 Task: Select transit view around selected location Hurricane Harbor Splashtown, Texas, United States and check out the nearest train station
Action: Mouse moved to (198, 30)
Screenshot: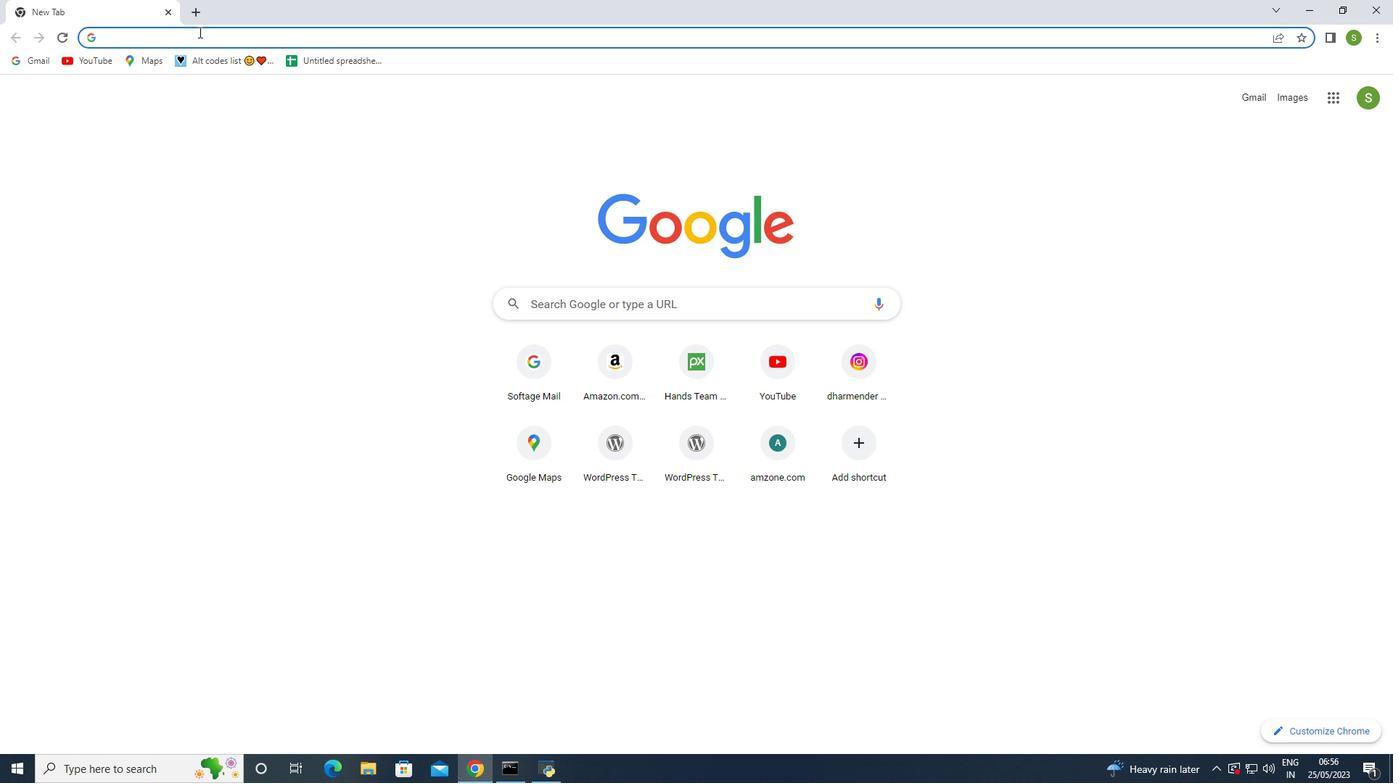 
Action: Mouse pressed left at (198, 30)
Screenshot: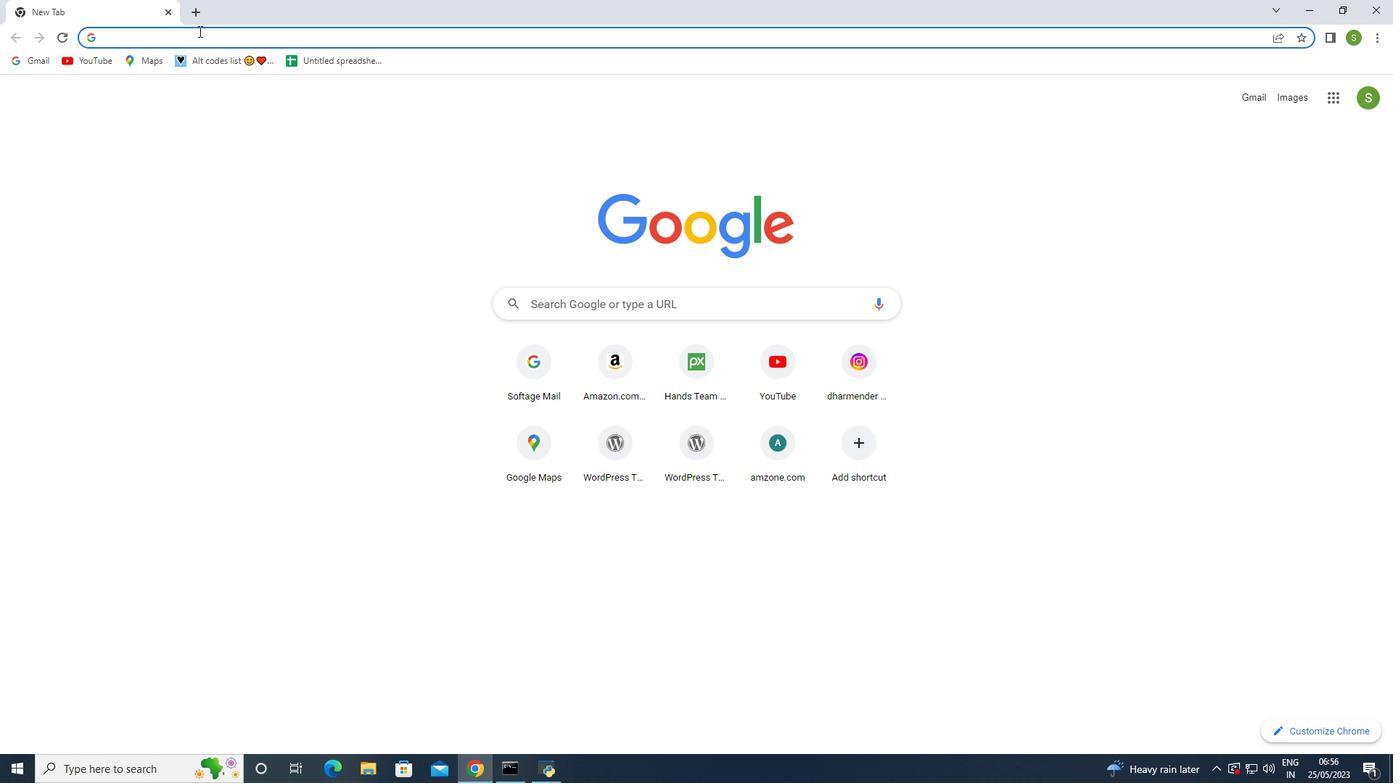 
Action: Mouse moved to (198, 34)
Screenshot: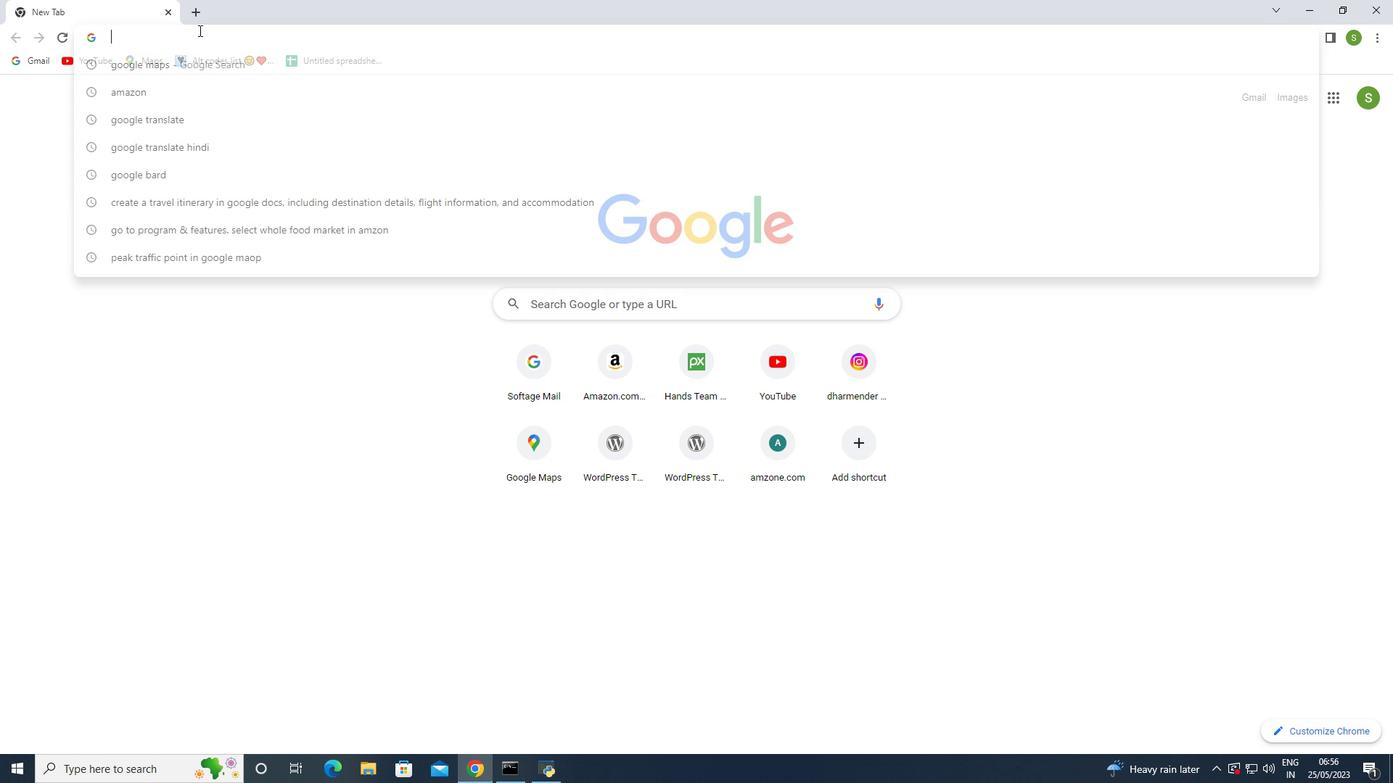
Action: Key pressed google<Key.space>maps<Key.enter>
Screenshot: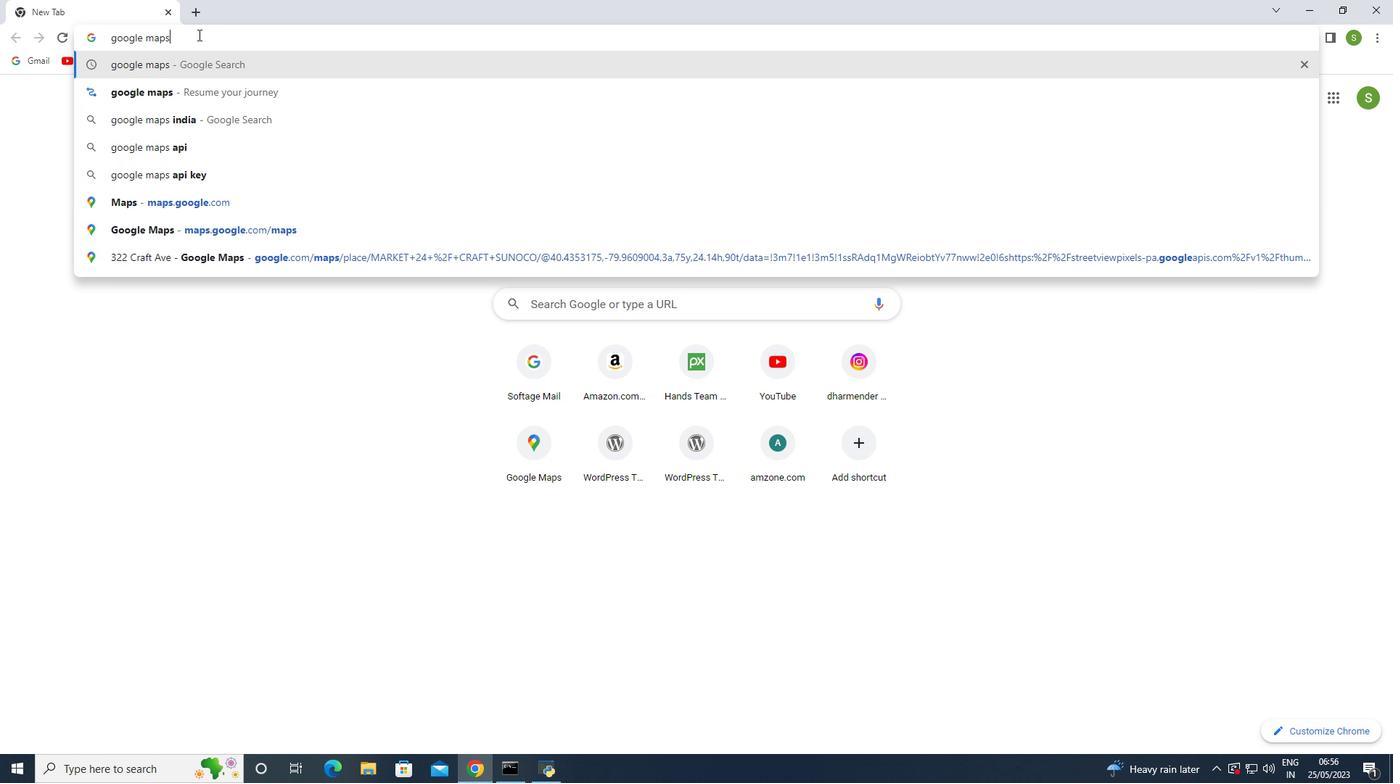 
Action: Mouse moved to (208, 330)
Screenshot: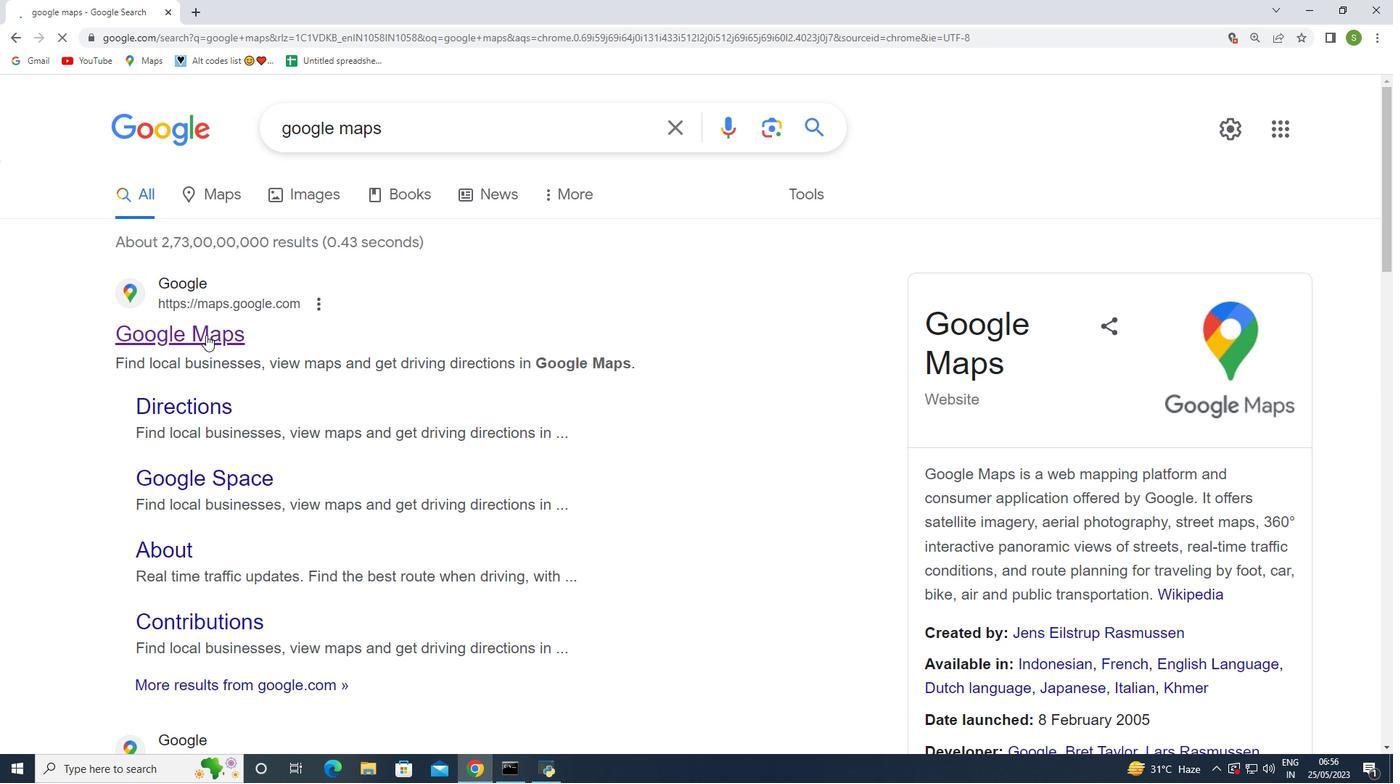 
Action: Mouse pressed left at (208, 330)
Screenshot: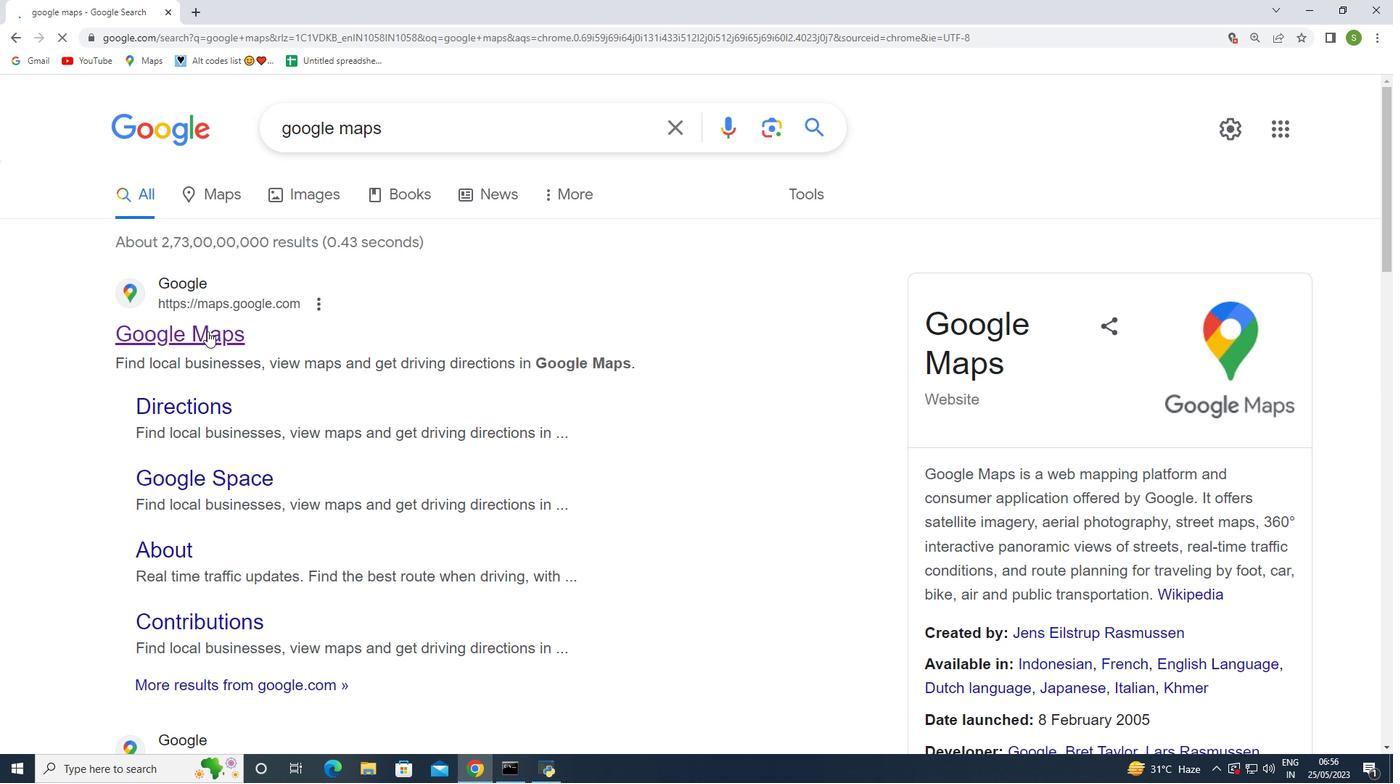
Action: Mouse moved to (280, 113)
Screenshot: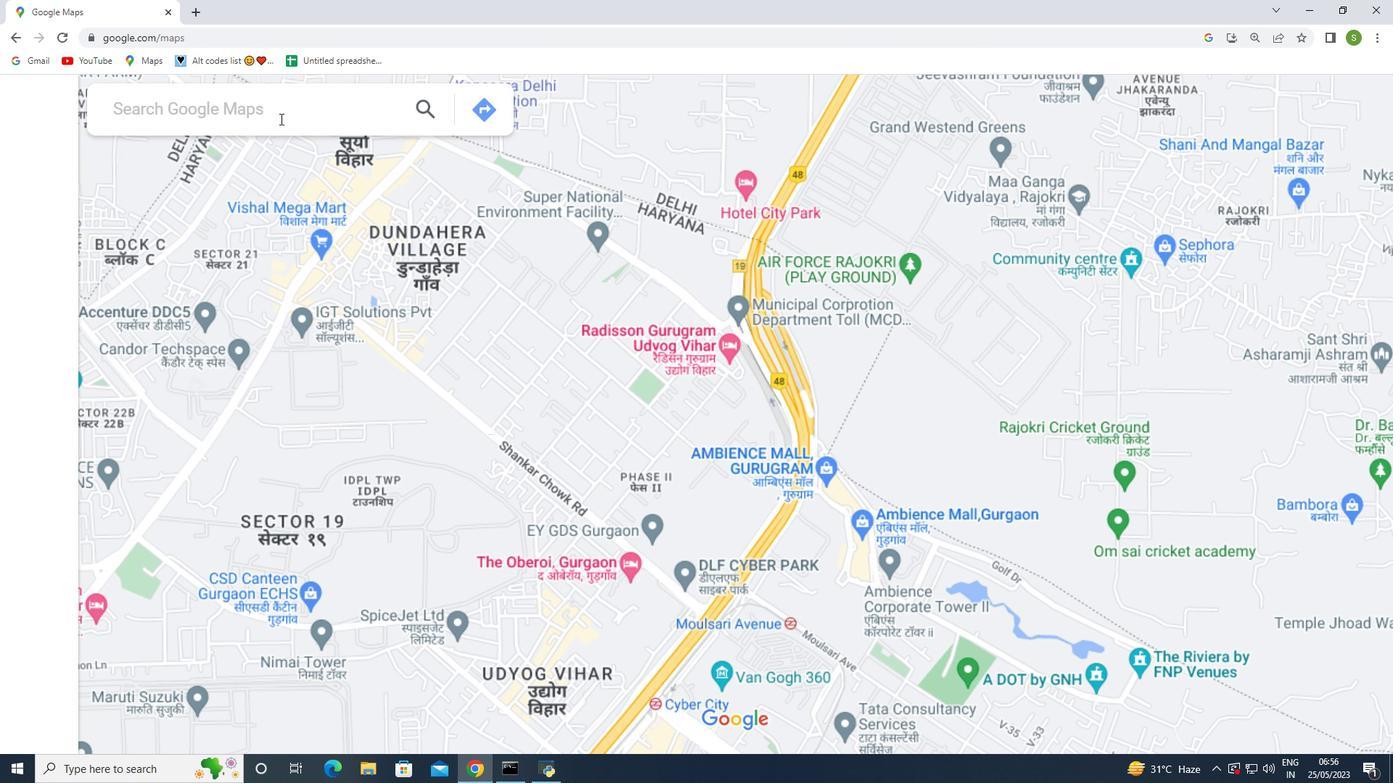 
Action: Mouse pressed left at (280, 113)
Screenshot: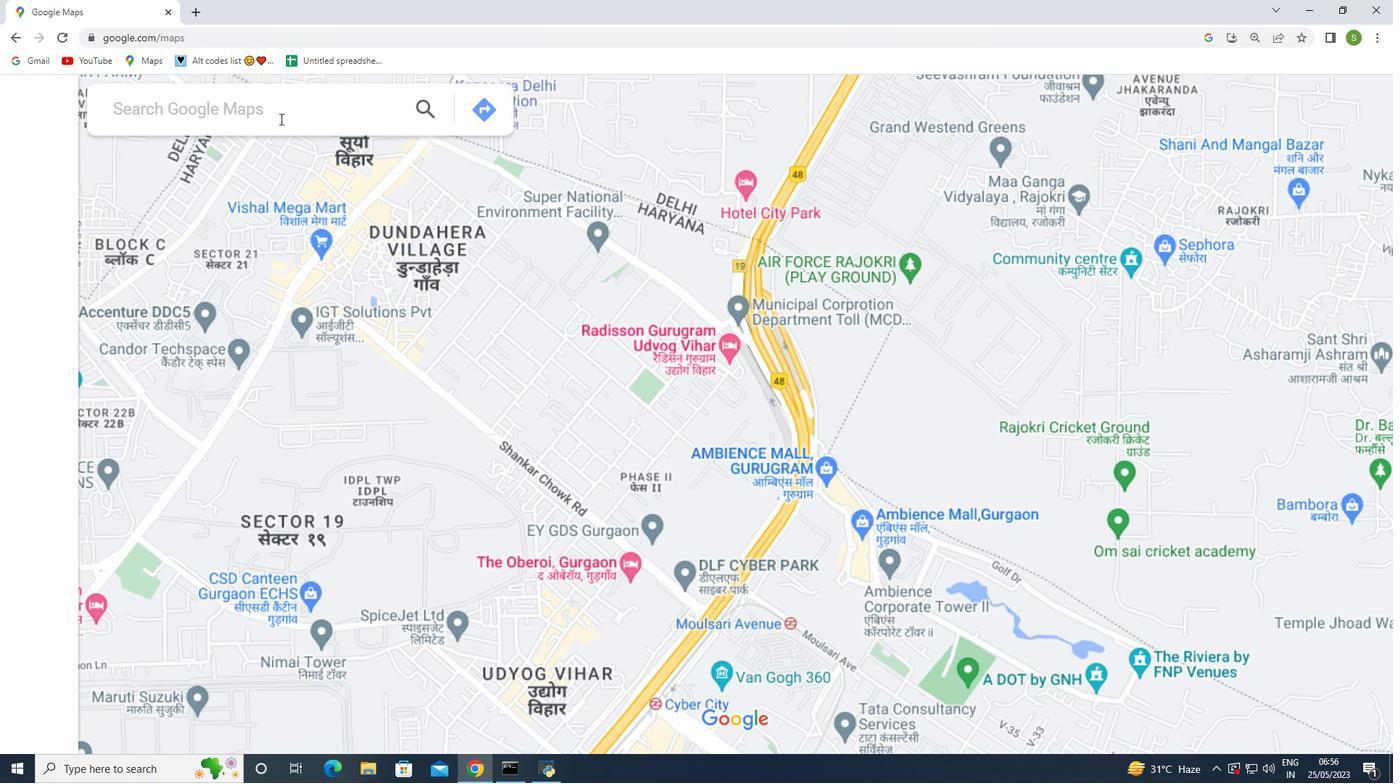 
Action: Mouse moved to (280, 116)
Screenshot: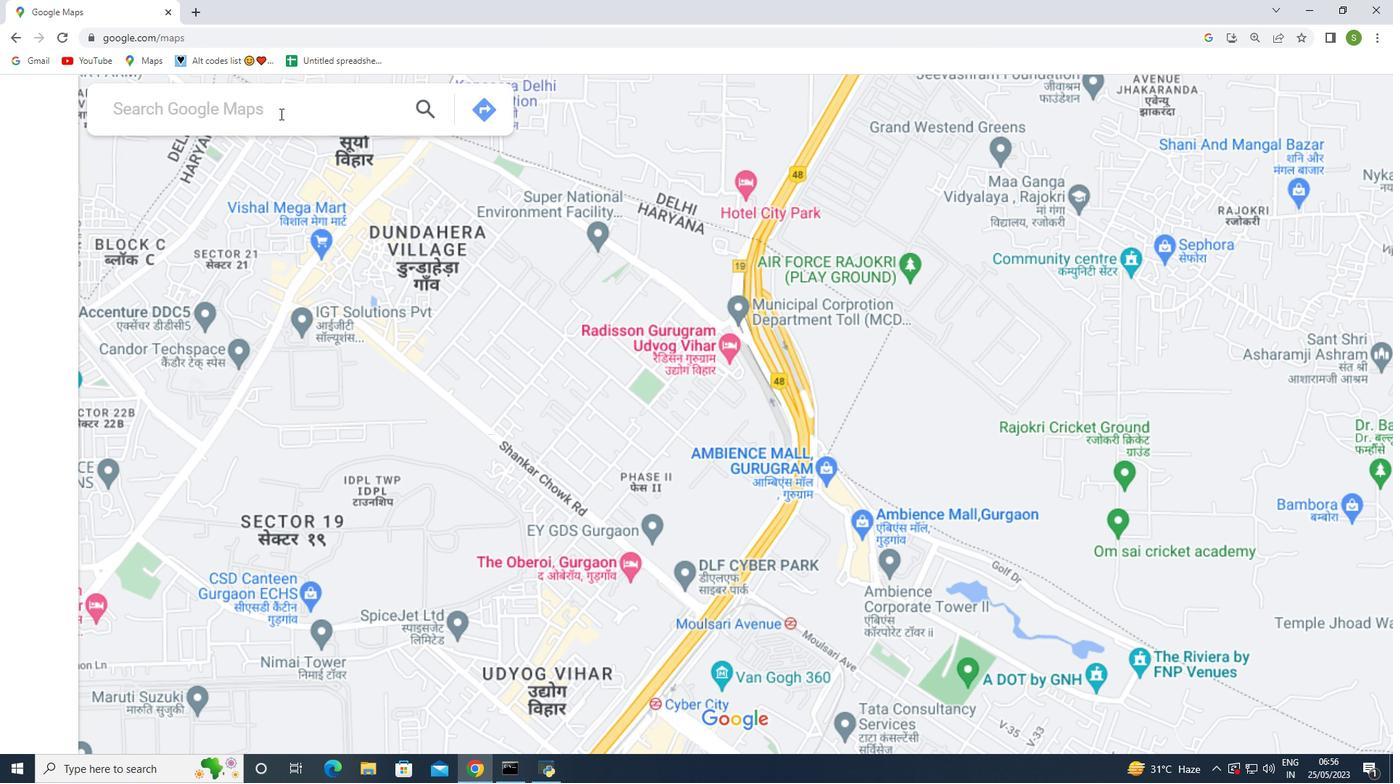 
Action: Key pressed <Key.shift>Hurrican<Key.space><Key.shift>Hab<Key.backspace>rbor<Key.space>splashtown<Key.space>texas<Key.space>united<Key.space>states<Key.space>and<Key.space><Key.backspace><Key.backspace><Key.backspace><Key.backspace>
Screenshot: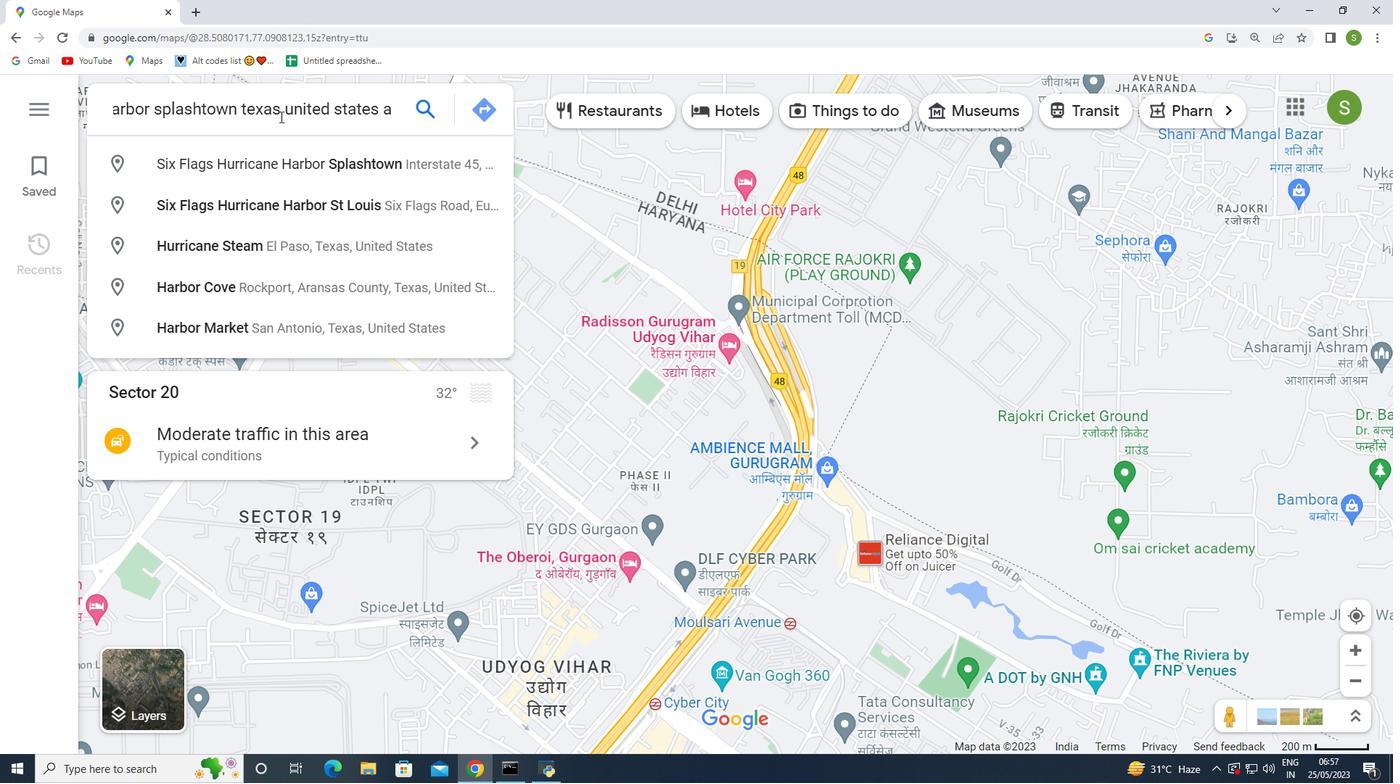 
Action: Mouse moved to (428, 111)
Screenshot: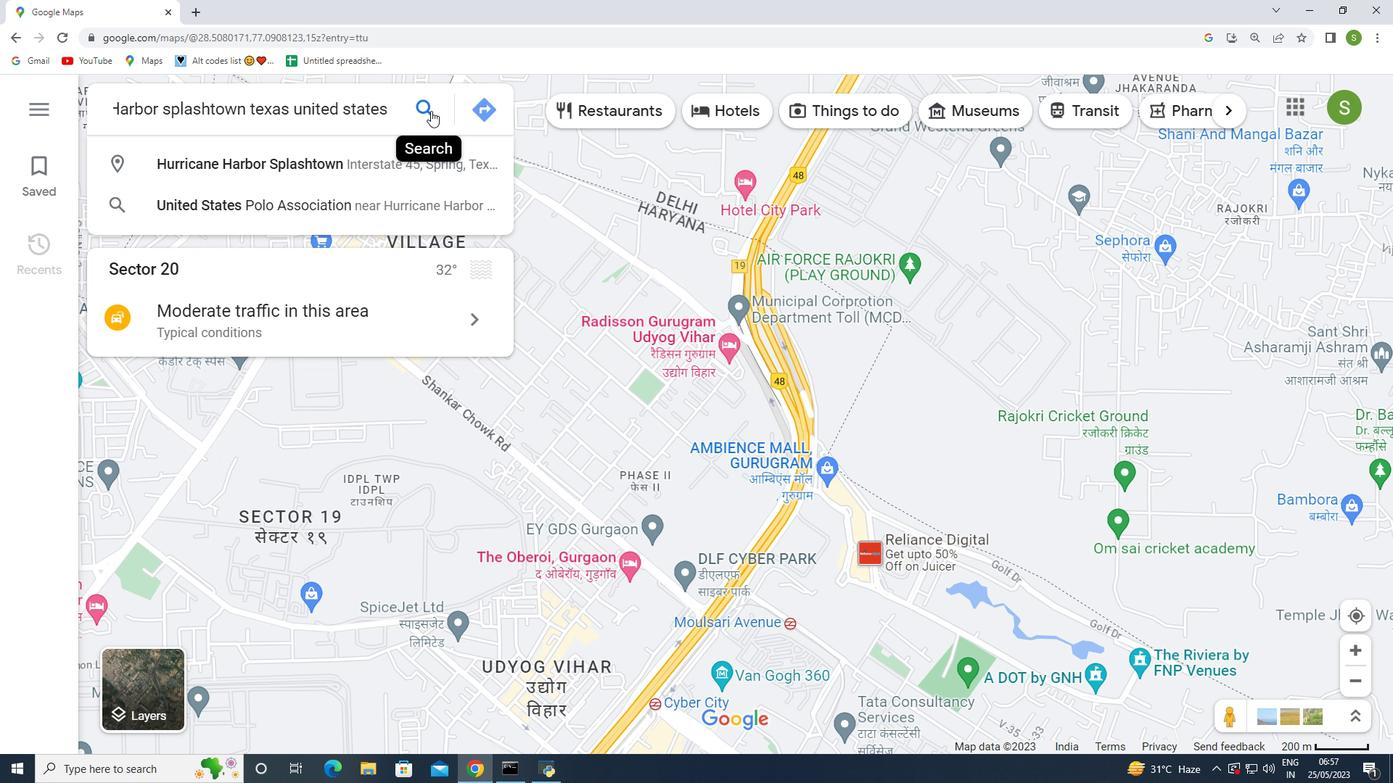 
Action: Mouse pressed left at (428, 111)
Screenshot: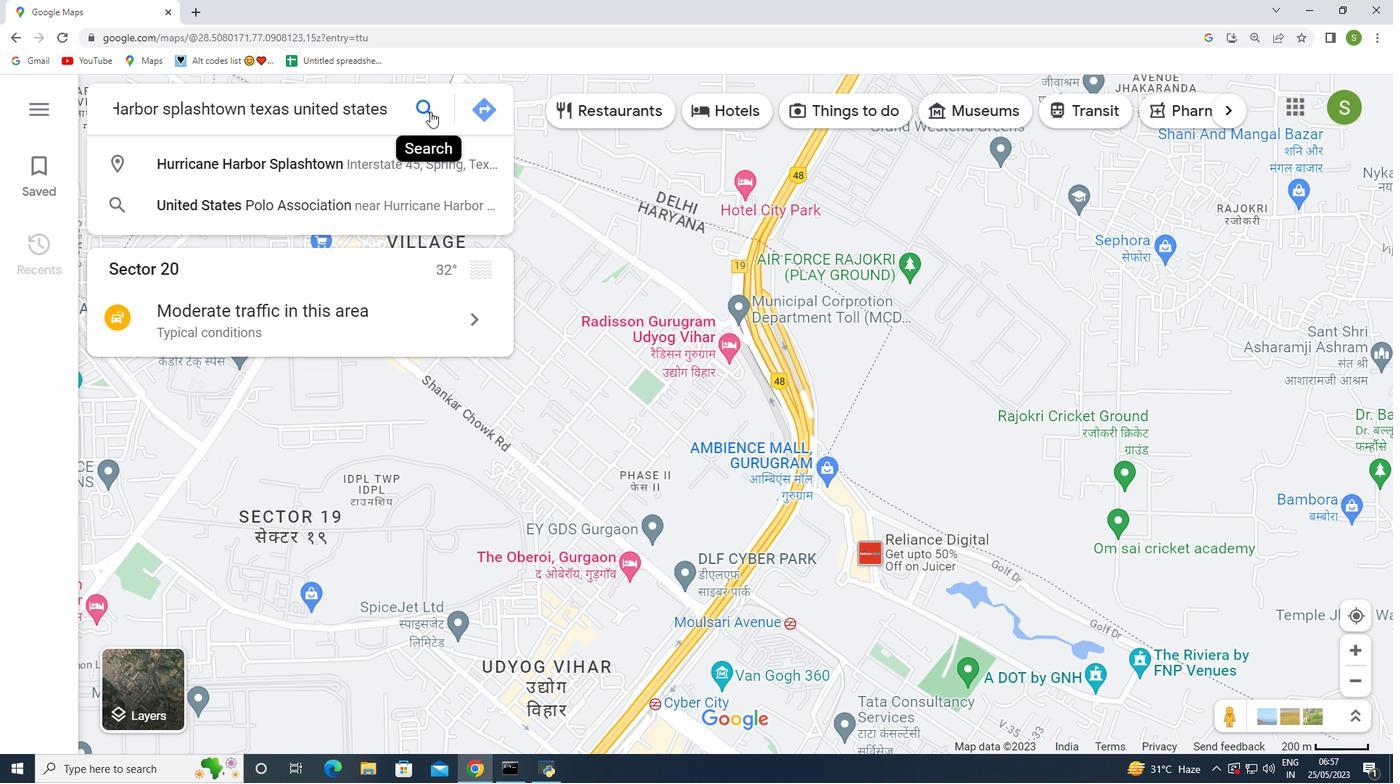 
Action: Mouse moved to (276, 401)
Screenshot: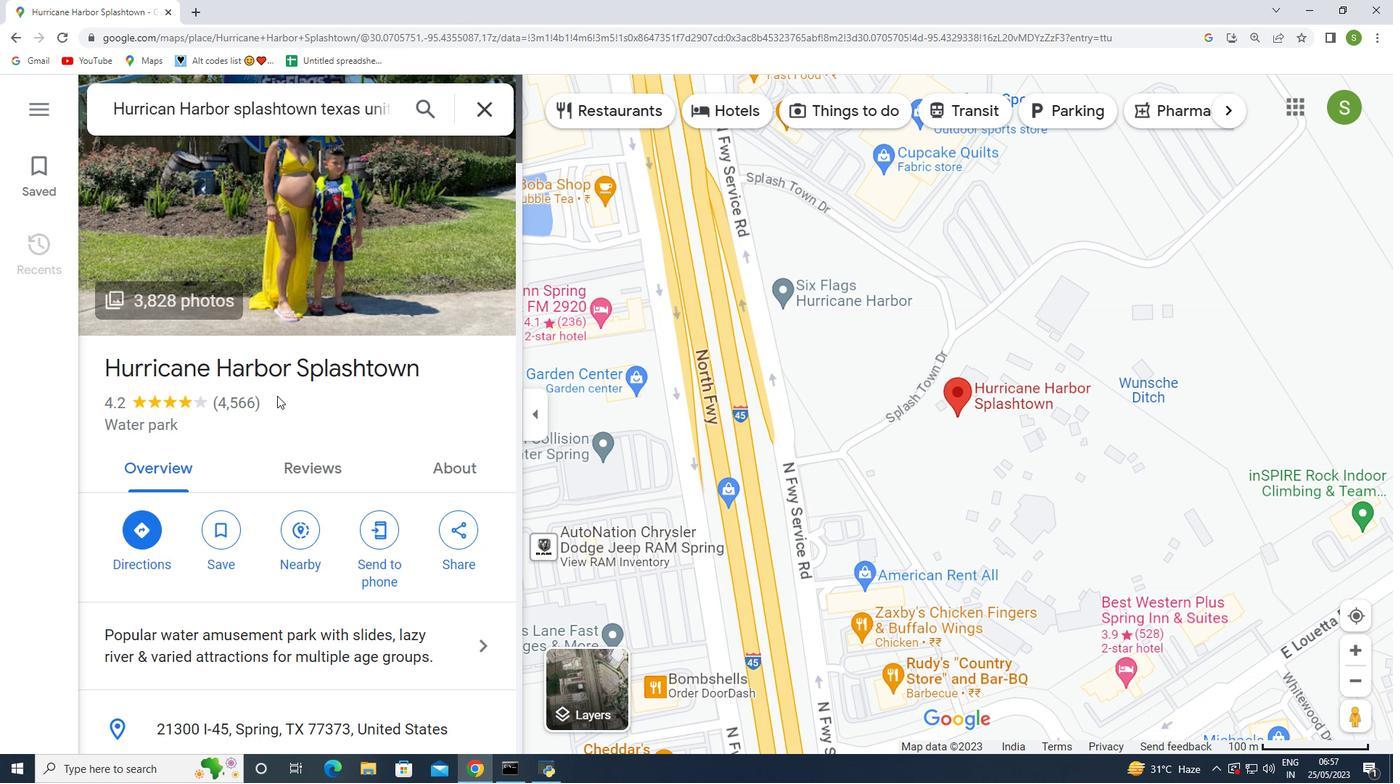 
Action: Mouse scrolled (276, 400) with delta (0, 0)
Screenshot: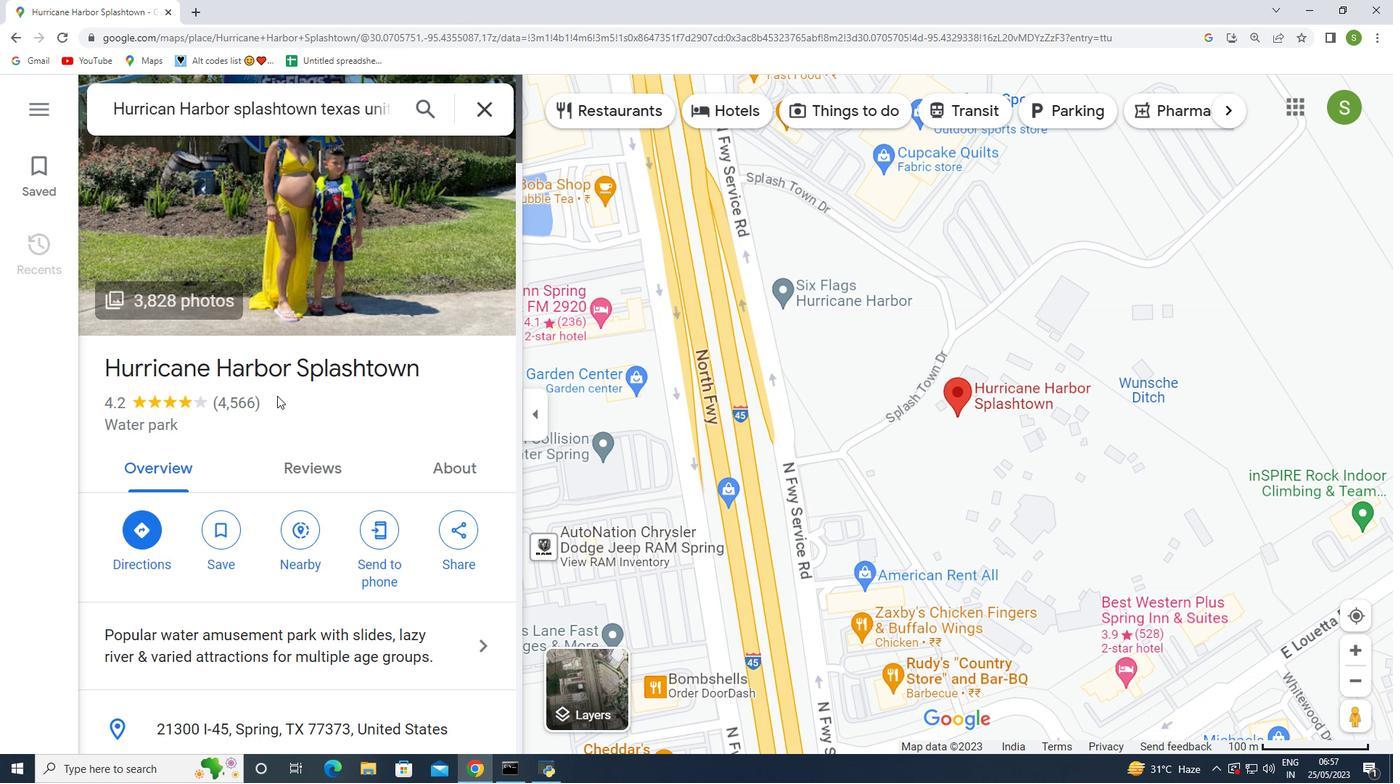 
Action: Mouse moved to (276, 402)
Screenshot: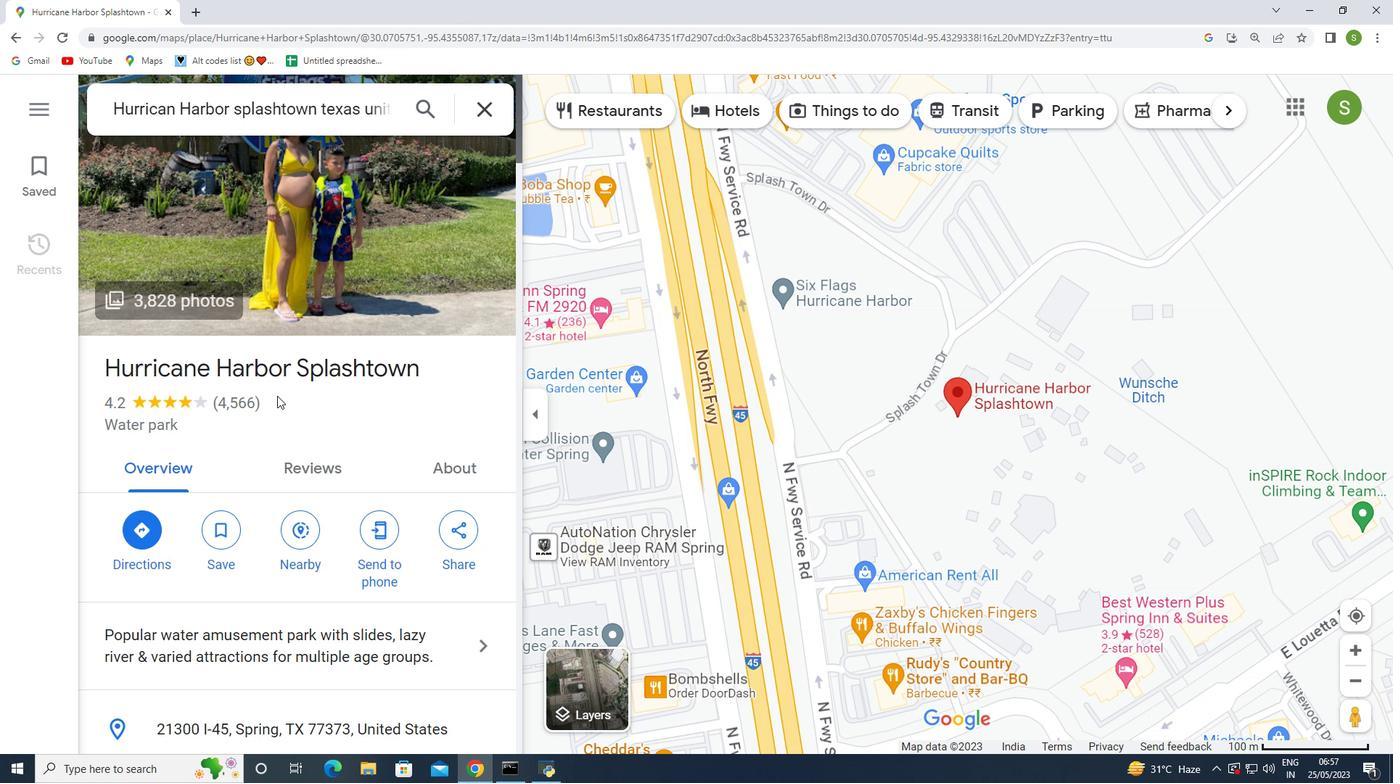 
Action: Mouse scrolled (276, 401) with delta (0, 0)
Screenshot: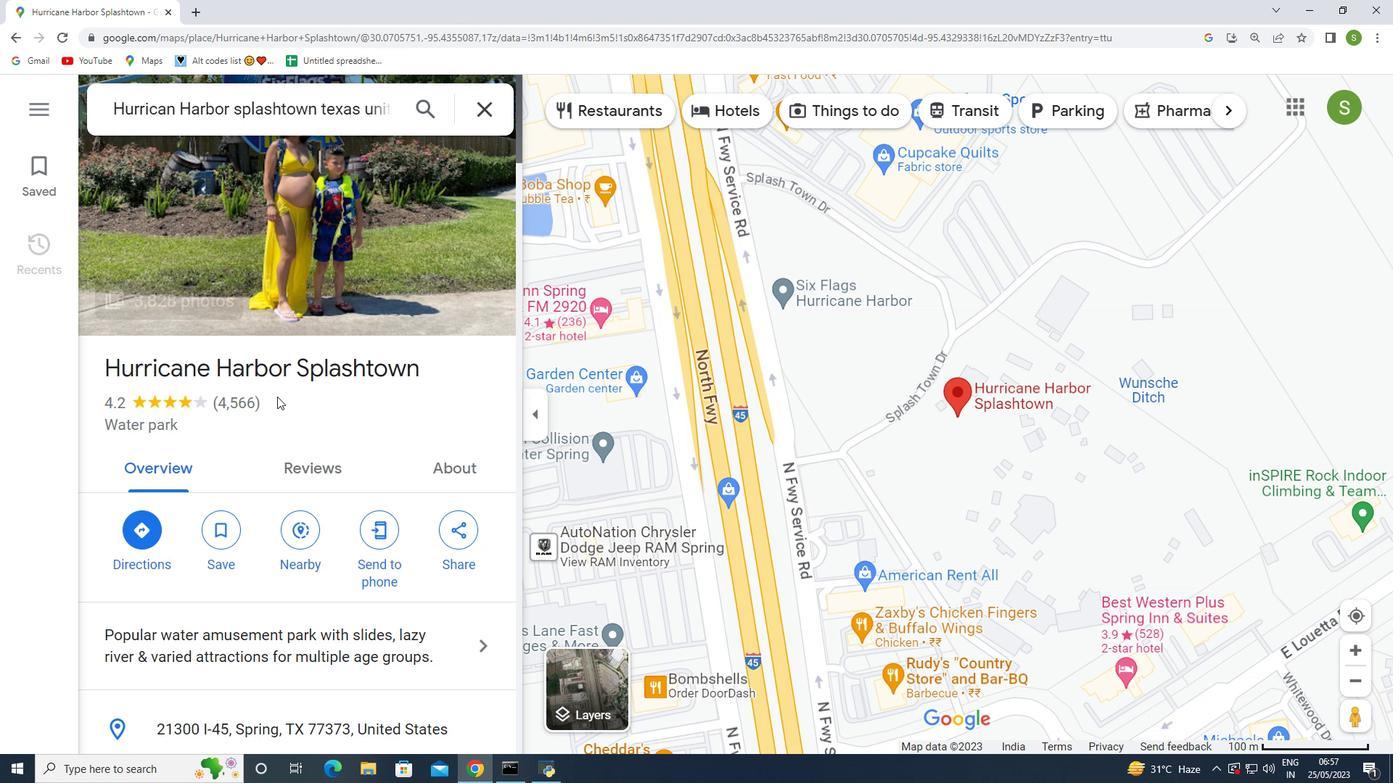 
Action: Mouse moved to (277, 398)
Screenshot: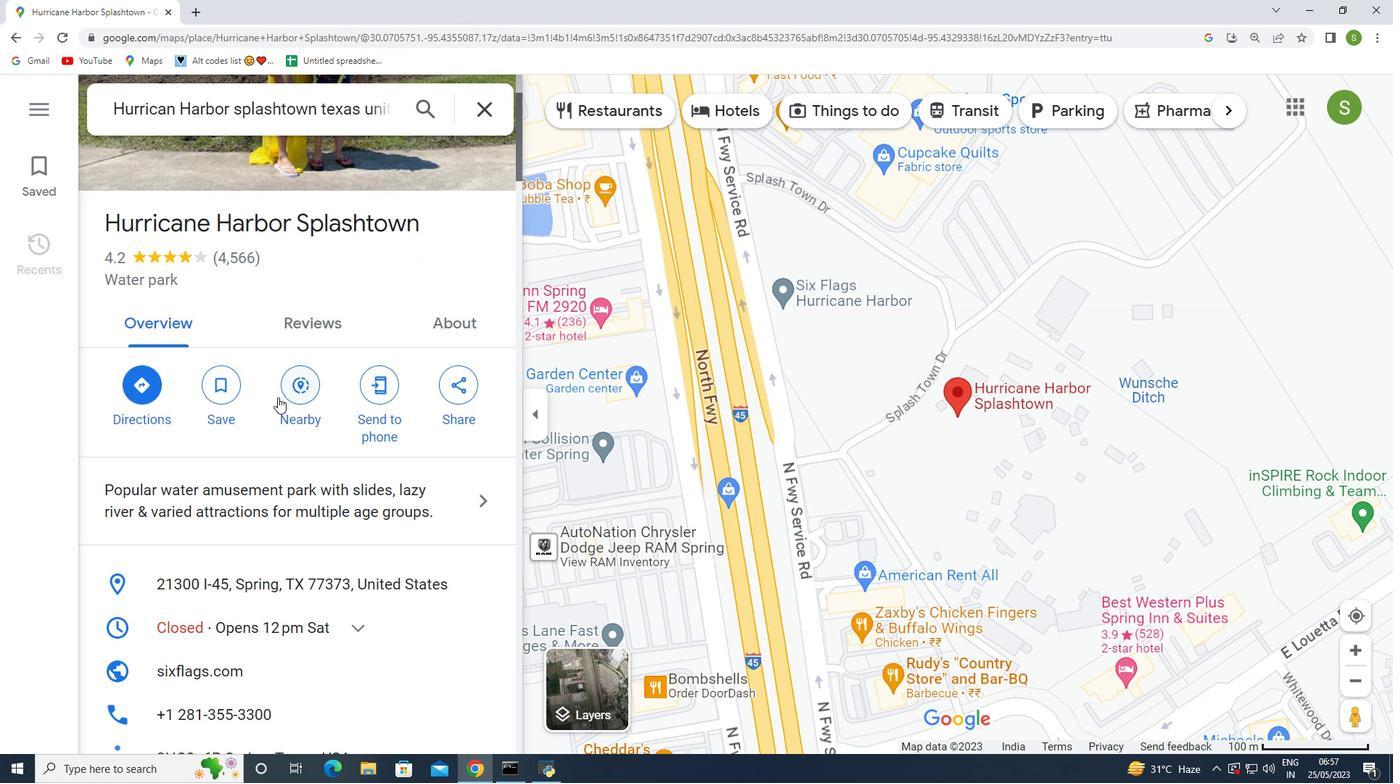 
Action: Mouse scrolled (277, 397) with delta (0, 0)
Screenshot: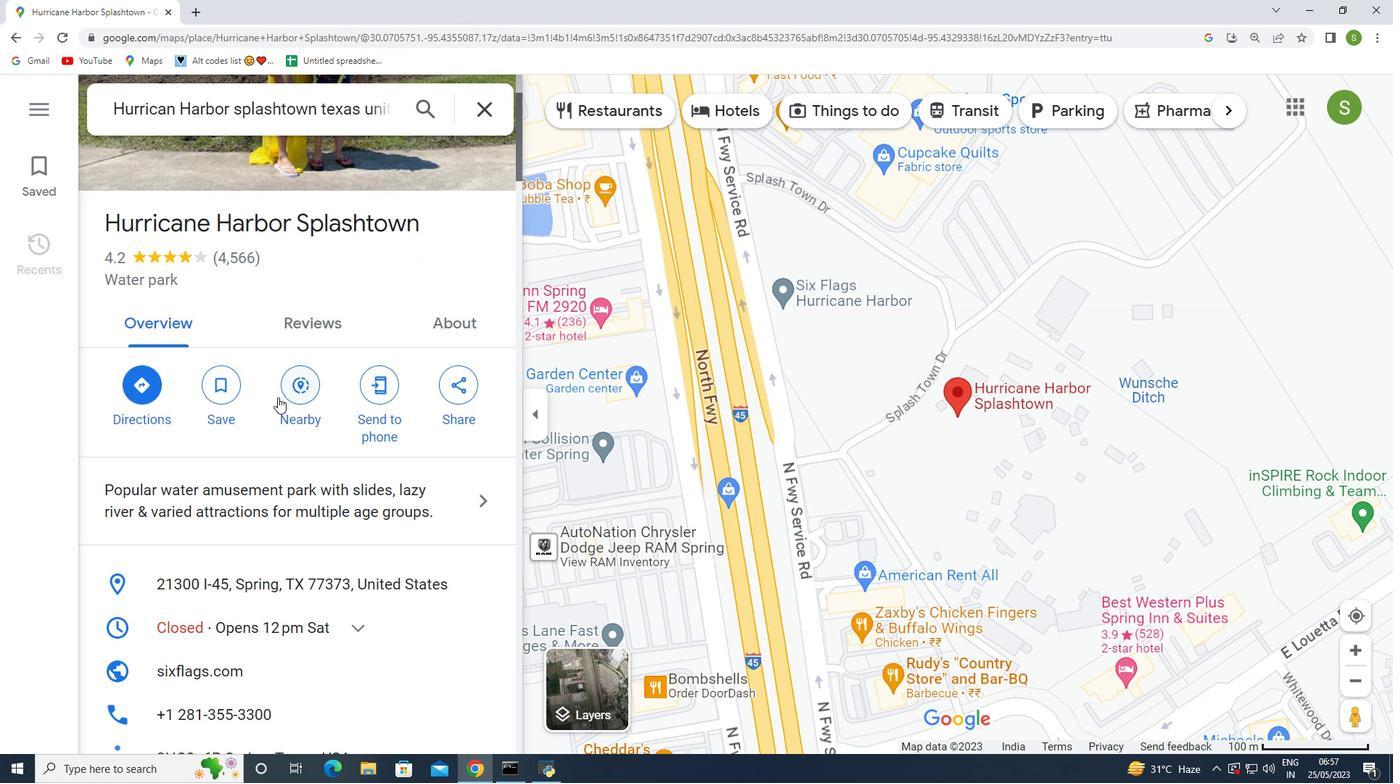 
Action: Mouse moved to (300, 354)
Screenshot: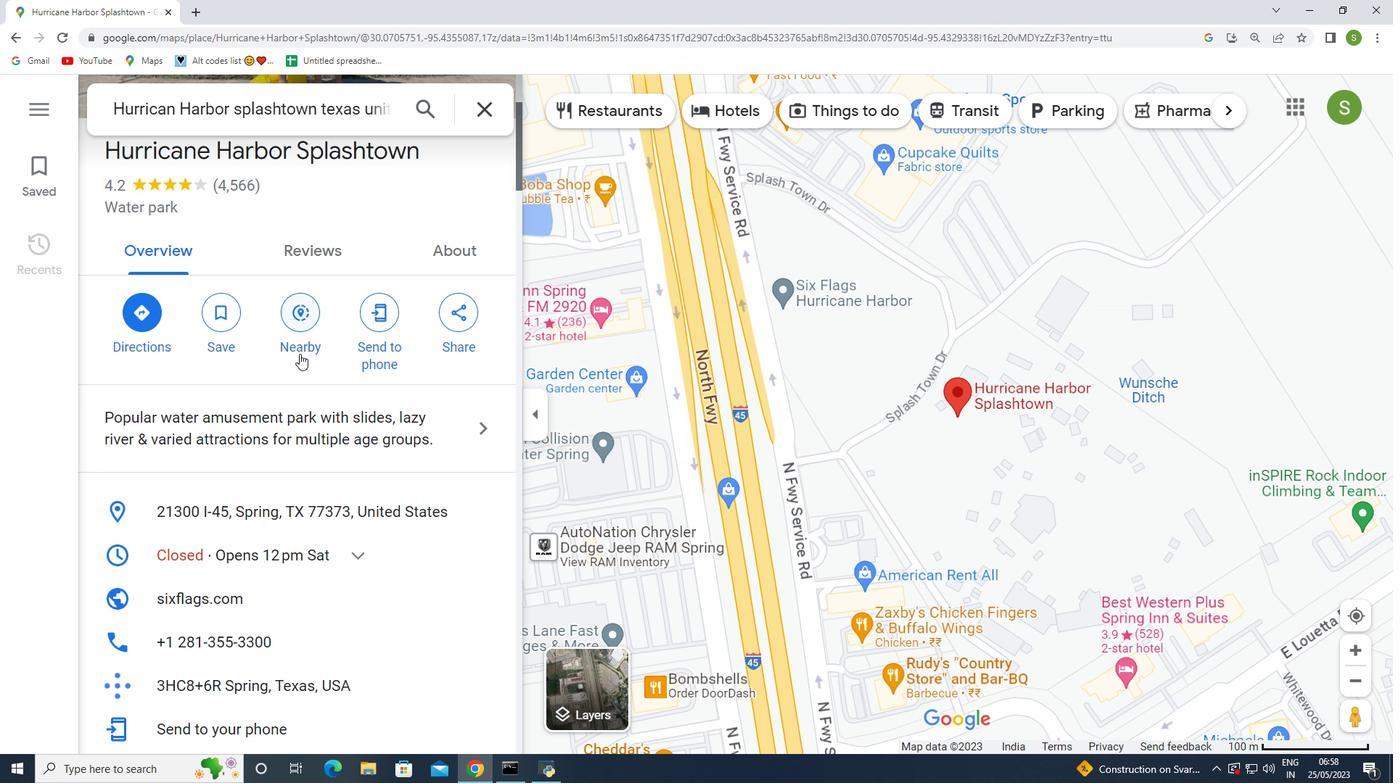 
Action: Mouse scrolled (300, 353) with delta (0, 0)
Screenshot: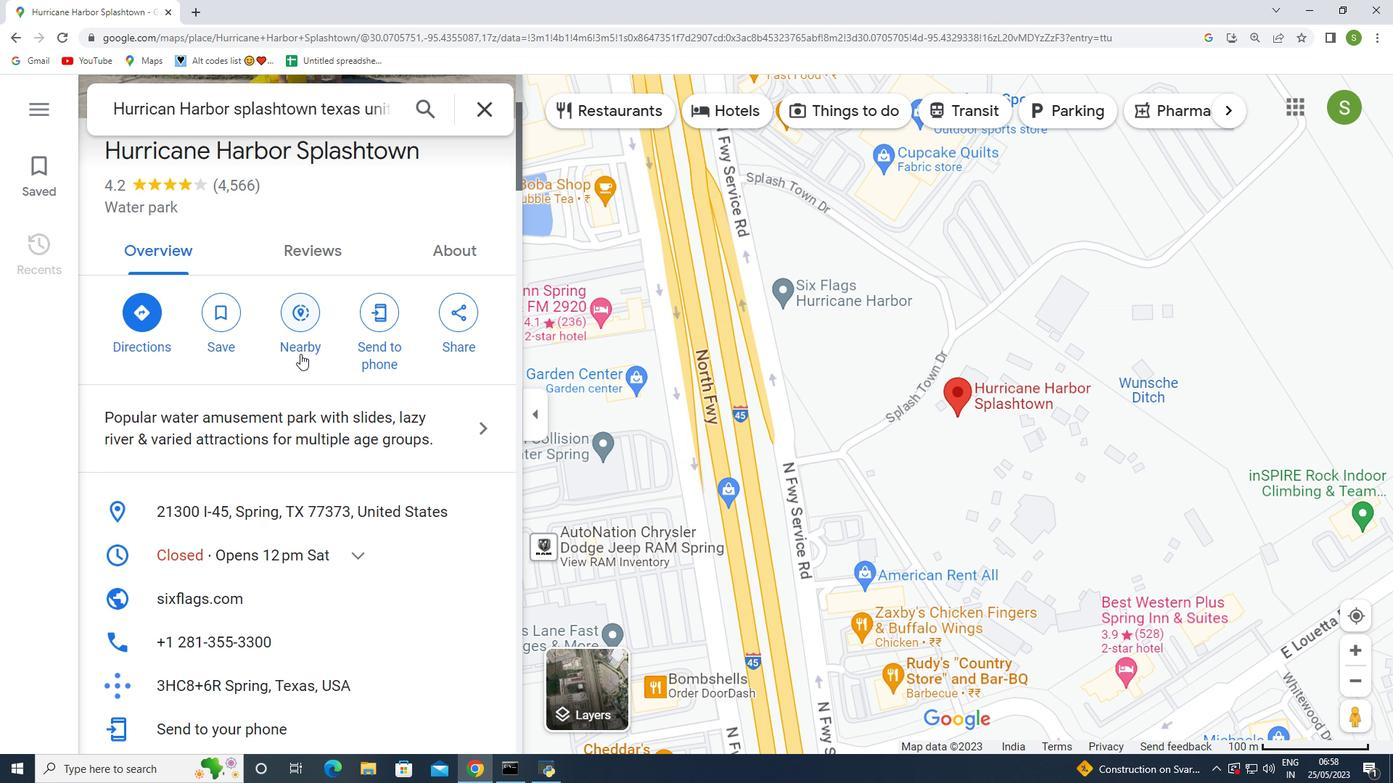 
Action: Mouse moved to (300, 354)
Screenshot: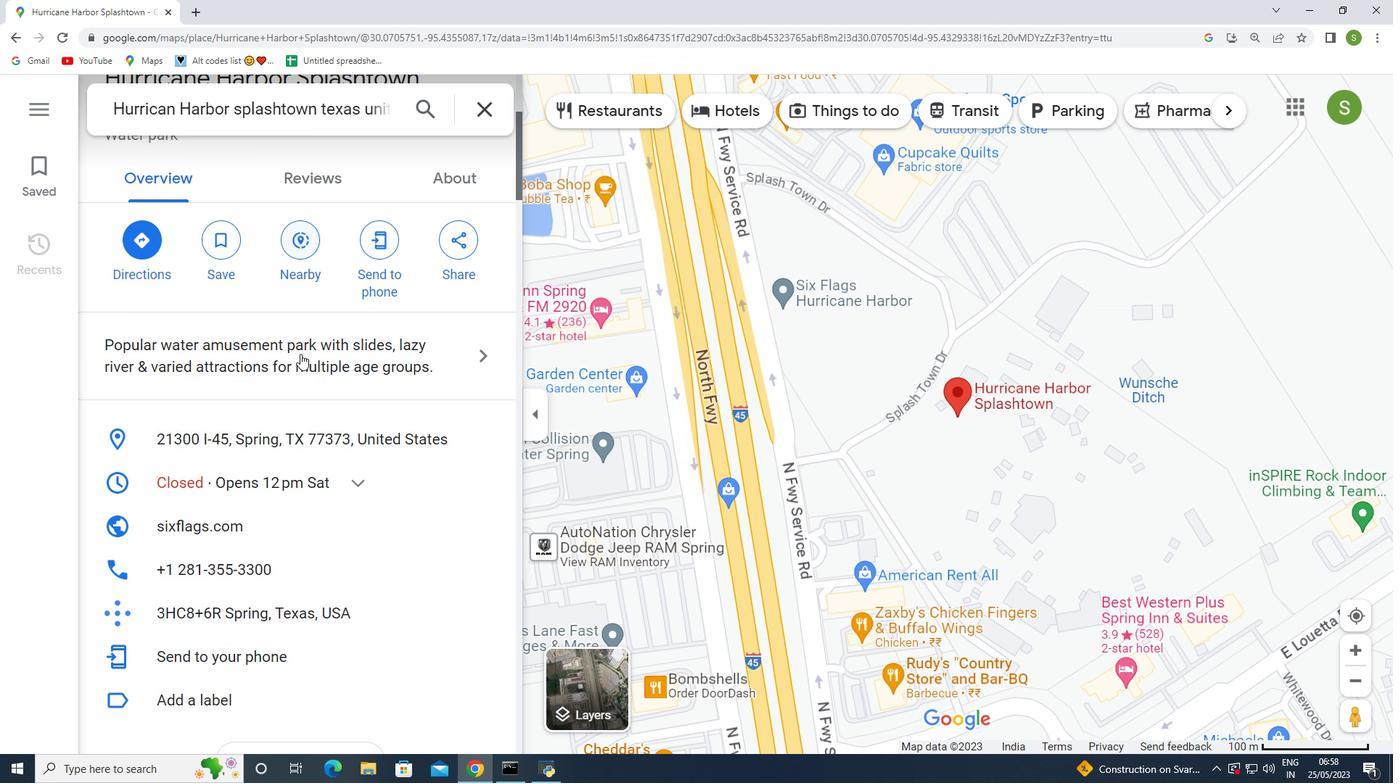 
Action: Mouse scrolled (300, 353) with delta (0, 0)
Screenshot: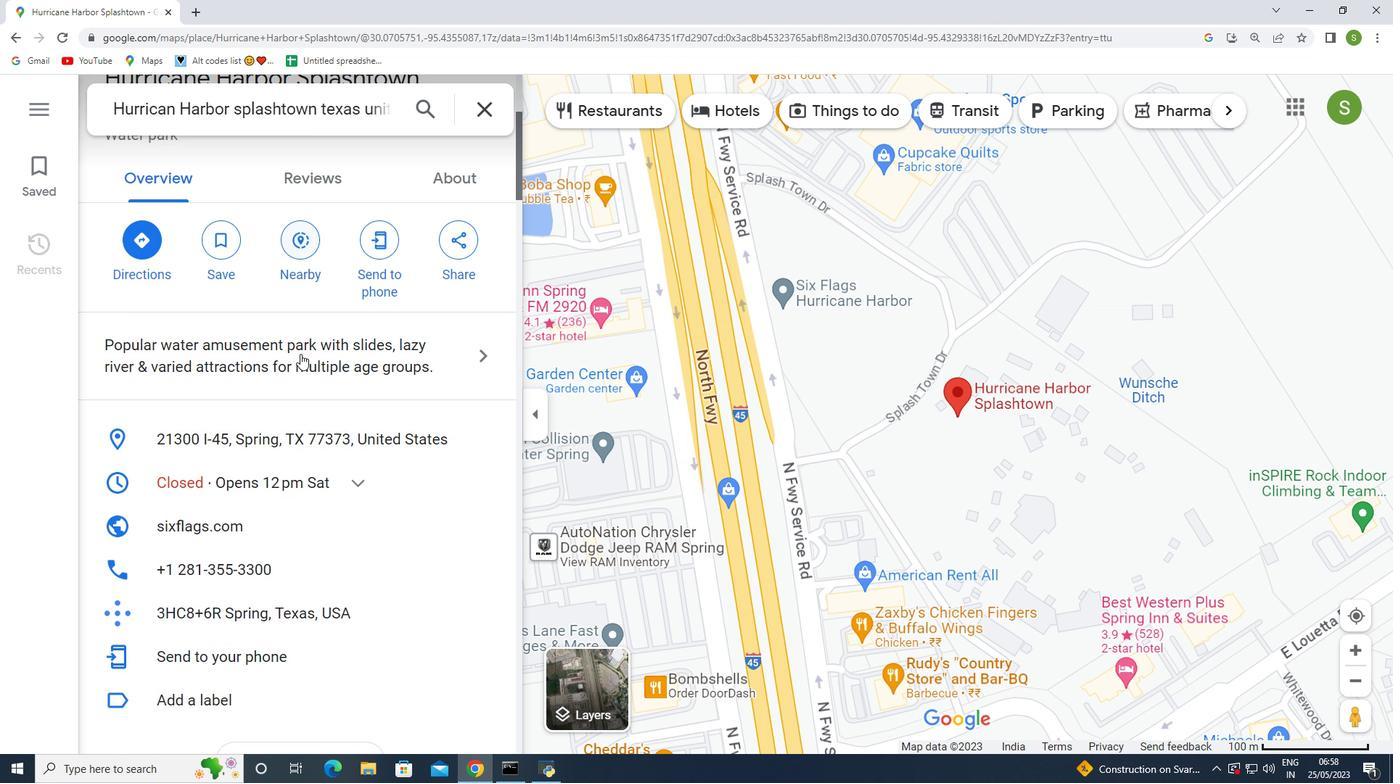 
Action: Mouse moved to (295, 360)
Screenshot: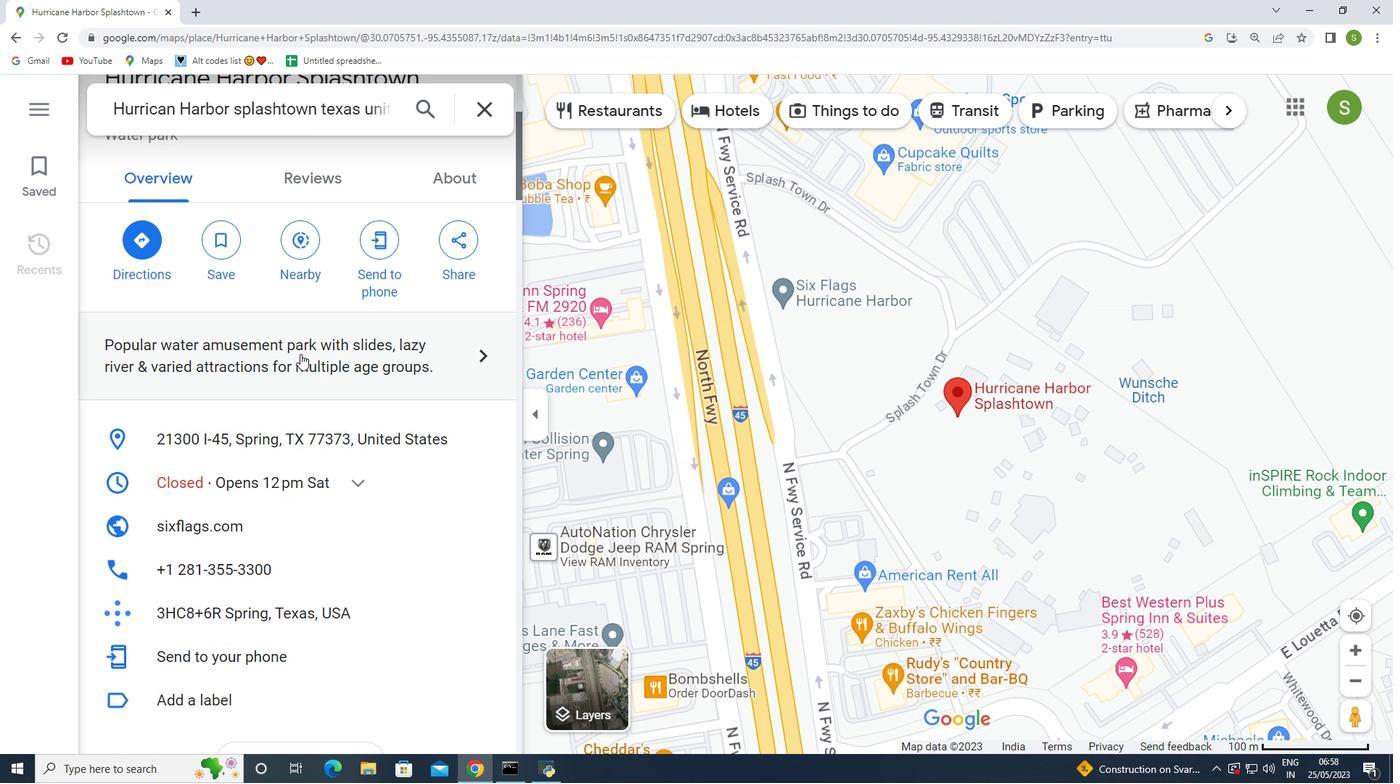 
Action: Mouse scrolled (300, 354) with delta (0, 0)
Screenshot: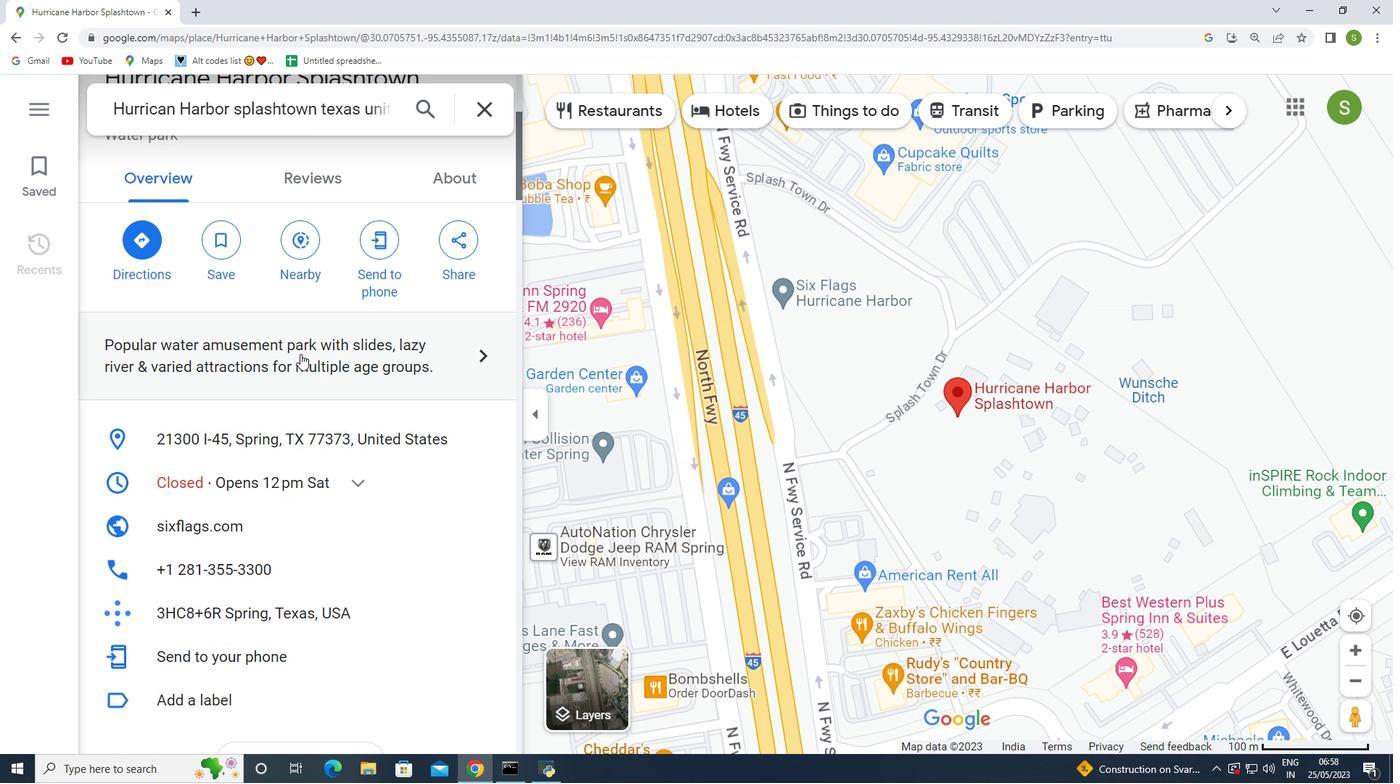 
Action: Mouse moved to (273, 383)
Screenshot: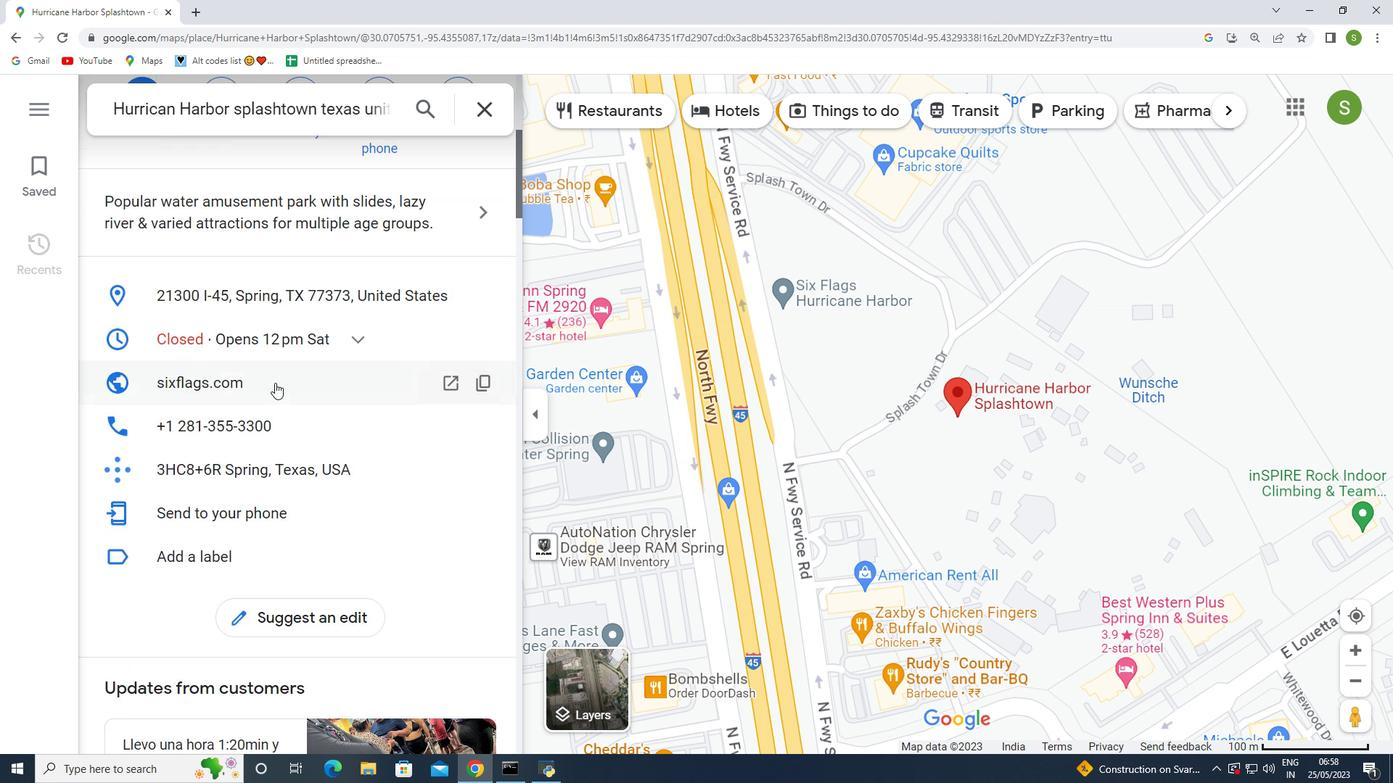 
Action: Mouse scrolled (273, 382) with delta (0, 0)
Screenshot: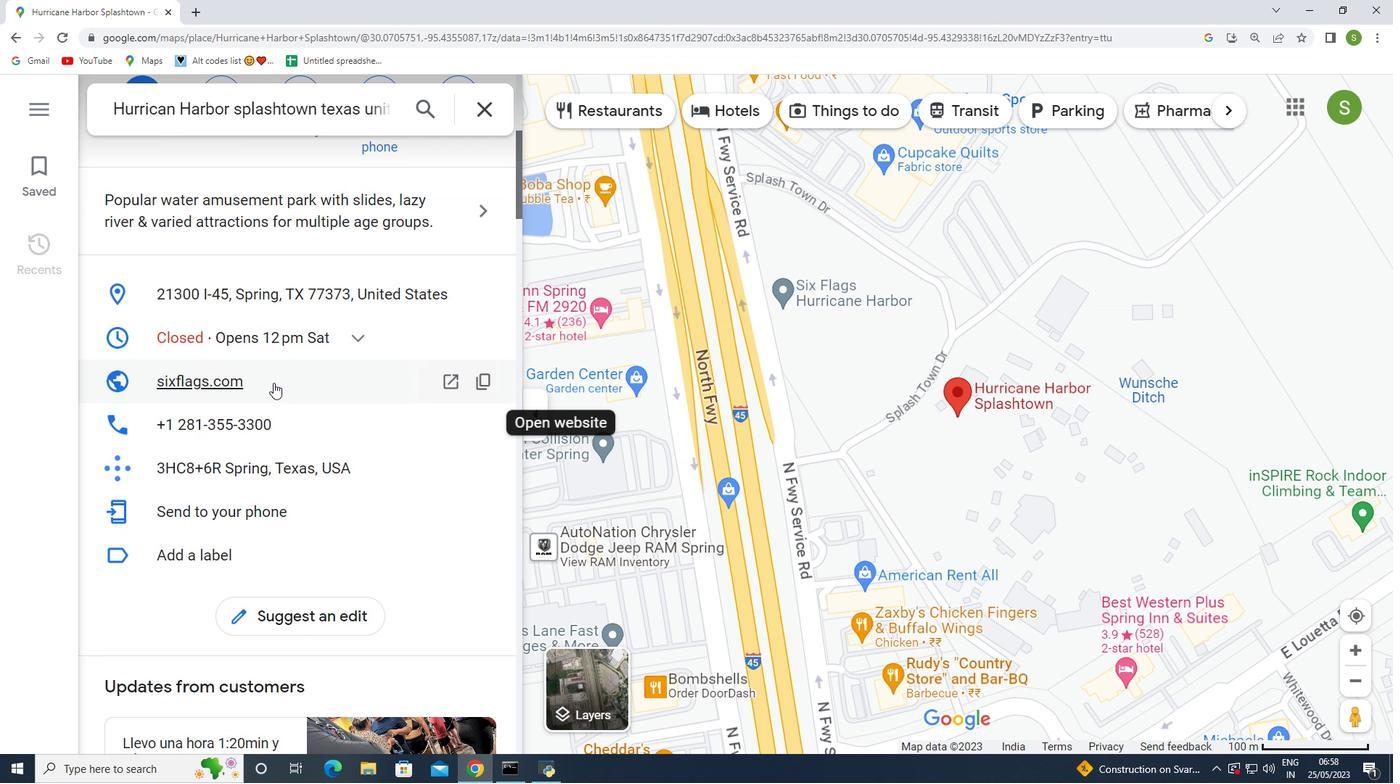 
Action: Mouse moved to (309, 399)
Screenshot: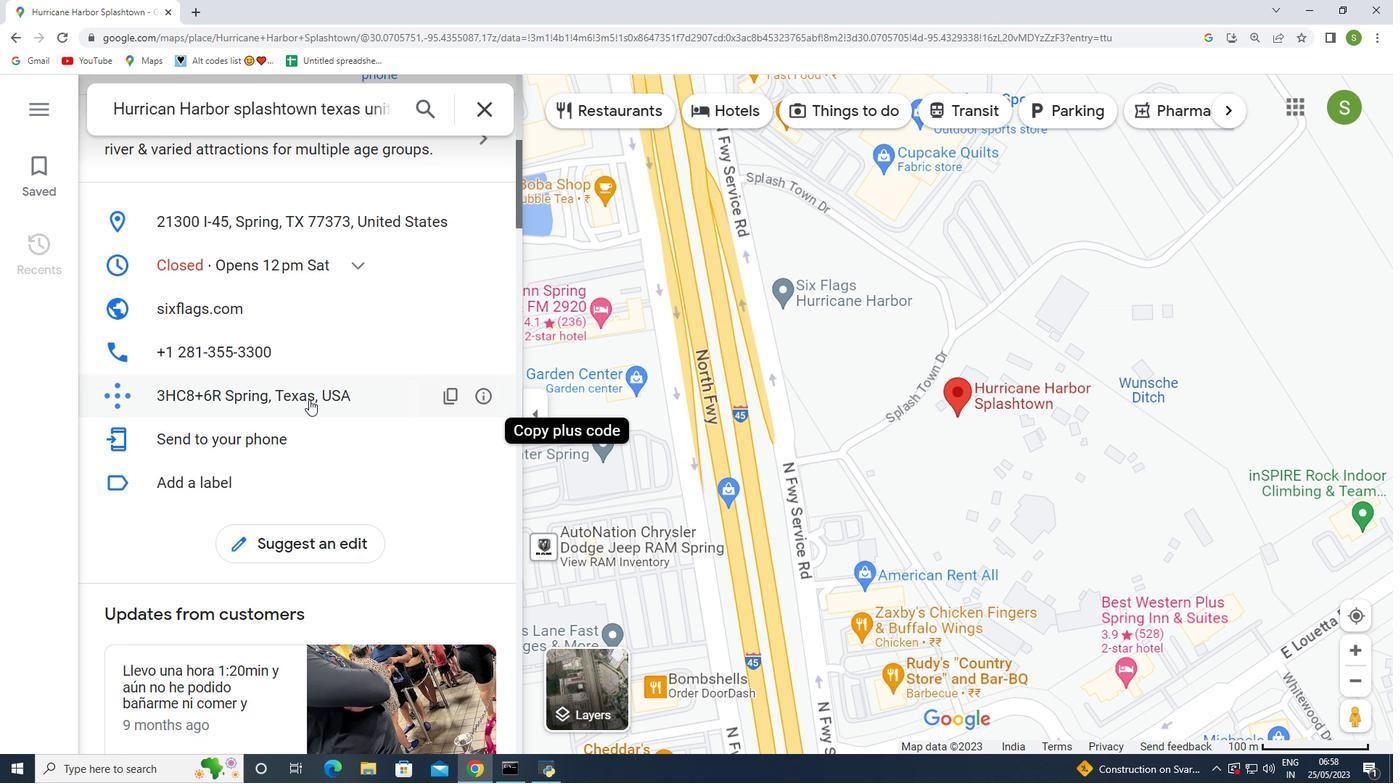 
Action: Mouse scrolled (309, 399) with delta (0, 0)
Screenshot: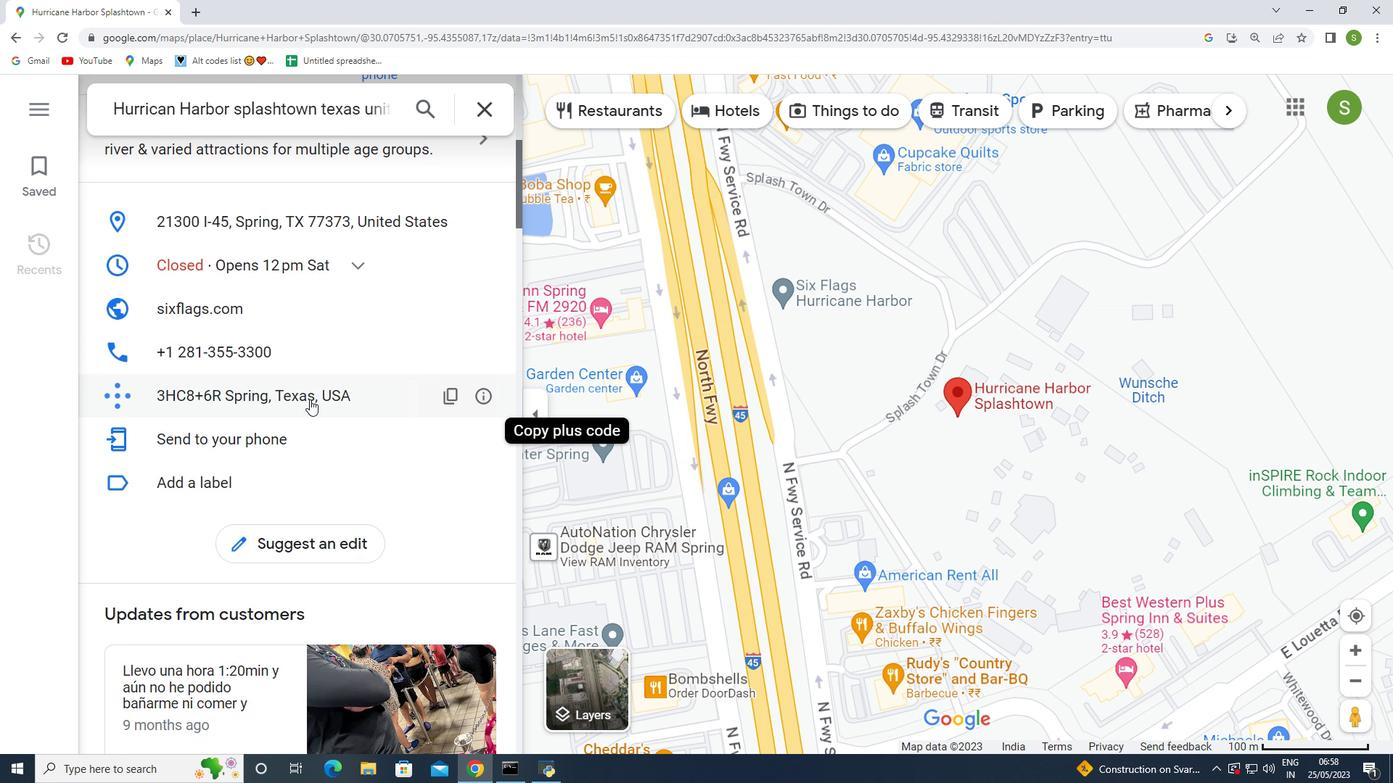 
Action: Mouse moved to (296, 402)
Screenshot: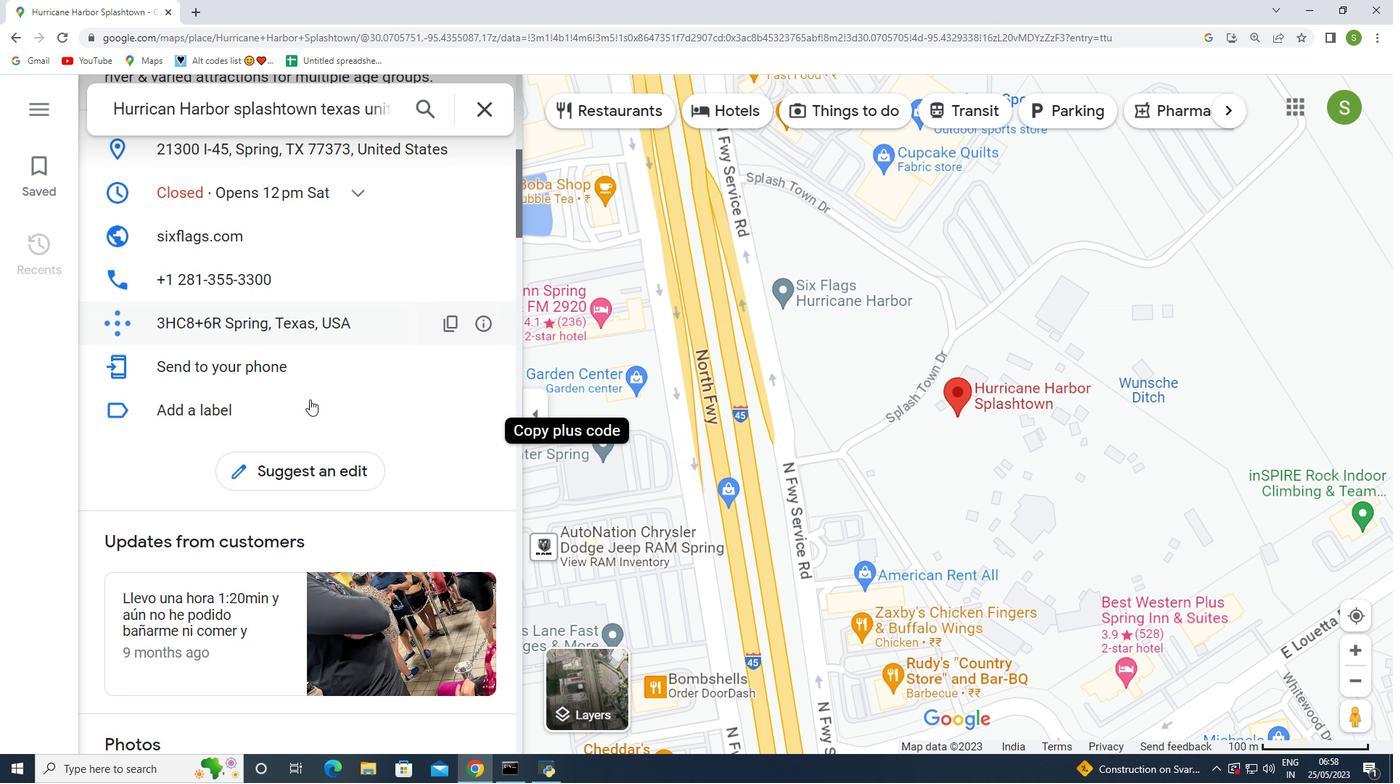 
Action: Mouse scrolled (296, 401) with delta (0, 0)
Screenshot: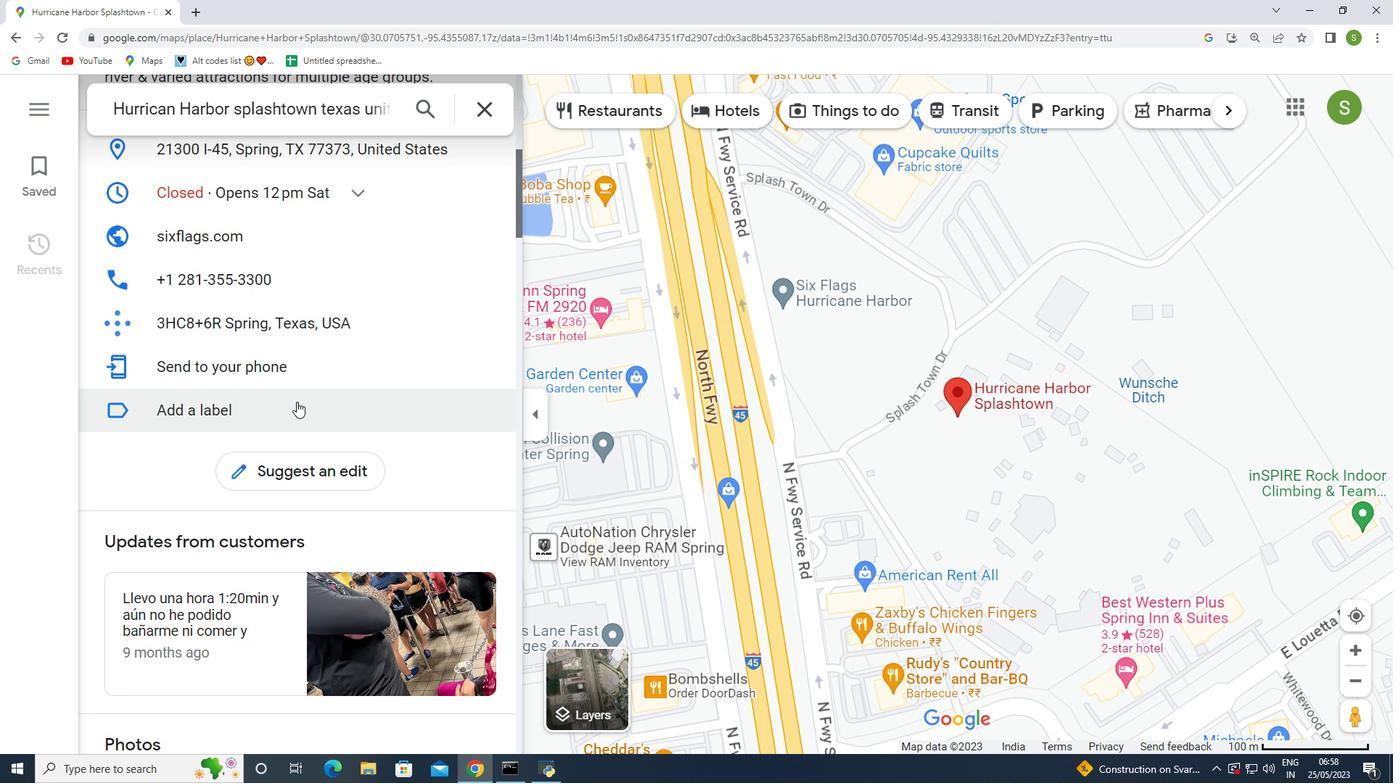 
Action: Mouse moved to (293, 404)
Screenshot: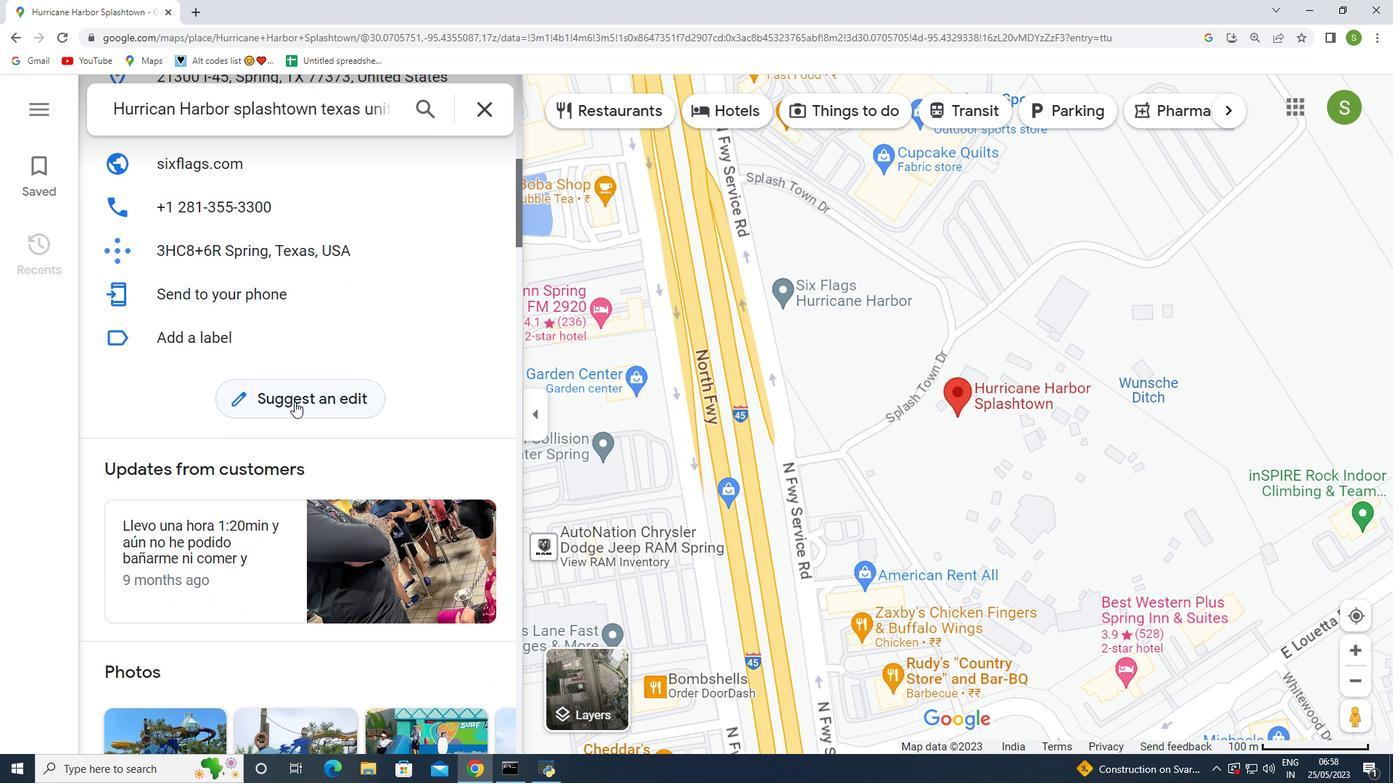 
Action: Mouse scrolled (293, 403) with delta (0, 0)
Screenshot: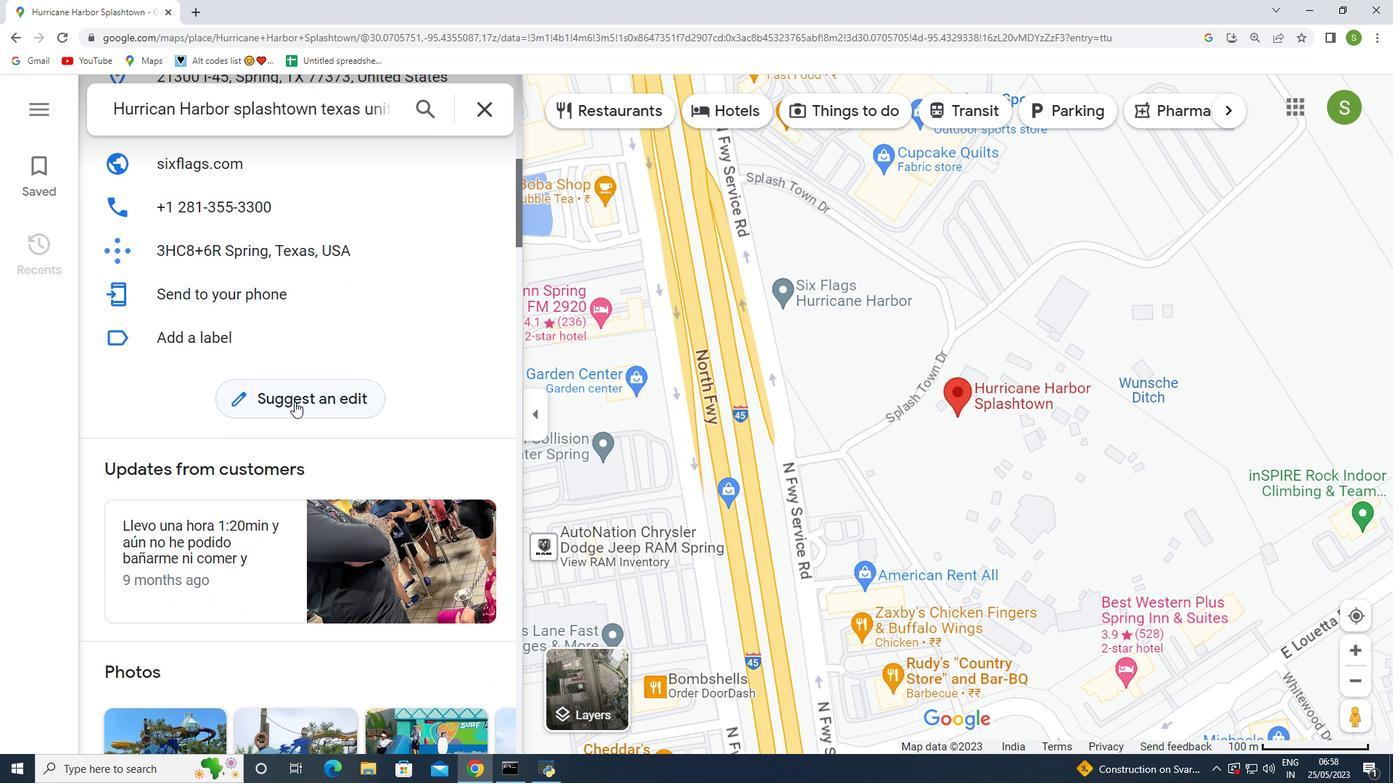 
Action: Mouse moved to (598, 682)
Screenshot: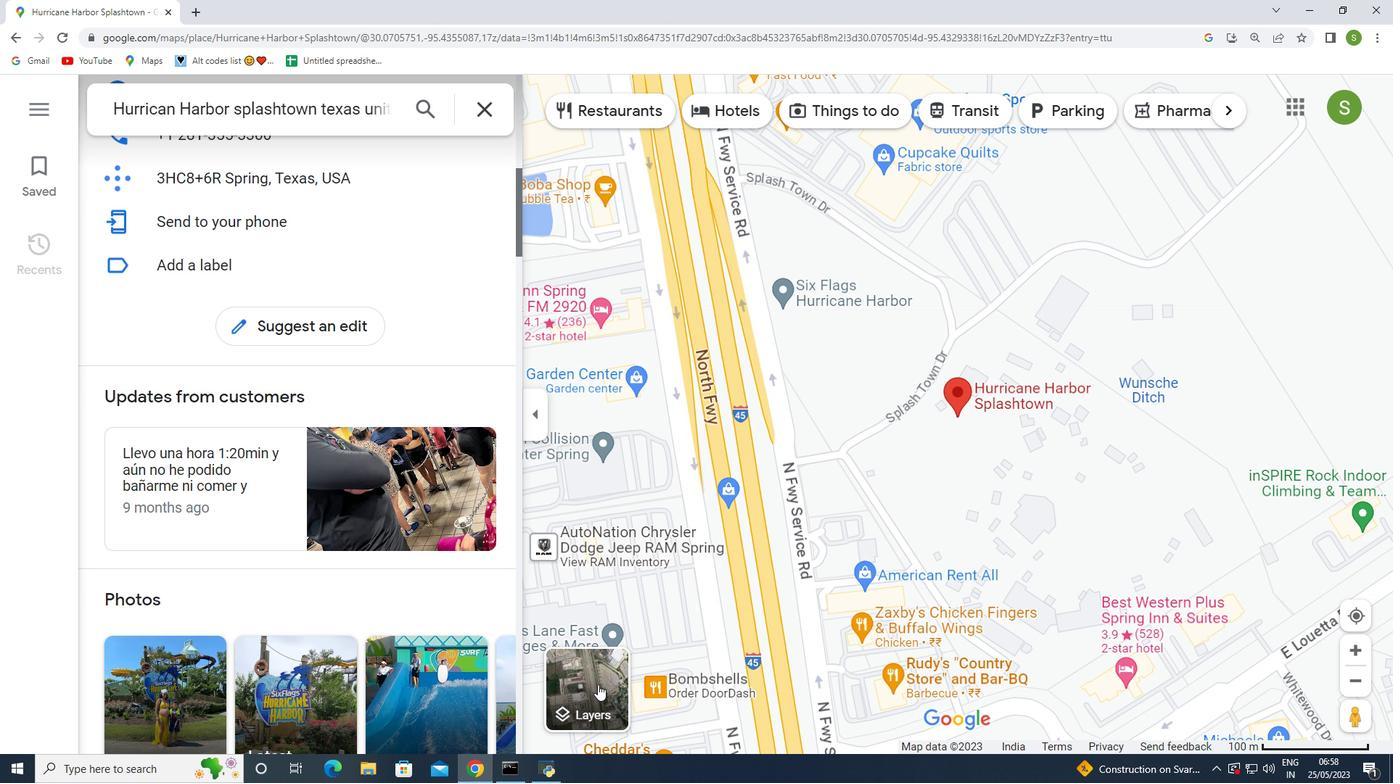
Action: Mouse pressed left at (598, 682)
Screenshot: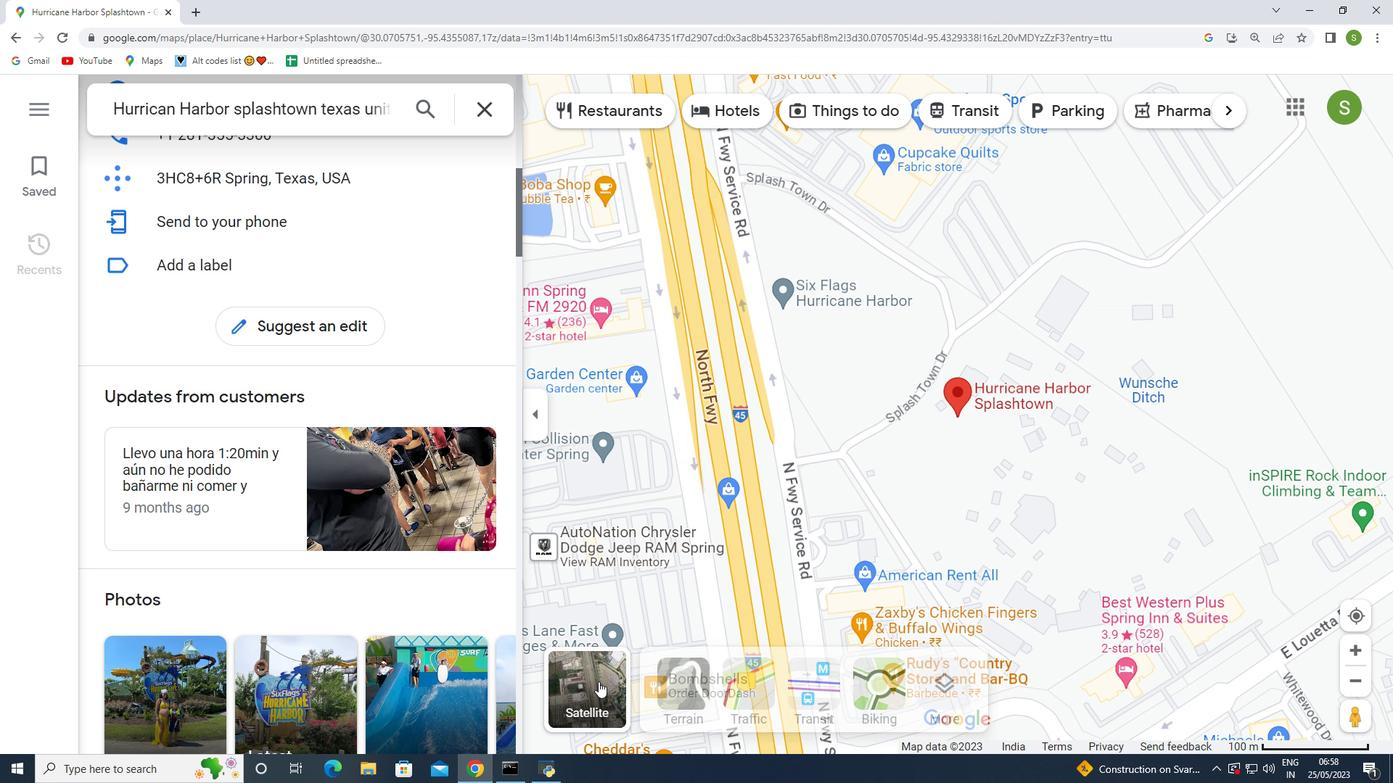 
Action: Mouse moved to (948, 676)
Screenshot: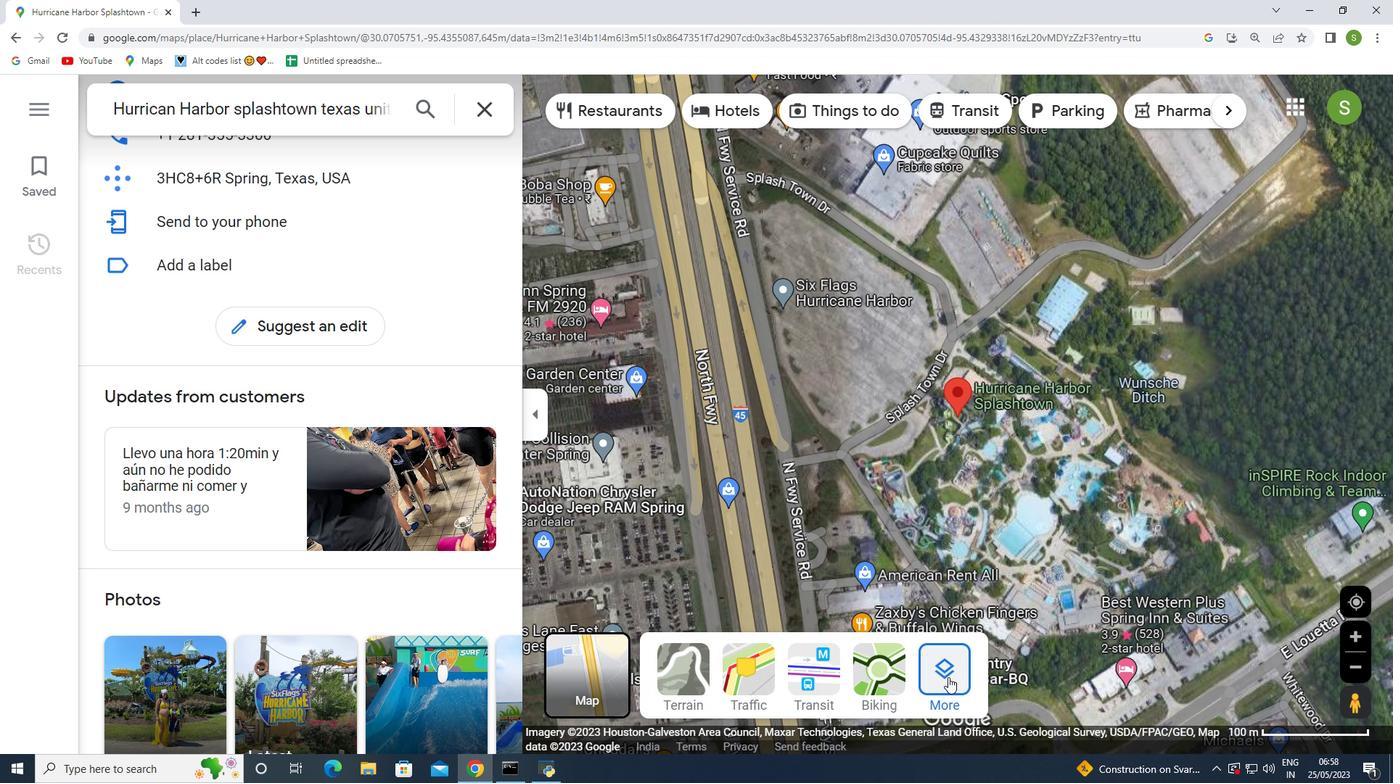 
Action: Mouse pressed left at (948, 676)
Screenshot: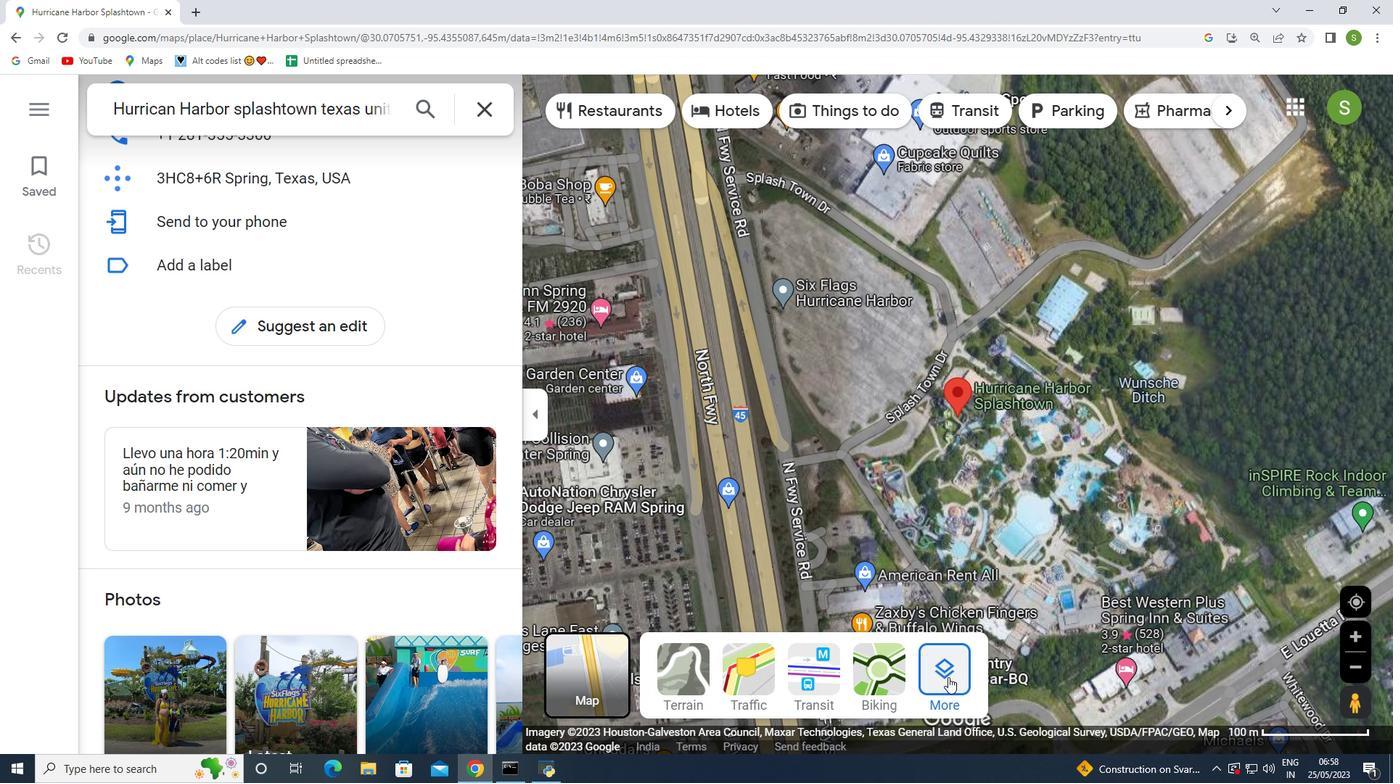 
Action: Mouse moved to (592, 266)
Screenshot: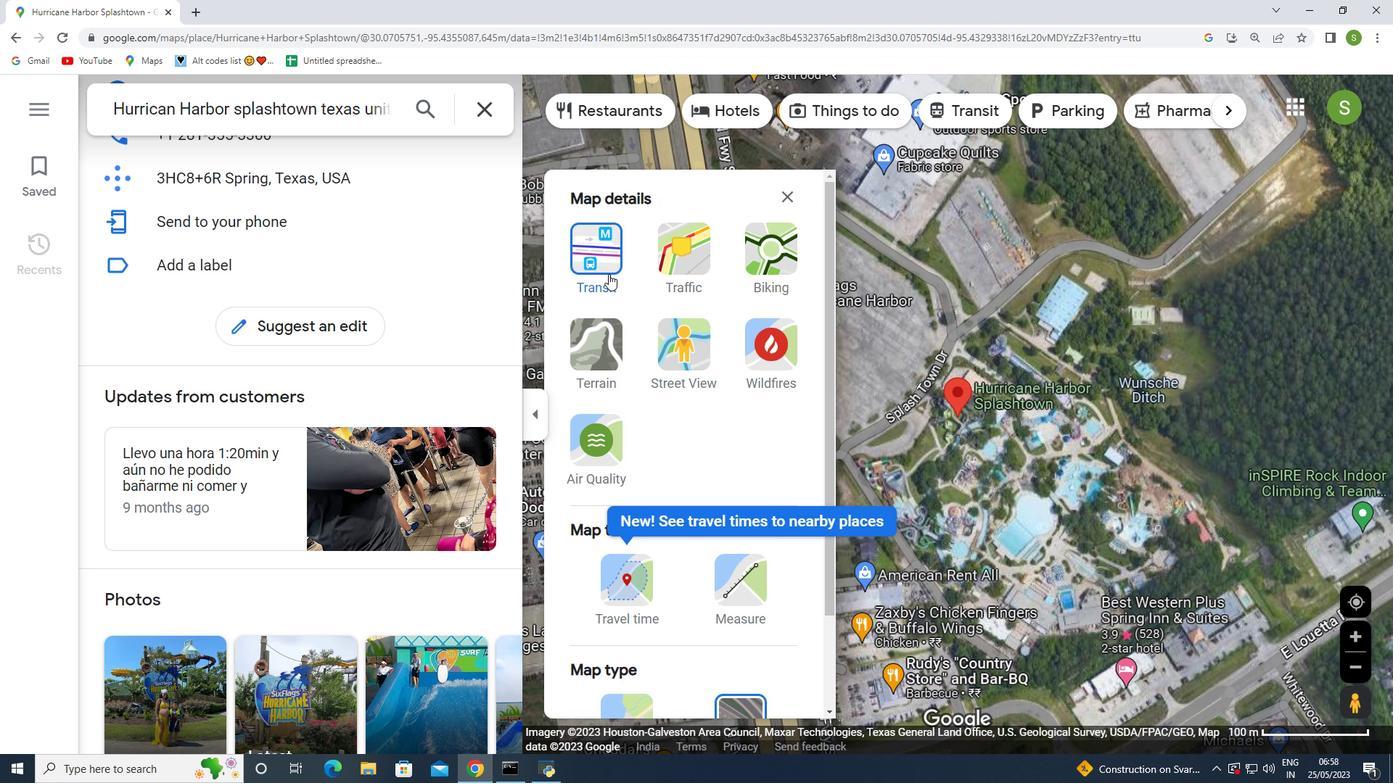 
Action: Mouse pressed left at (592, 266)
Screenshot: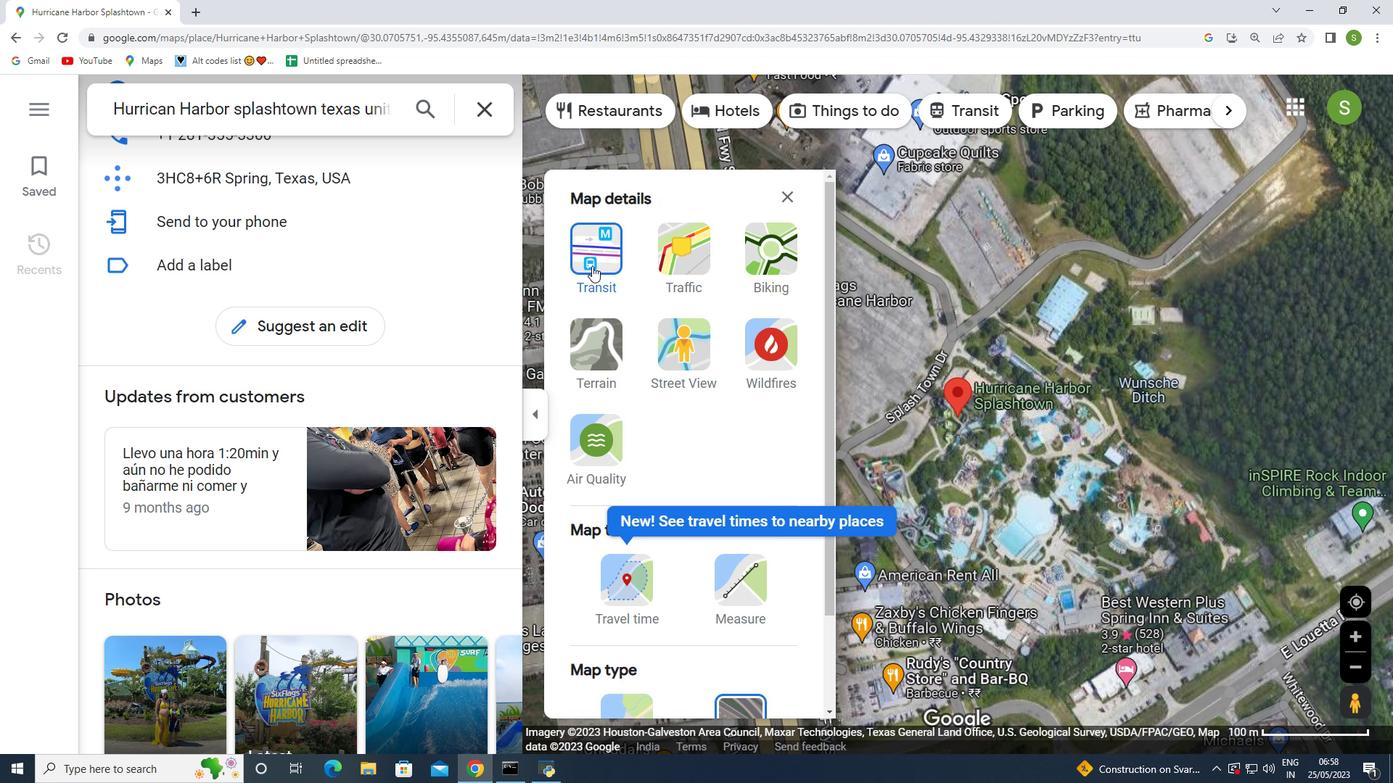 
Action: Mouse moved to (943, 410)
Screenshot: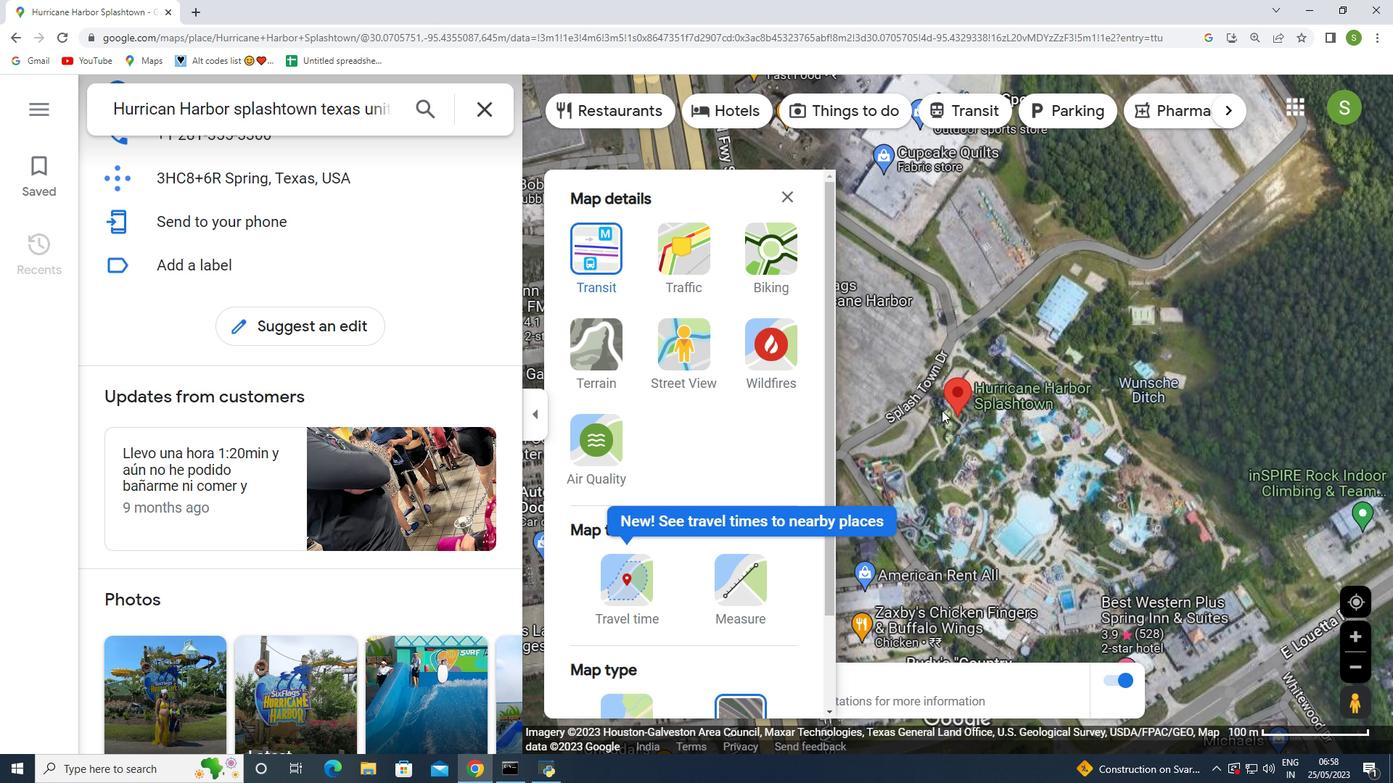 
Action: Mouse pressed left at (943, 410)
Screenshot: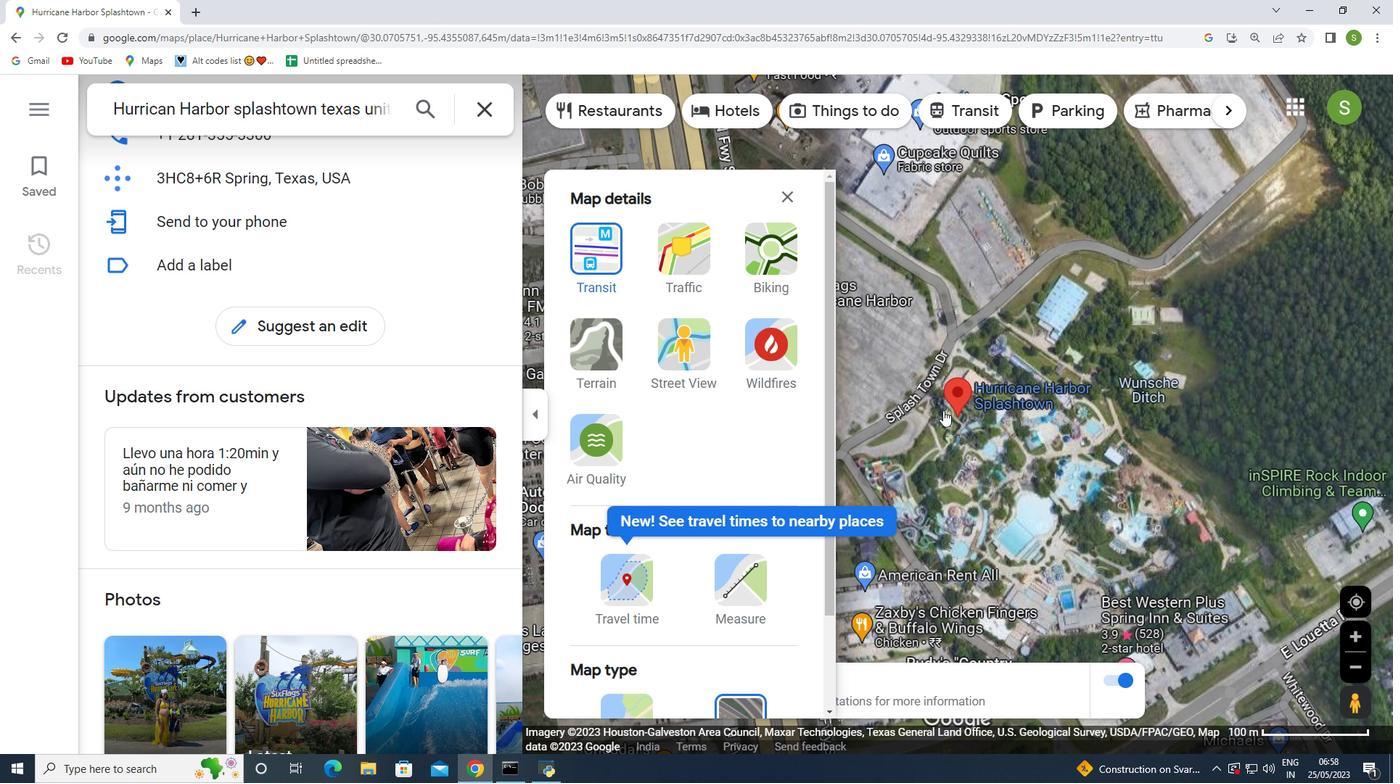 
Action: Mouse moved to (962, 431)
Screenshot: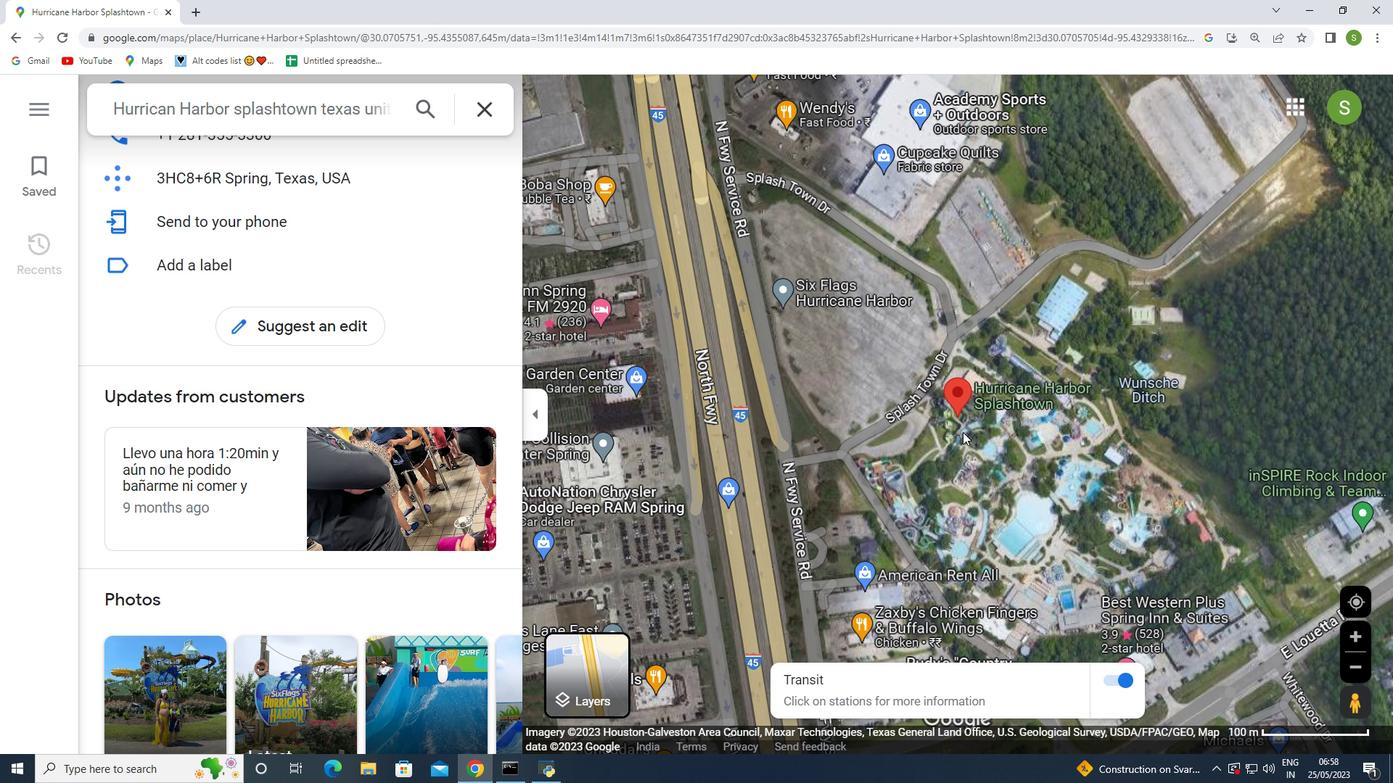 
Action: Mouse scrolled (962, 431) with delta (0, 0)
Screenshot: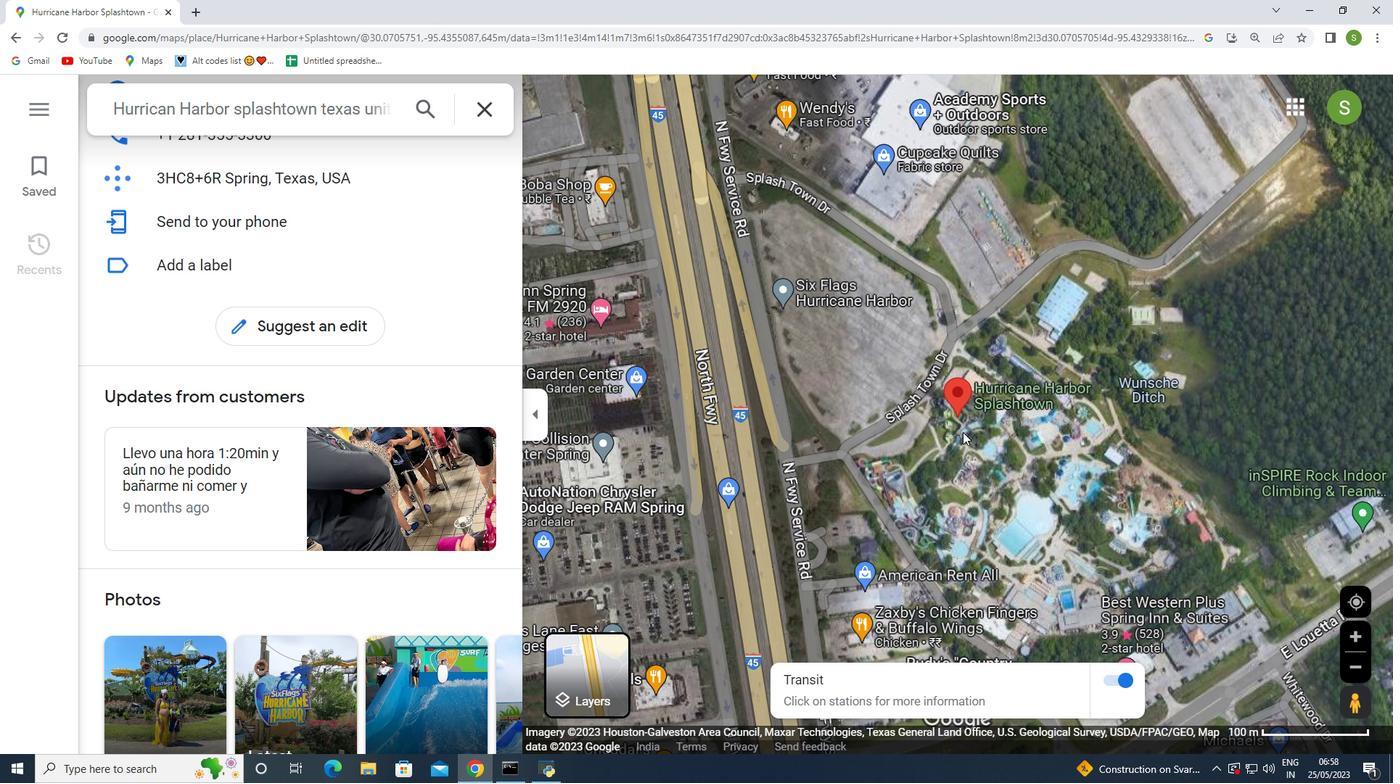 
Action: Mouse scrolled (962, 431) with delta (0, 0)
Screenshot: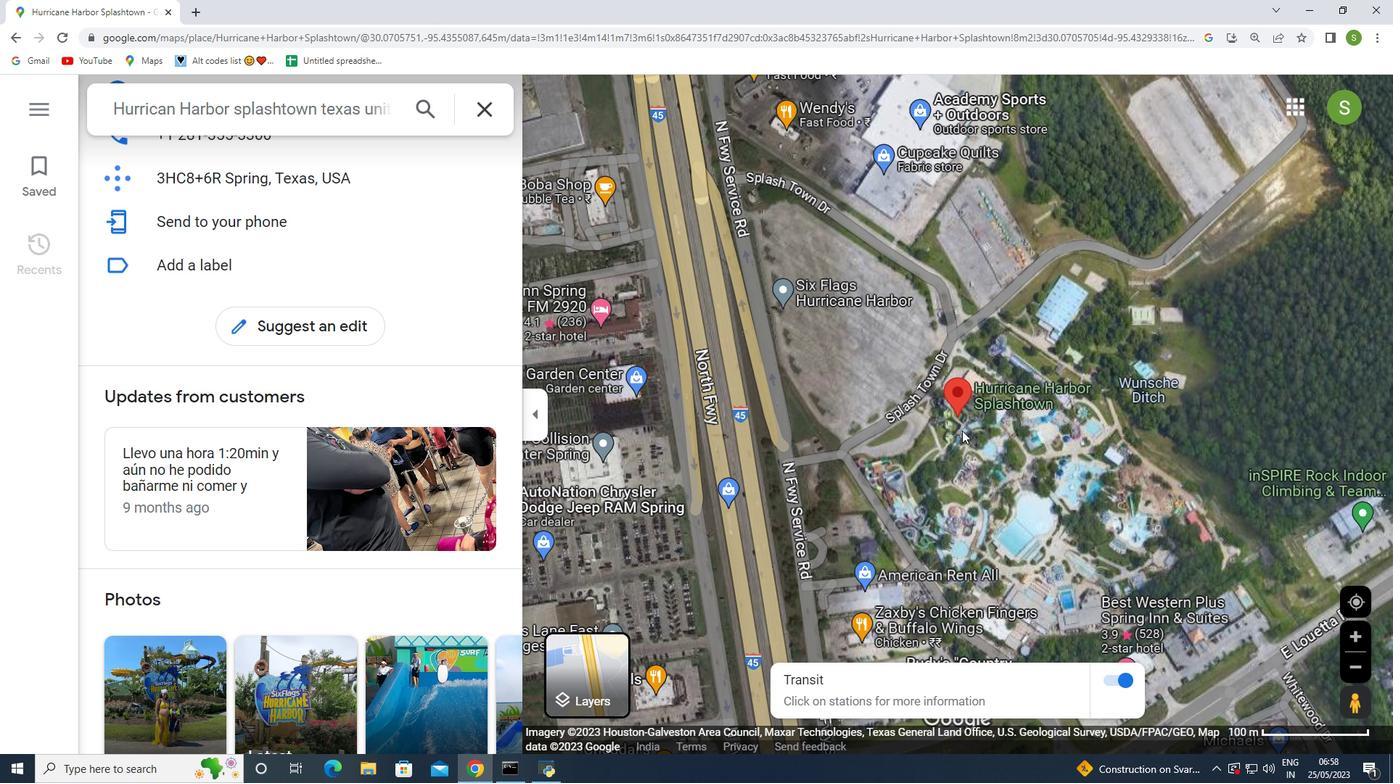 
Action: Mouse moved to (960, 430)
Screenshot: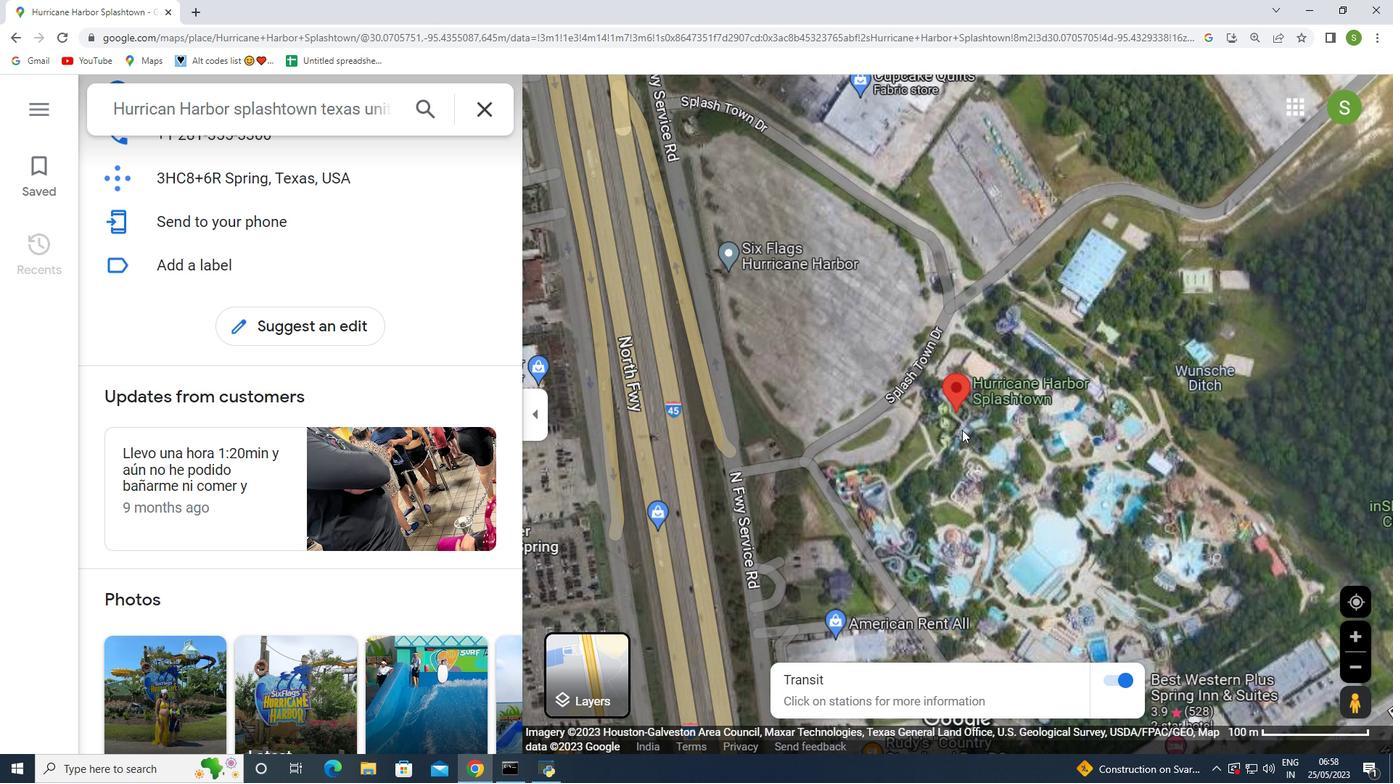 
Action: Mouse scrolled (960, 431) with delta (0, 0)
Screenshot: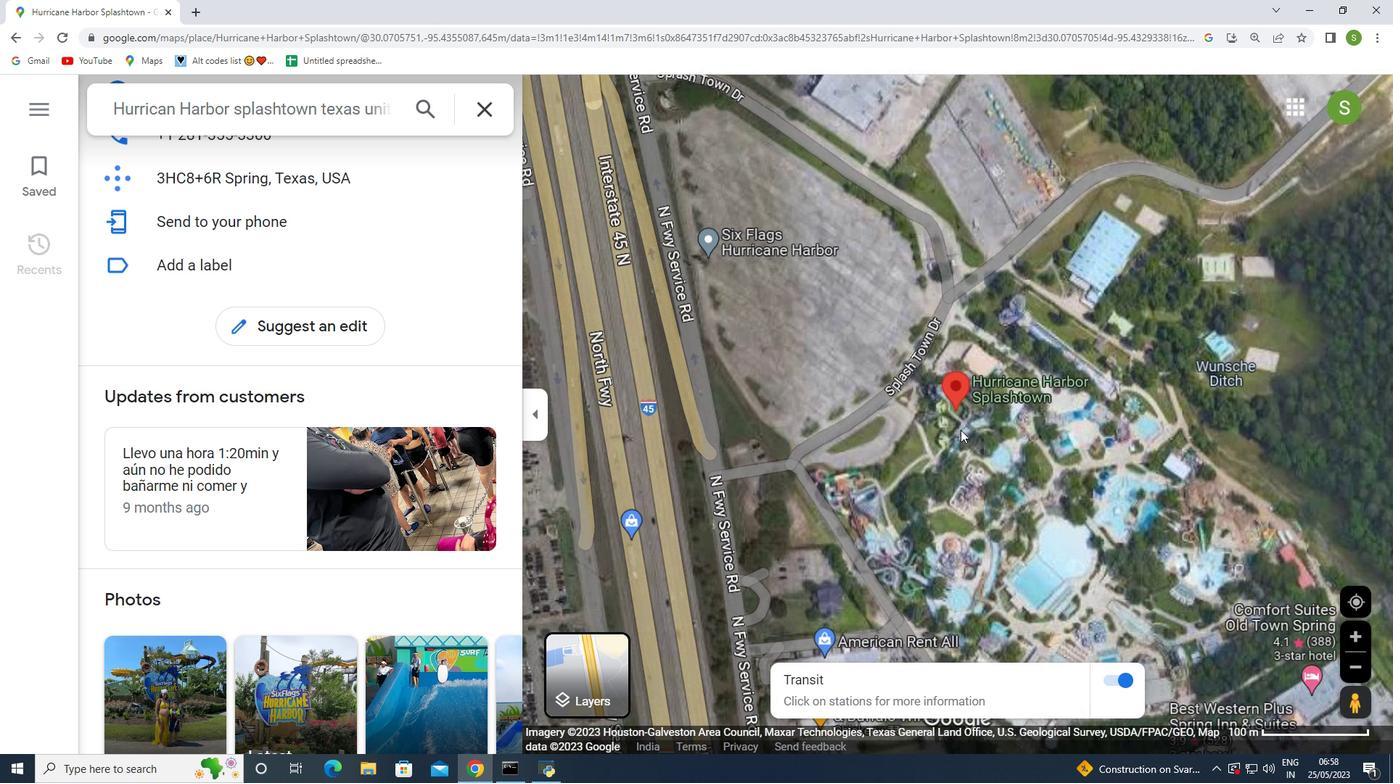 
Action: Mouse scrolled (960, 431) with delta (0, 0)
Screenshot: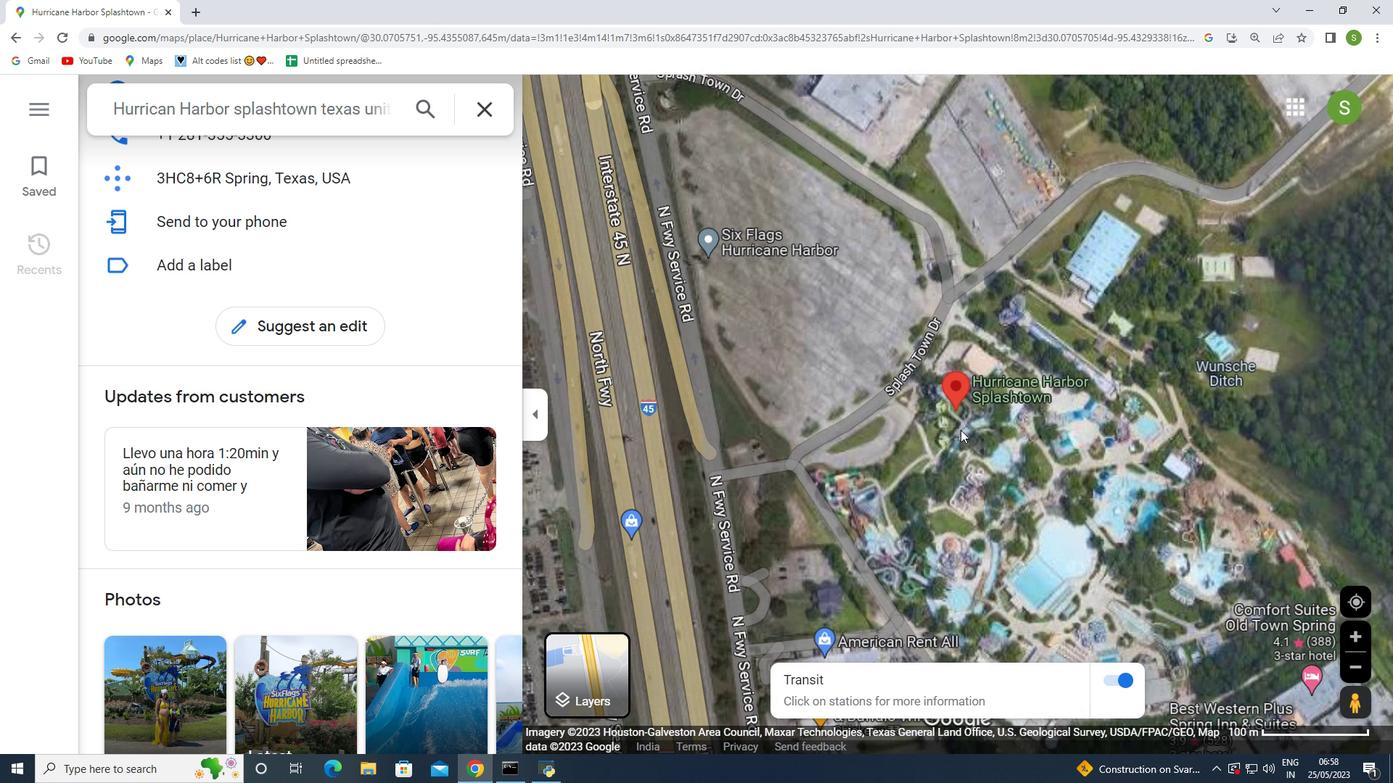 
Action: Mouse scrolled (960, 431) with delta (0, 0)
Screenshot: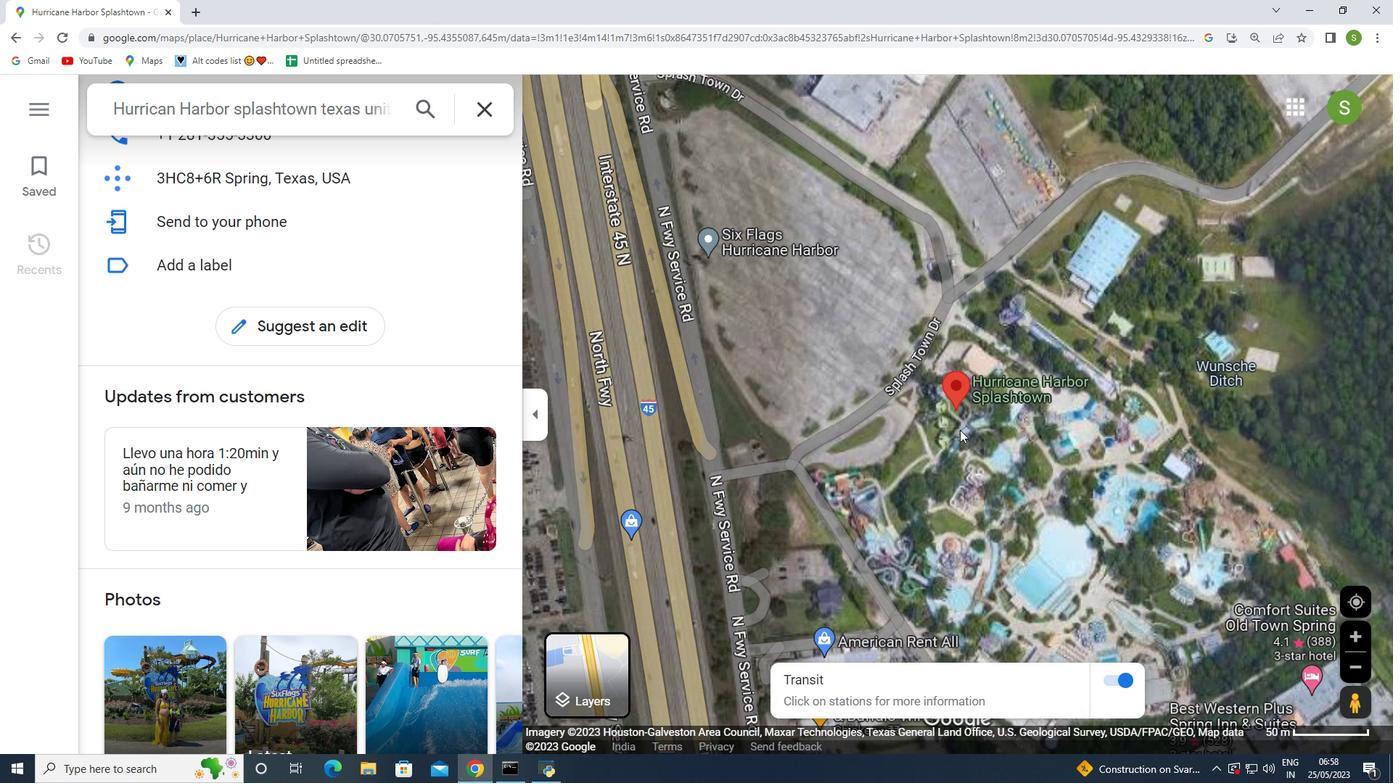 
Action: Mouse moved to (954, 428)
Screenshot: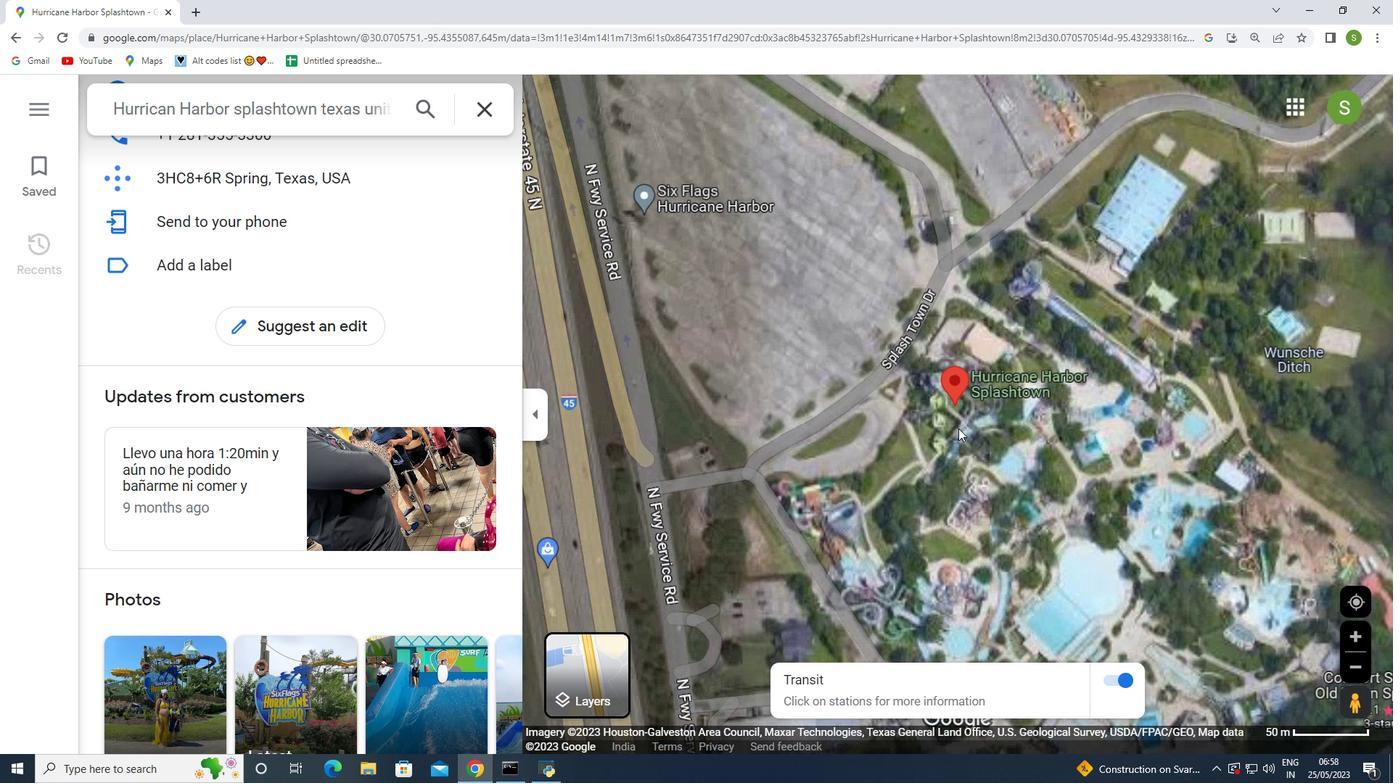 
Action: Mouse scrolled (954, 428) with delta (0, 0)
Screenshot: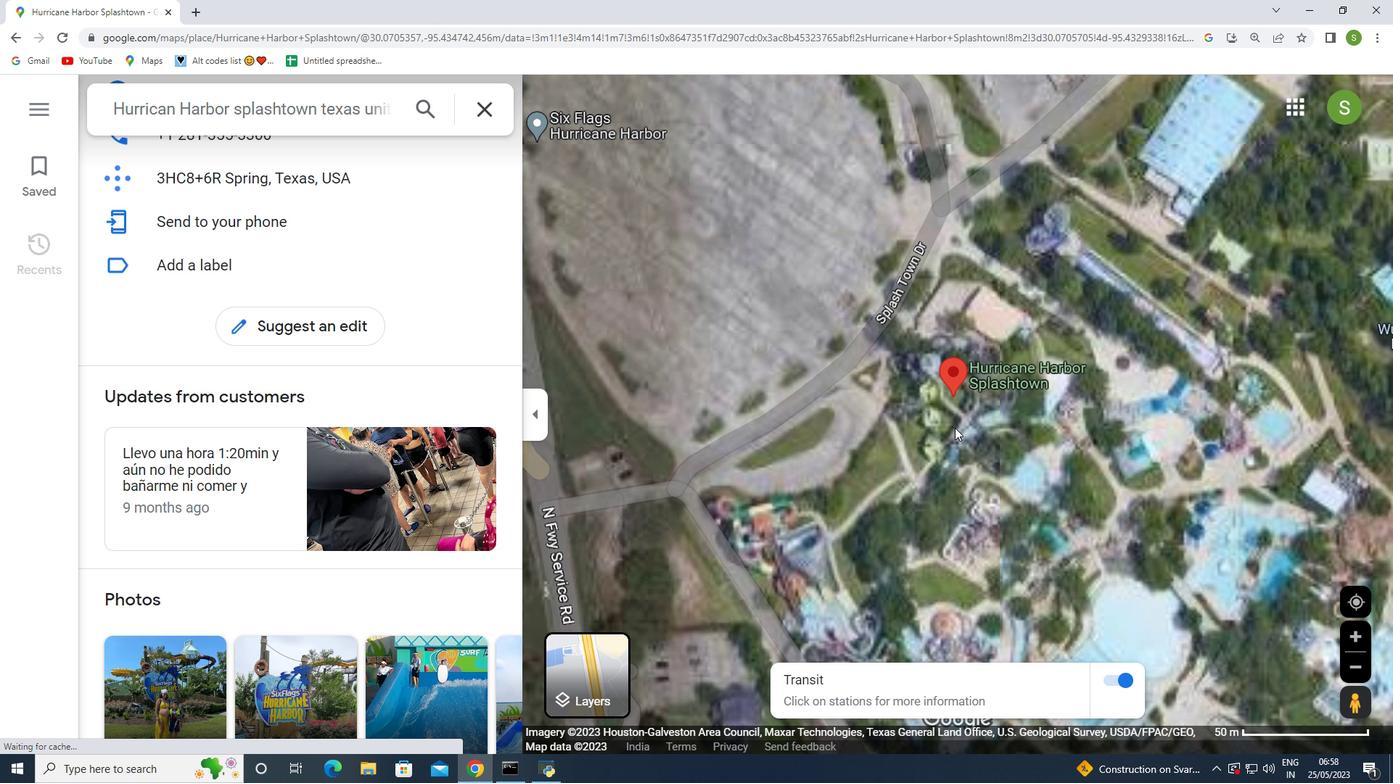
Action: Mouse moved to (954, 427)
Screenshot: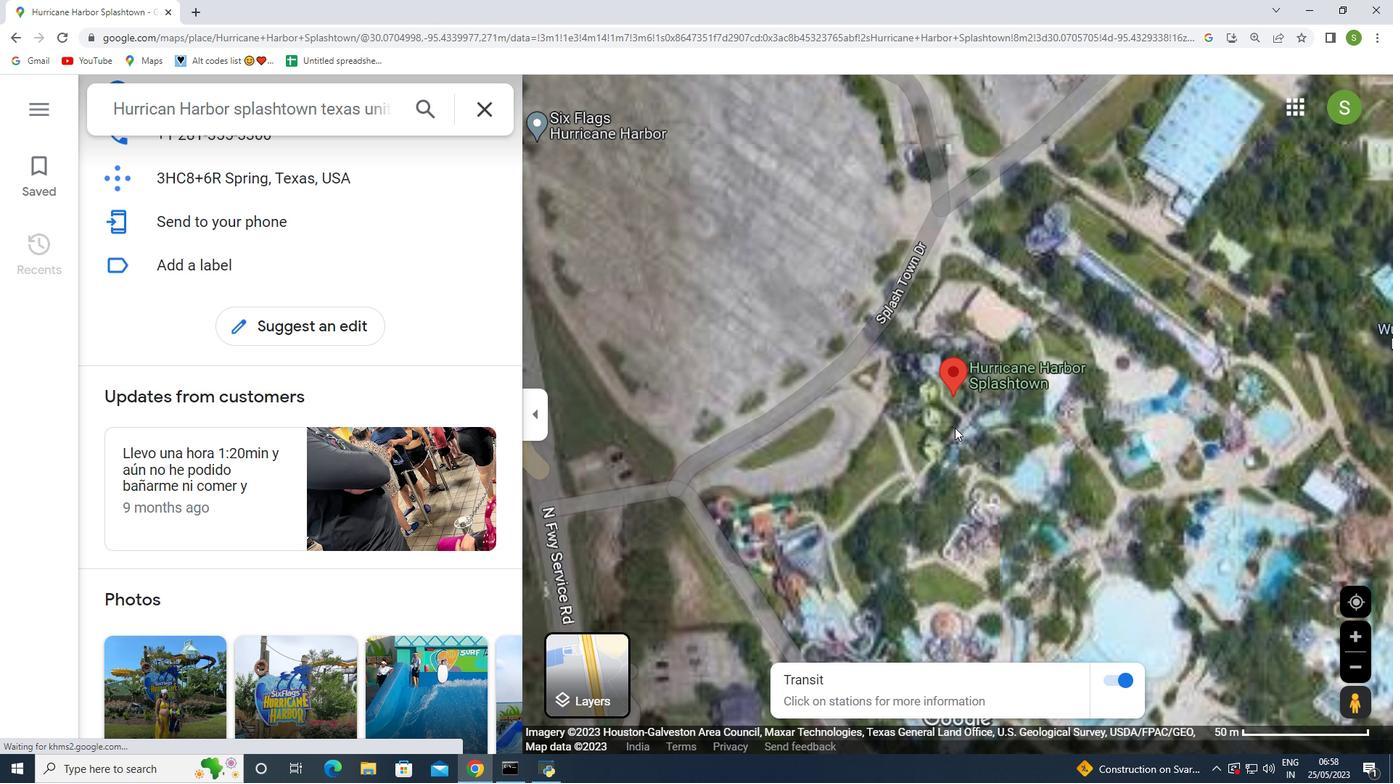 
Action: Mouse scrolled (954, 428) with delta (0, 0)
Screenshot: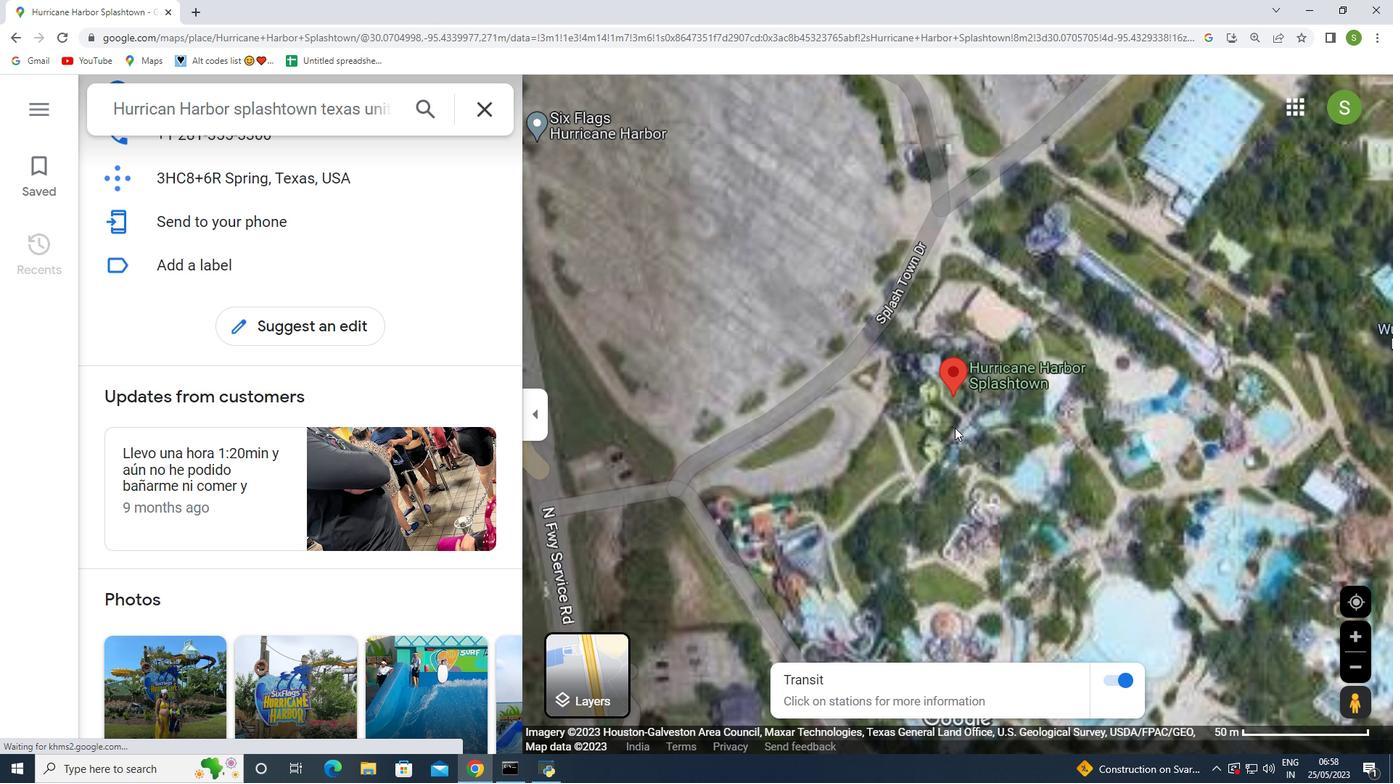 
Action: Mouse moved to (954, 427)
Screenshot: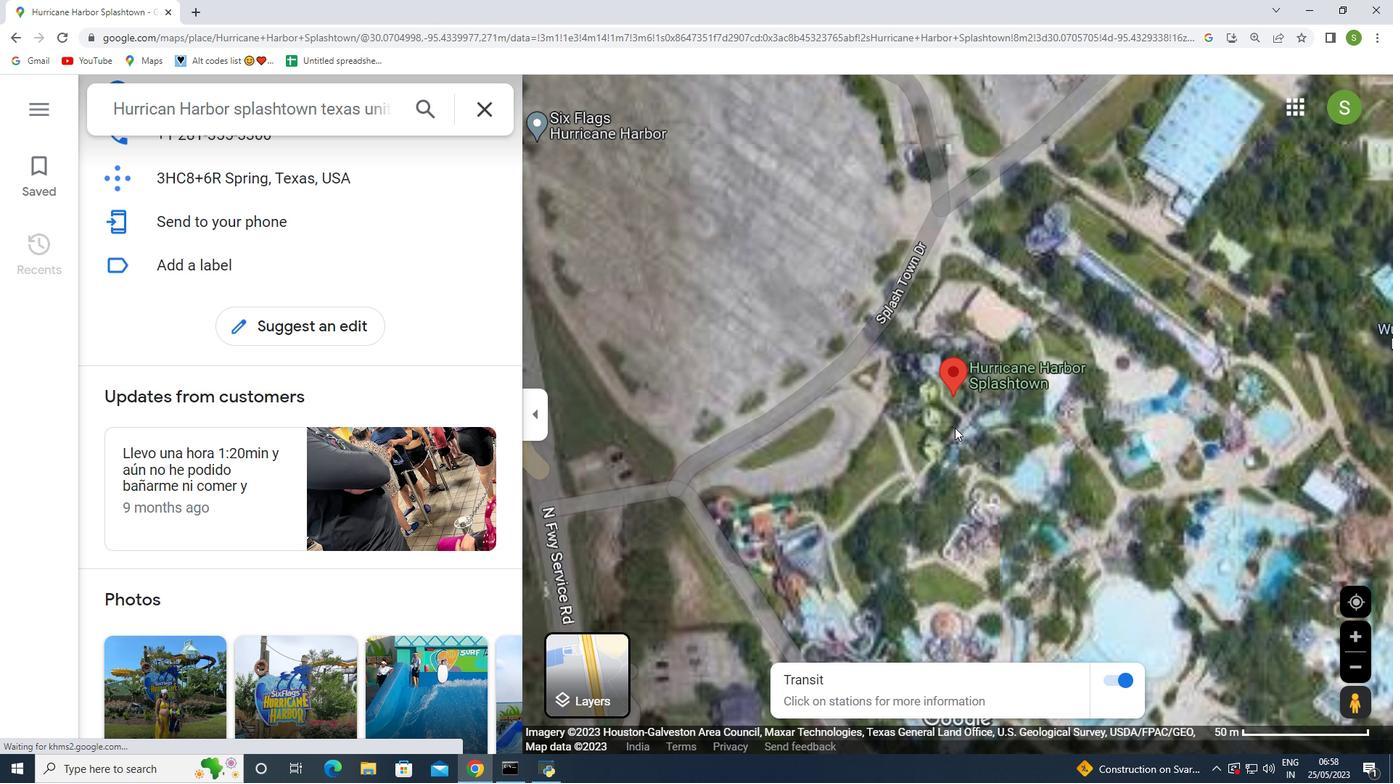 
Action: Mouse scrolled (954, 428) with delta (0, 0)
Screenshot: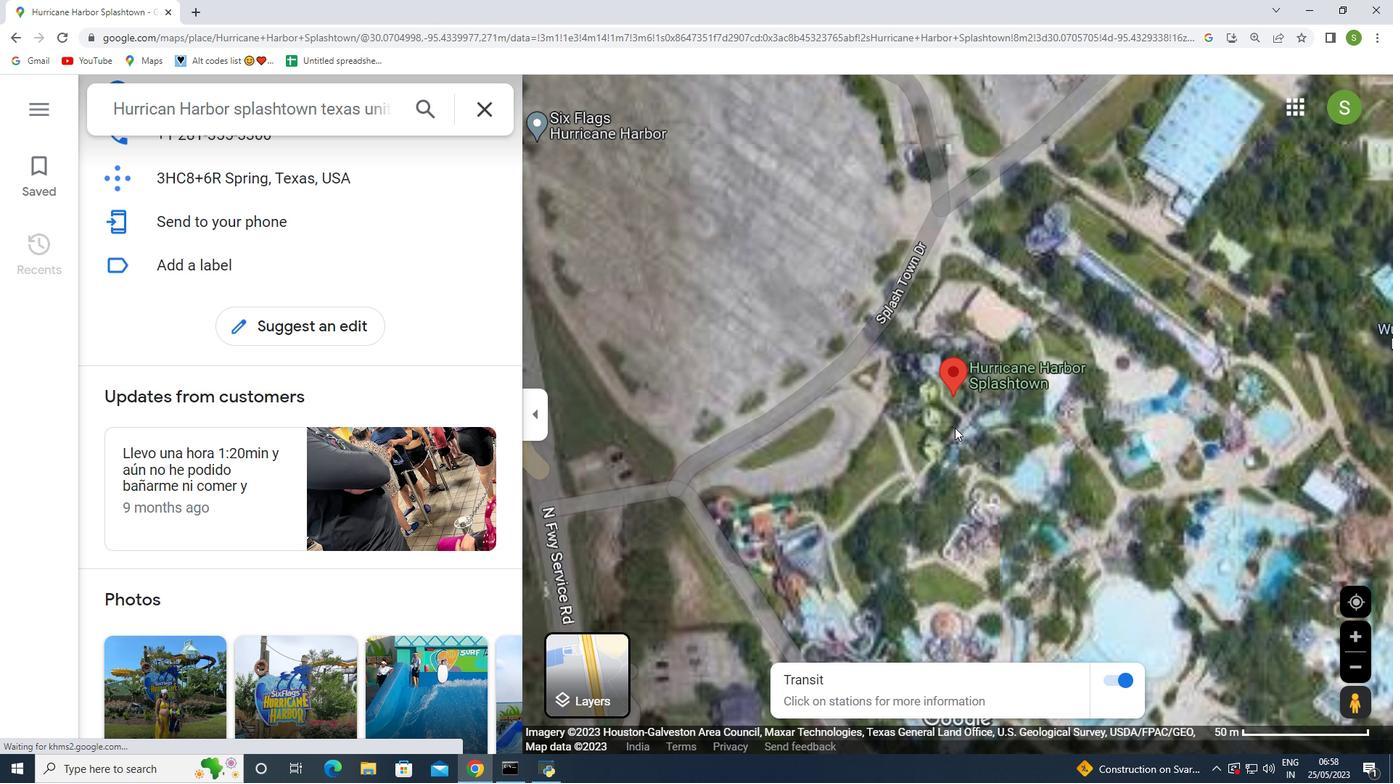 
Action: Mouse moved to (974, 385)
Screenshot: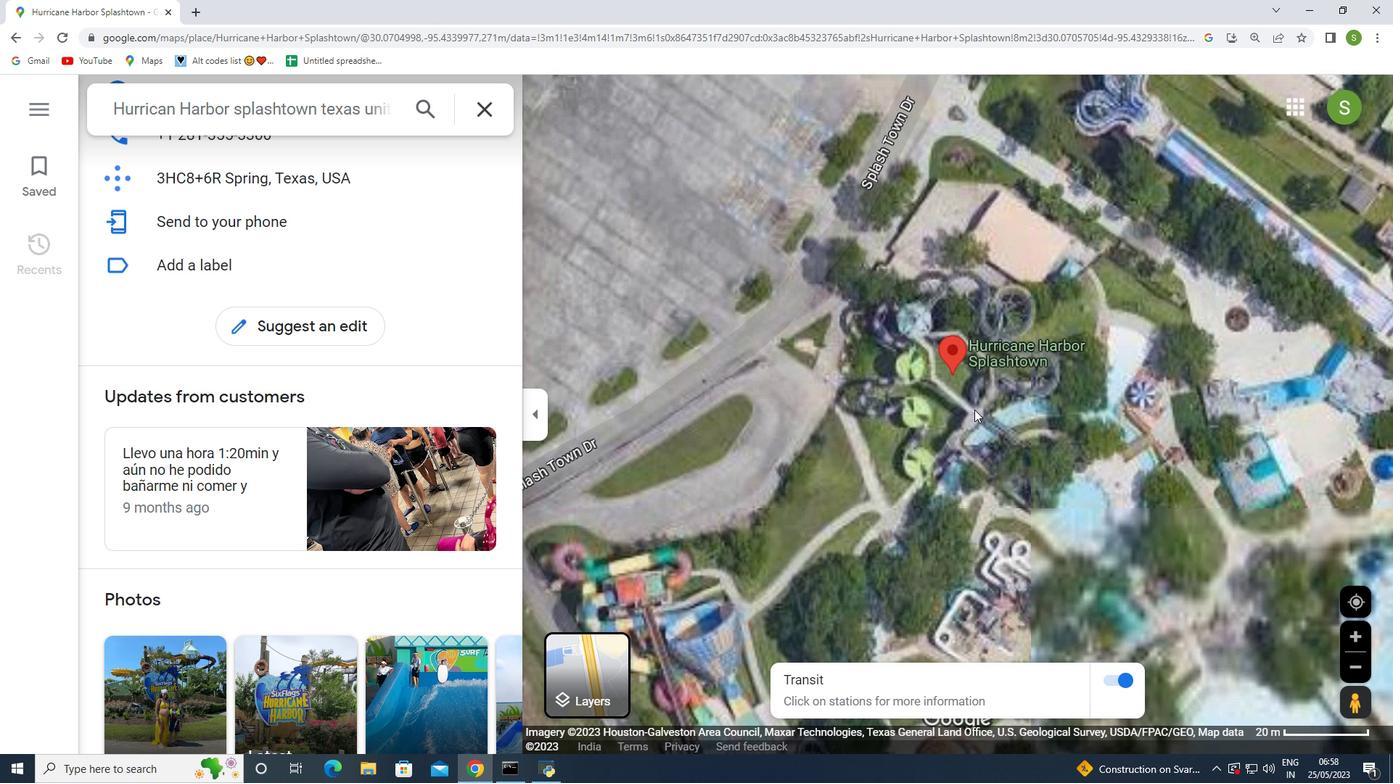 
Action: Mouse scrolled (974, 384) with delta (0, 0)
Screenshot: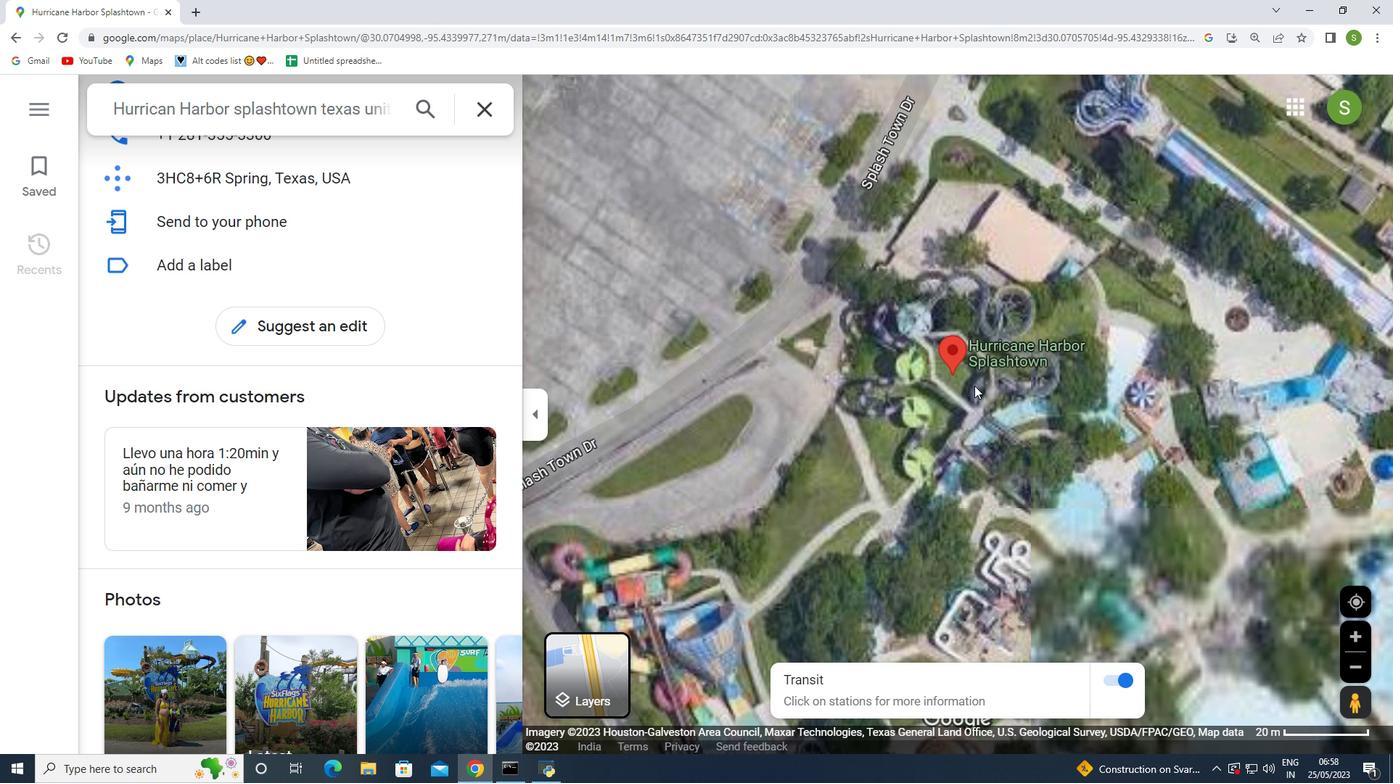 
Action: Mouse moved to (974, 385)
Screenshot: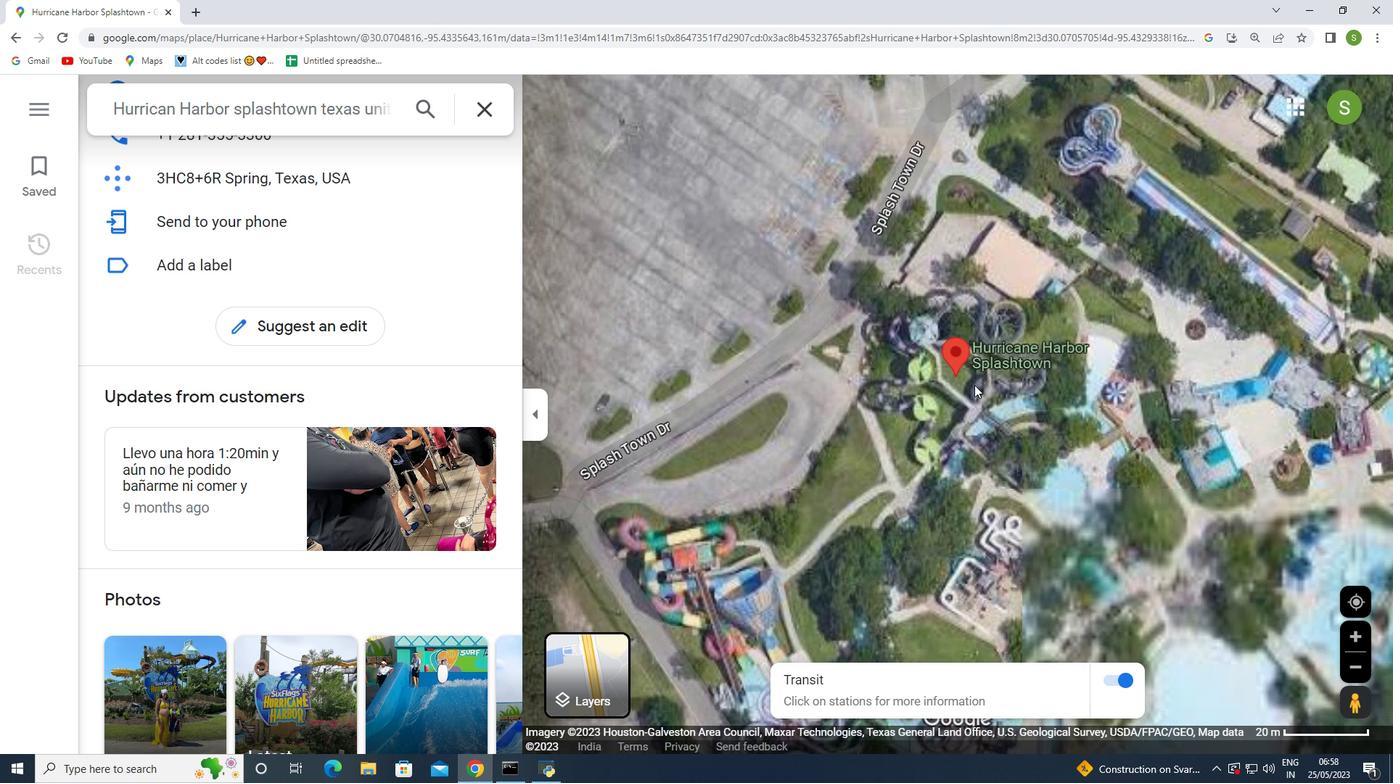 
Action: Mouse scrolled (974, 384) with delta (0, 0)
Screenshot: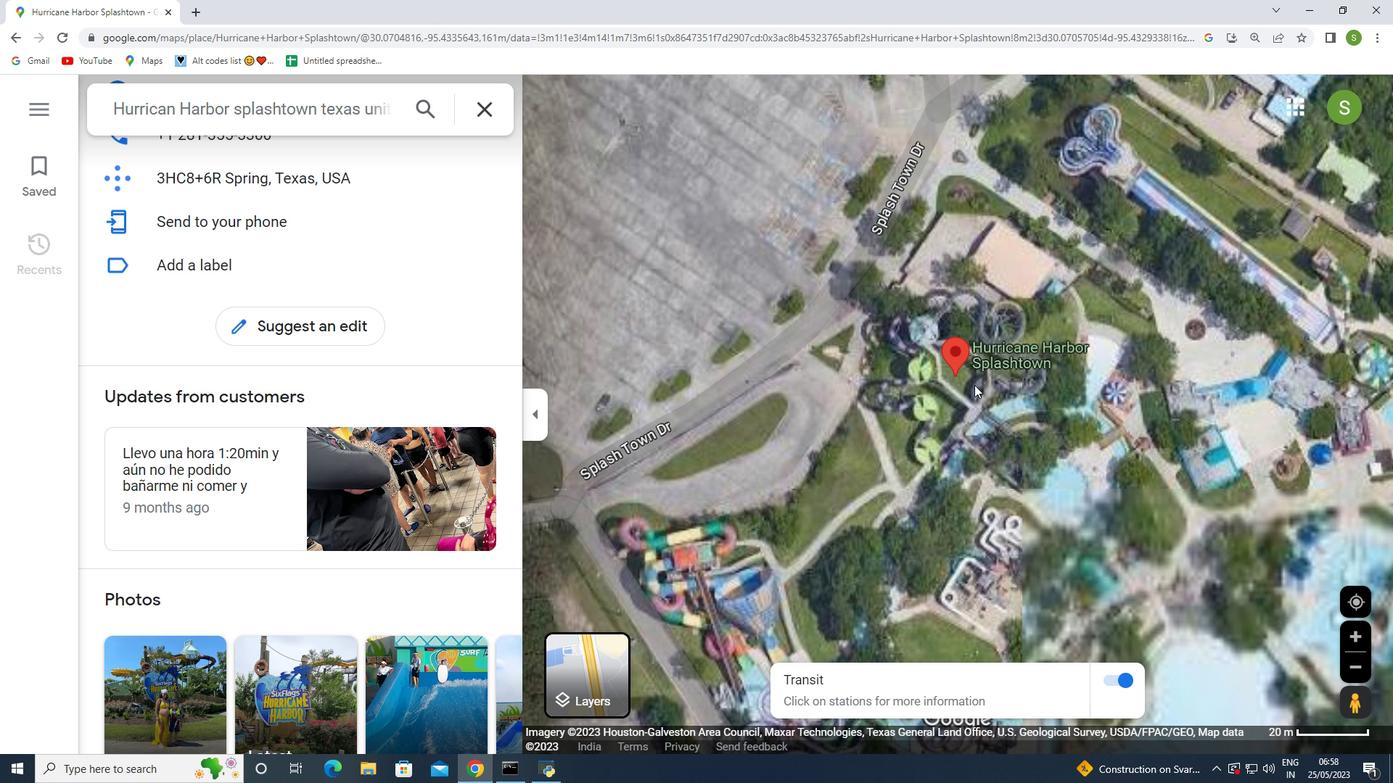 
Action: Mouse scrolled (974, 384) with delta (0, 0)
Screenshot: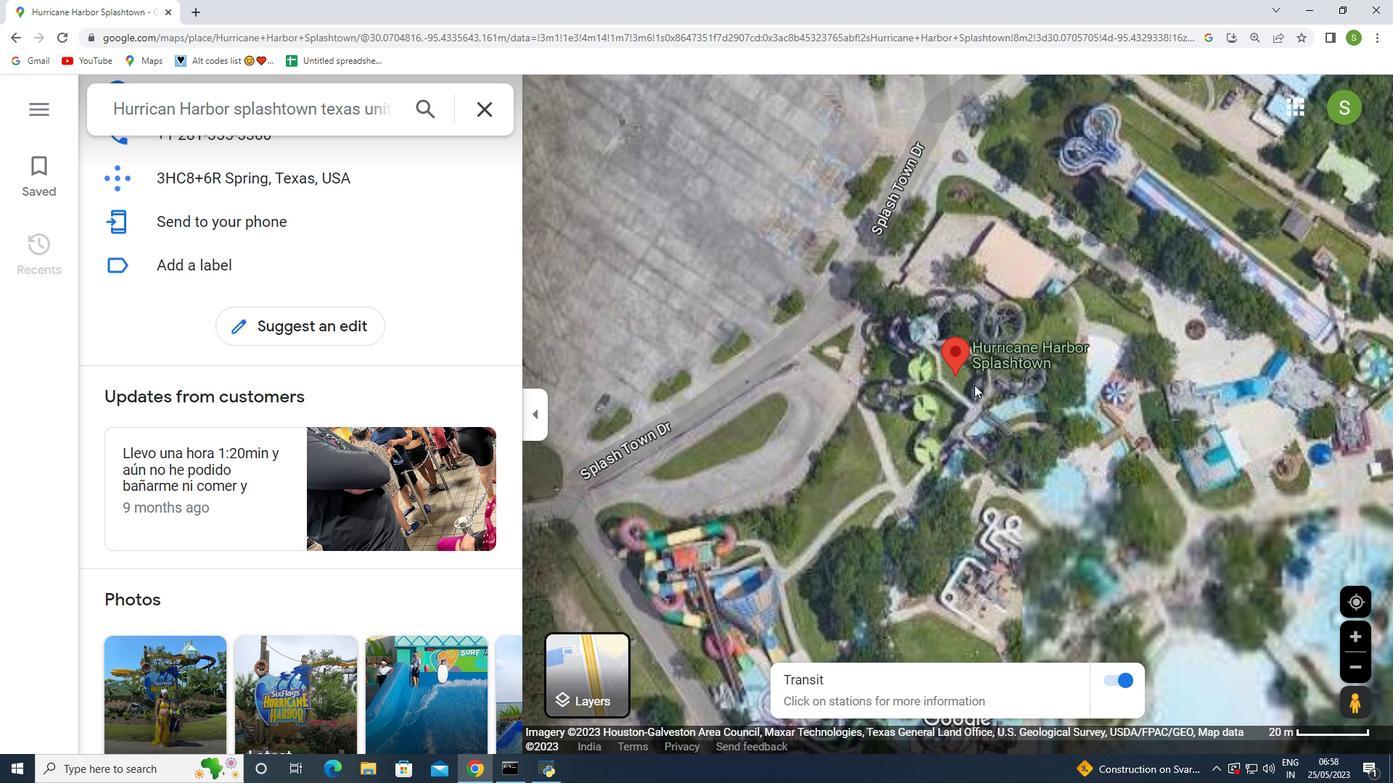 
Action: Mouse scrolled (974, 384) with delta (0, 0)
Screenshot: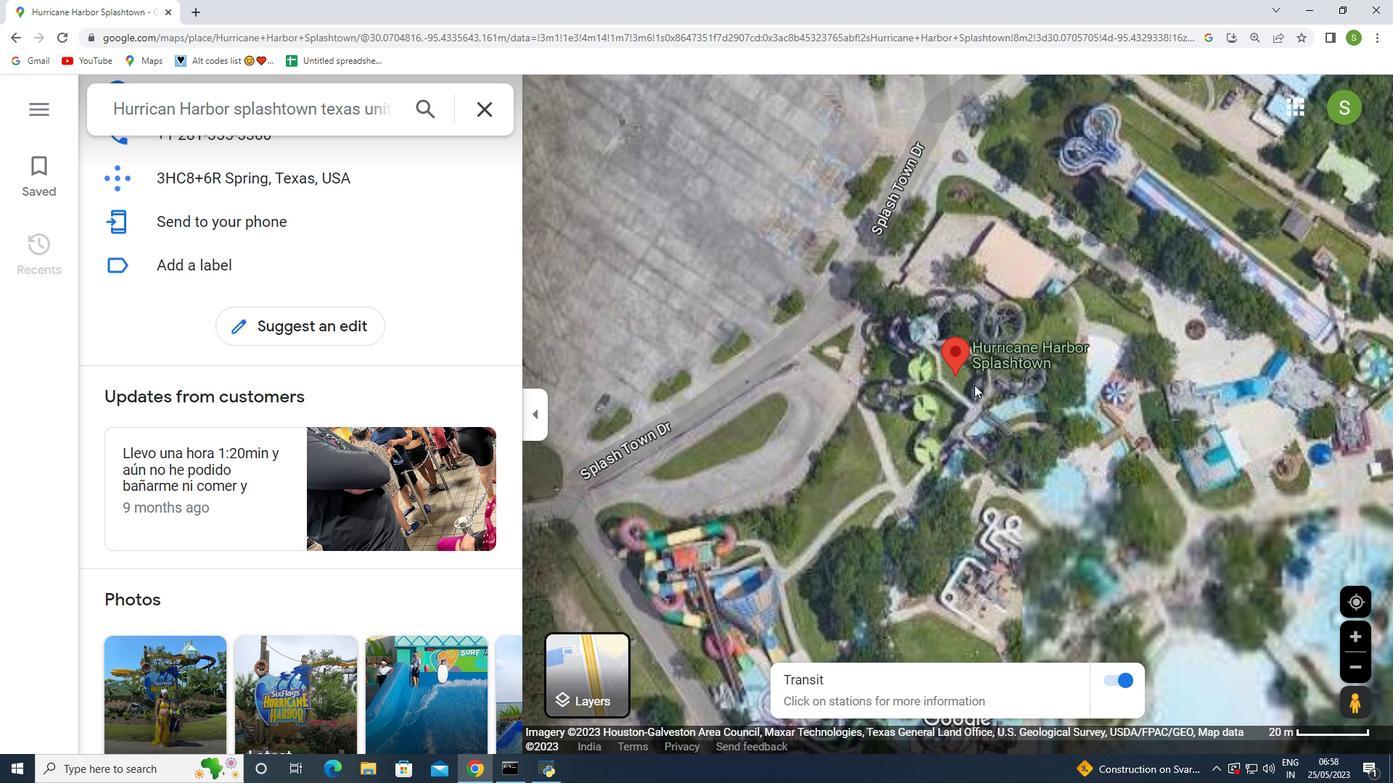 
Action: Mouse scrolled (974, 384) with delta (0, 0)
Screenshot: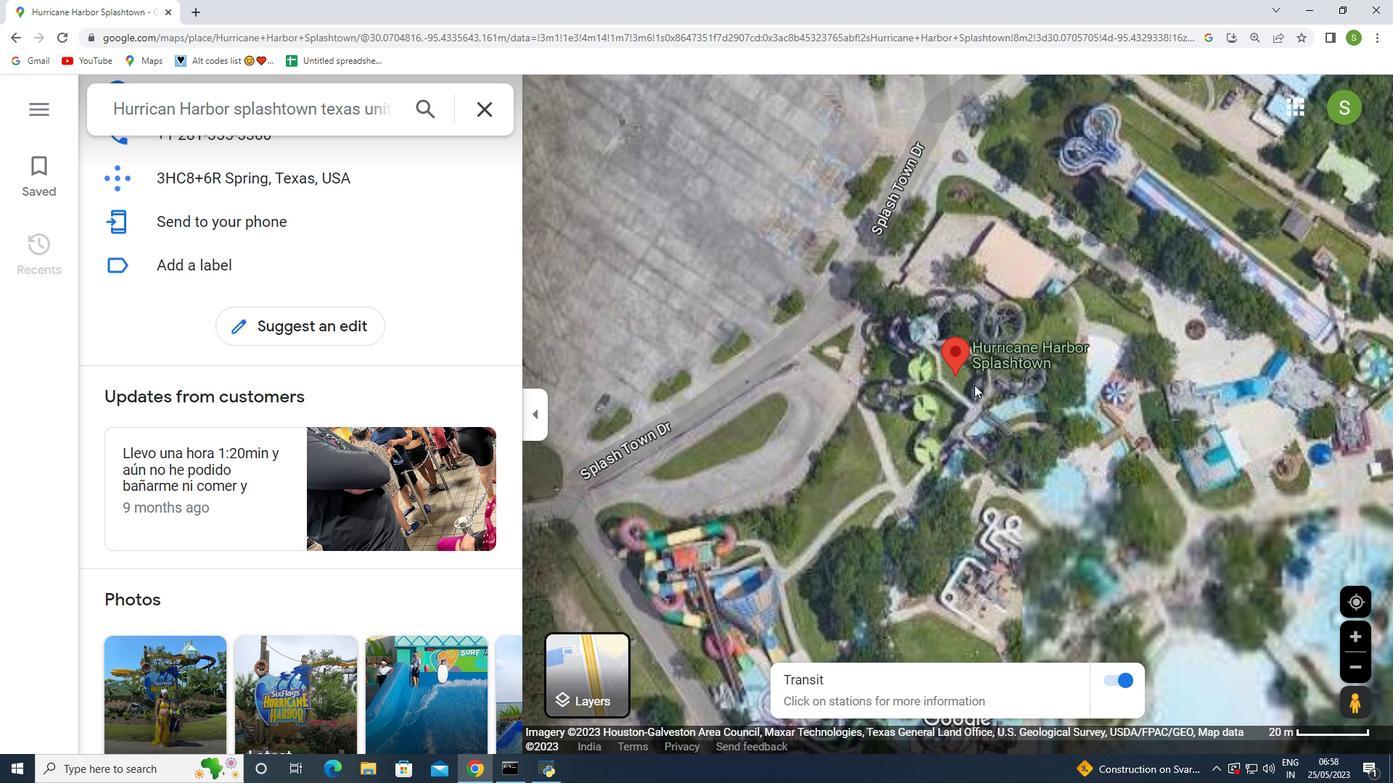 
Action: Mouse scrolled (974, 384) with delta (0, 0)
Screenshot: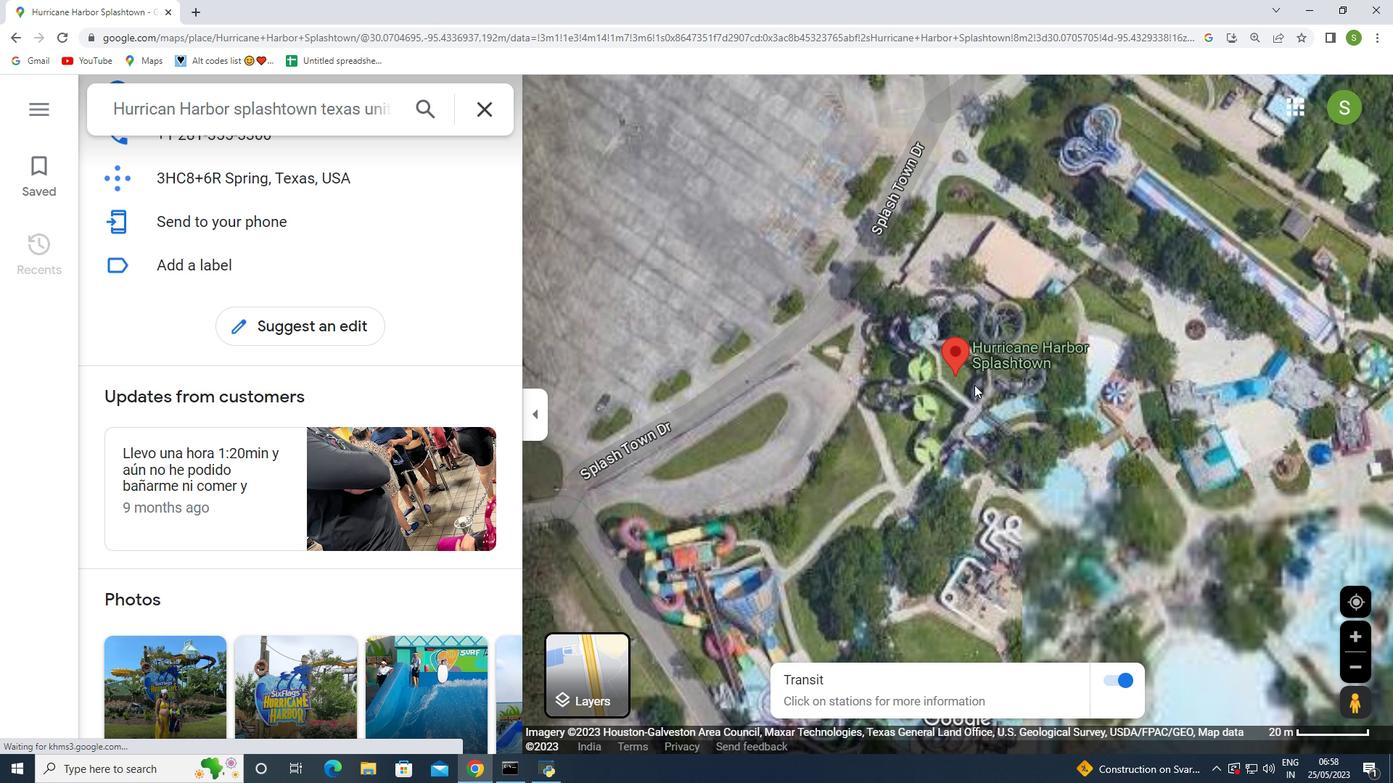 
Action: Mouse scrolled (974, 384) with delta (0, 0)
Screenshot: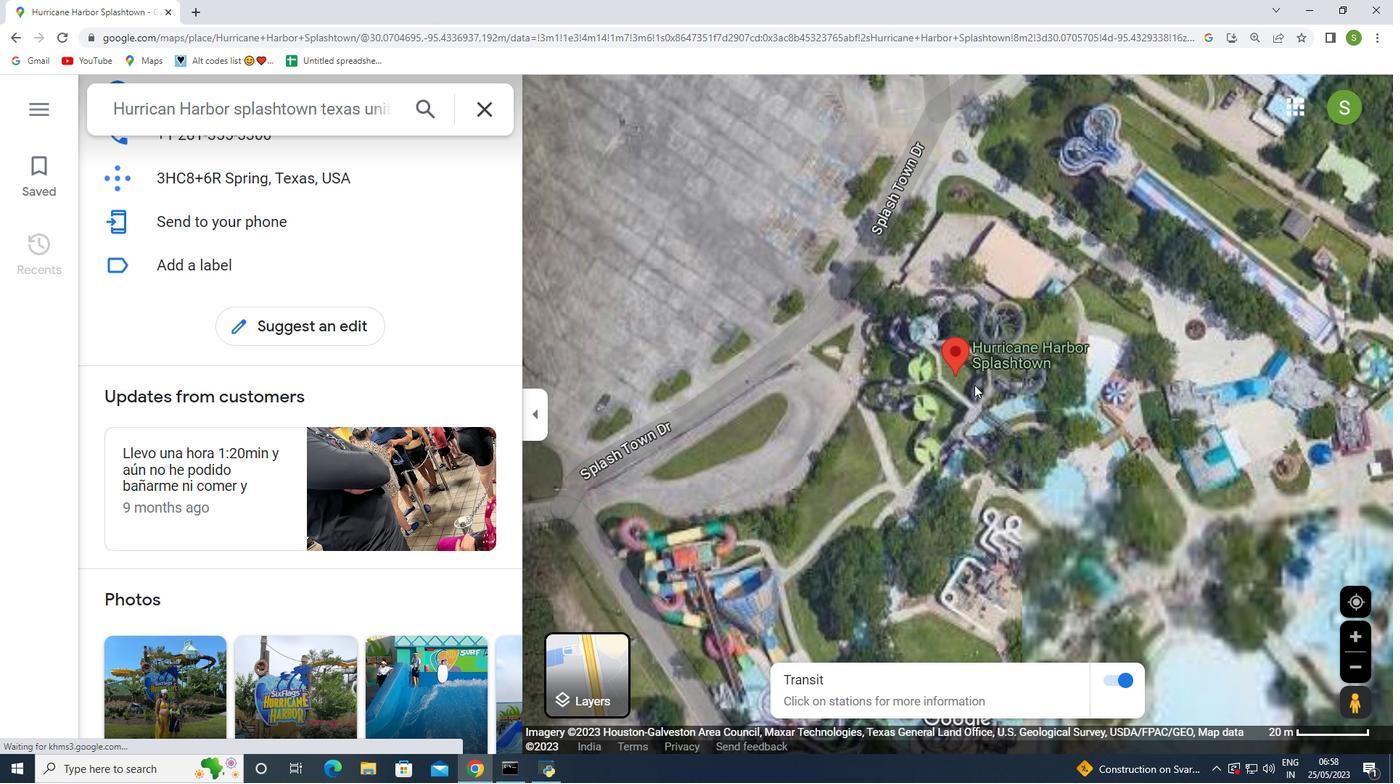 
Action: Mouse moved to (975, 387)
Screenshot: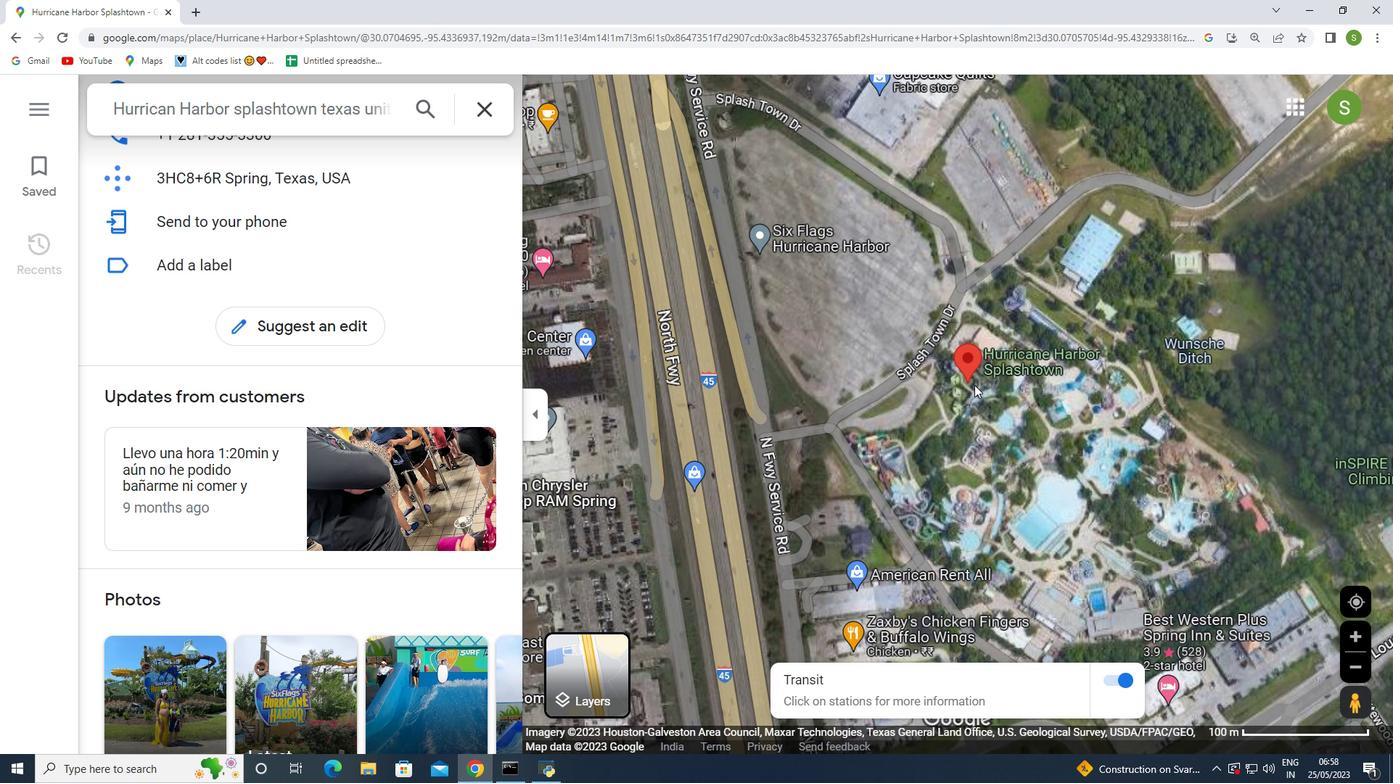 
Action: Mouse scrolled (975, 386) with delta (0, 0)
Screenshot: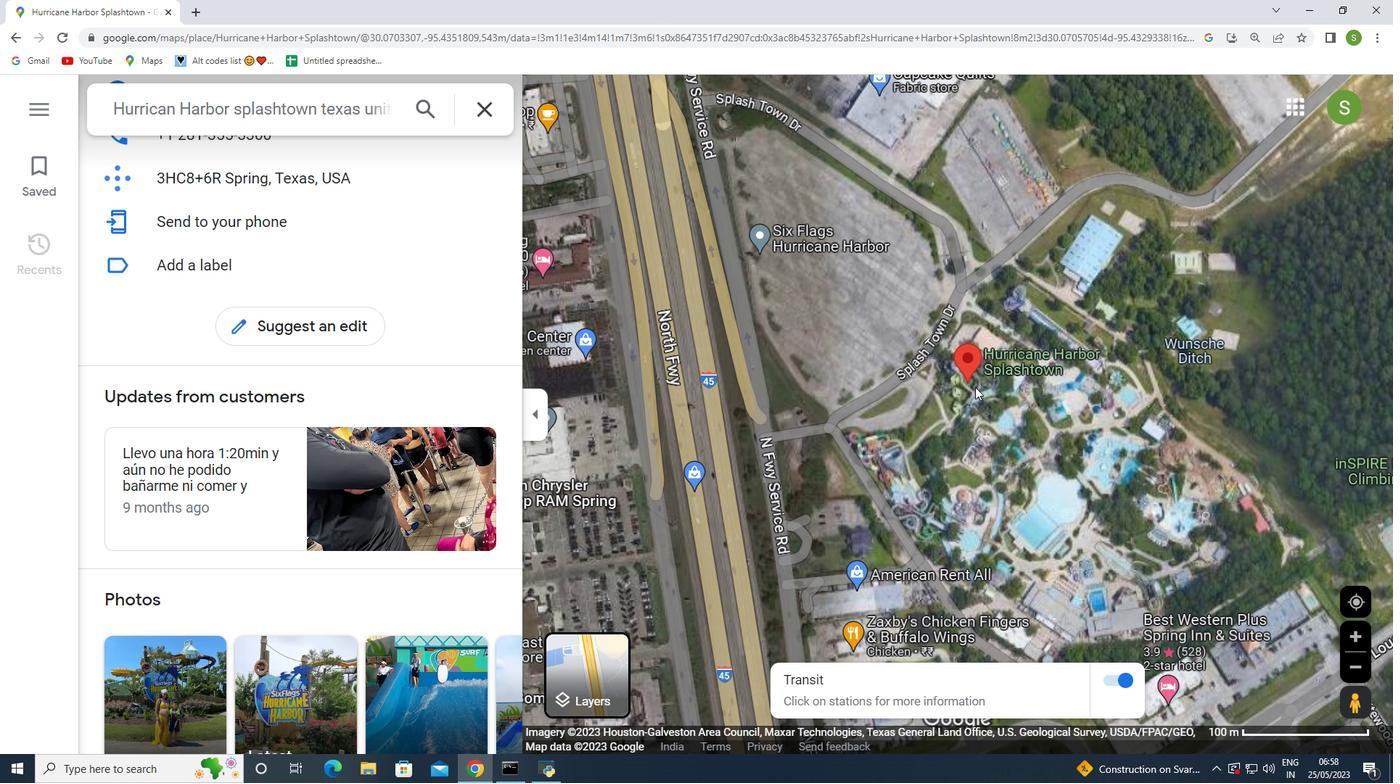 
Action: Mouse scrolled (975, 386) with delta (0, 0)
Screenshot: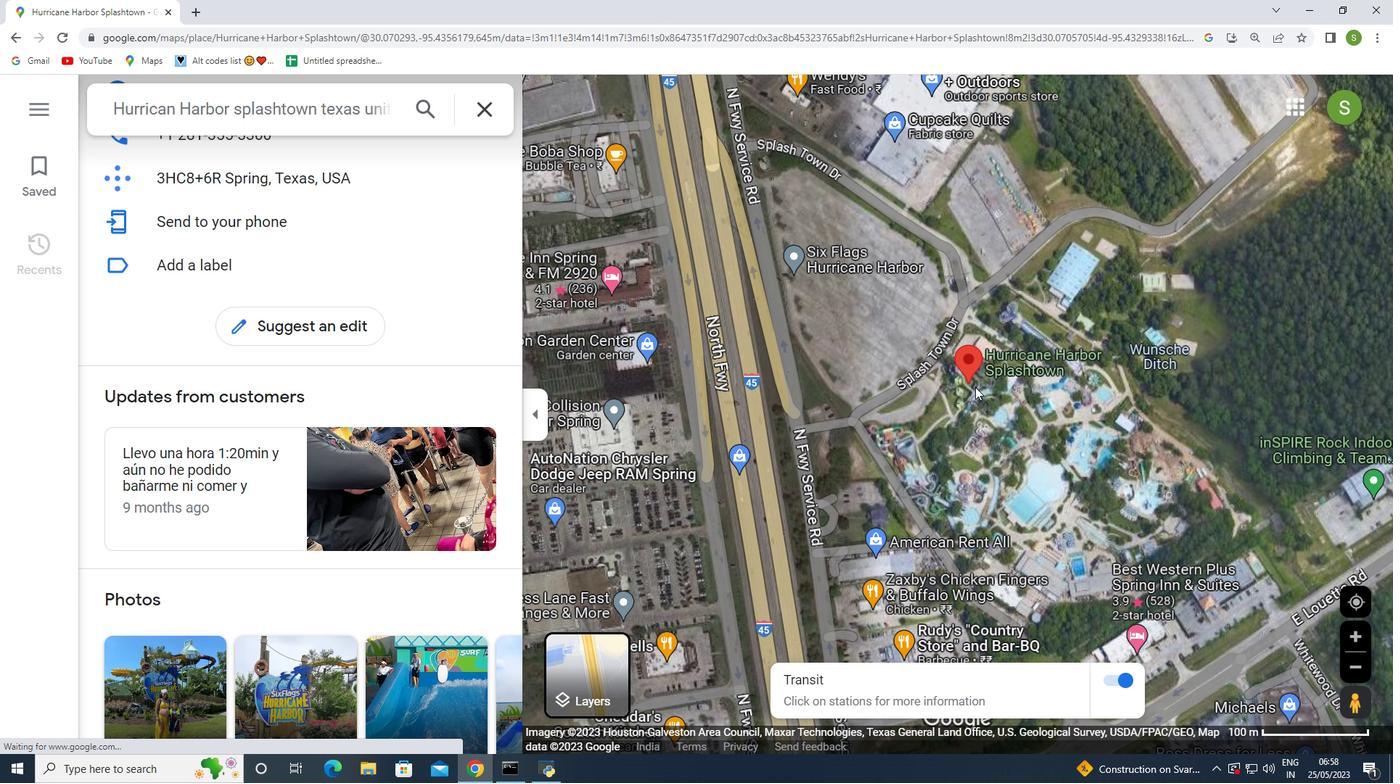 
Action: Mouse scrolled (975, 386) with delta (0, 0)
Screenshot: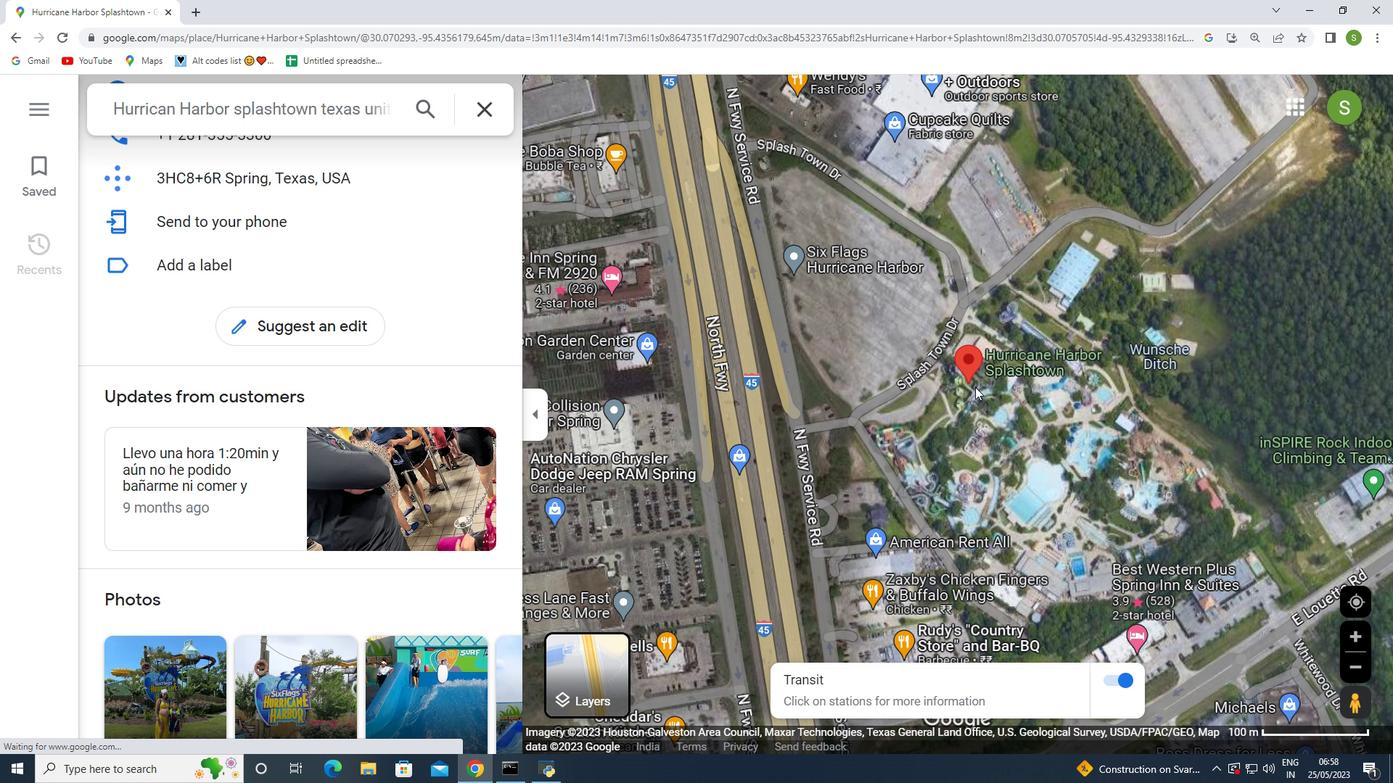 
Action: Mouse scrolled (975, 386) with delta (0, 0)
Screenshot: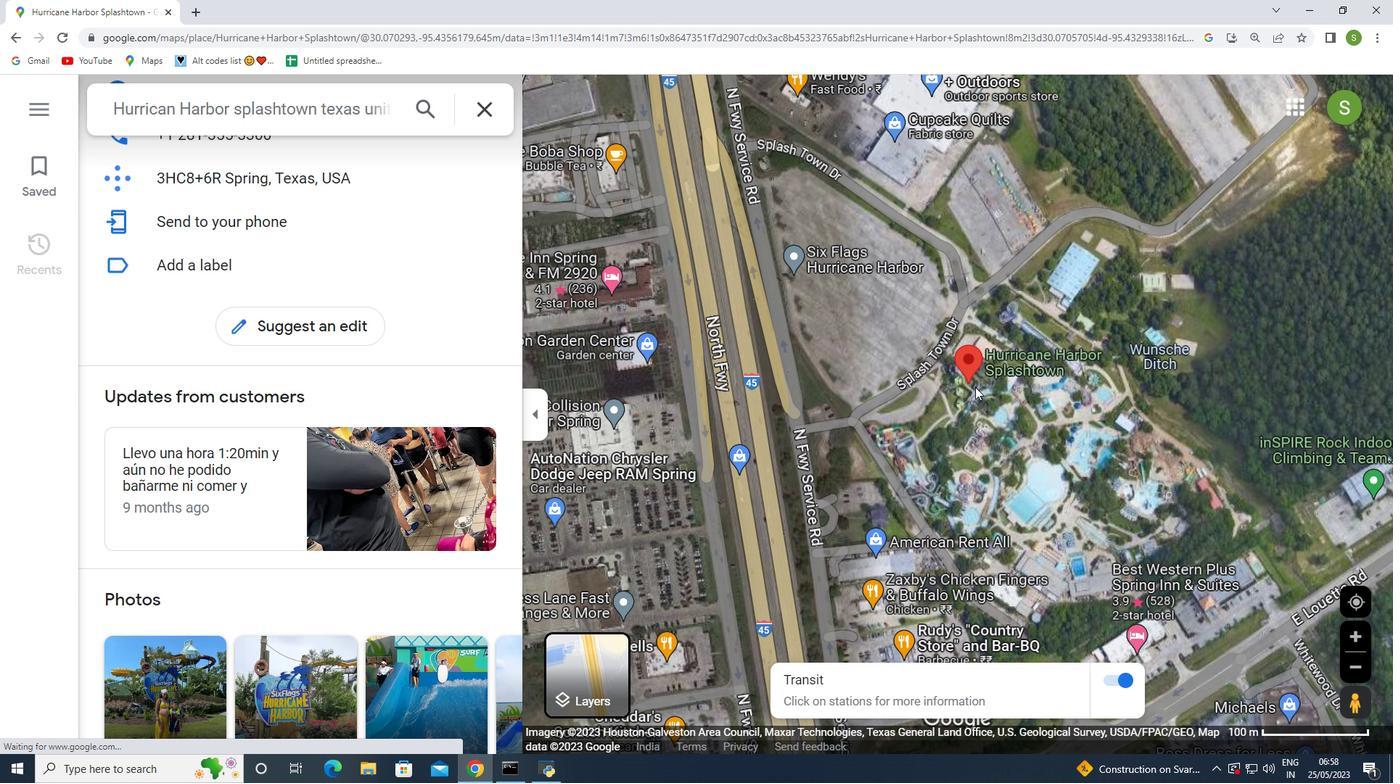 
Action: Mouse moved to (965, 384)
Screenshot: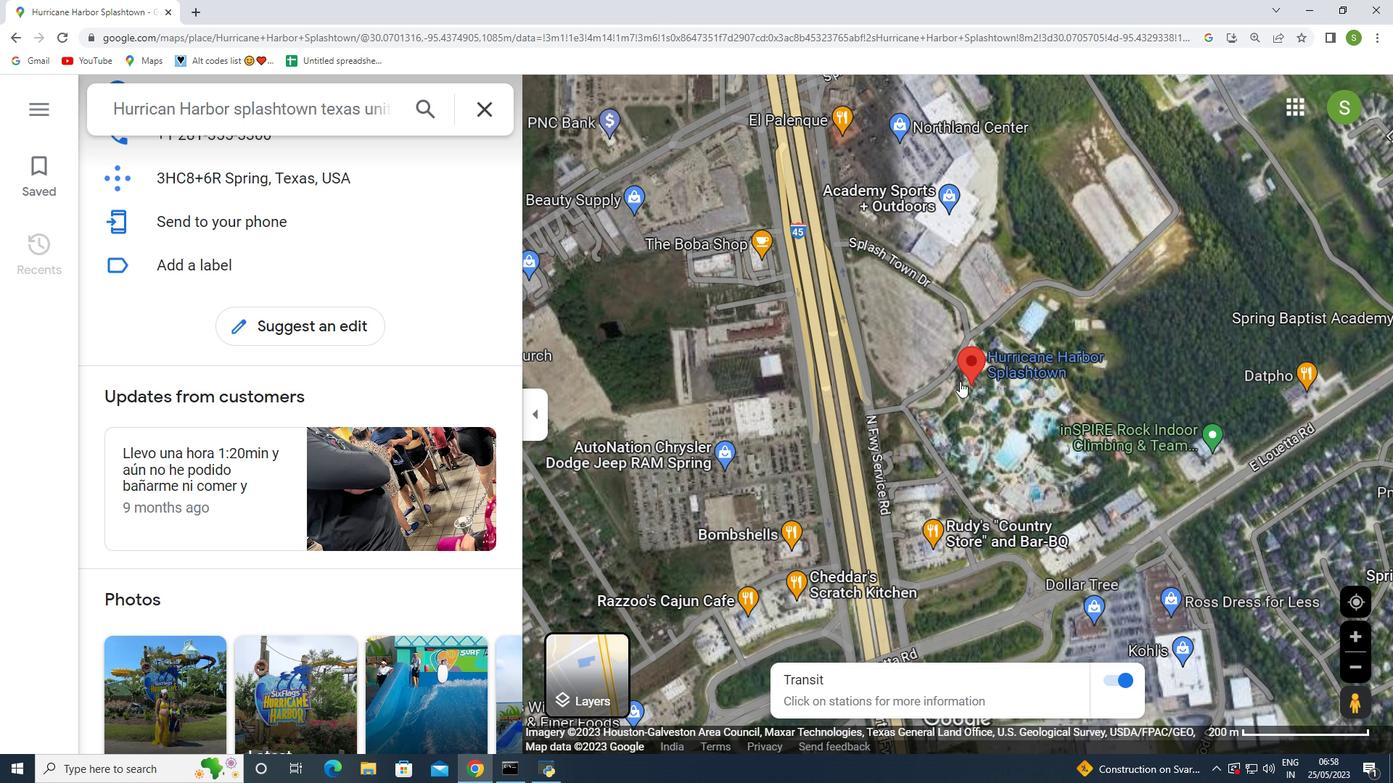 
Action: Mouse scrolled (965, 384) with delta (0, 0)
Screenshot: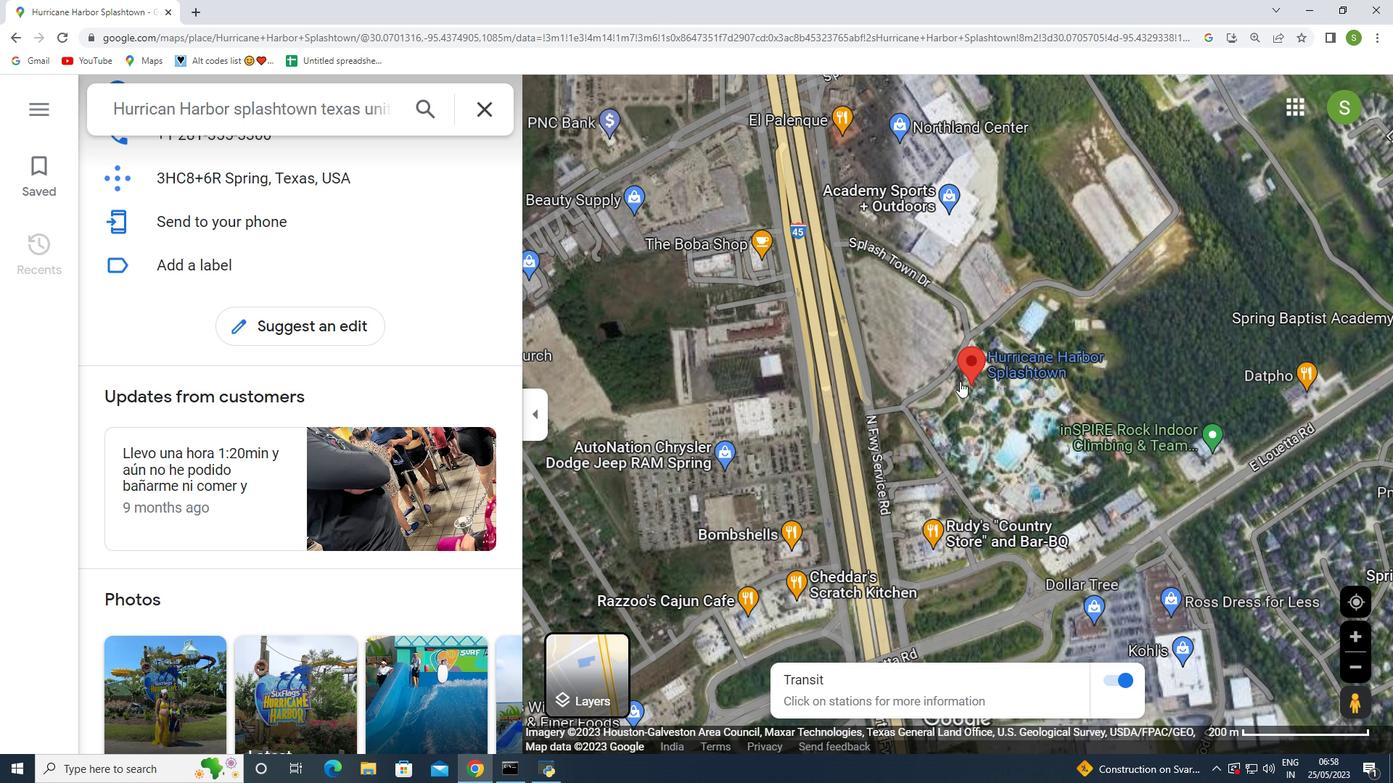 
Action: Mouse scrolled (965, 384) with delta (0, 0)
Screenshot: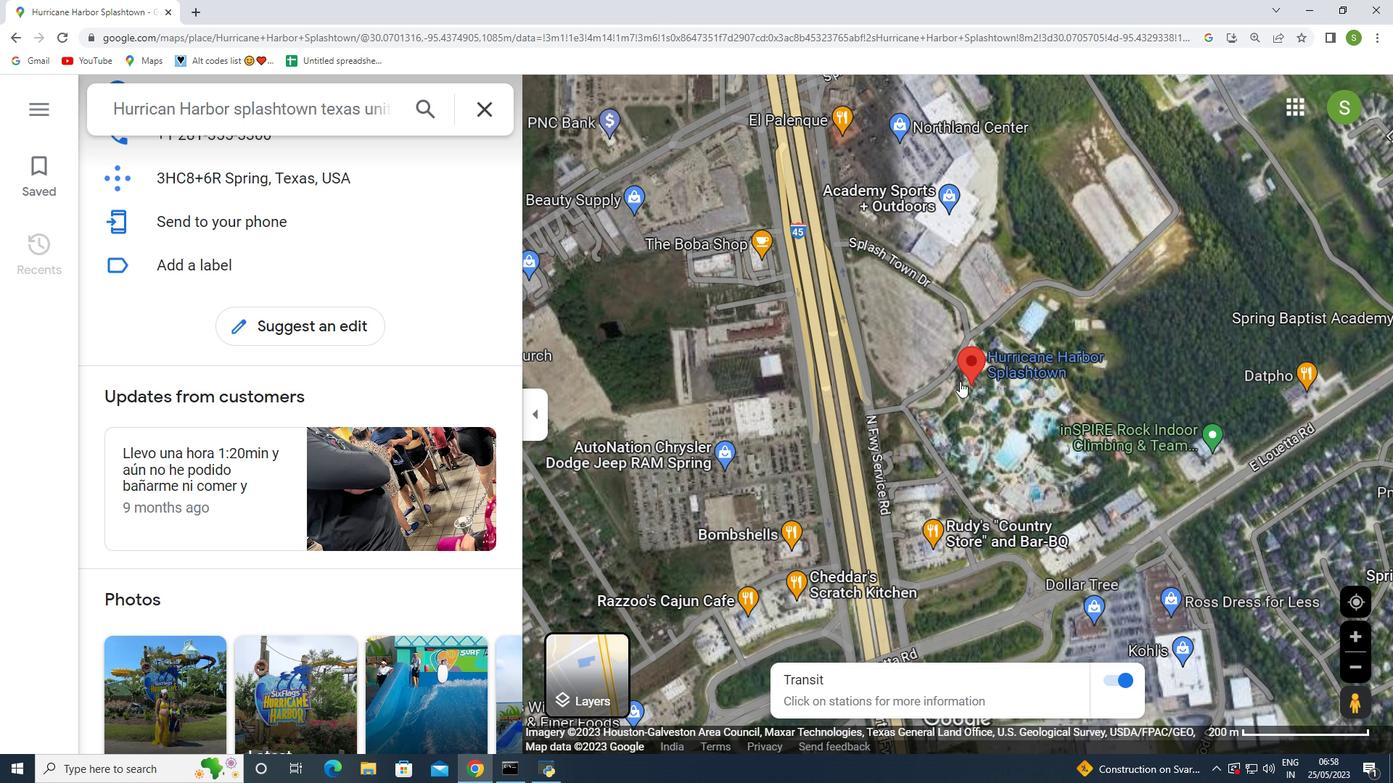
Action: Mouse moved to (966, 384)
Screenshot: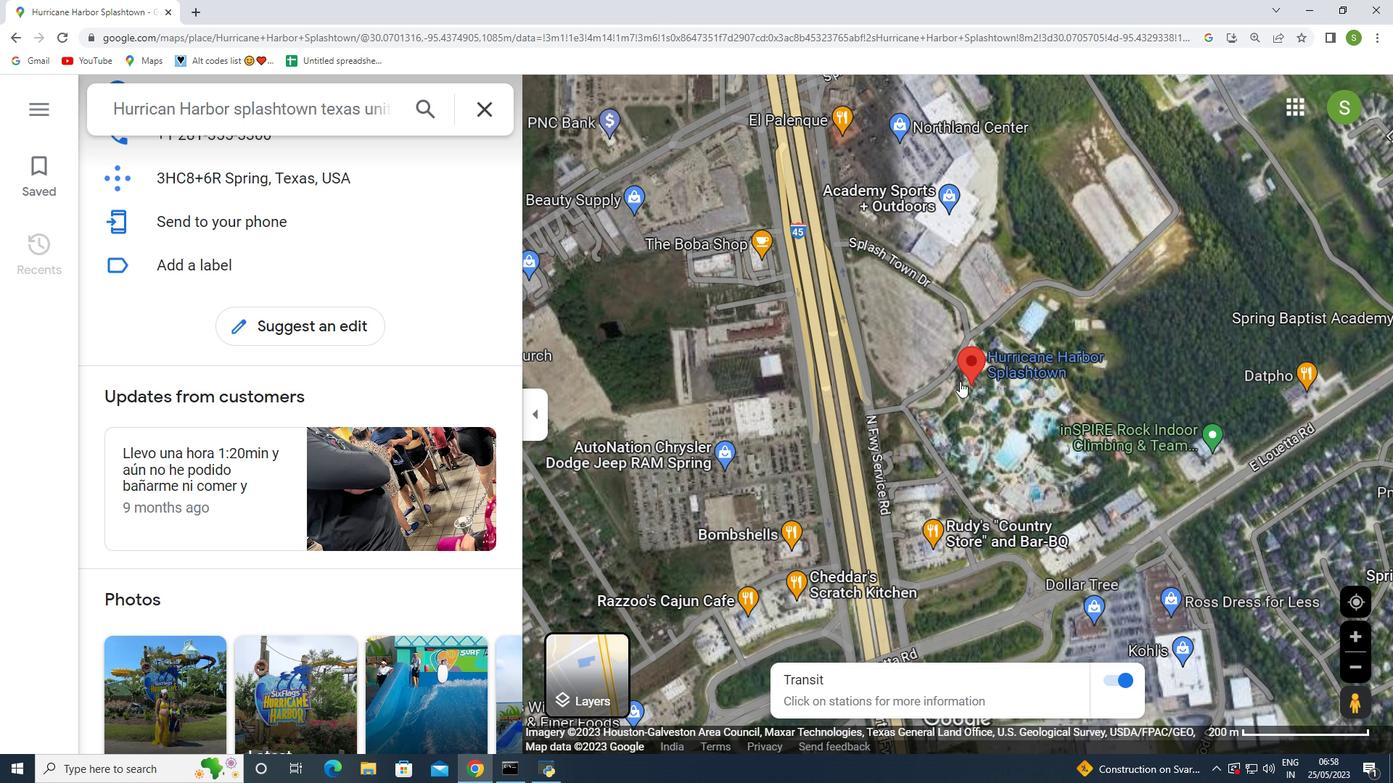 
Action: Mouse scrolled (965, 385) with delta (0, 0)
Screenshot: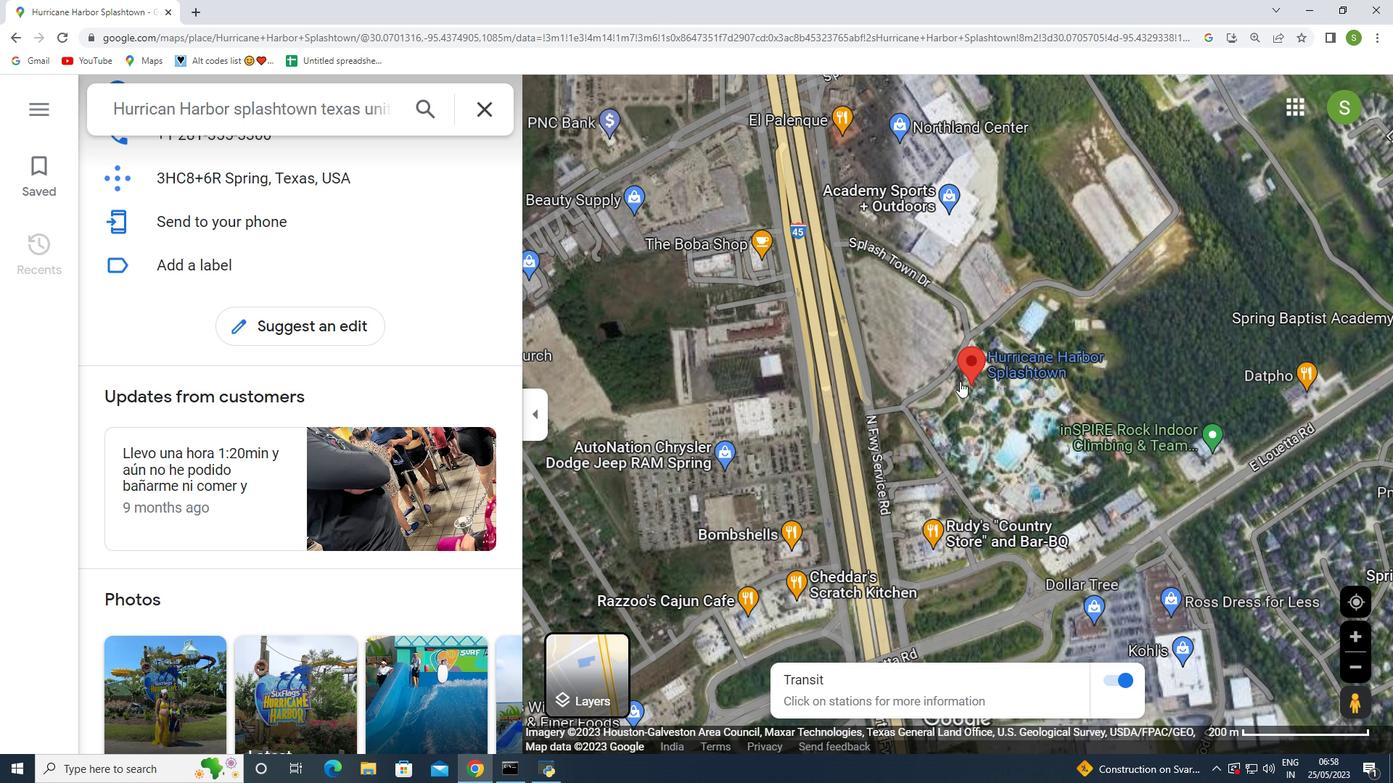 
Action: Mouse moved to (974, 387)
Screenshot: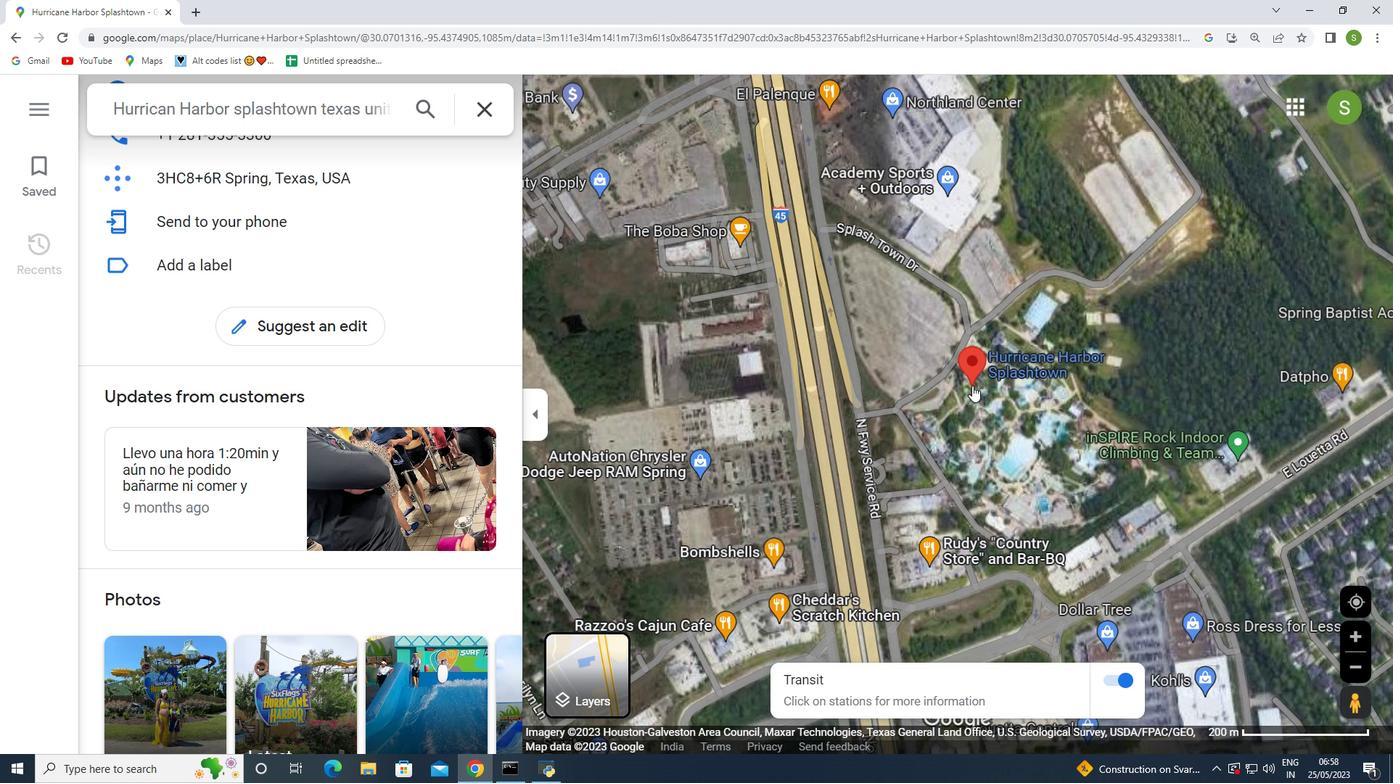 
Action: Mouse scrolled (974, 388) with delta (0, 0)
Screenshot: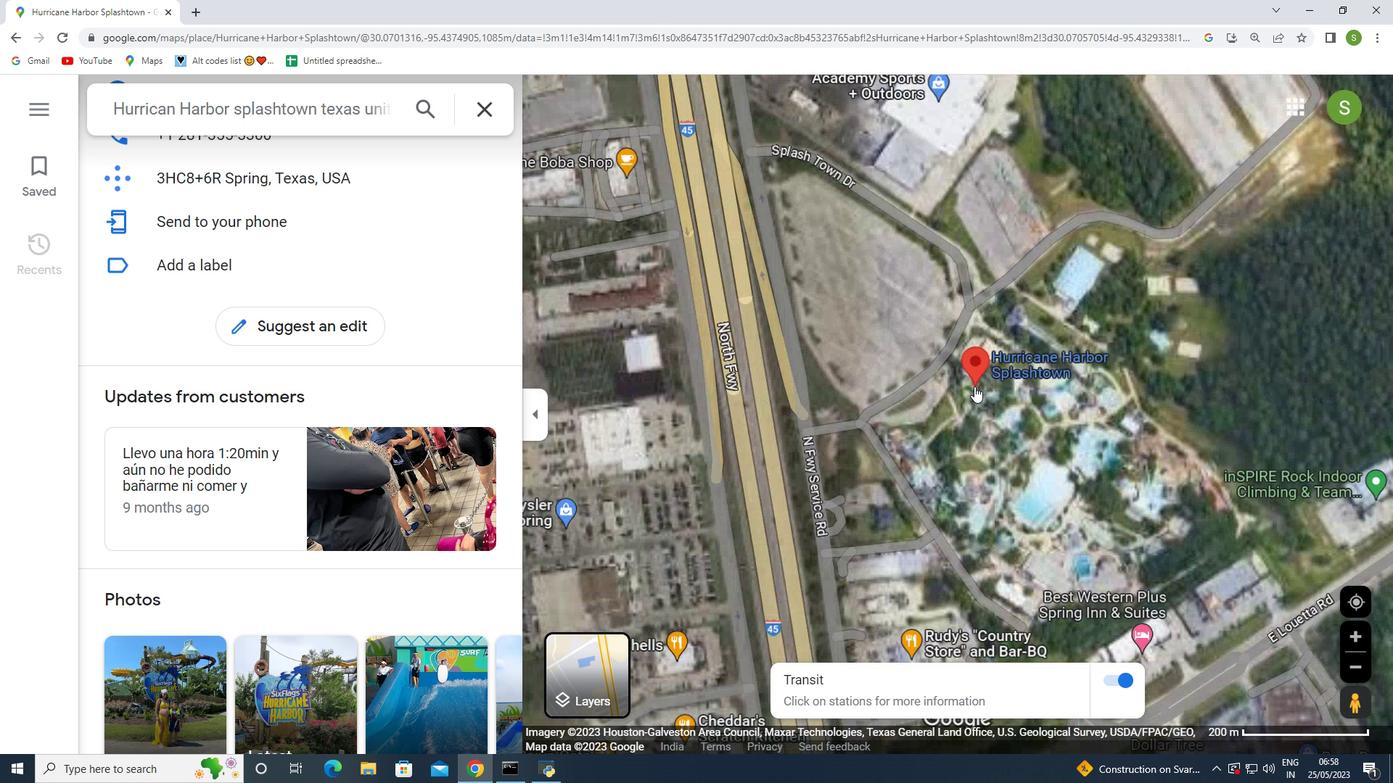 
Action: Mouse scrolled (974, 388) with delta (0, 0)
Screenshot: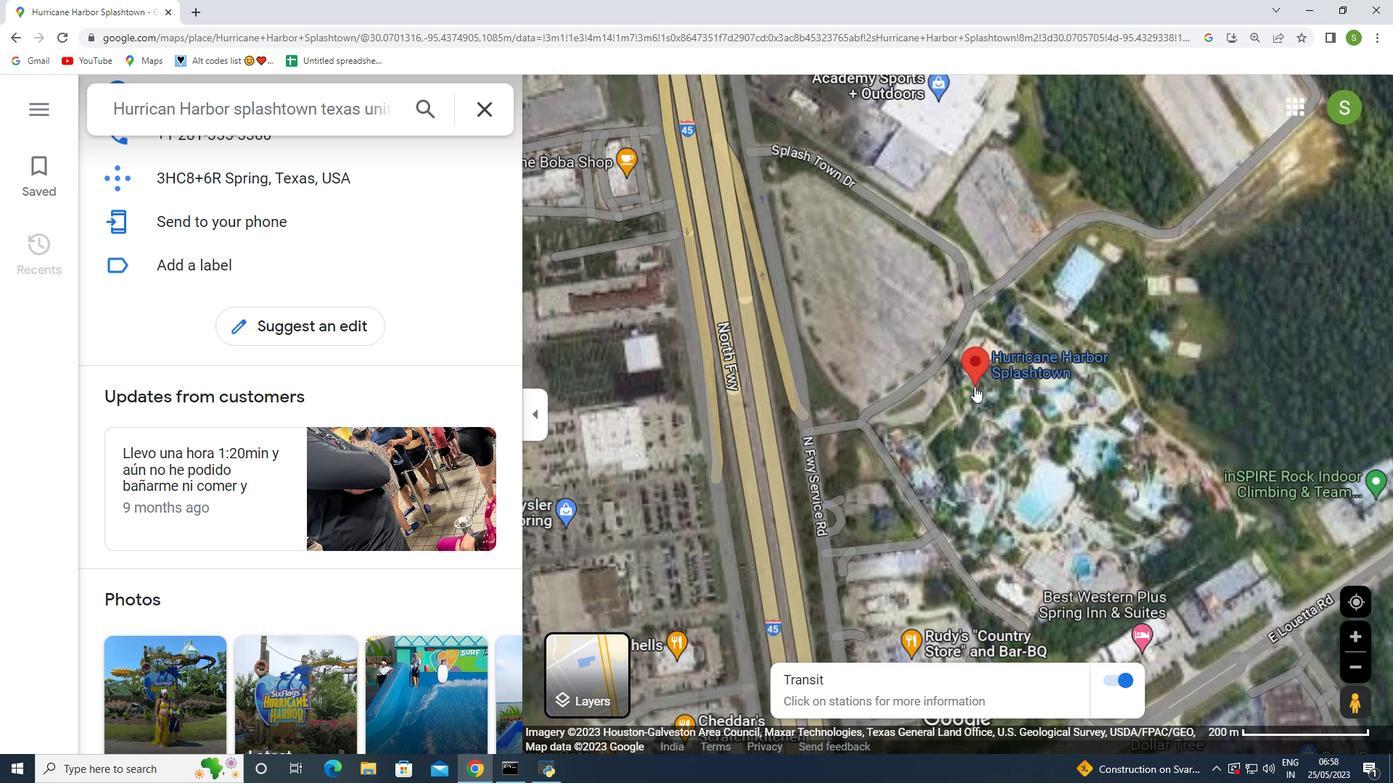 
Action: Mouse moved to (978, 381)
Screenshot: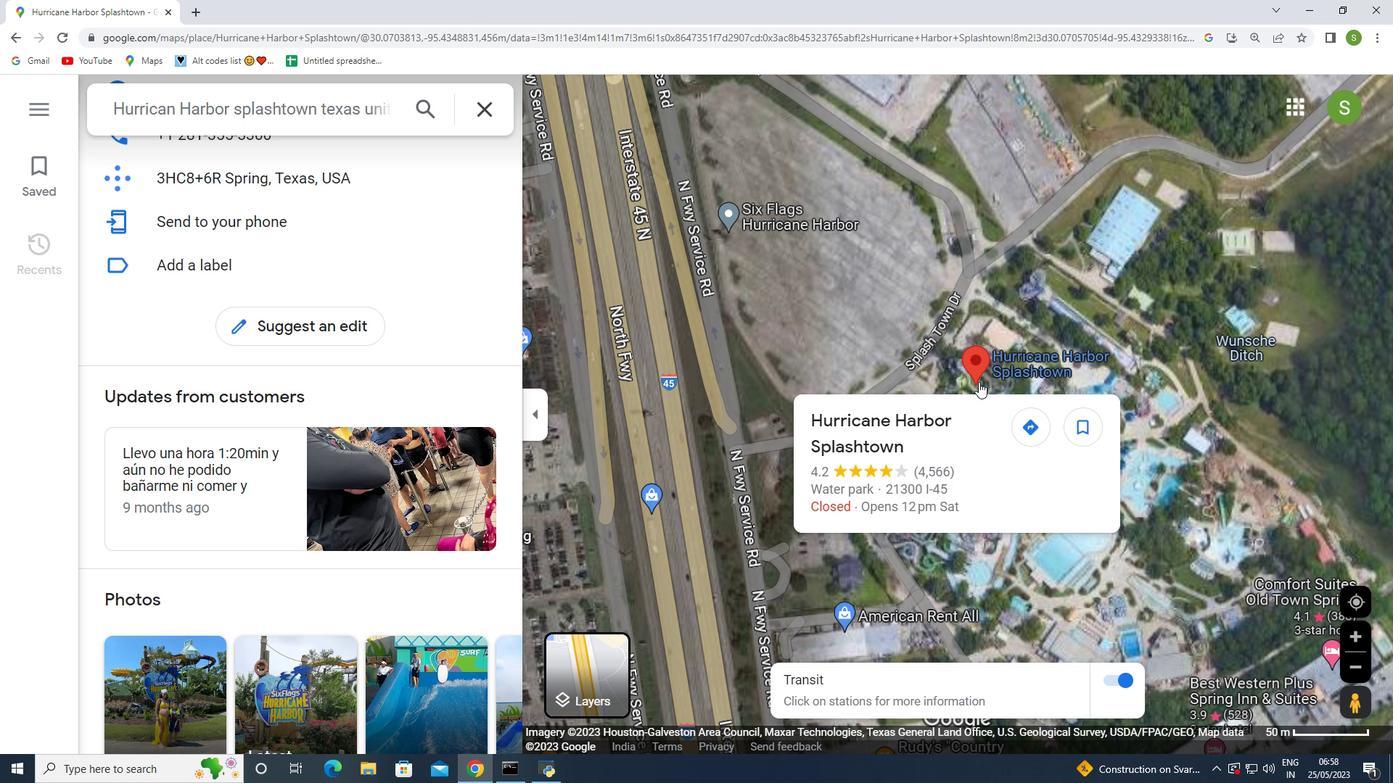 
Action: Mouse pressed left at (978, 381)
Screenshot: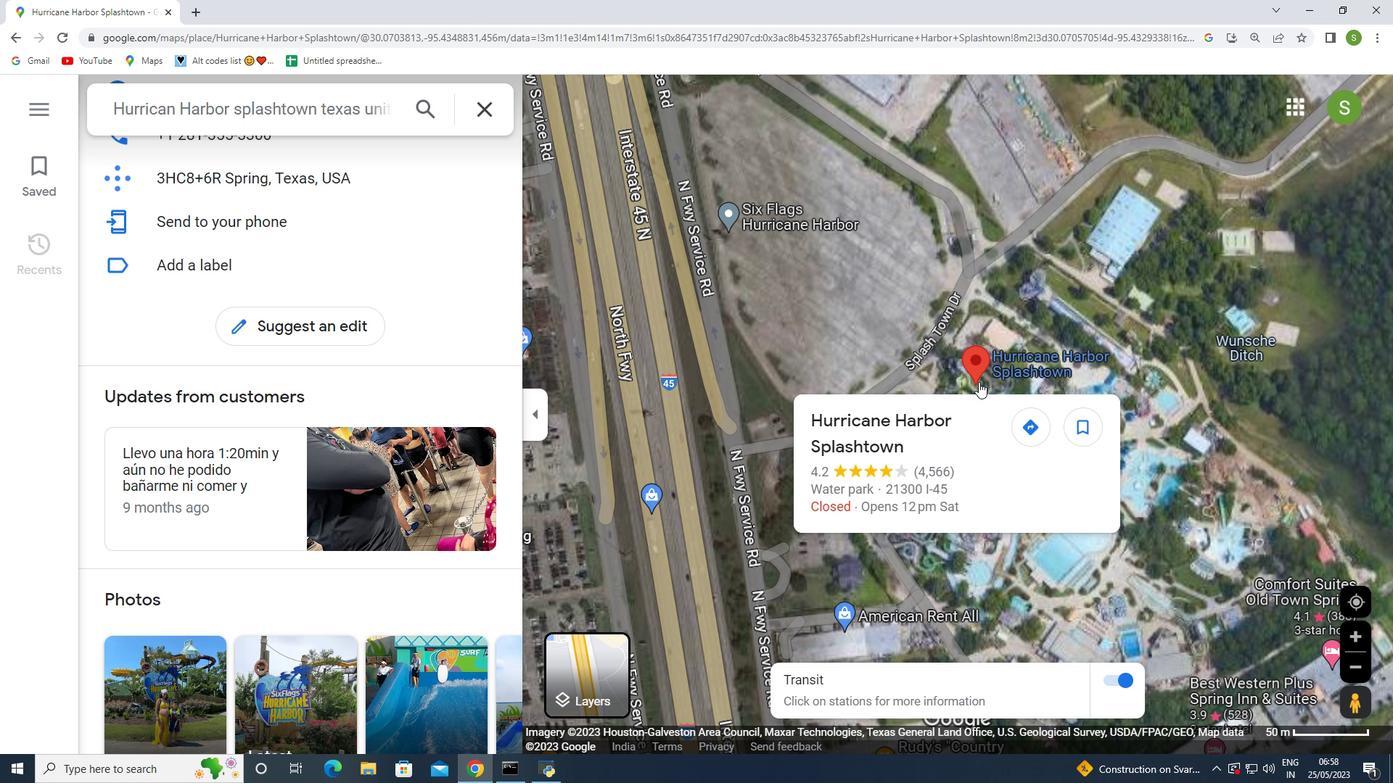 
Action: Mouse moved to (617, 673)
Screenshot: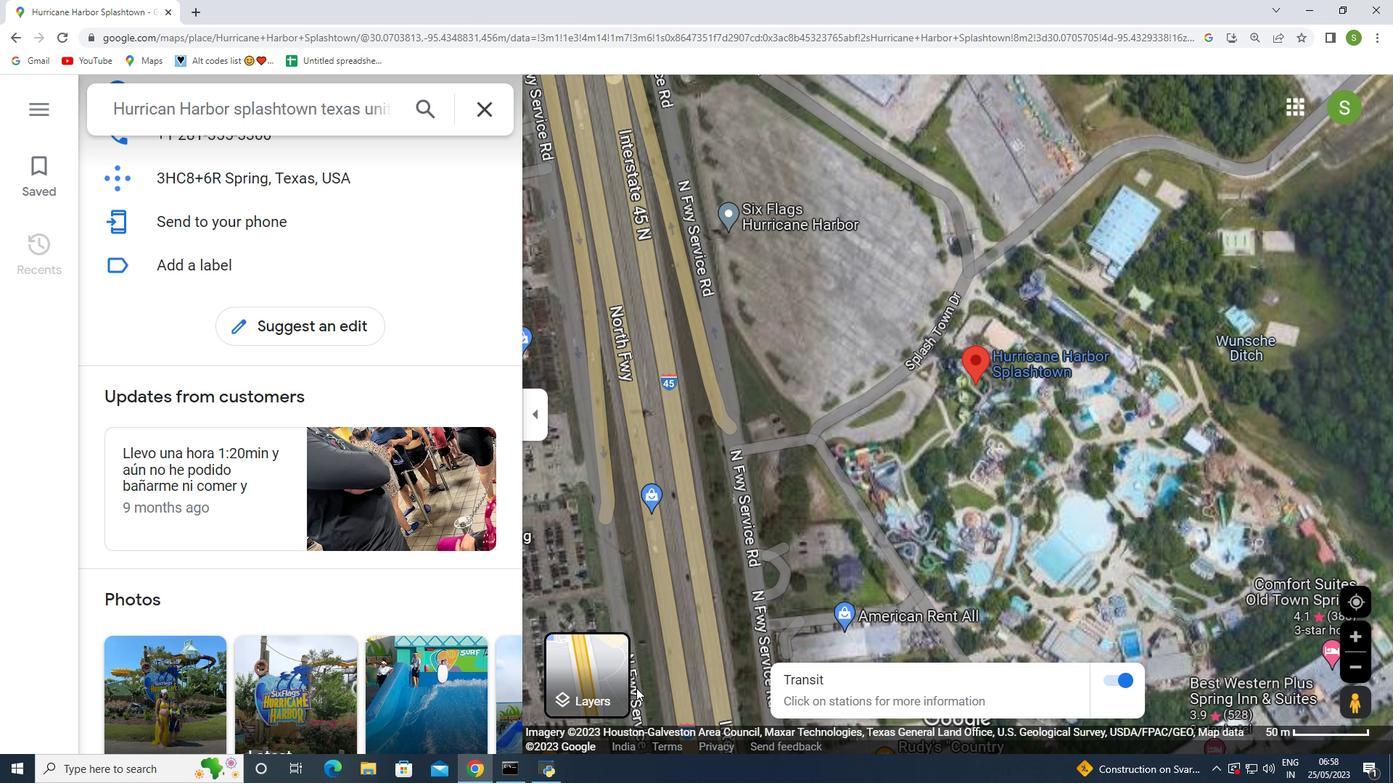
Action: Mouse pressed left at (617, 673)
Screenshot: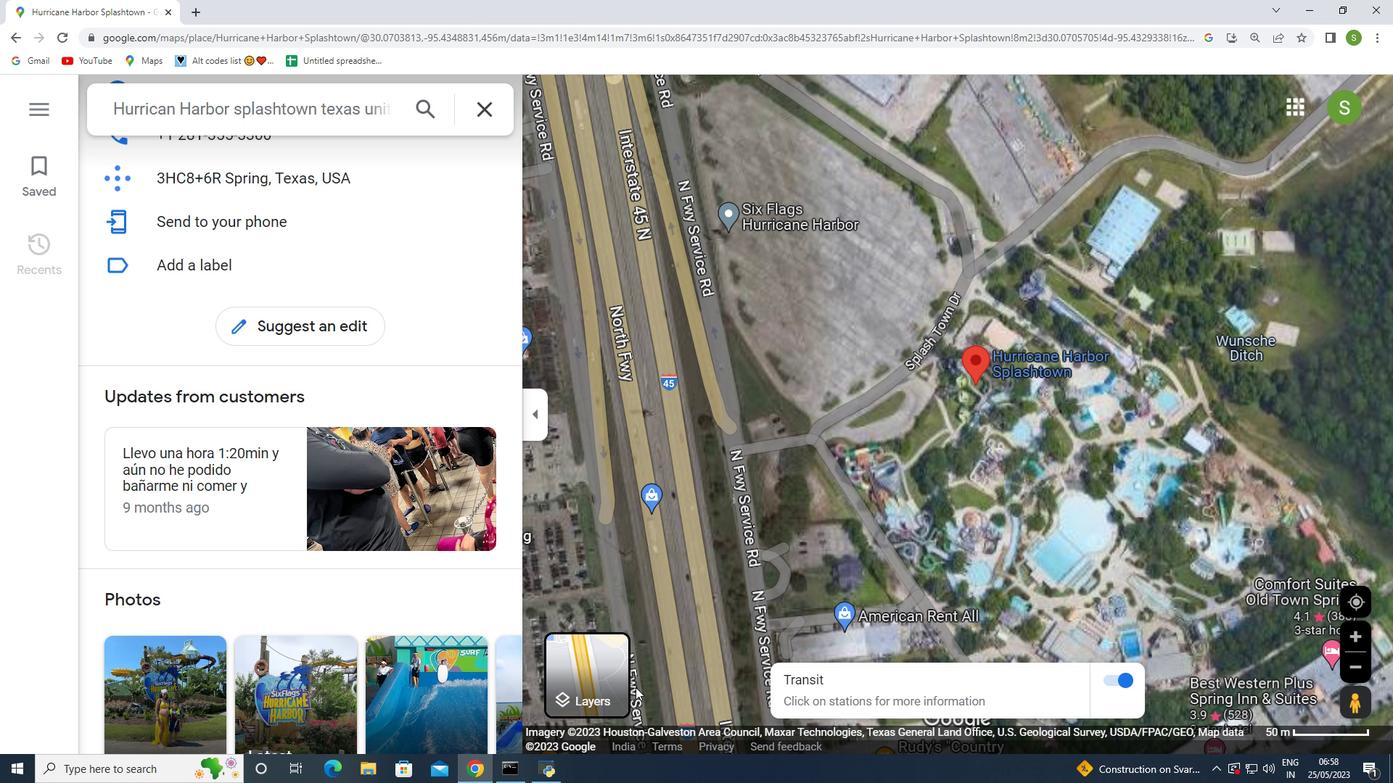 
Action: Mouse moved to (571, 679)
Screenshot: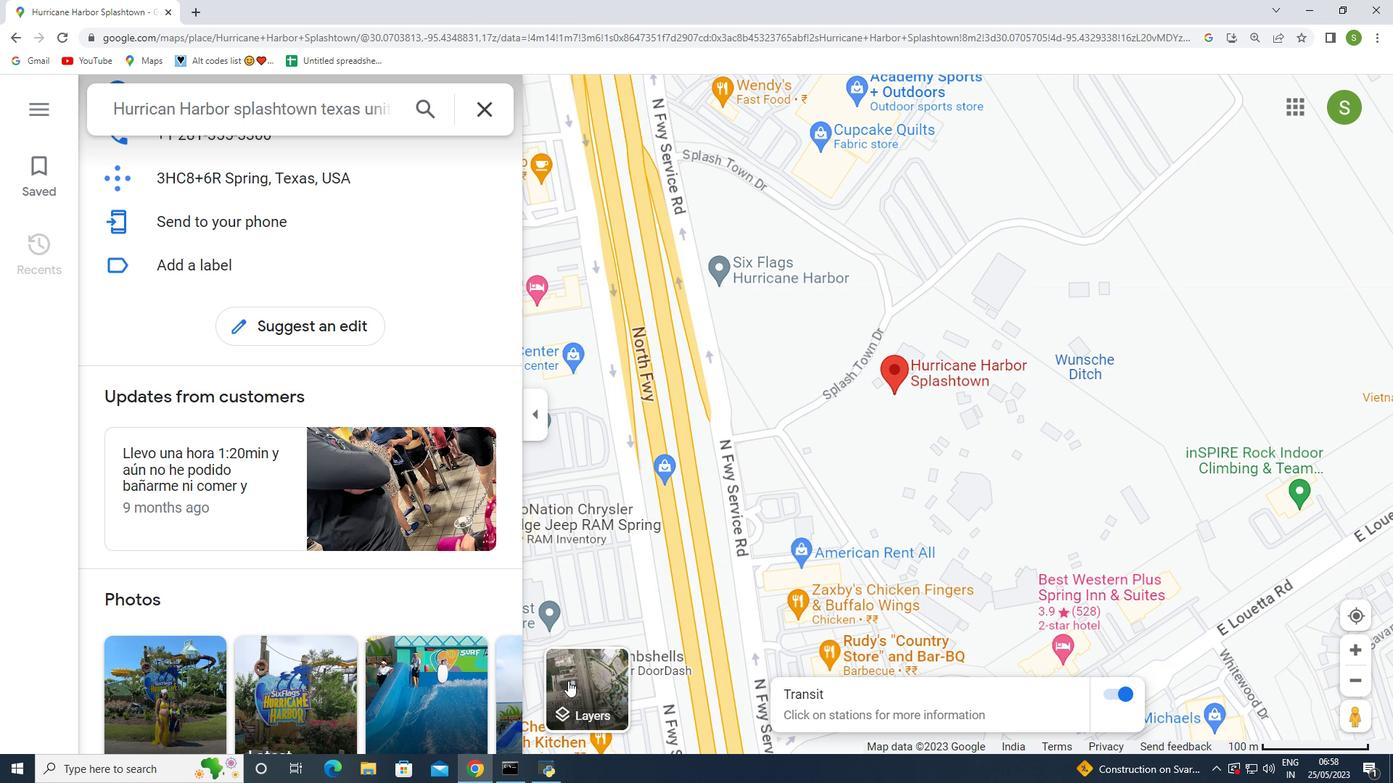 
Action: Mouse pressed left at (571, 679)
Screenshot: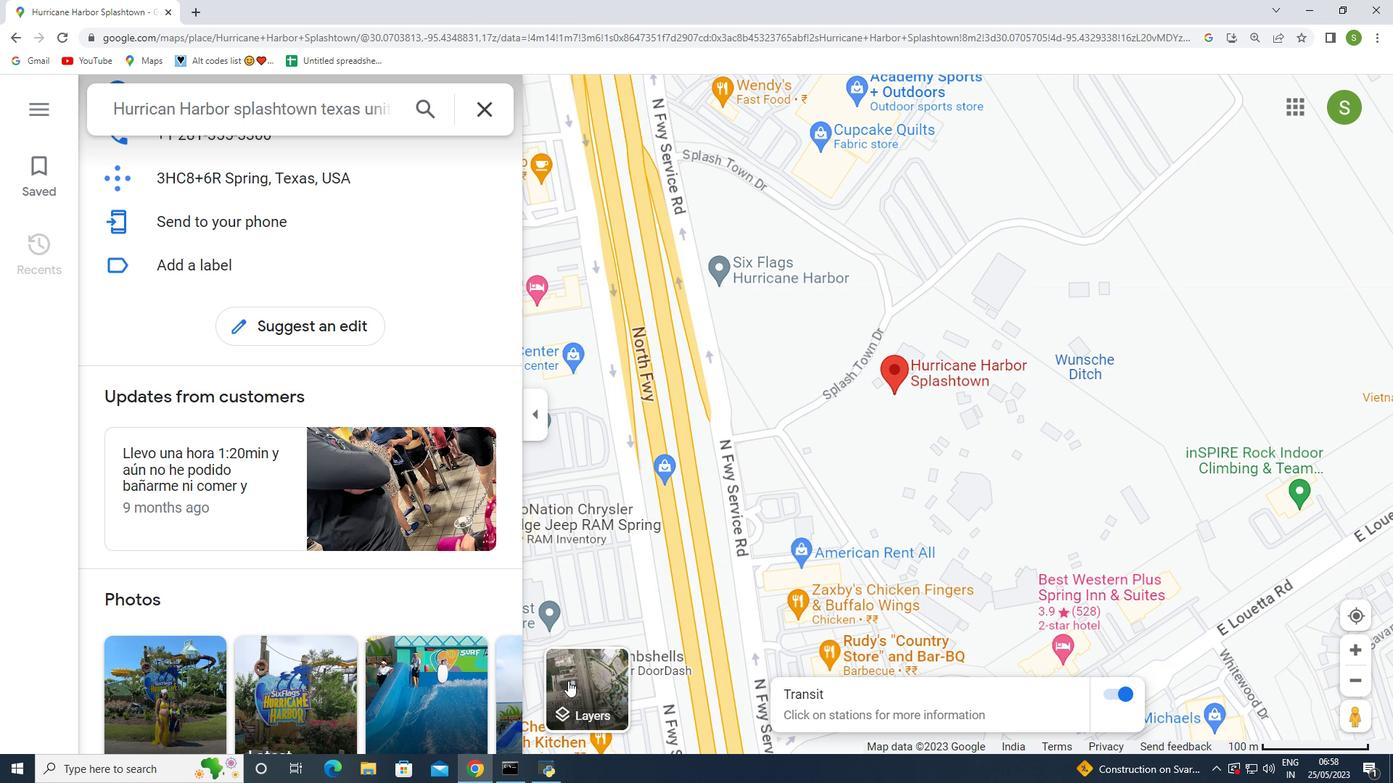 
Action: Mouse moved to (679, 682)
Screenshot: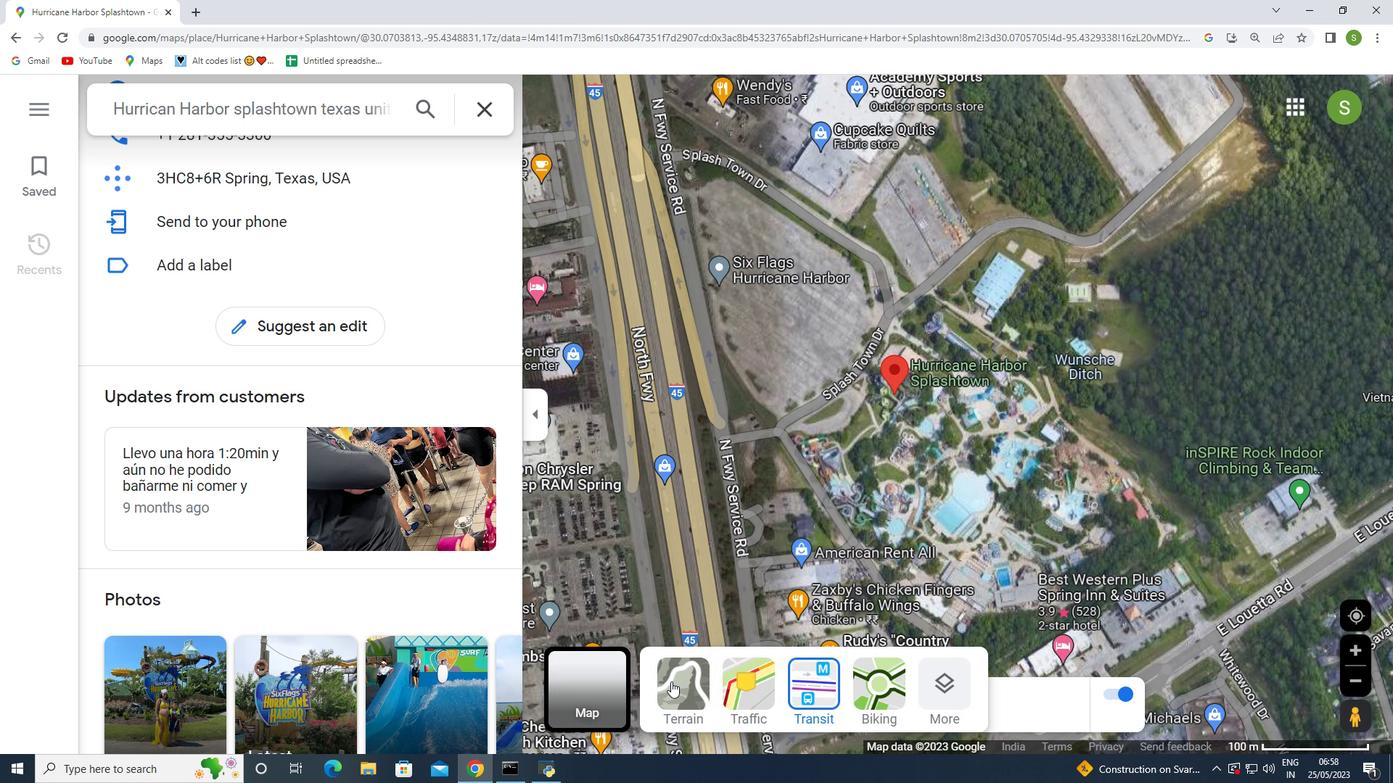 
Action: Mouse pressed left at (679, 682)
Screenshot: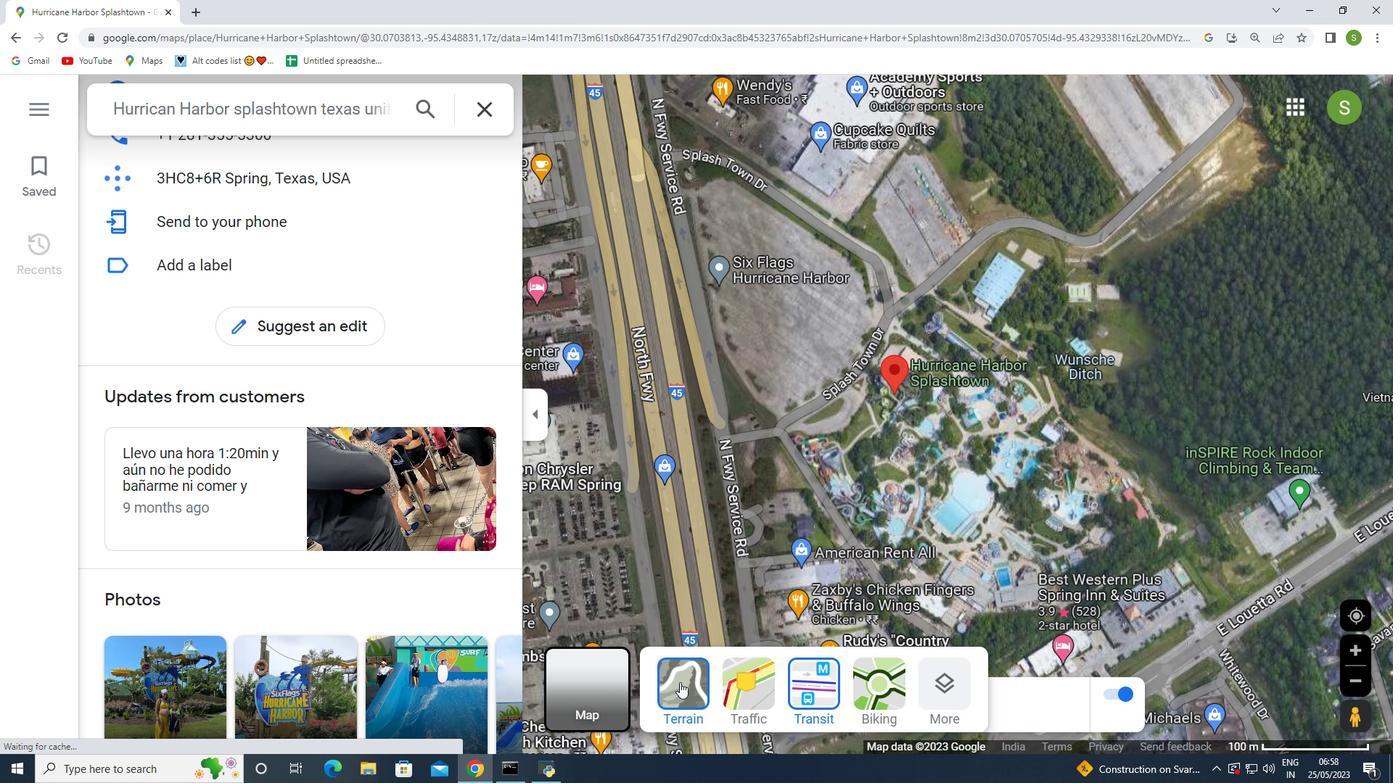 
Action: Mouse moved to (614, 683)
Screenshot: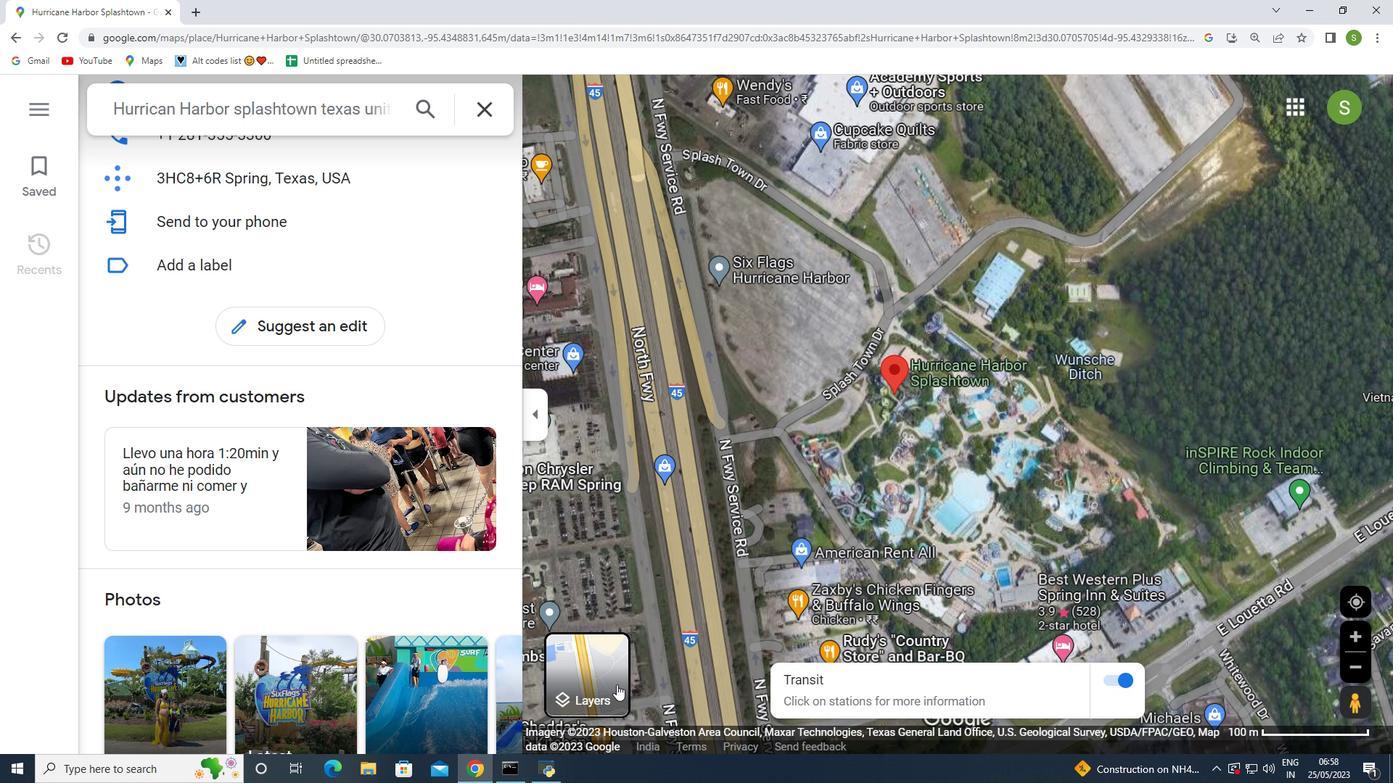 
Action: Mouse pressed right at (614, 683)
Screenshot: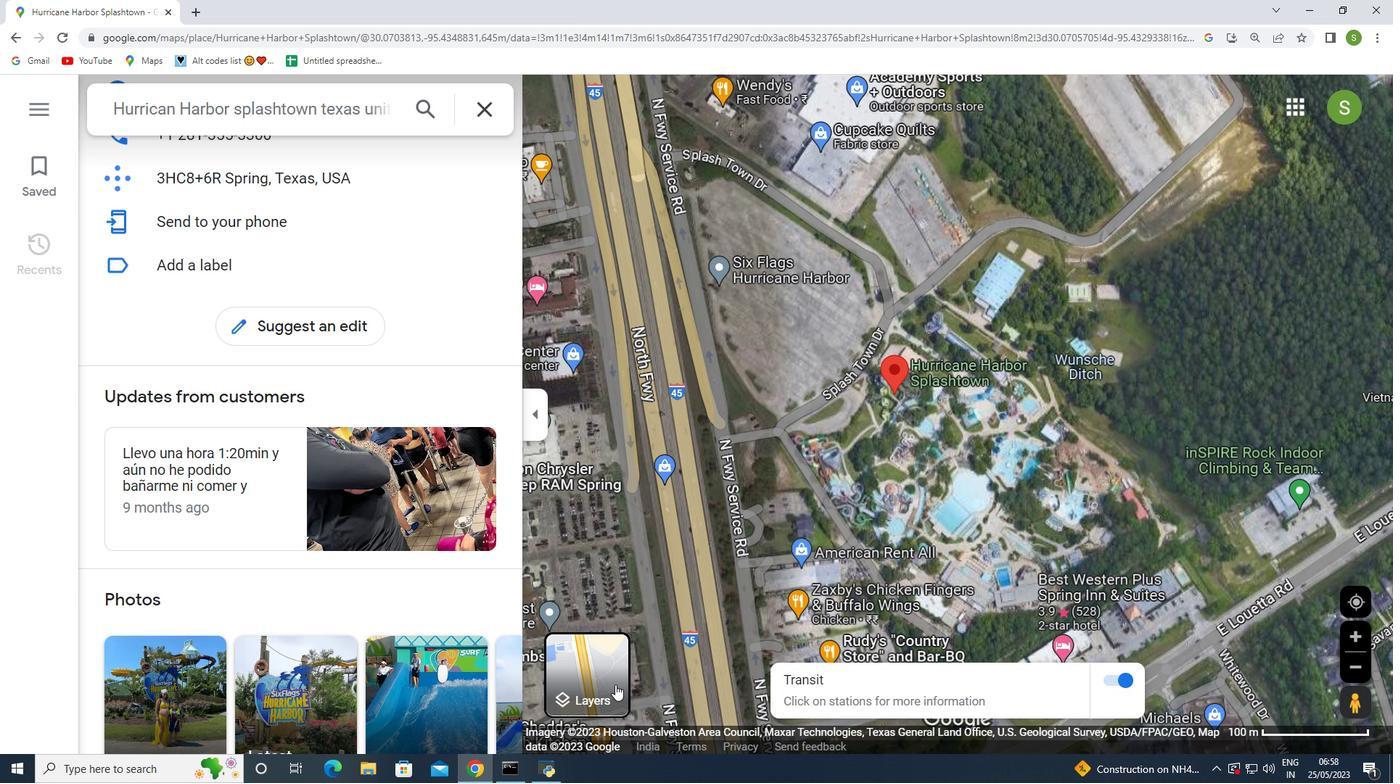 
Action: Mouse moved to (961, 673)
Screenshot: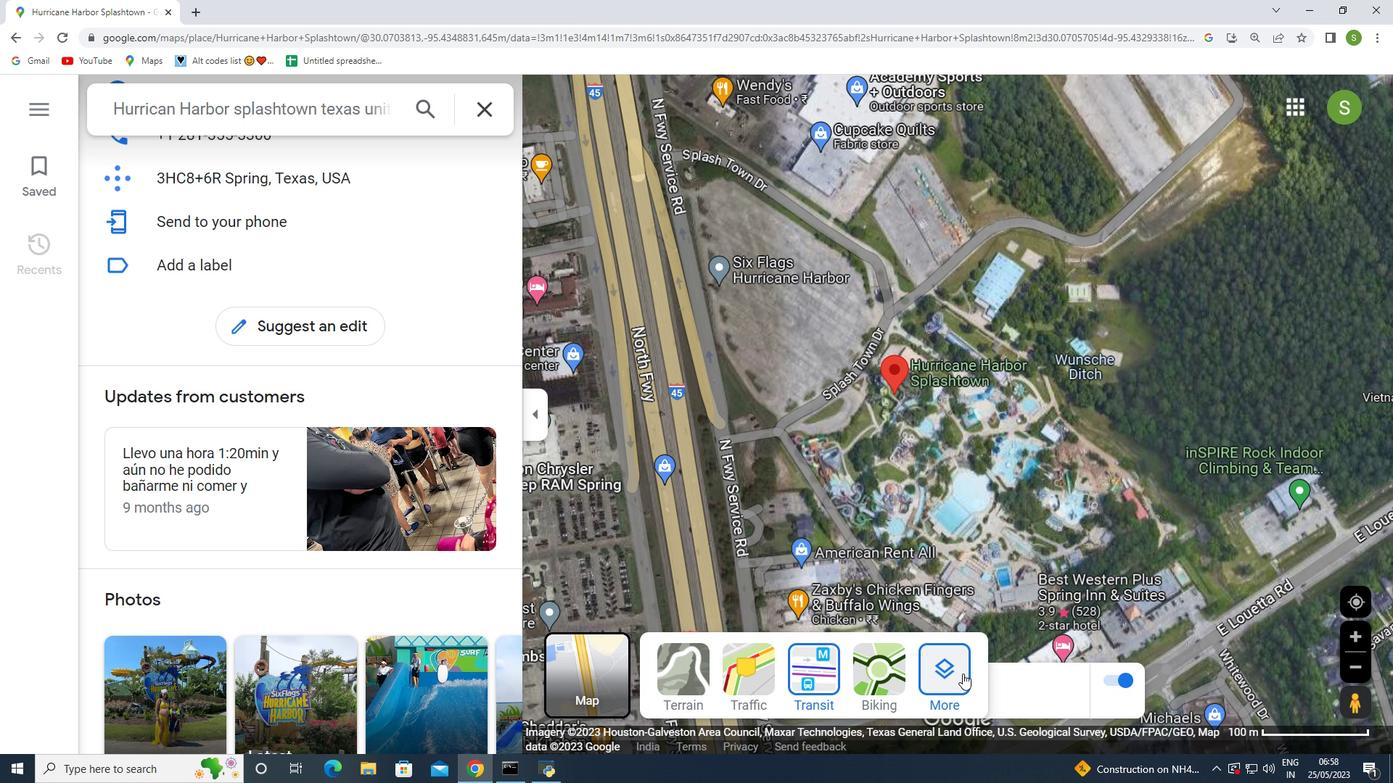 
Action: Mouse pressed left at (961, 673)
Screenshot: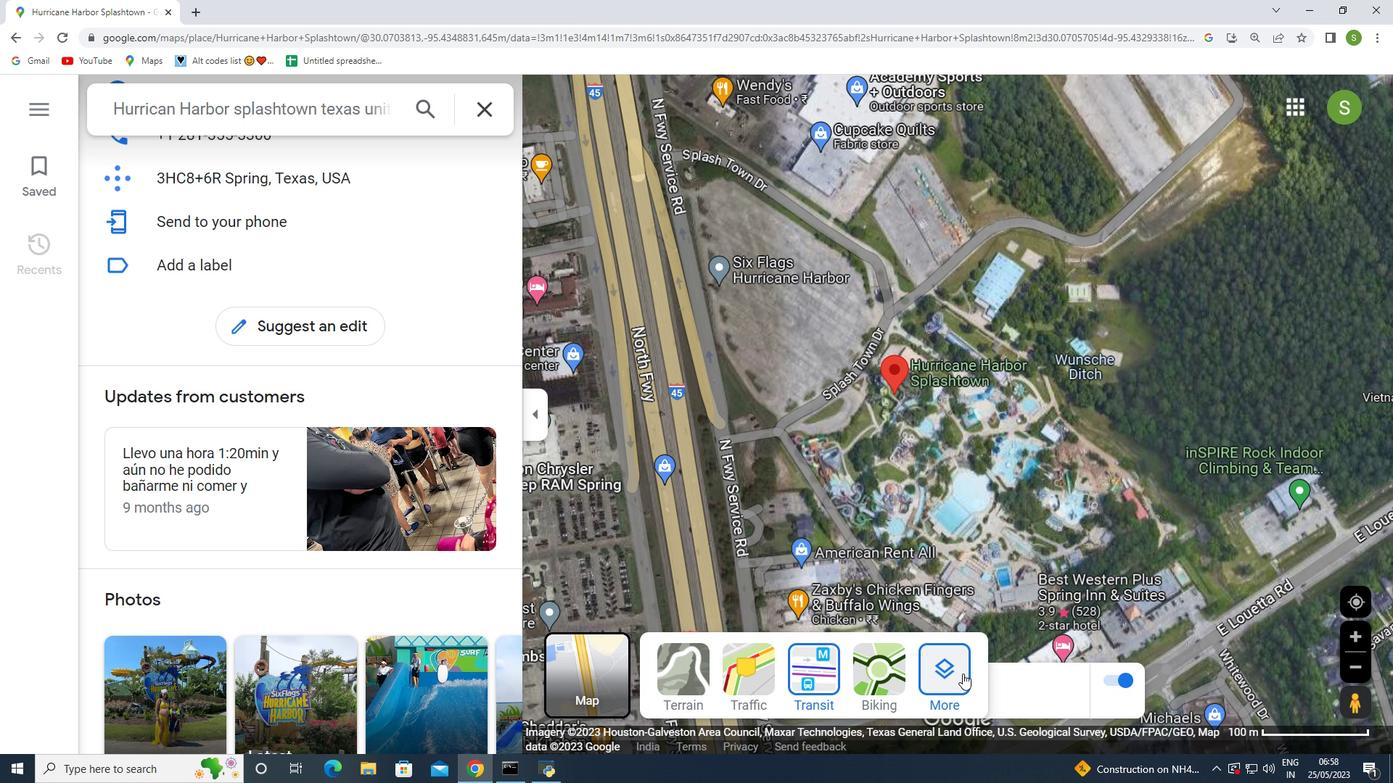 
Action: Mouse moved to (625, 573)
Screenshot: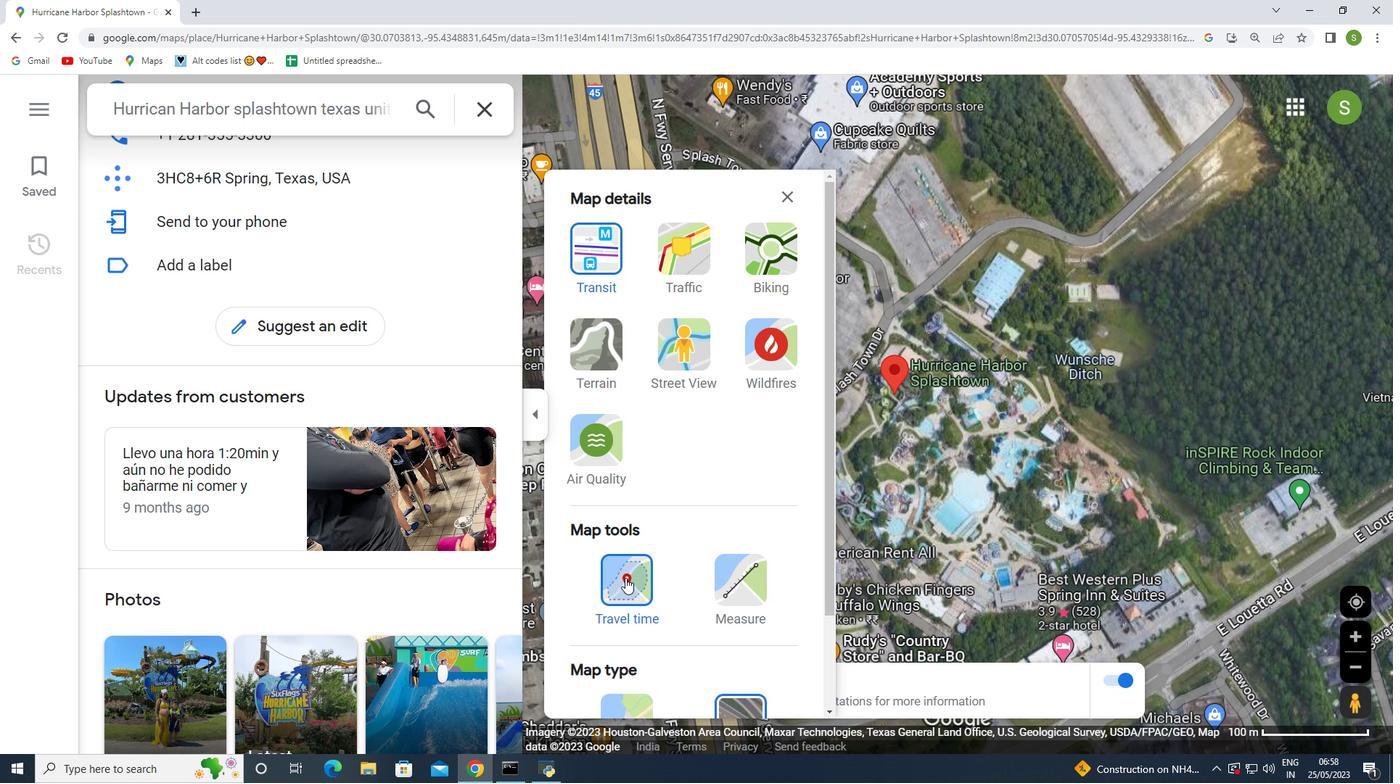 
Action: Mouse scrolled (625, 572) with delta (0, 0)
Screenshot: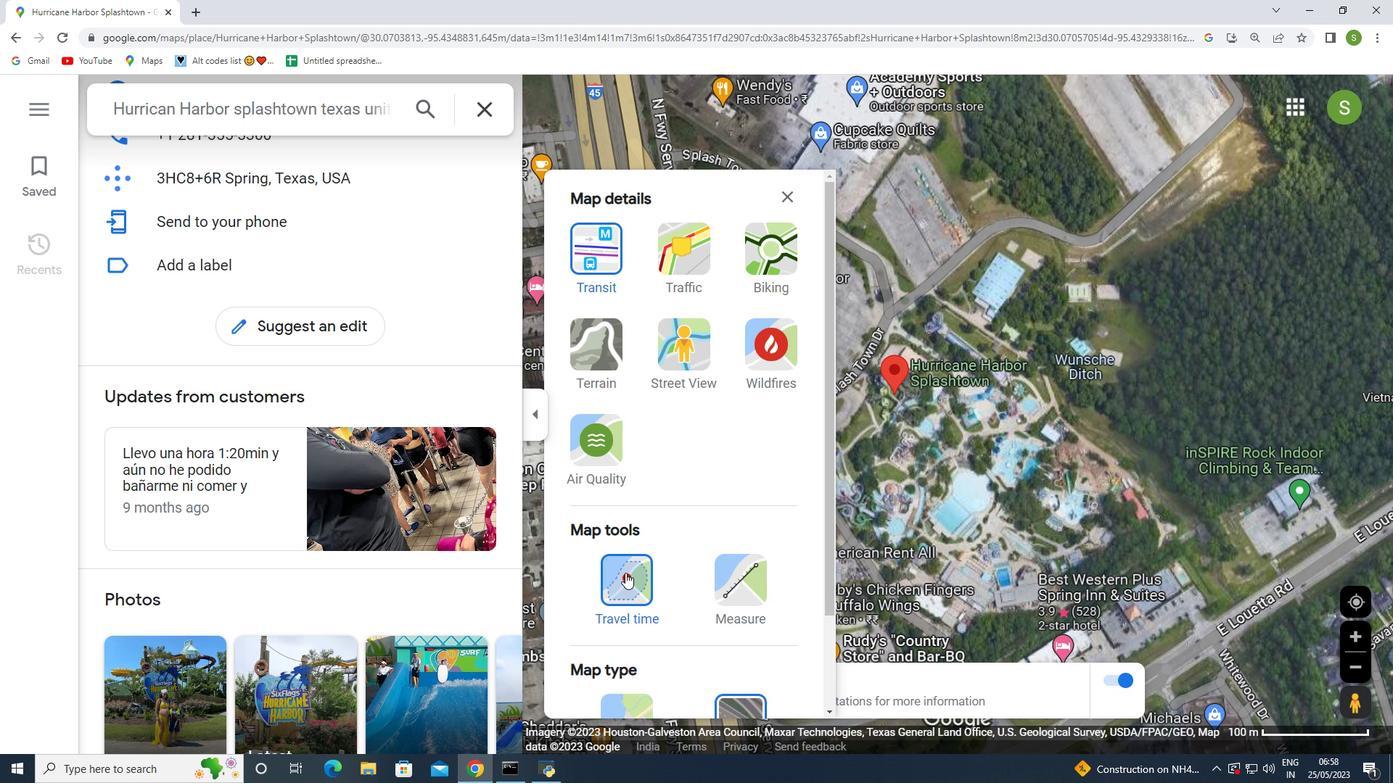 
Action: Mouse moved to (625, 573)
Screenshot: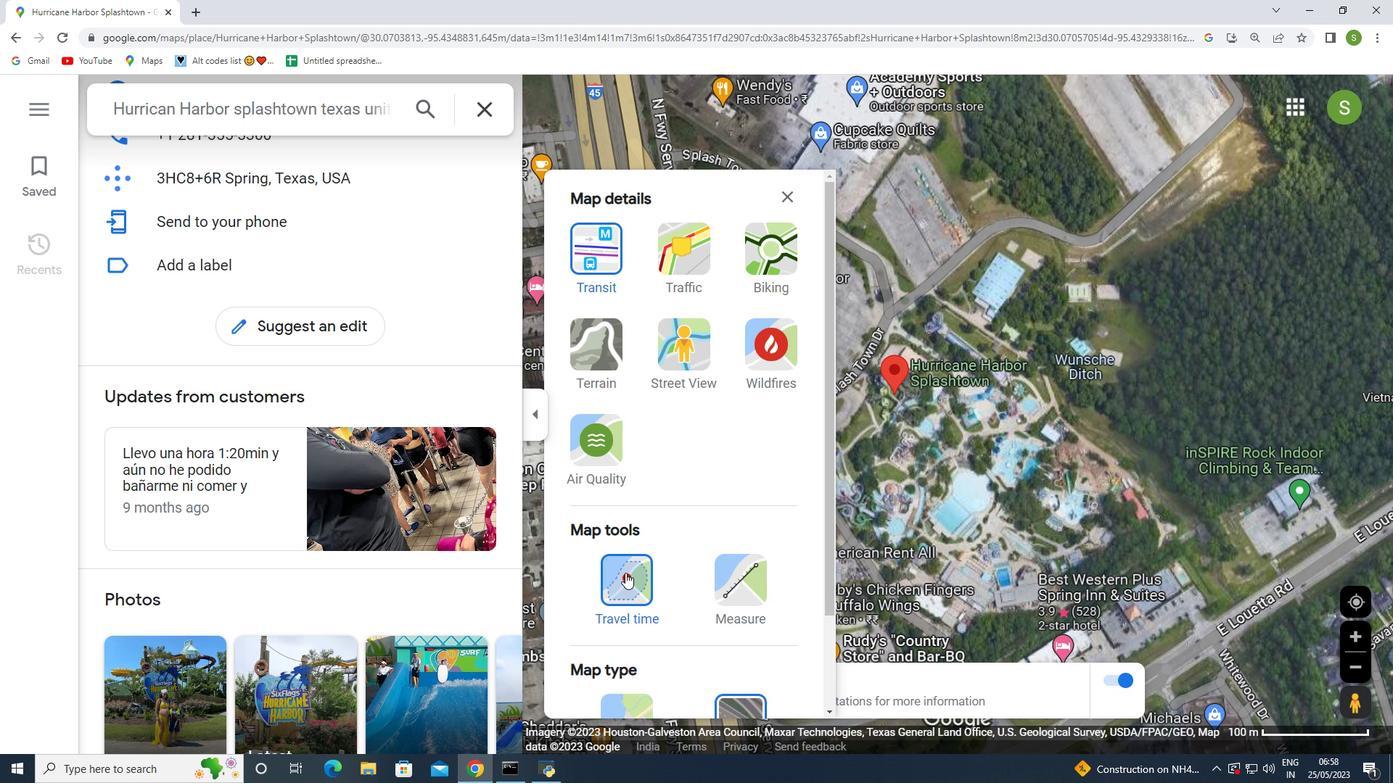 
Action: Mouse scrolled (625, 572) with delta (0, 0)
Screenshot: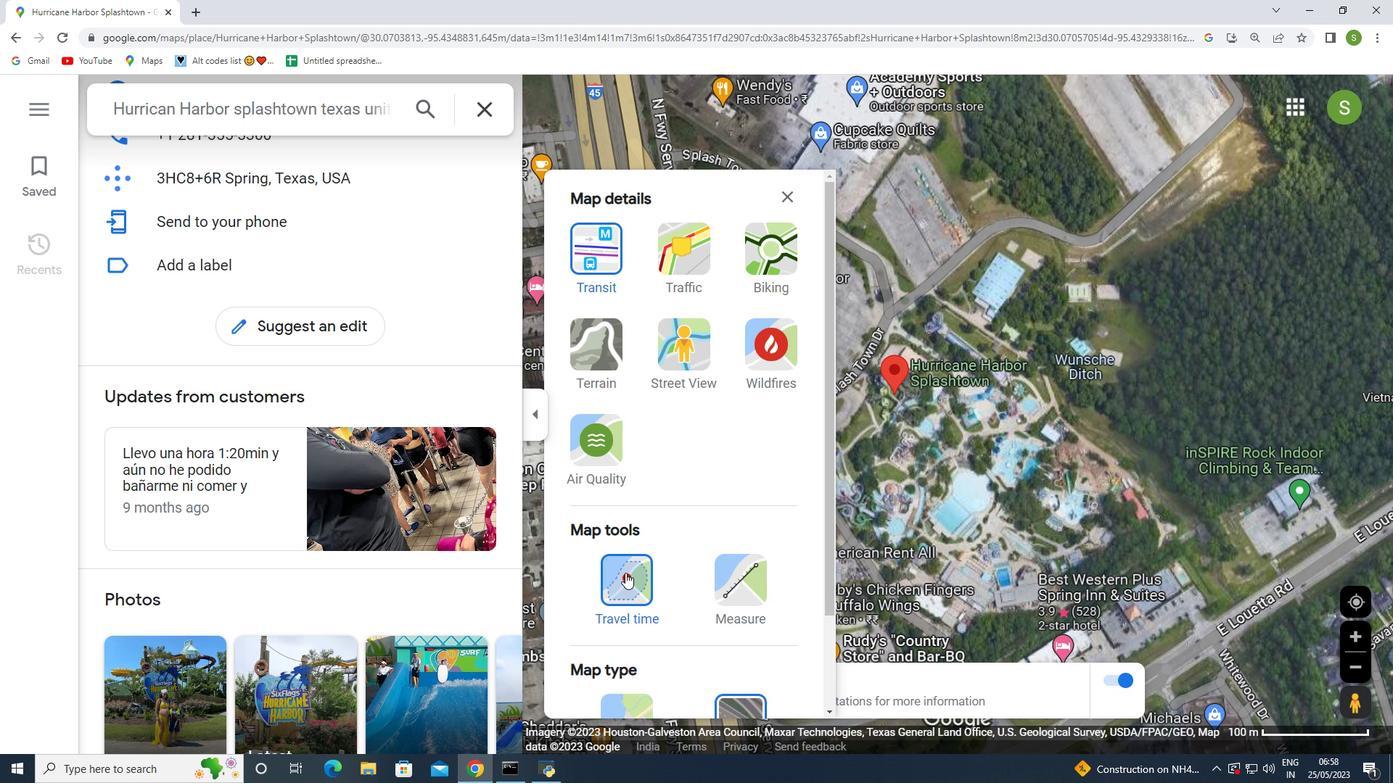 
Action: Mouse moved to (624, 620)
Screenshot: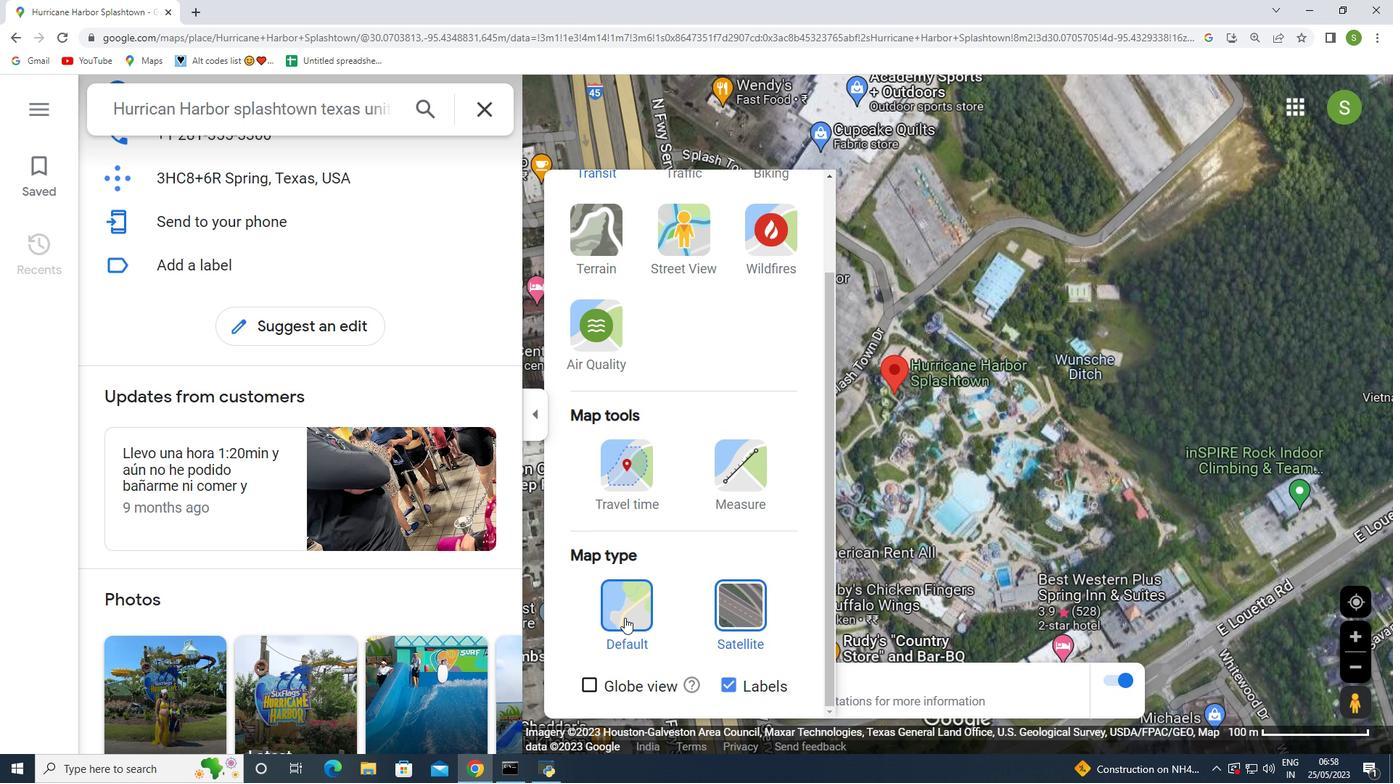 
Action: Mouse pressed left at (624, 620)
Screenshot: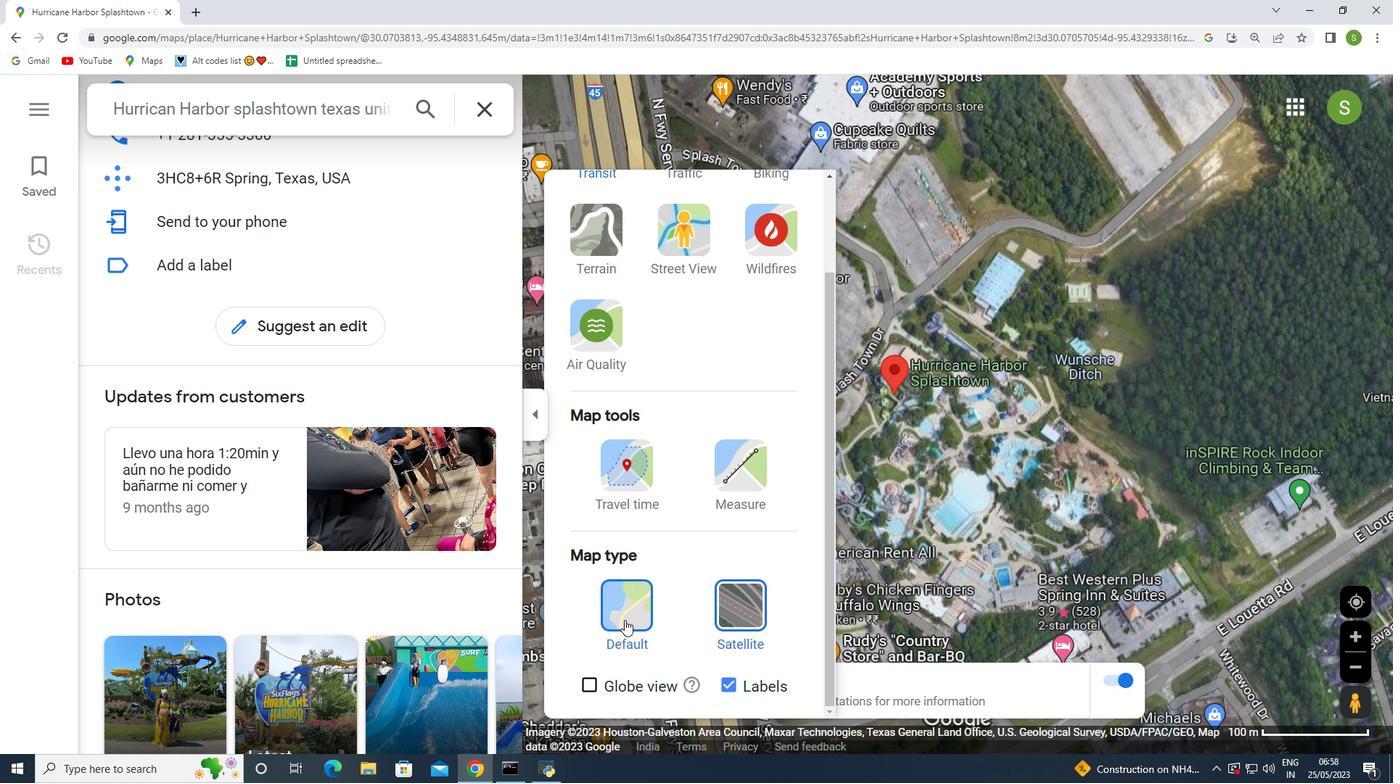 
Action: Mouse moved to (621, 702)
Screenshot: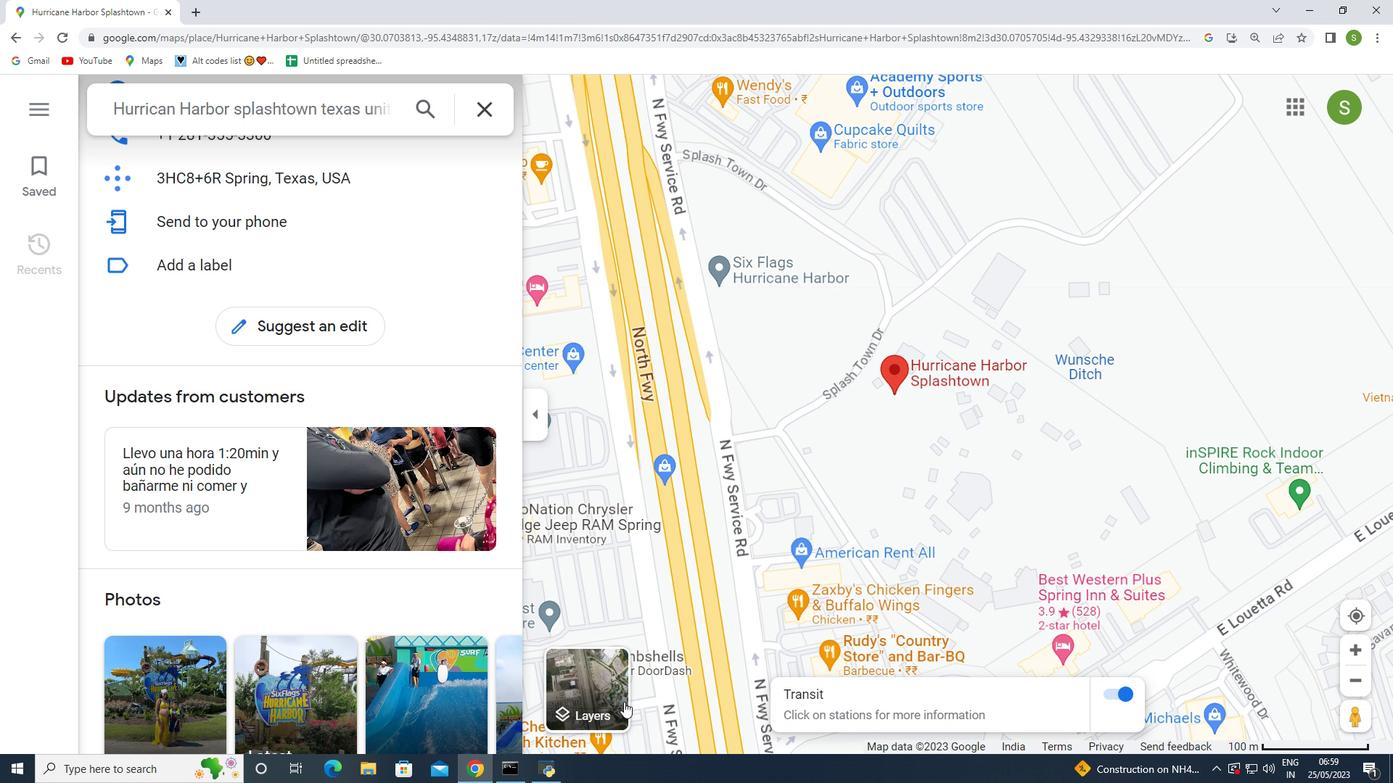 
Action: Mouse pressed left at (621, 702)
Screenshot: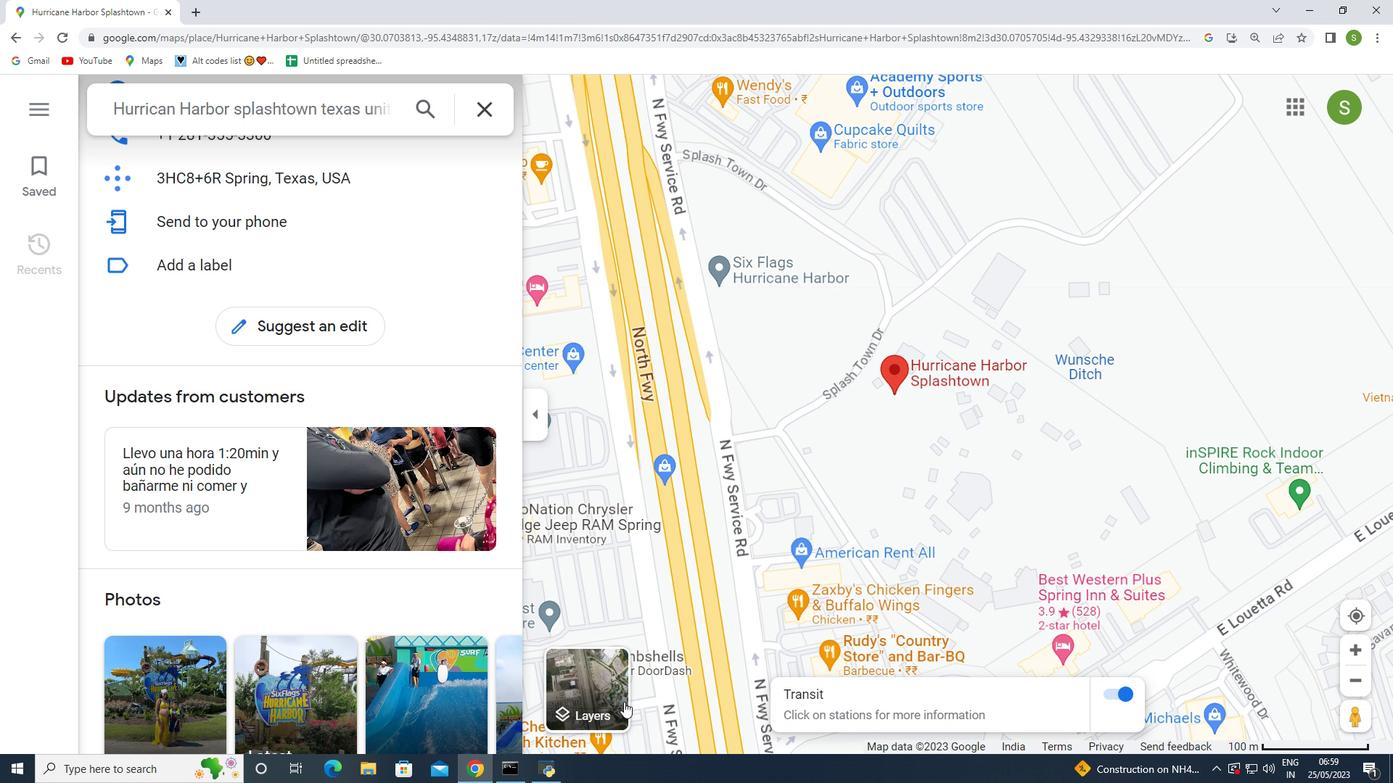 
Action: Mouse moved to (590, 682)
Screenshot: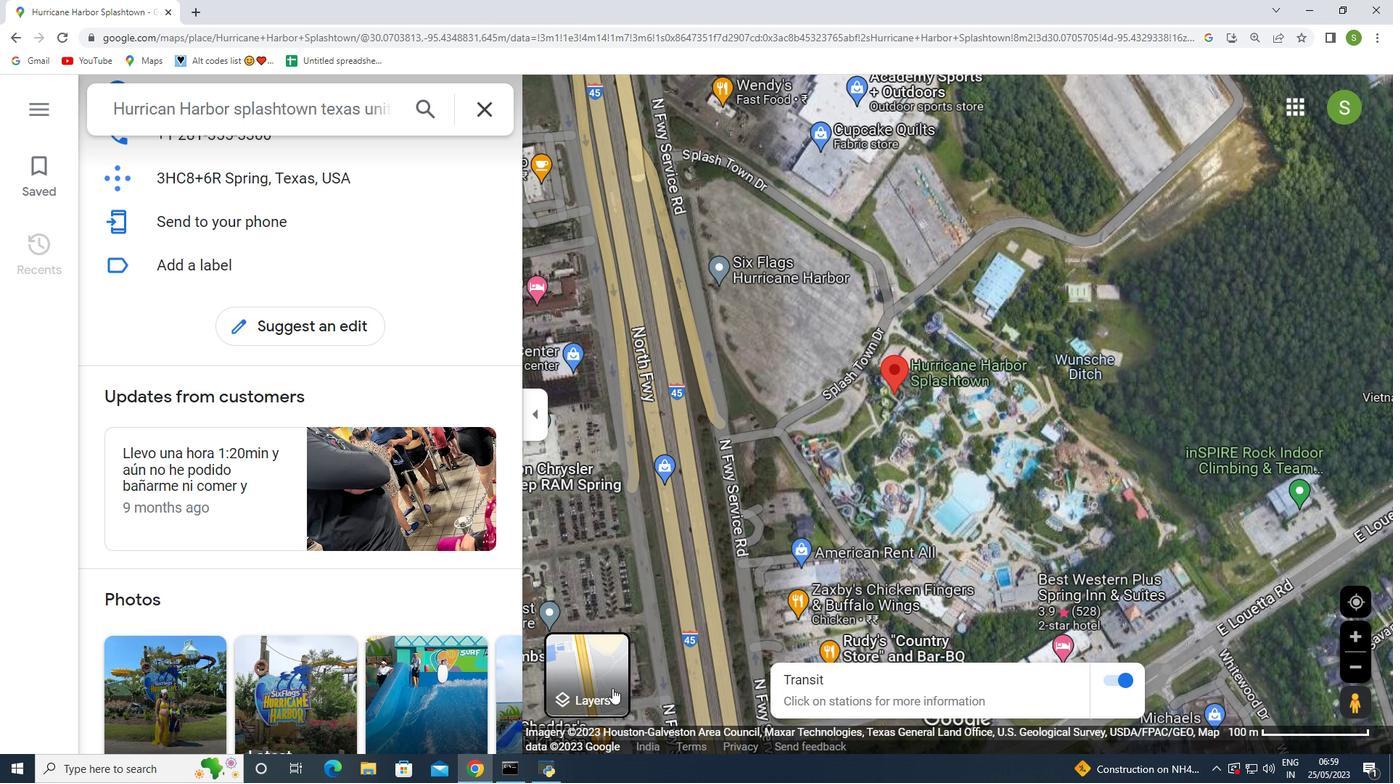 
Action: Mouse pressed left at (590, 682)
Screenshot: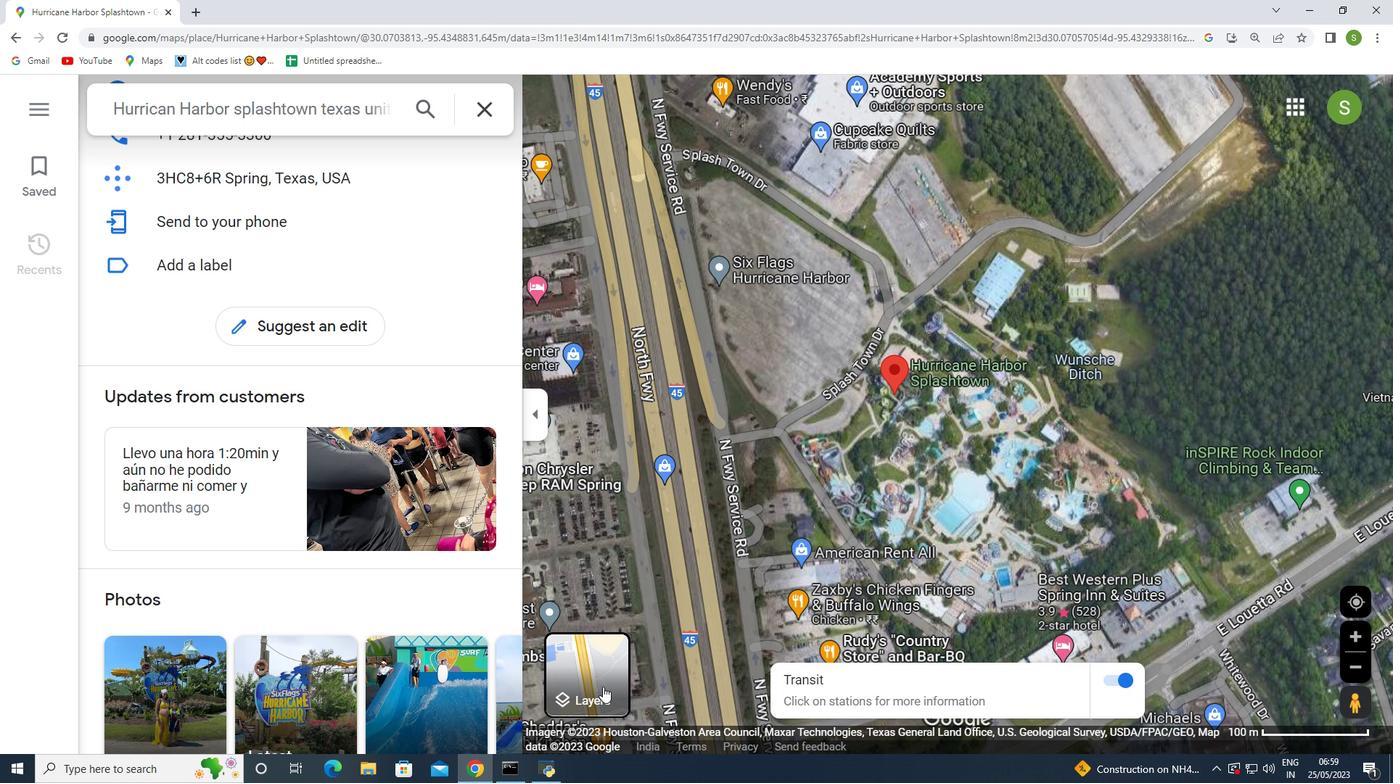 
Action: Mouse moved to (807, 685)
Screenshot: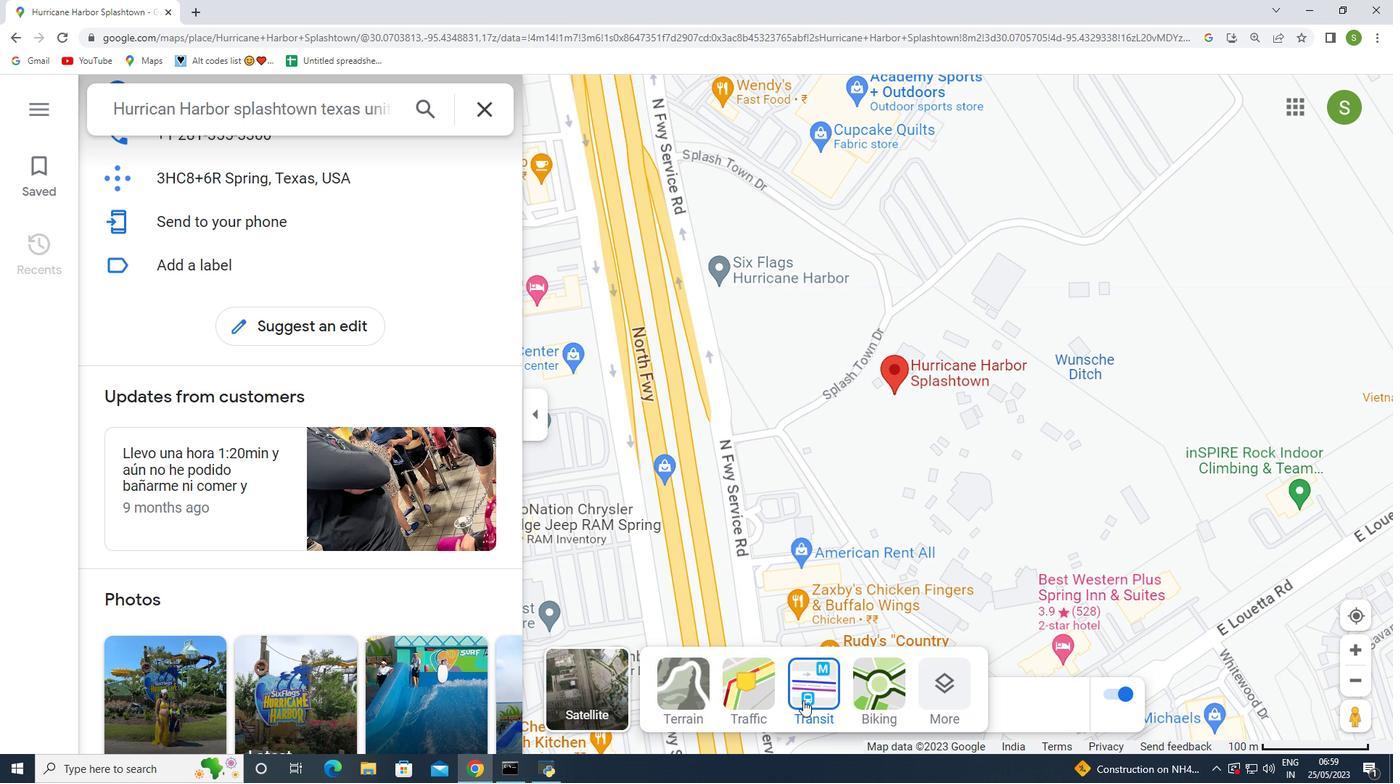
Action: Mouse pressed left at (807, 685)
Screenshot: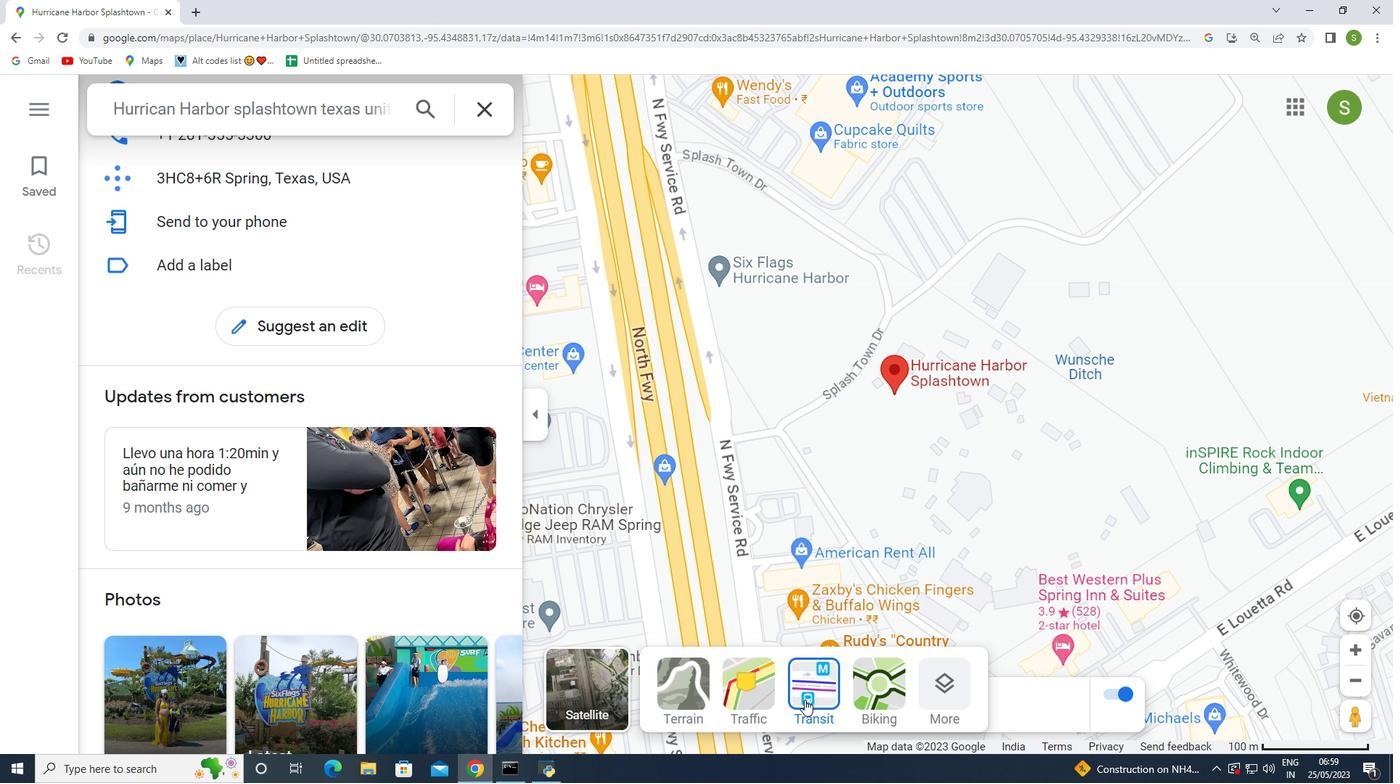 
Action: Mouse moved to (806, 685)
Screenshot: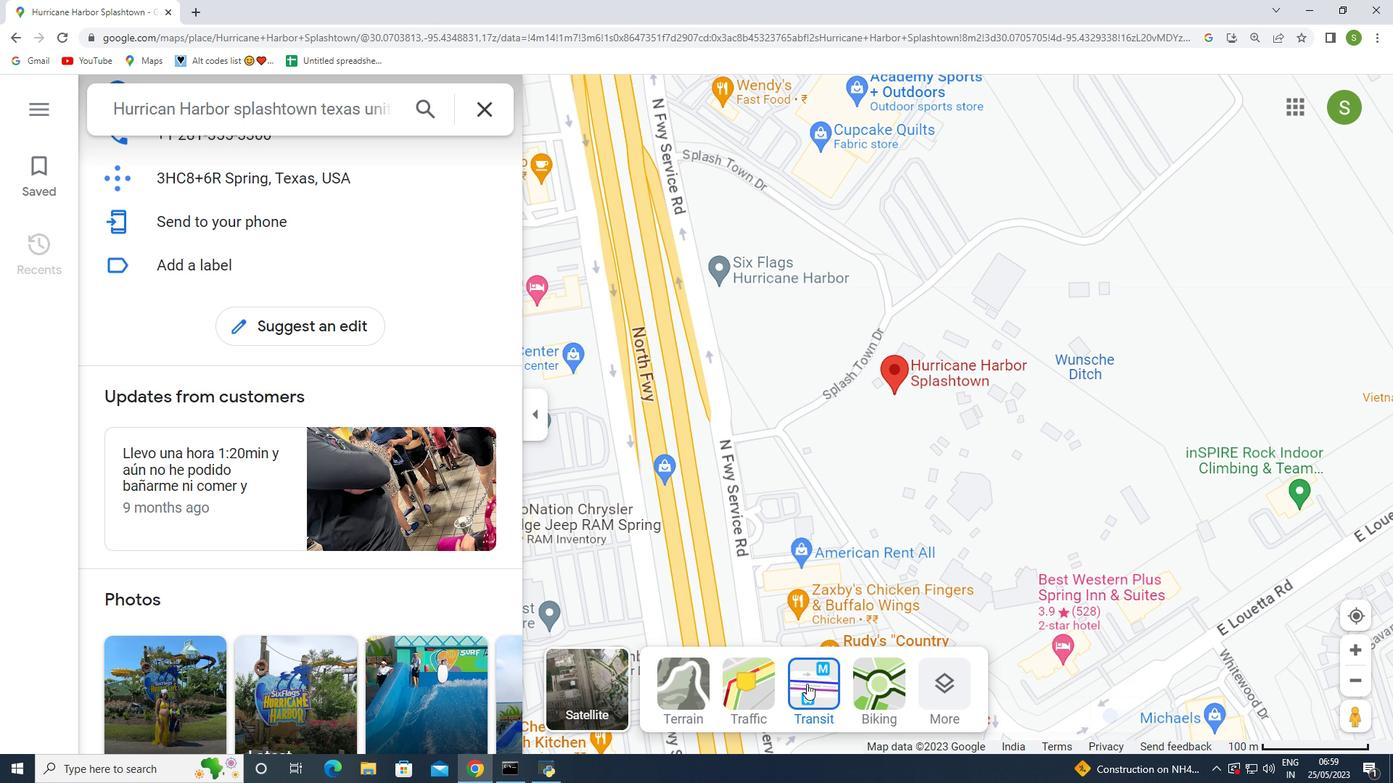 
Action: Mouse pressed left at (806, 685)
Screenshot: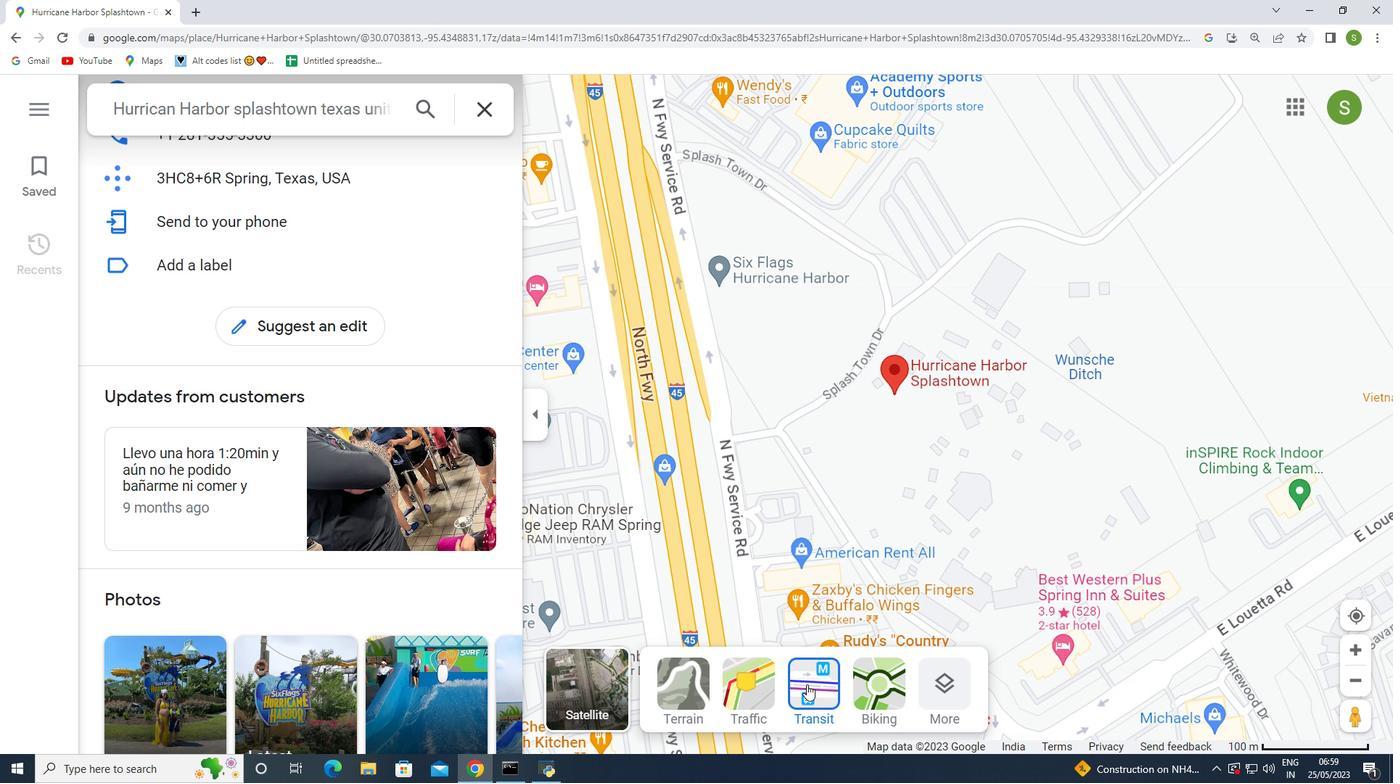 
Action: Mouse moved to (919, 417)
Screenshot: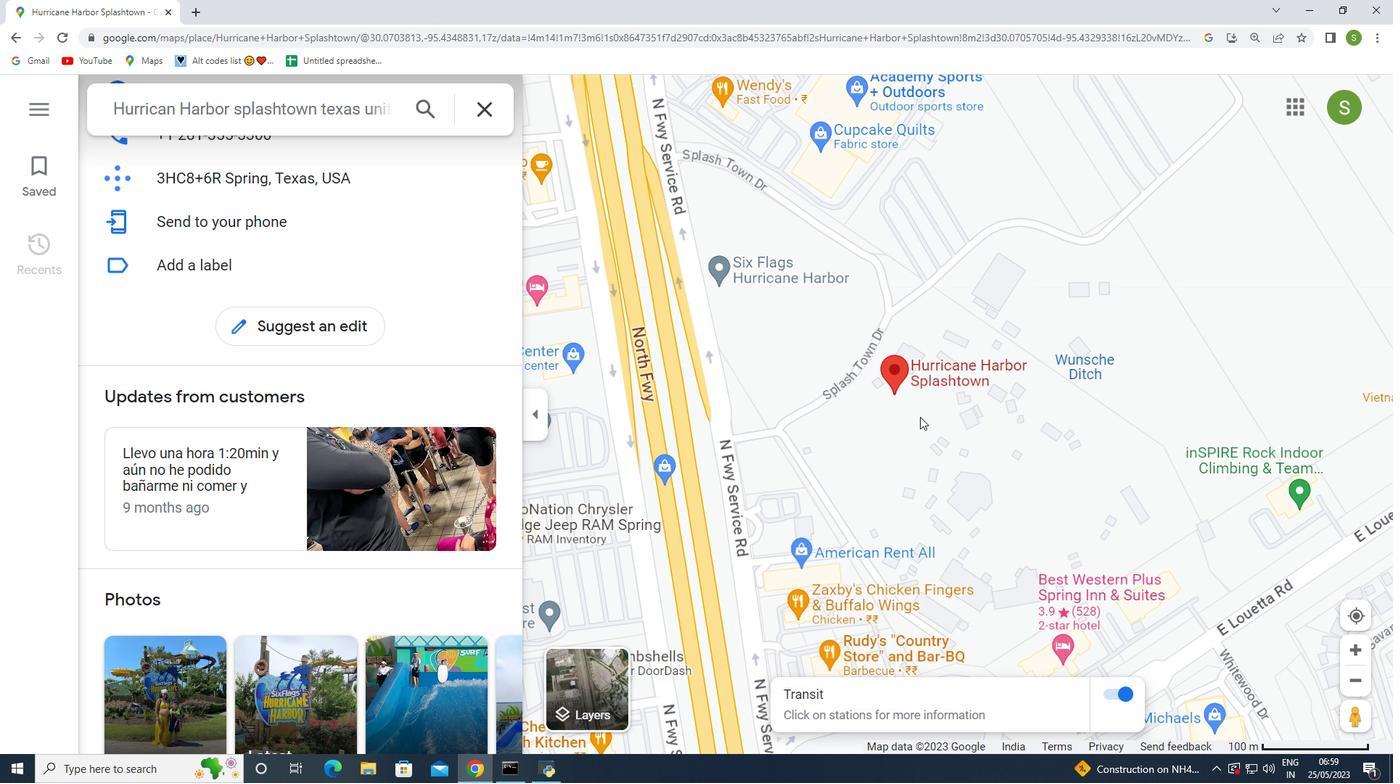 
Action: Mouse scrolled (919, 417) with delta (0, 0)
Screenshot: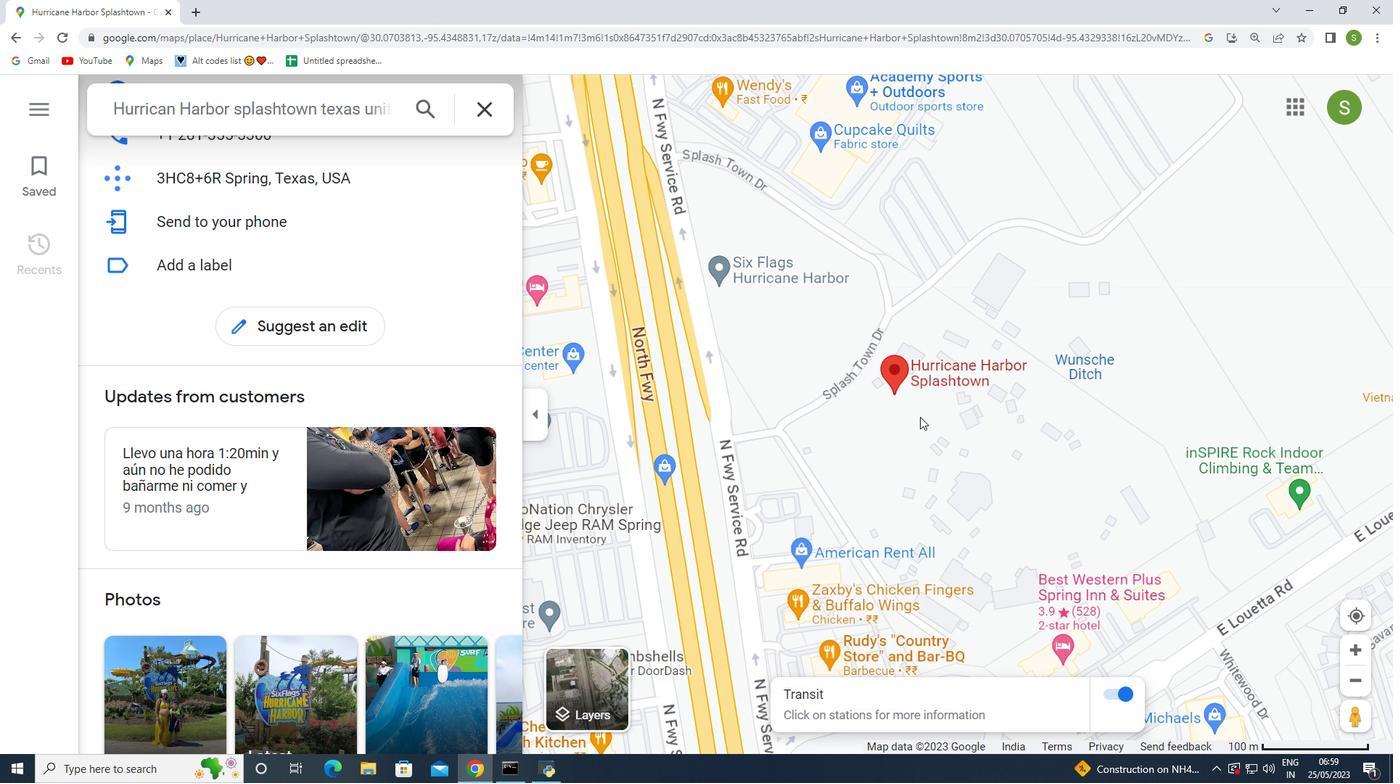 
Action: Mouse moved to (907, 422)
Screenshot: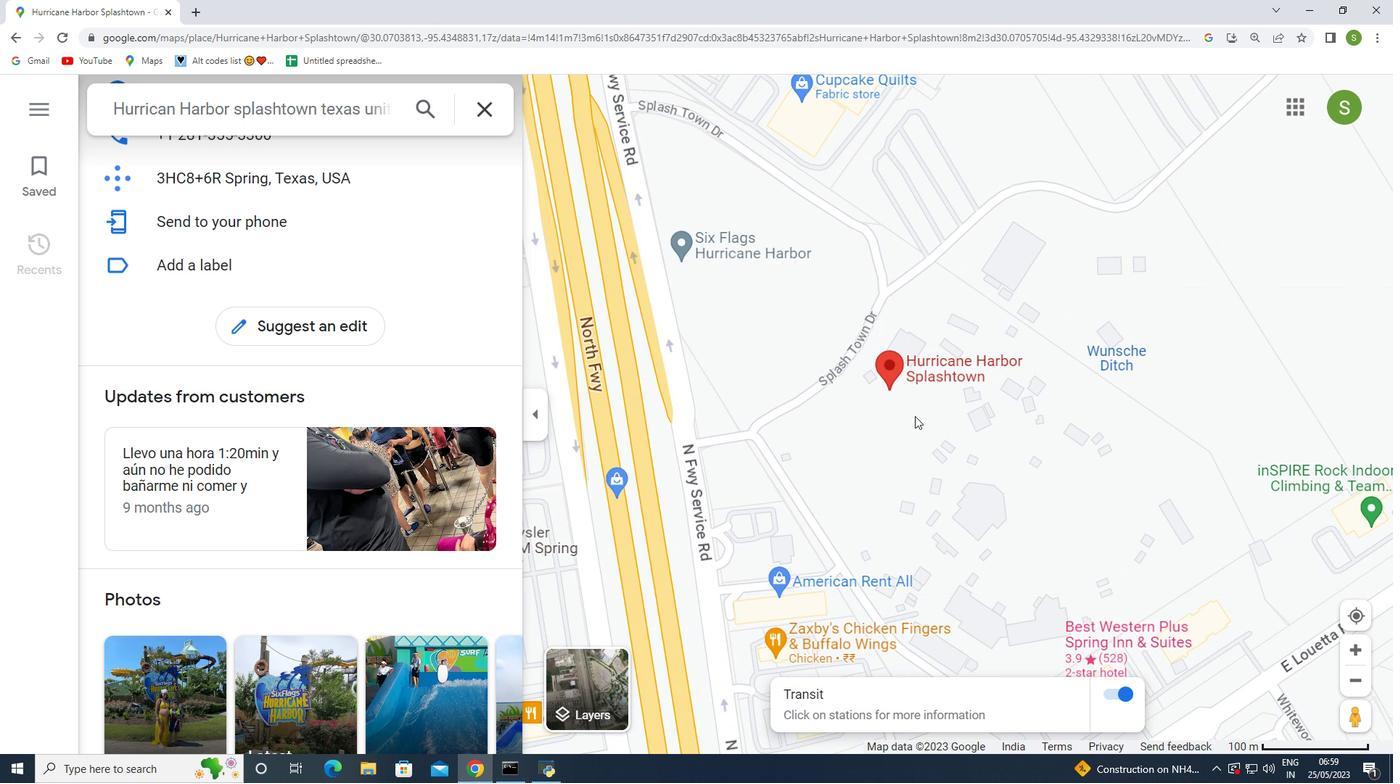 
Action: Mouse scrolled (907, 423) with delta (0, 0)
Screenshot: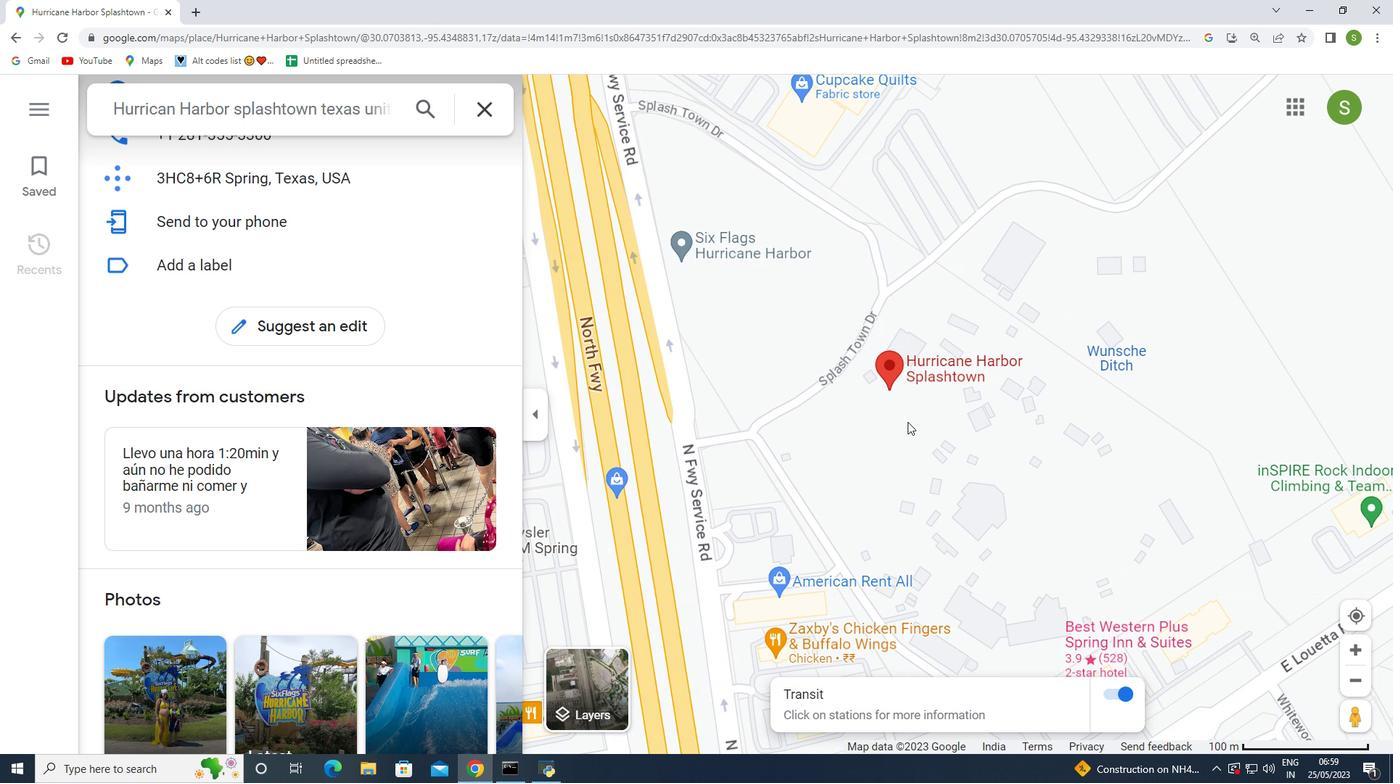 
Action: Mouse scrolled (907, 423) with delta (0, 0)
Screenshot: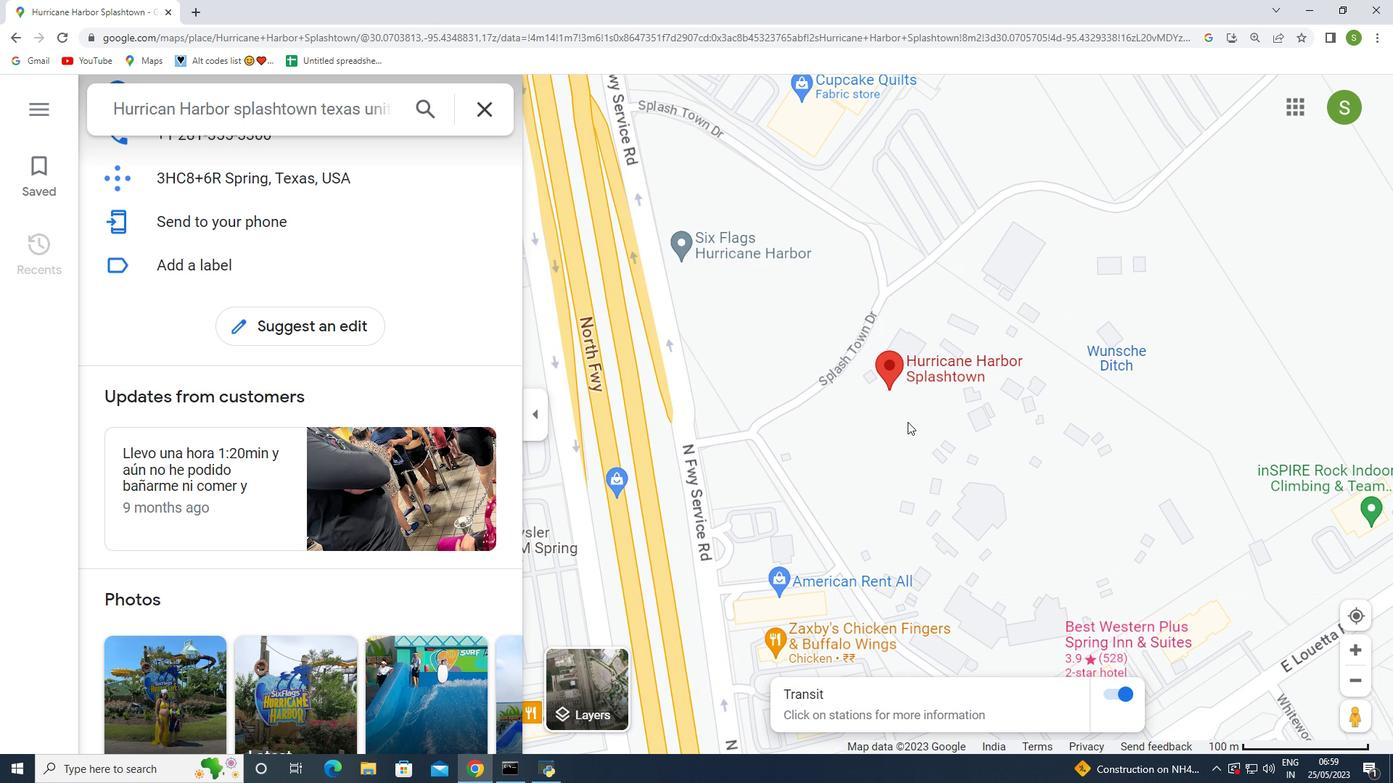 
Action: Mouse moved to (907, 422)
Screenshot: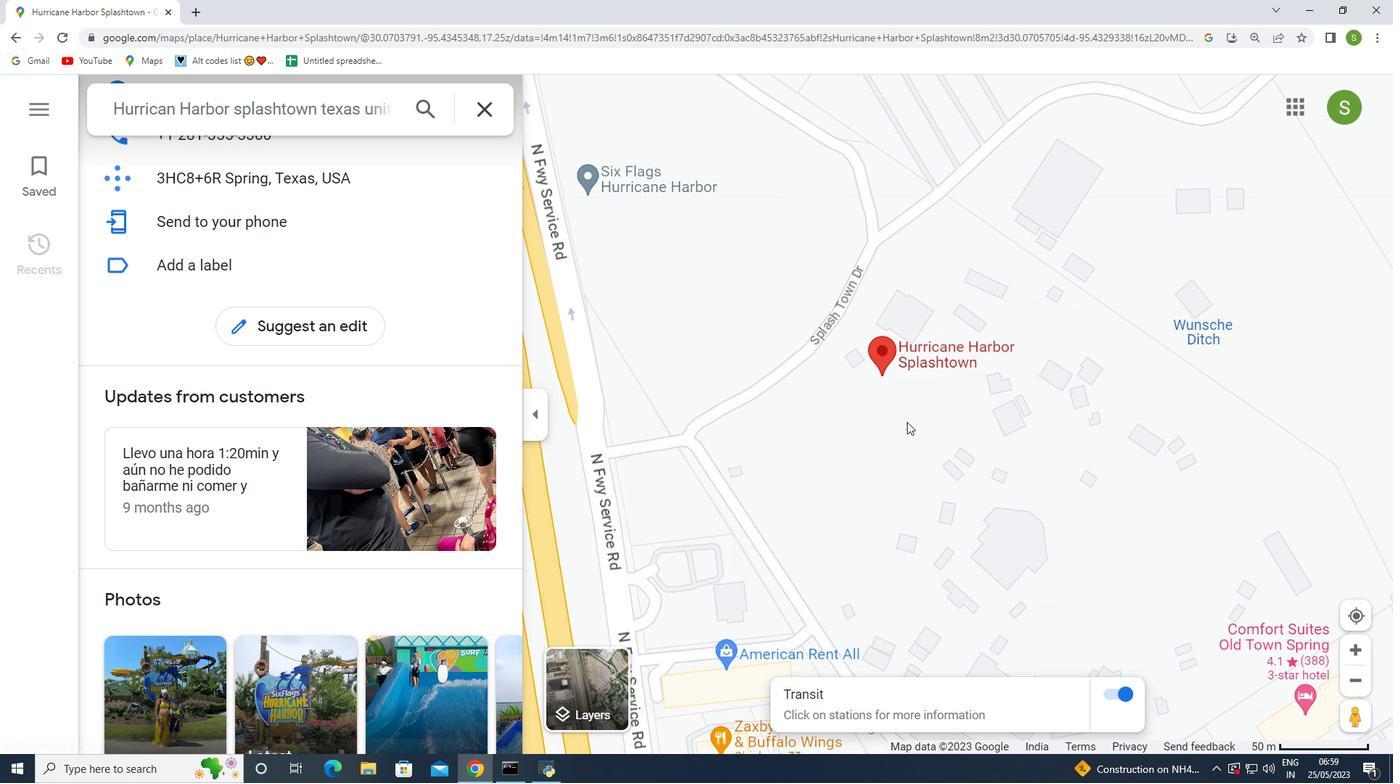 
Action: Mouse scrolled (907, 421) with delta (0, 0)
Screenshot: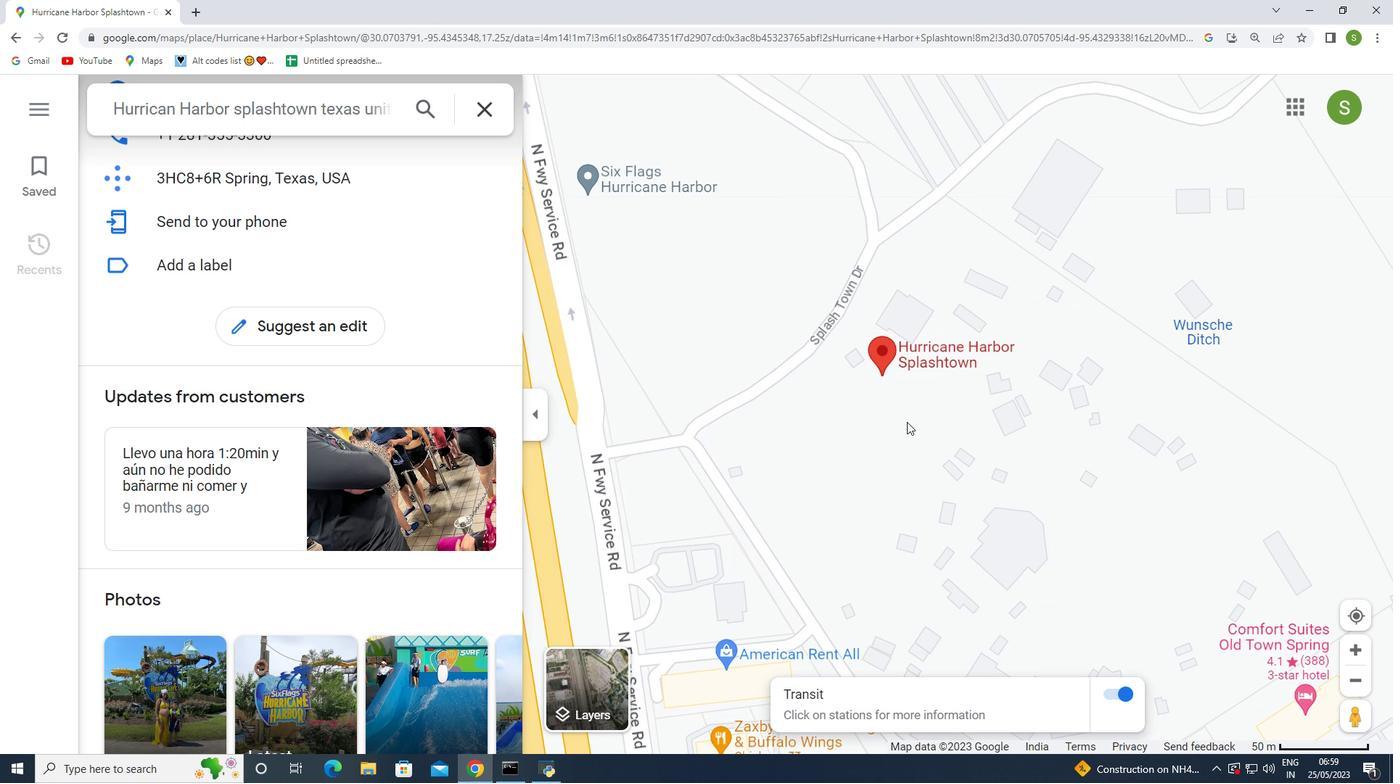 
Action: Mouse scrolled (907, 421) with delta (0, 0)
Screenshot: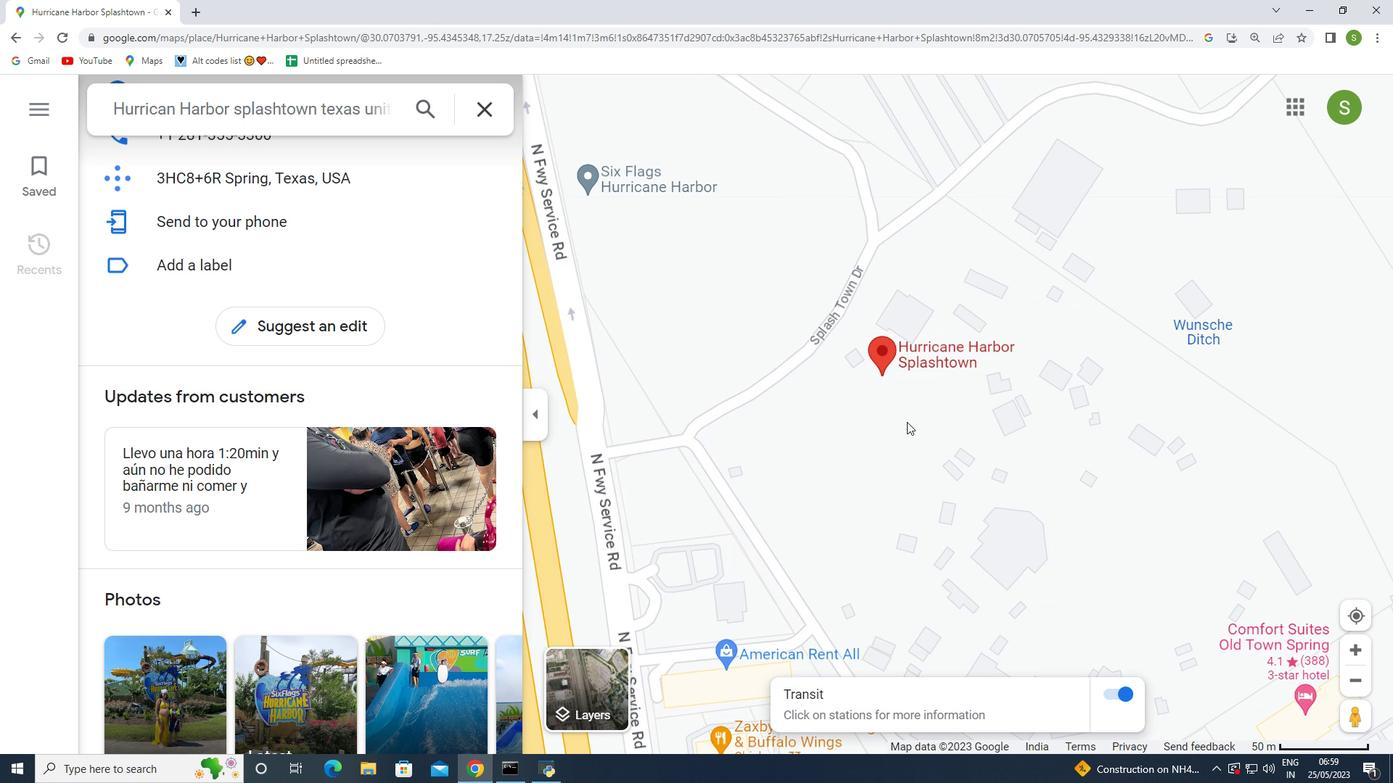 
Action: Mouse scrolled (907, 421) with delta (0, 0)
Screenshot: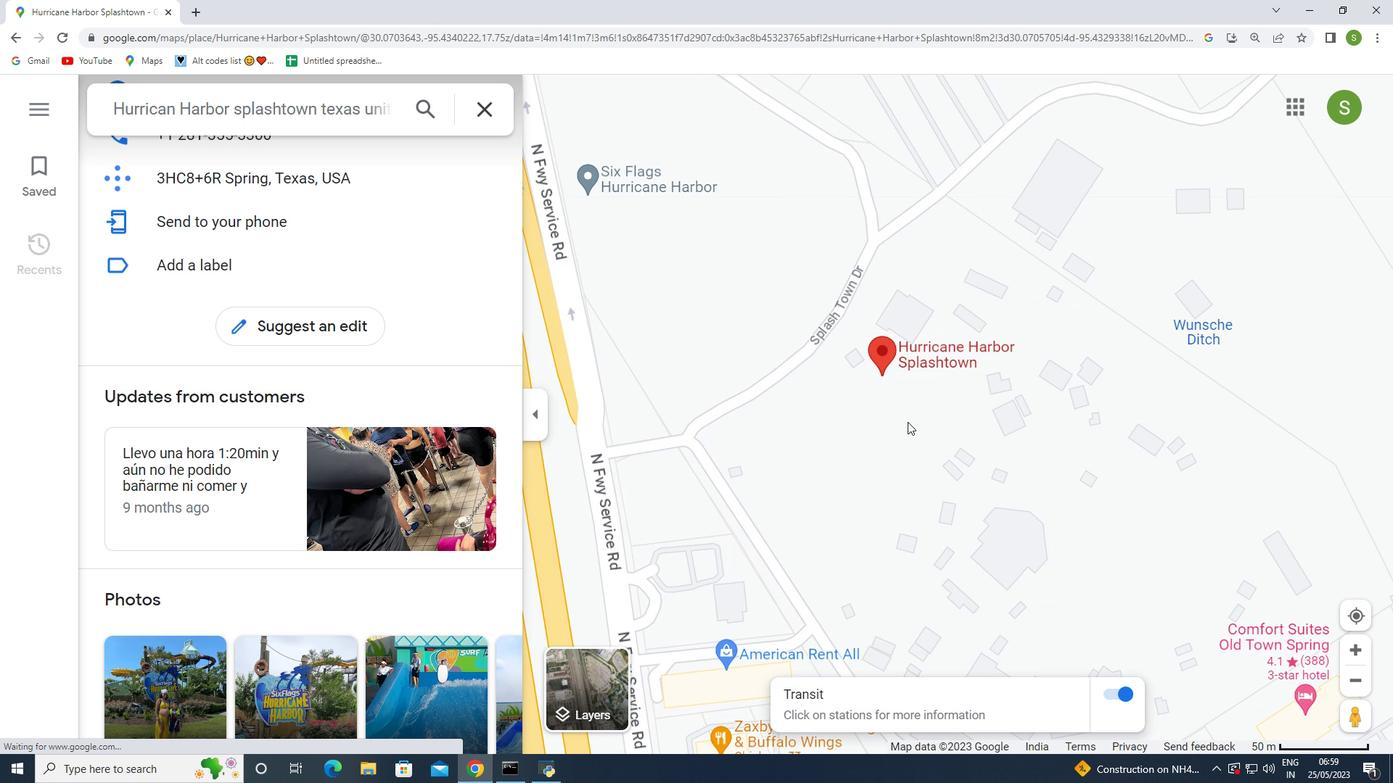 
Action: Mouse moved to (906, 423)
Screenshot: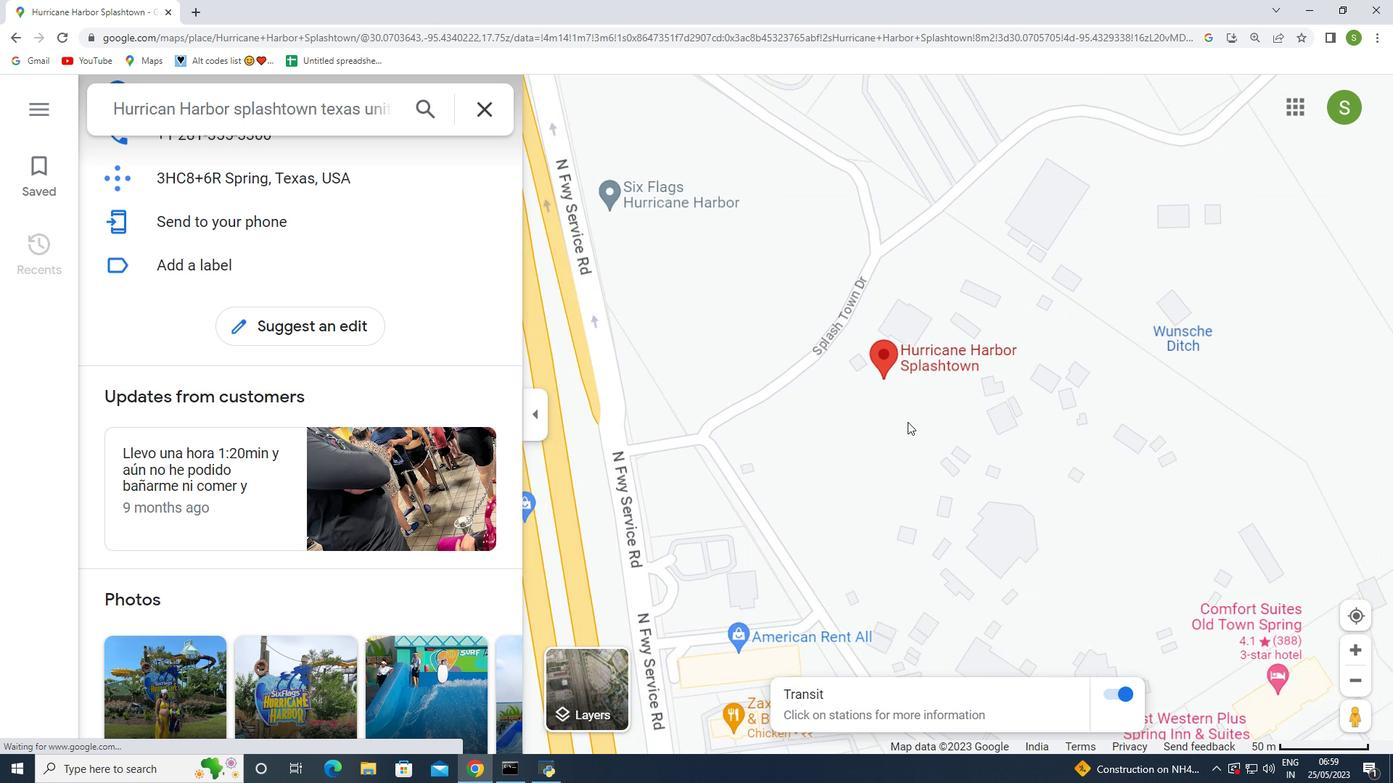 
Action: Mouse scrolled (906, 423) with delta (0, 0)
Screenshot: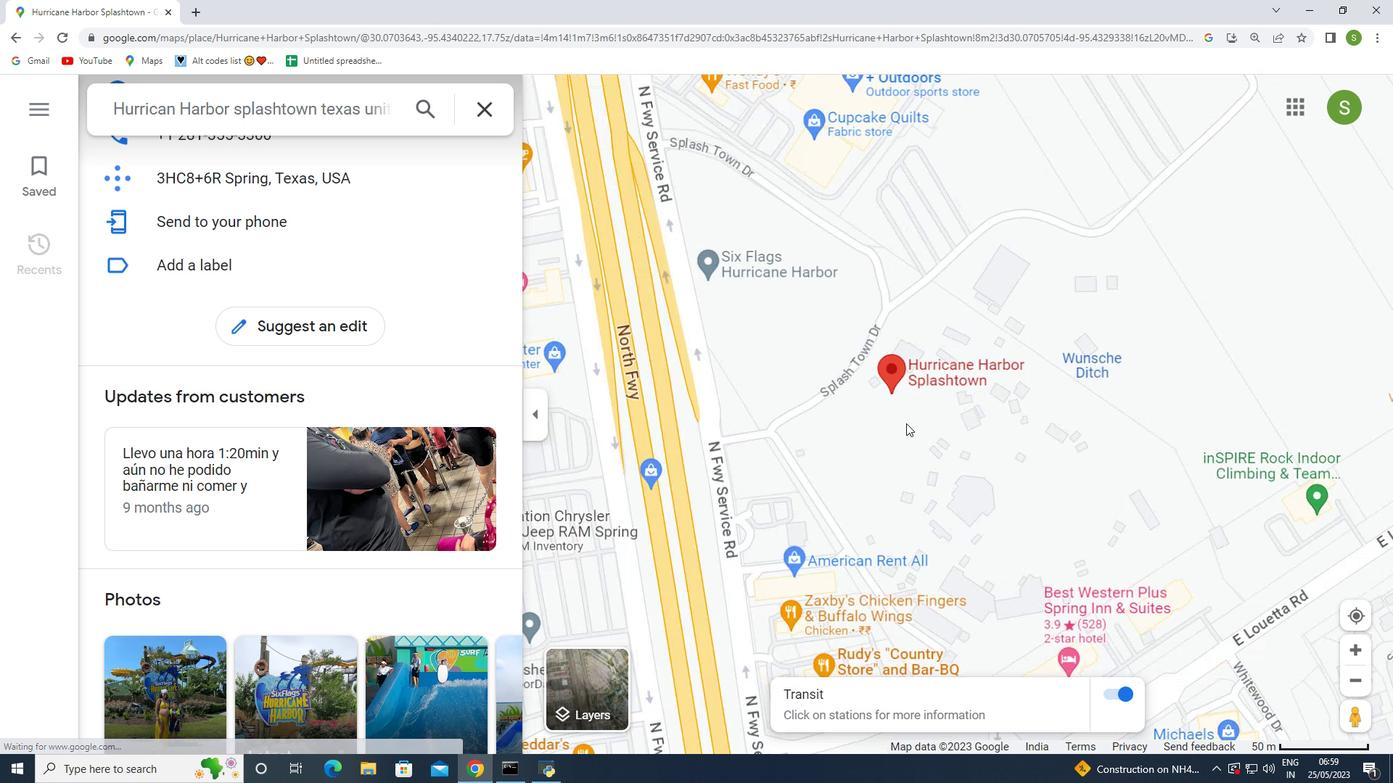 
Action: Mouse scrolled (906, 423) with delta (0, 0)
Screenshot: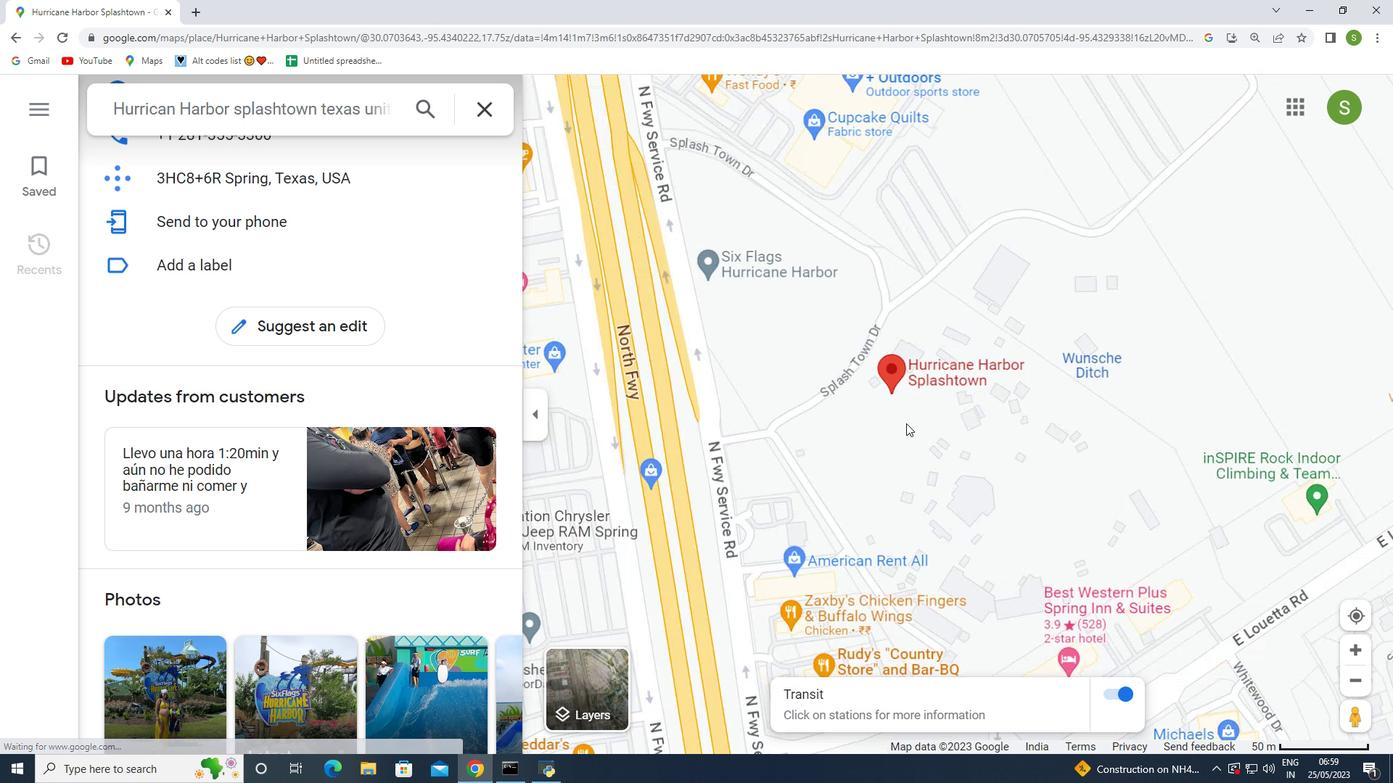 
Action: Mouse scrolled (906, 423) with delta (0, 0)
Screenshot: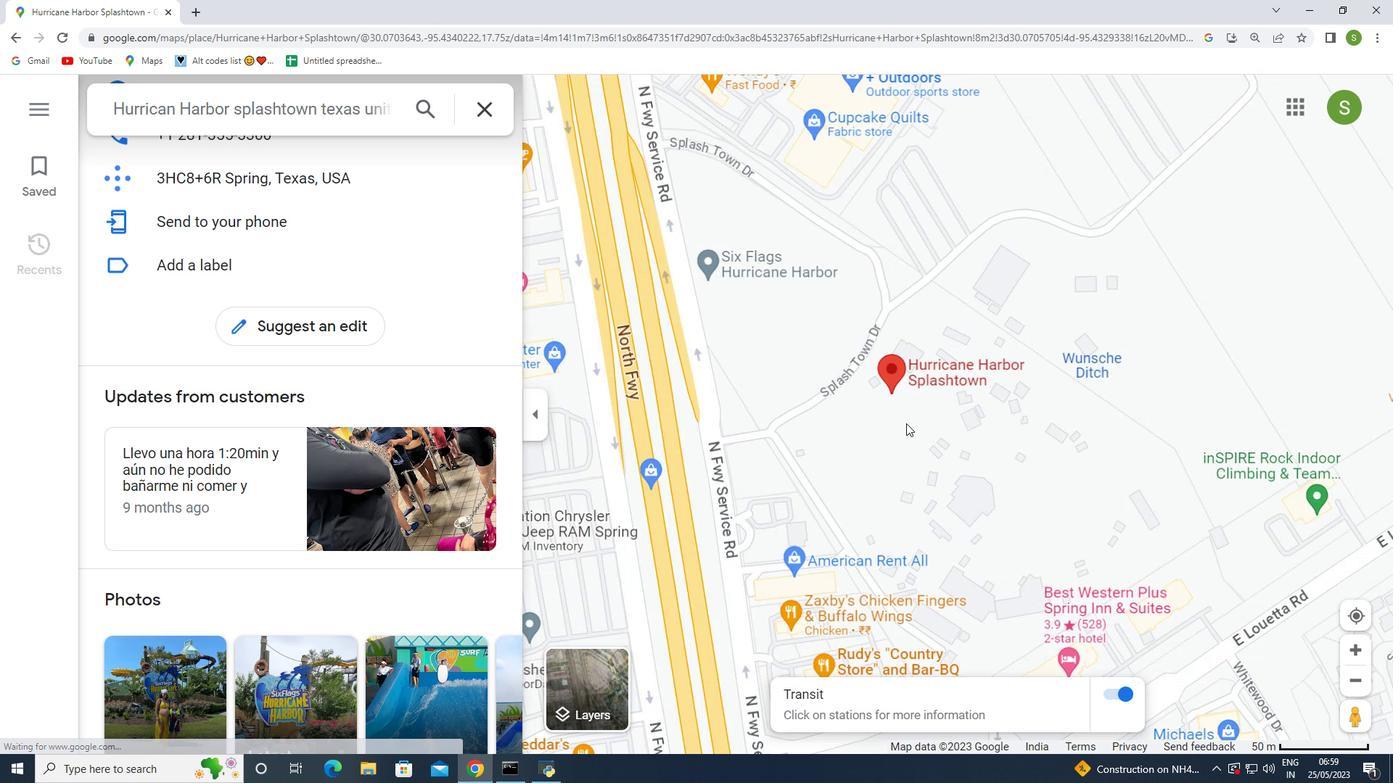 
Action: Mouse scrolled (906, 423) with delta (0, 0)
Screenshot: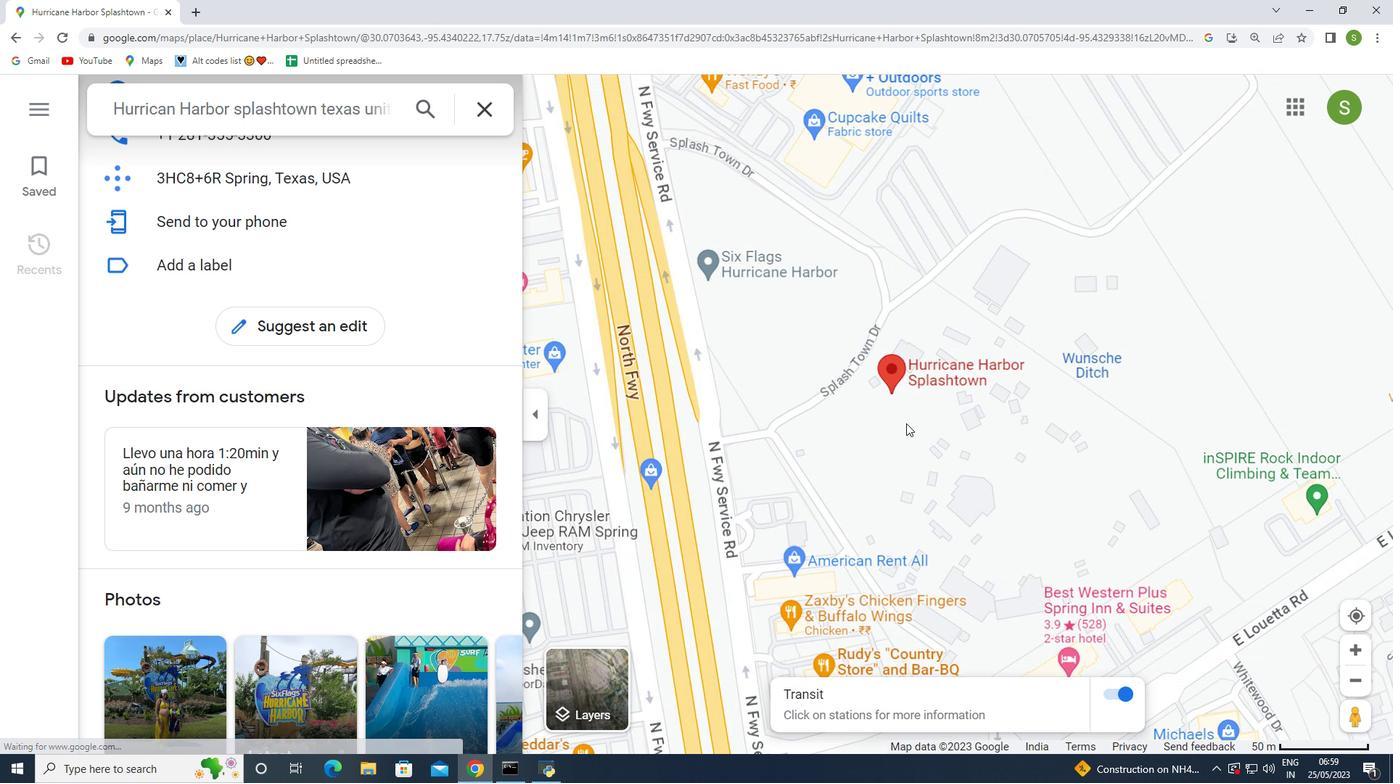 
Action: Mouse scrolled (906, 423) with delta (0, 0)
Screenshot: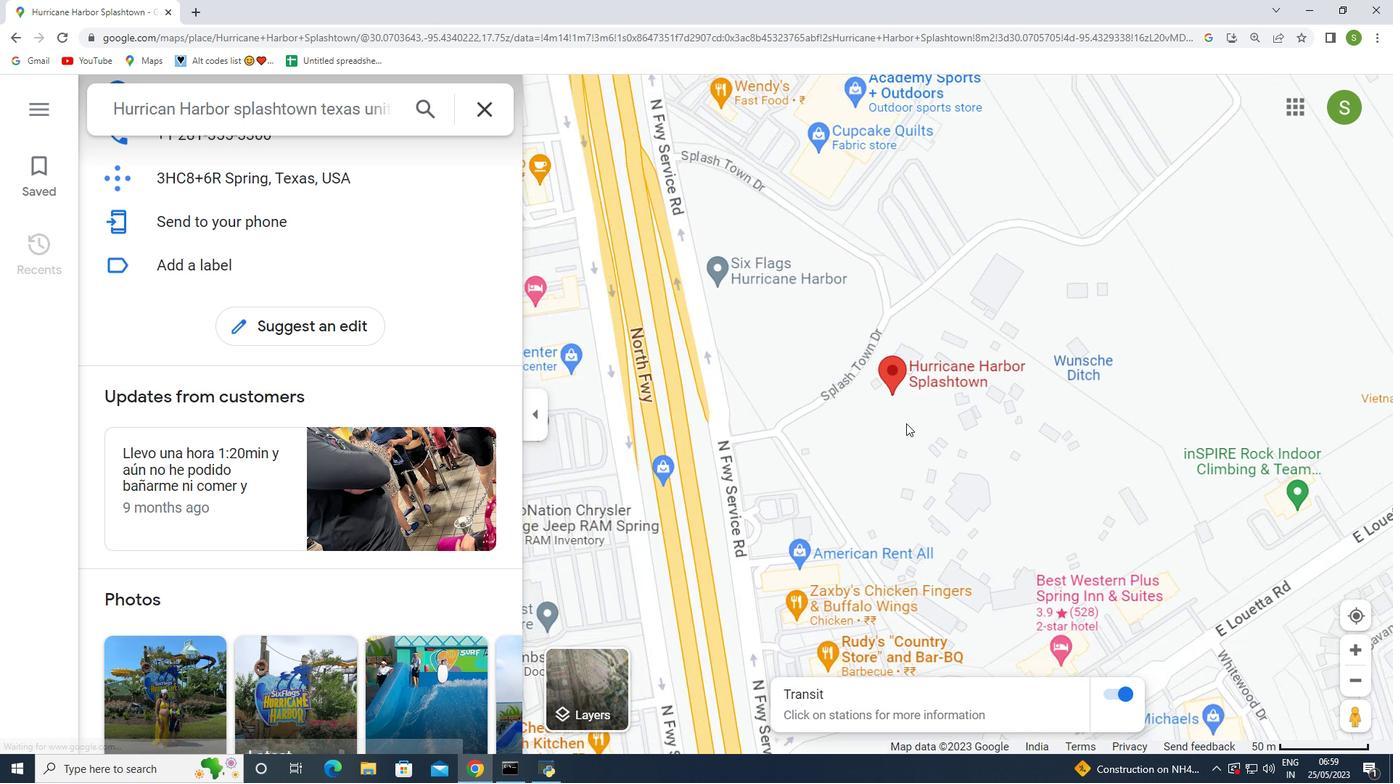 
Action: Mouse moved to (870, 341)
Screenshot: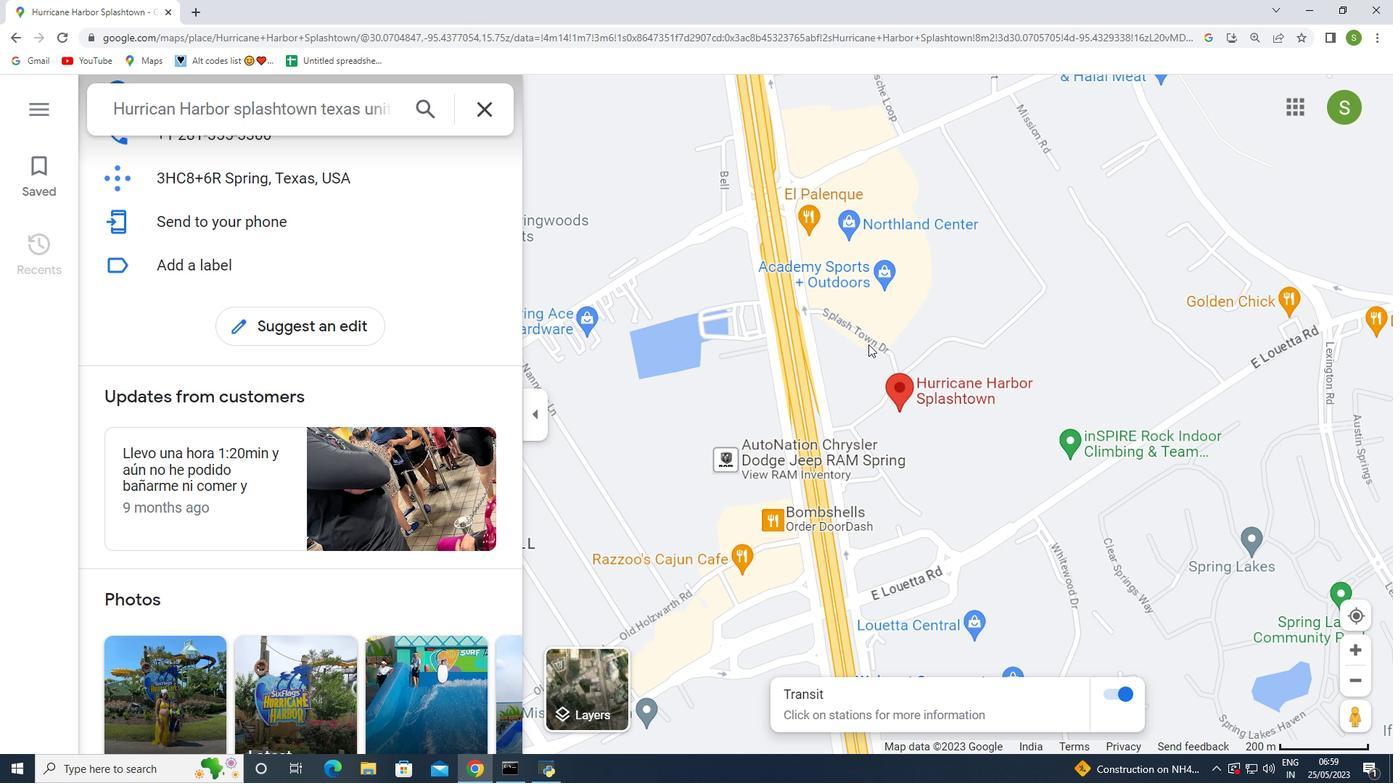 
Action: Mouse scrolled (870, 341) with delta (0, 0)
Screenshot: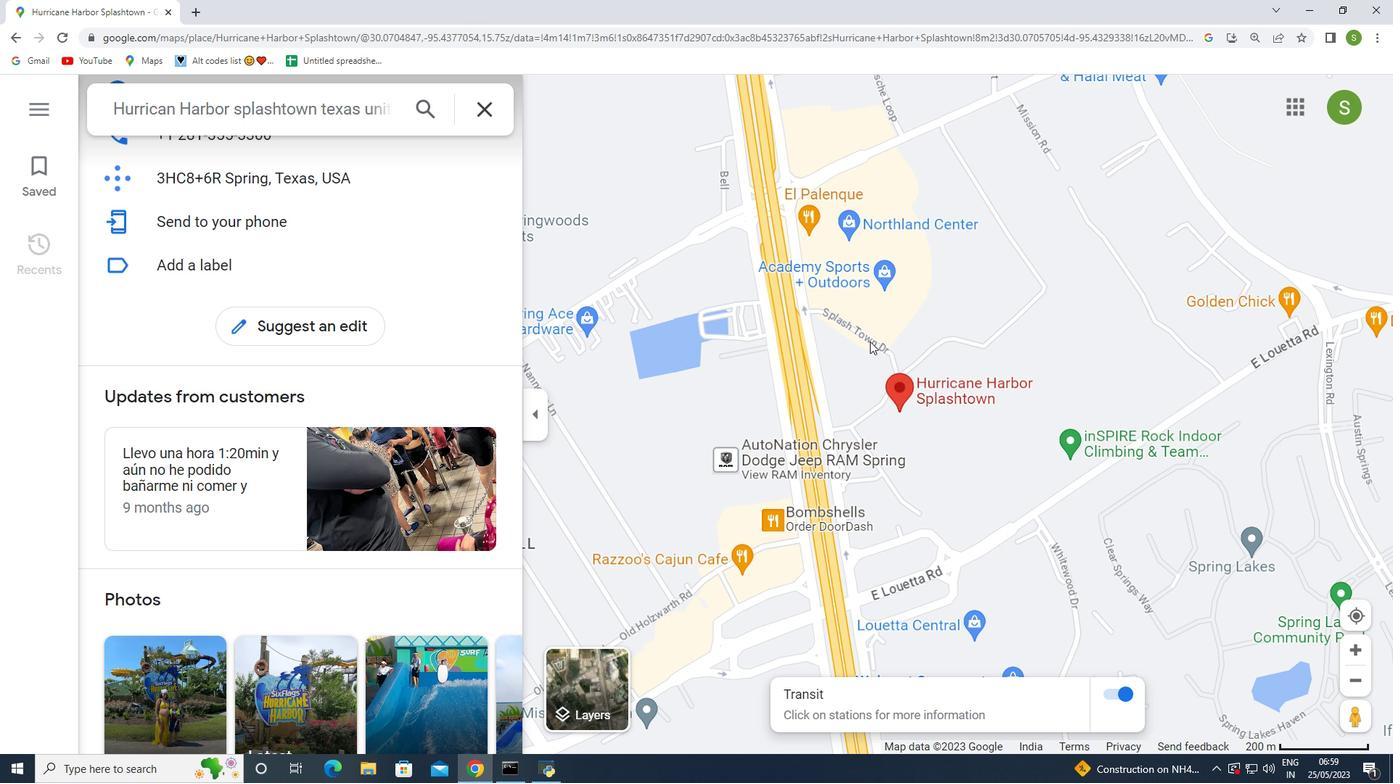 
Action: Mouse scrolled (870, 341) with delta (0, 0)
Screenshot: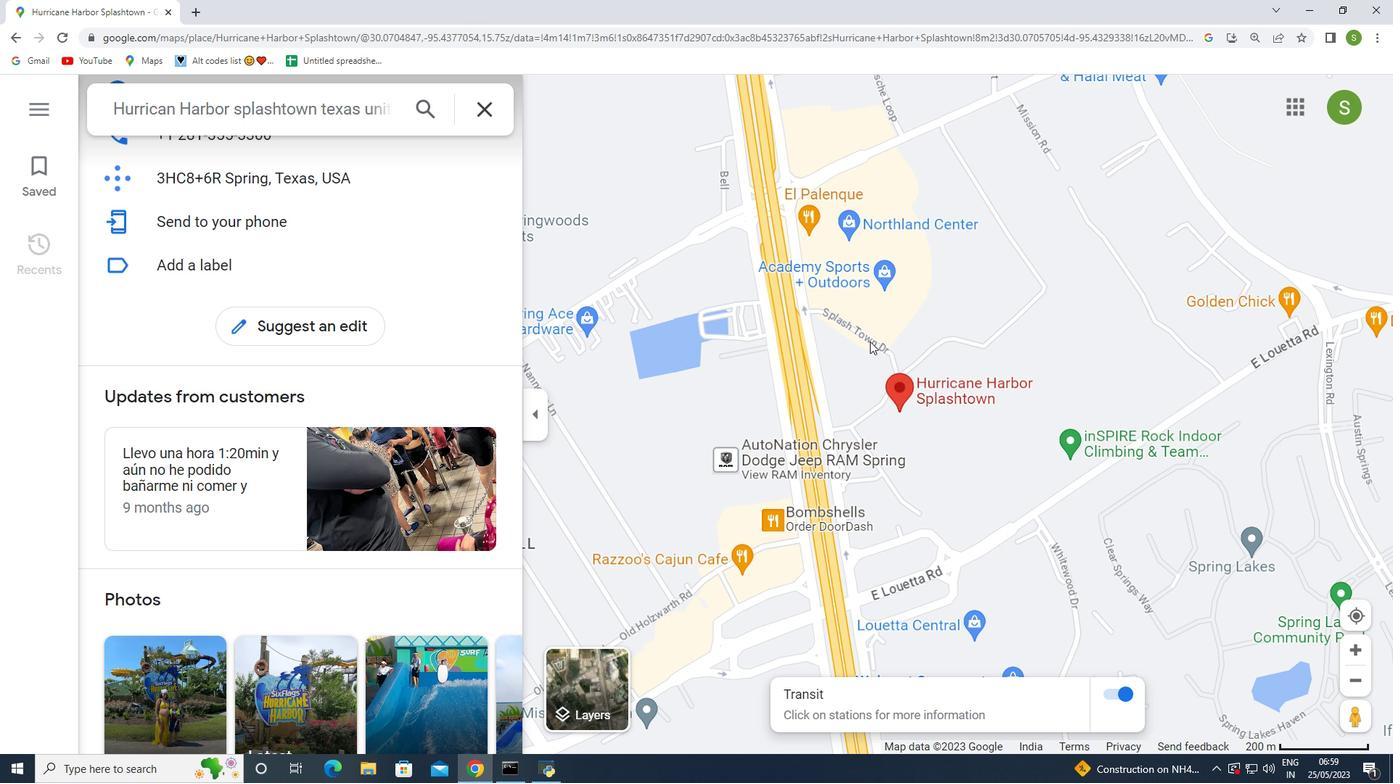 
Action: Mouse scrolled (870, 341) with delta (0, 0)
Screenshot: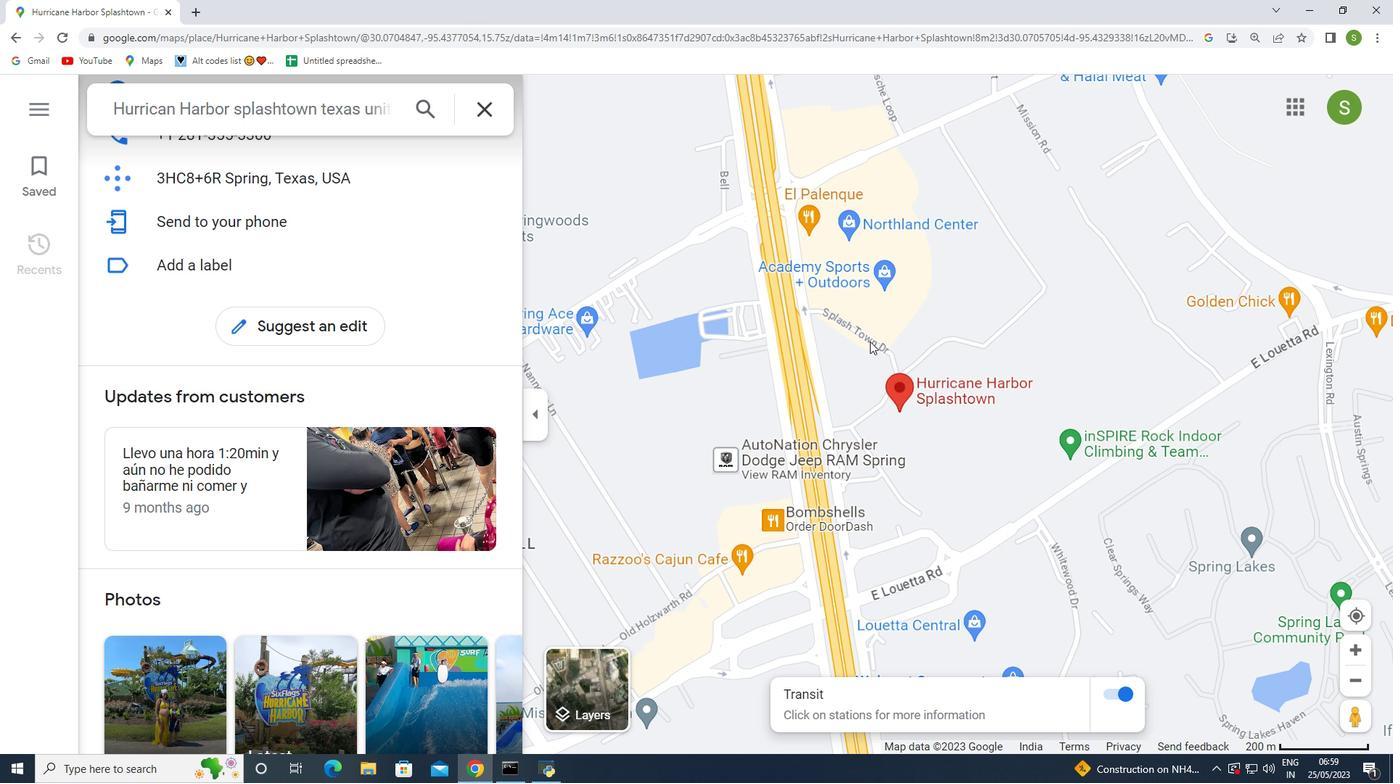 
Action: Mouse moved to (952, 484)
Screenshot: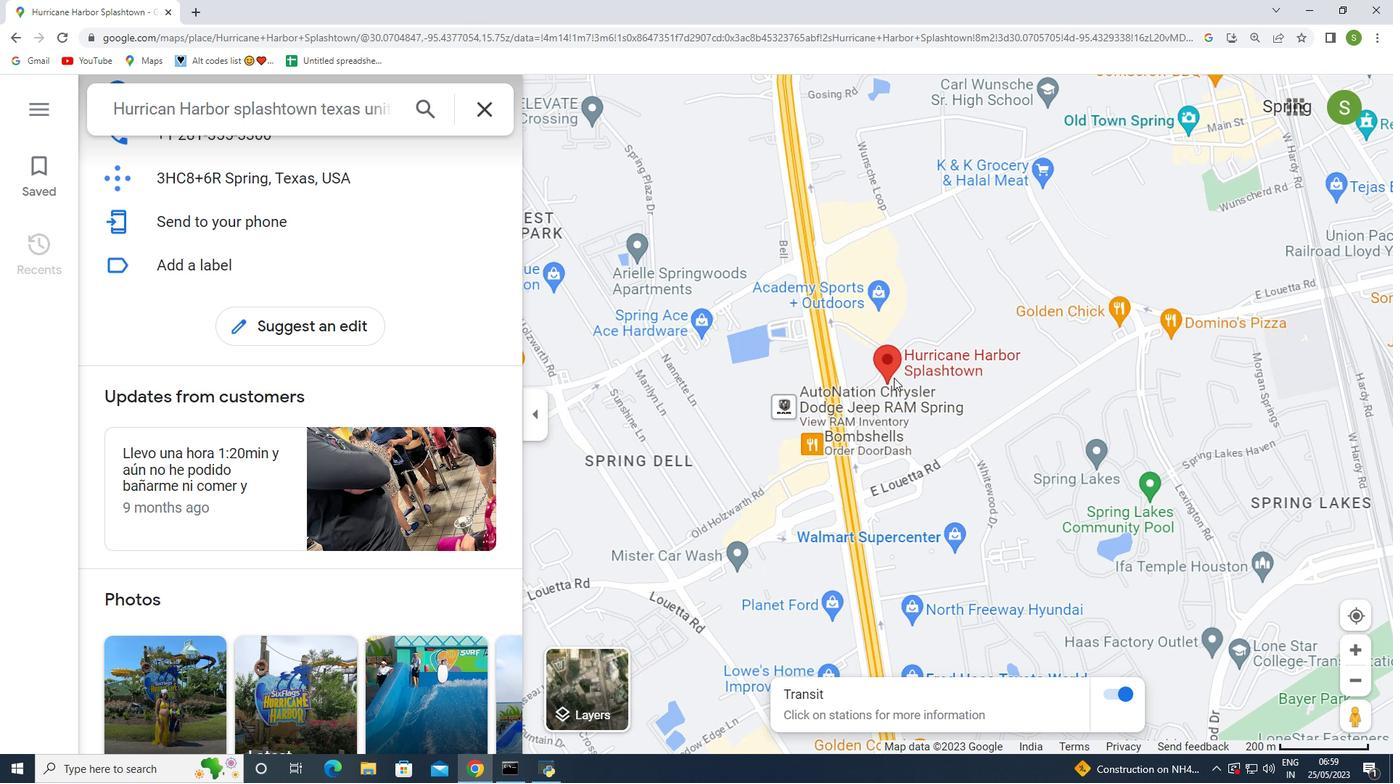 
Action: Mouse scrolled (952, 483) with delta (0, 0)
Screenshot: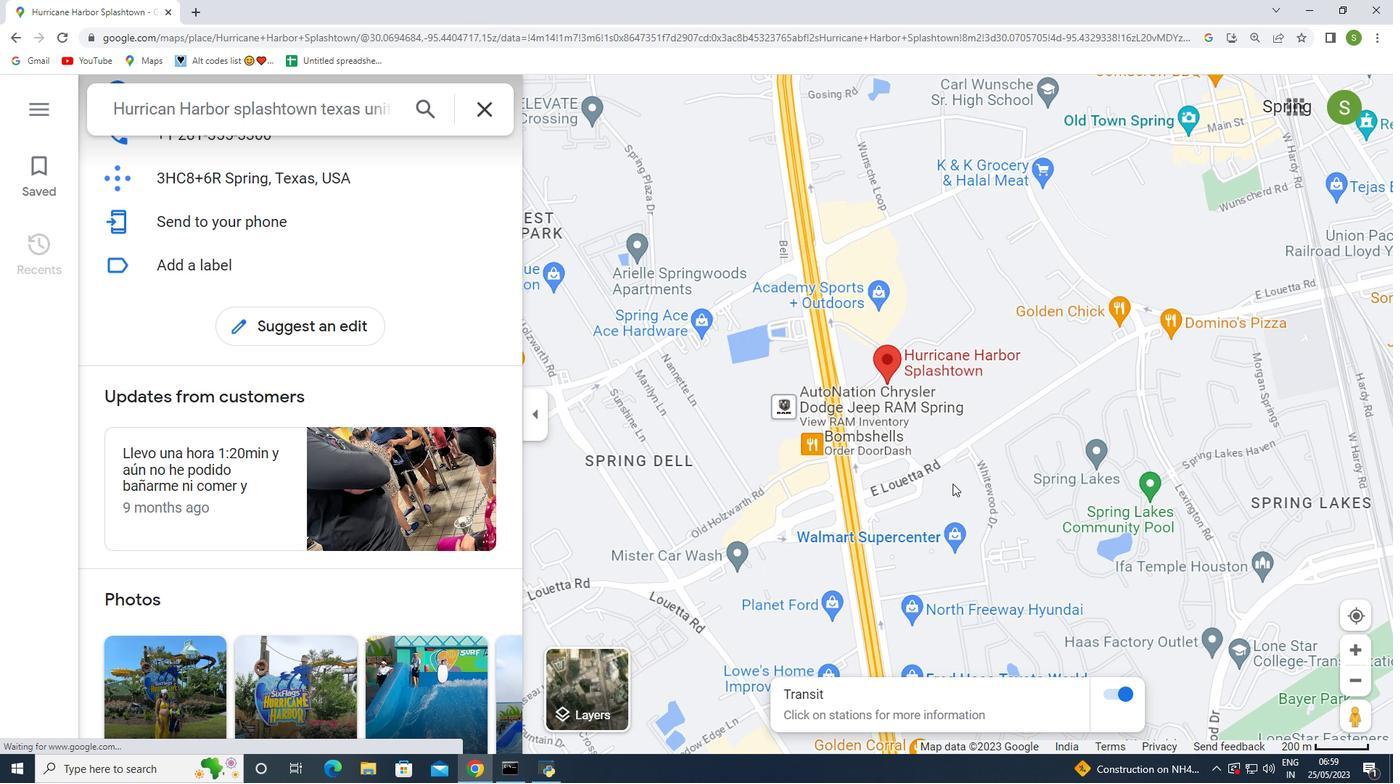 
Action: Mouse moved to (952, 484)
Screenshot: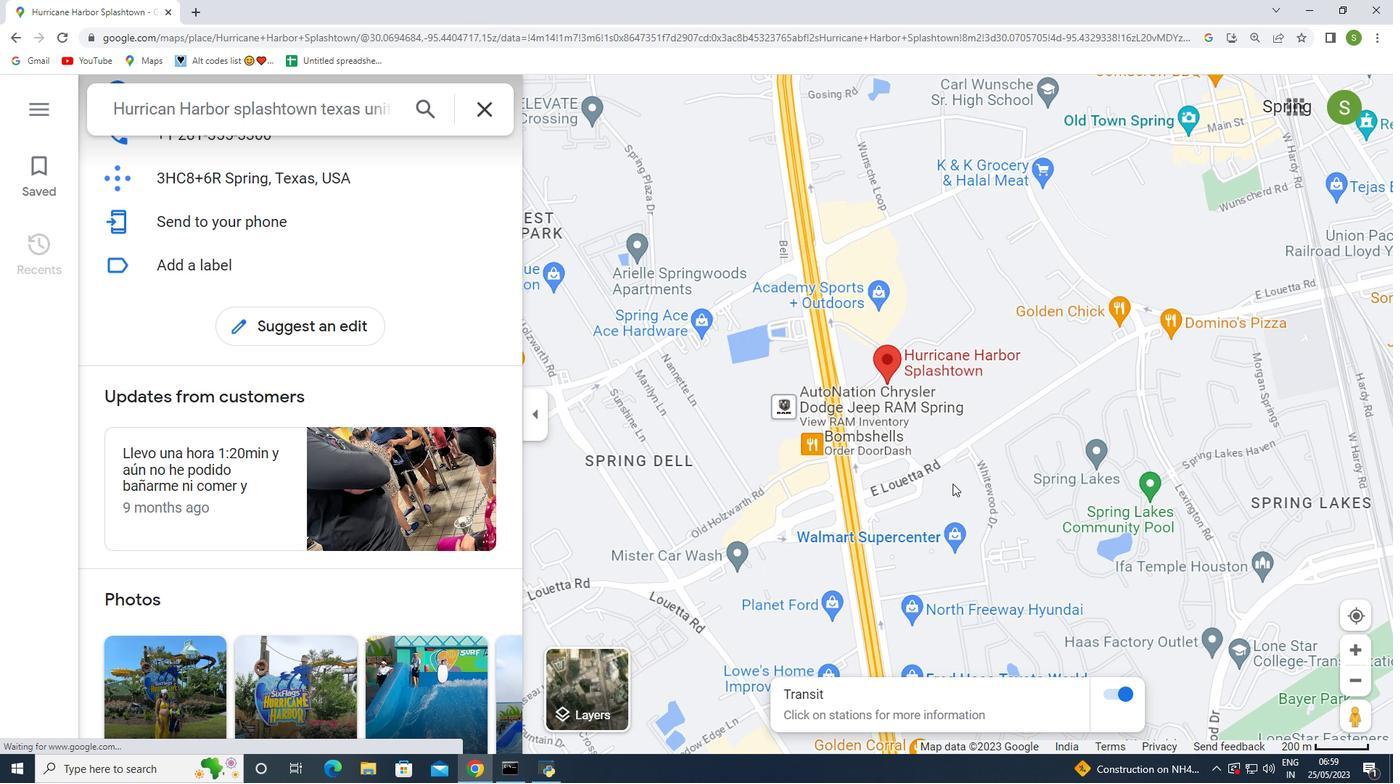 
Action: Mouse scrolled (952, 484) with delta (0, 0)
Screenshot: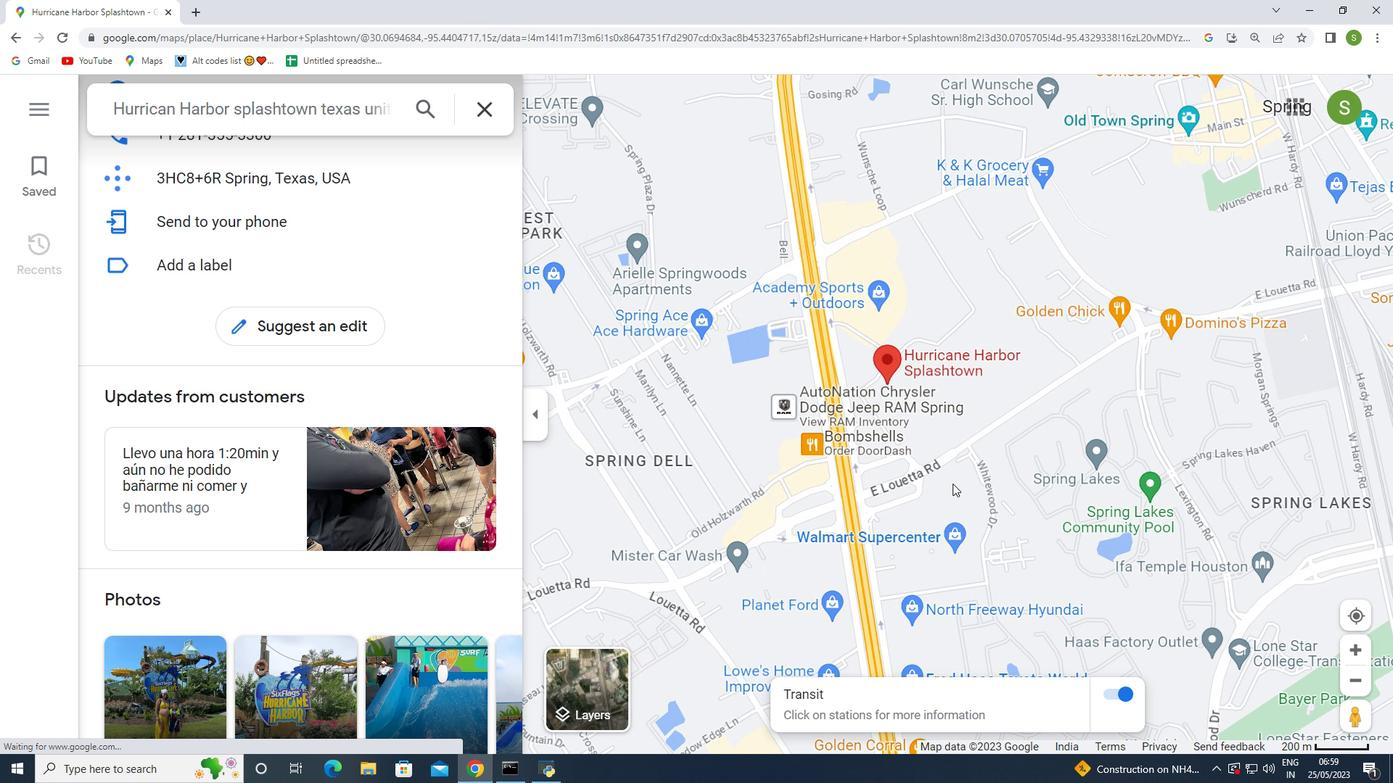 
Action: Mouse moved to (950, 483)
Screenshot: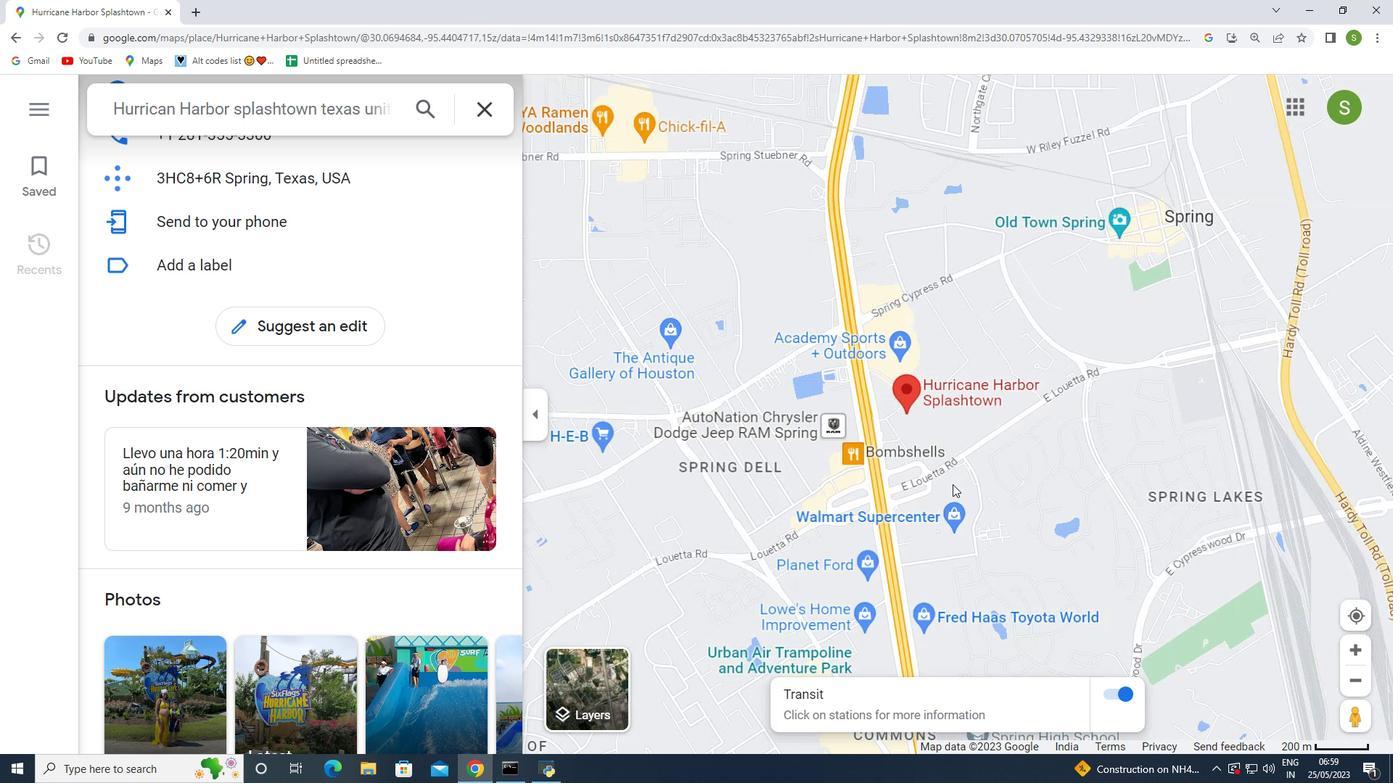 
Action: Mouse scrolled (950, 482) with delta (0, 0)
Screenshot: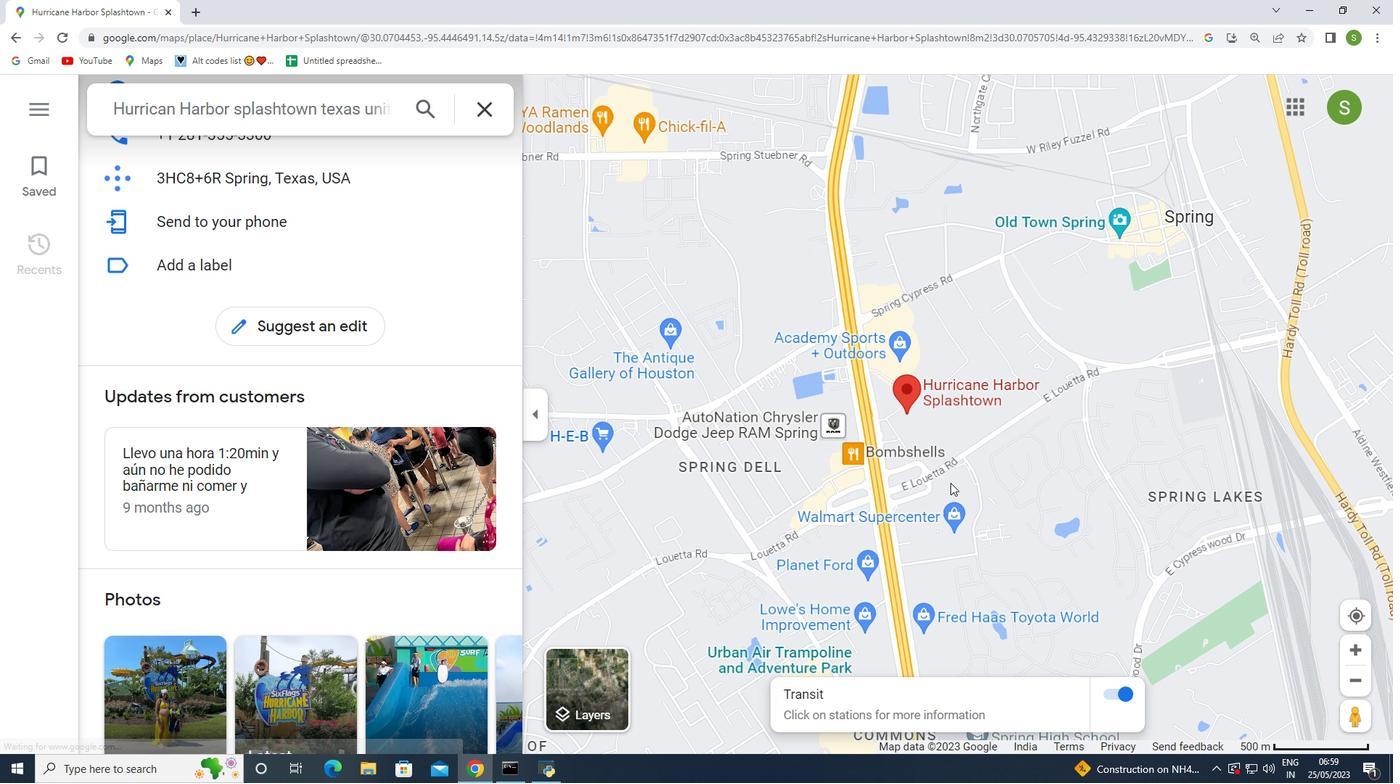 
Action: Mouse moved to (949, 484)
Screenshot: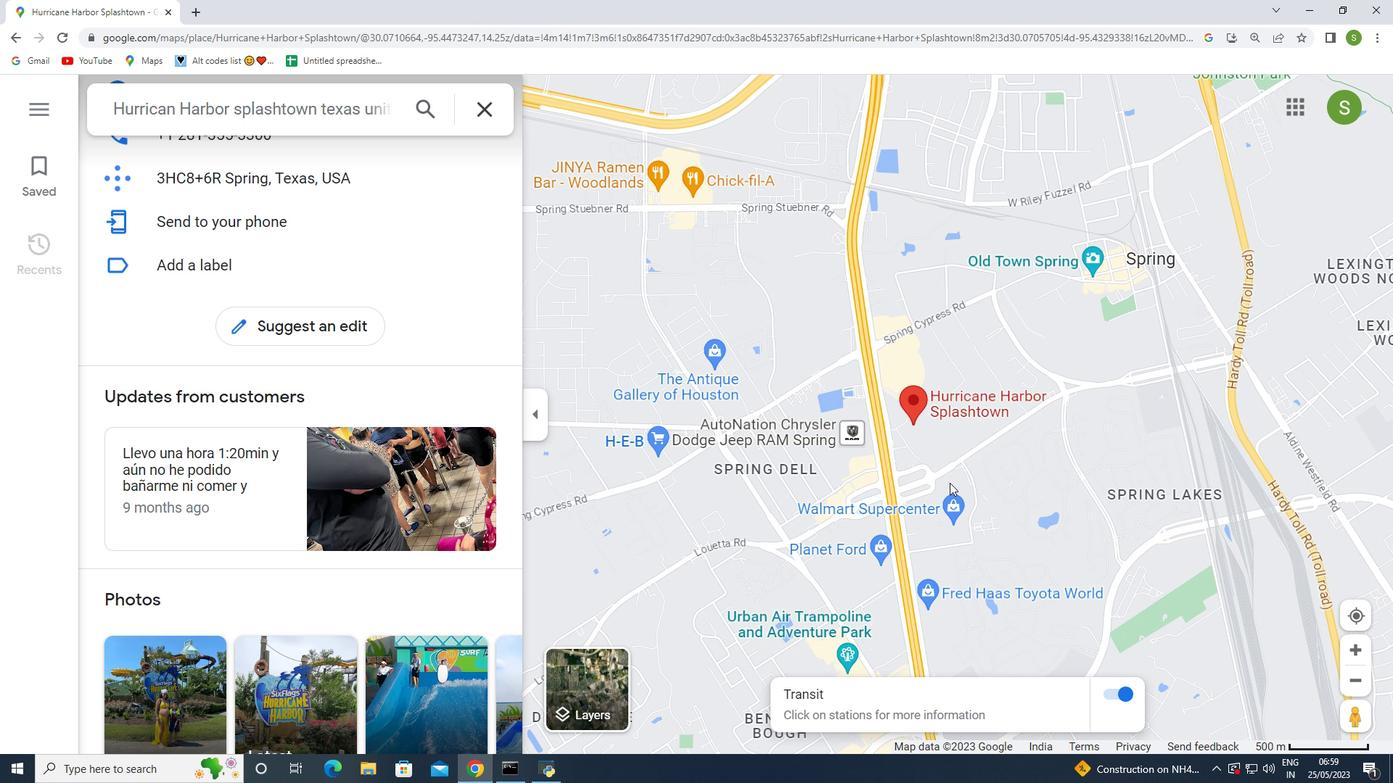 
Action: Mouse scrolled (949, 484) with delta (0, 0)
Screenshot: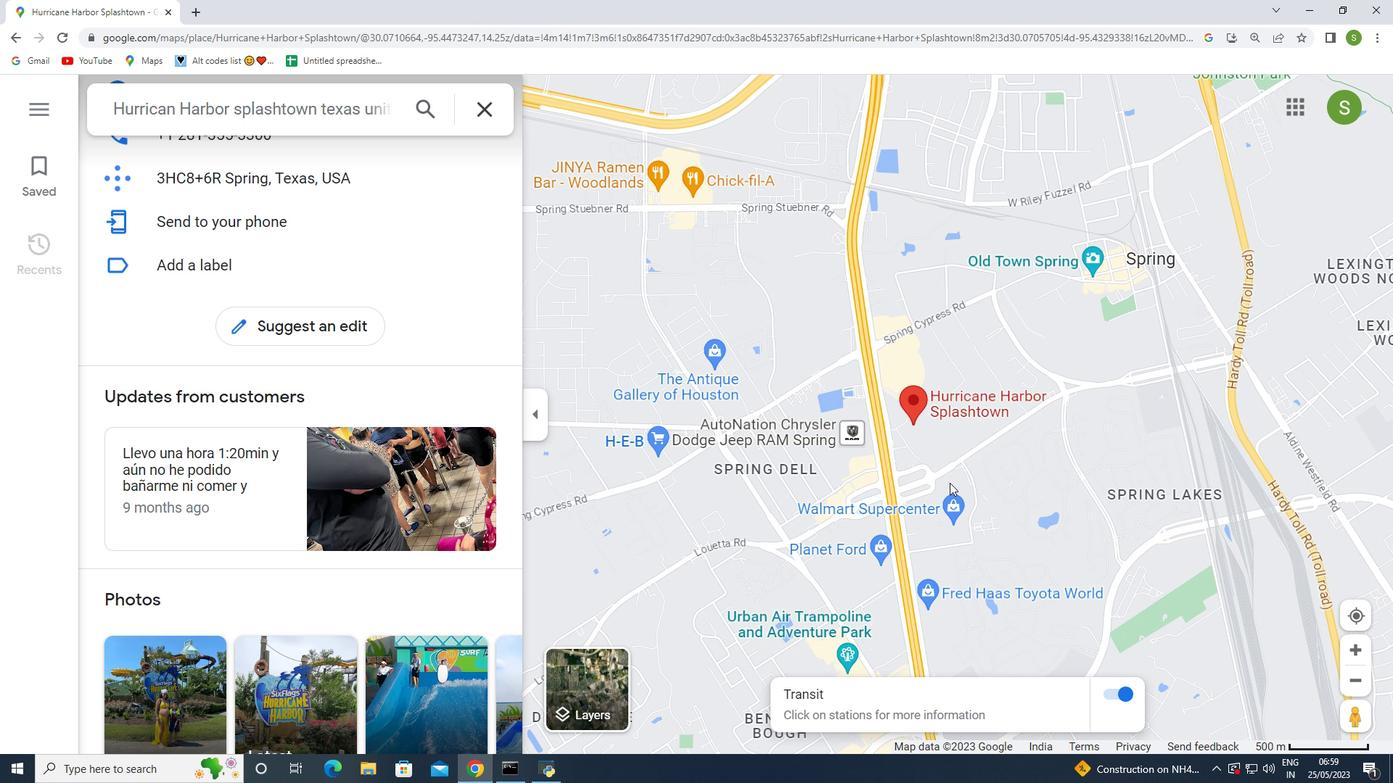 
Action: Mouse scrolled (949, 484) with delta (0, 0)
Screenshot: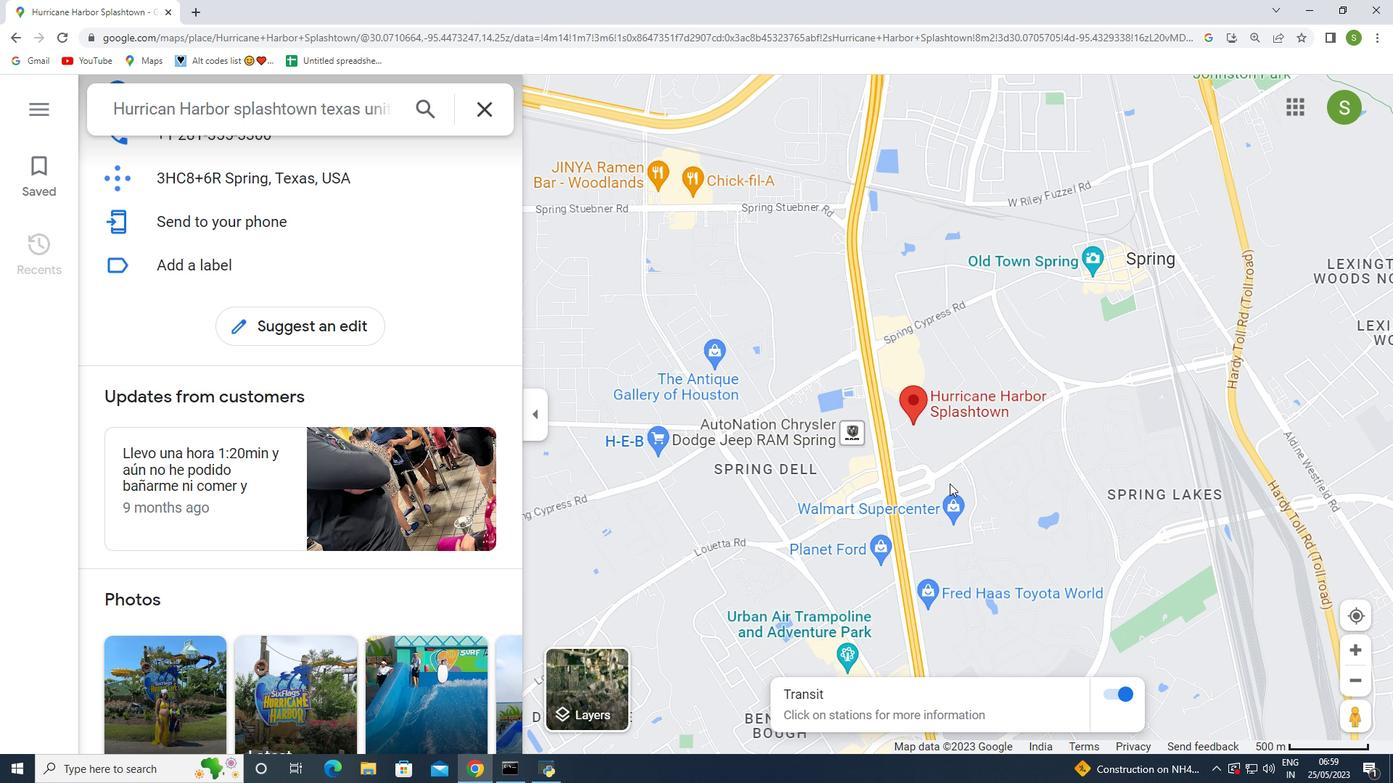 
Action: Mouse moved to (901, 396)
Screenshot: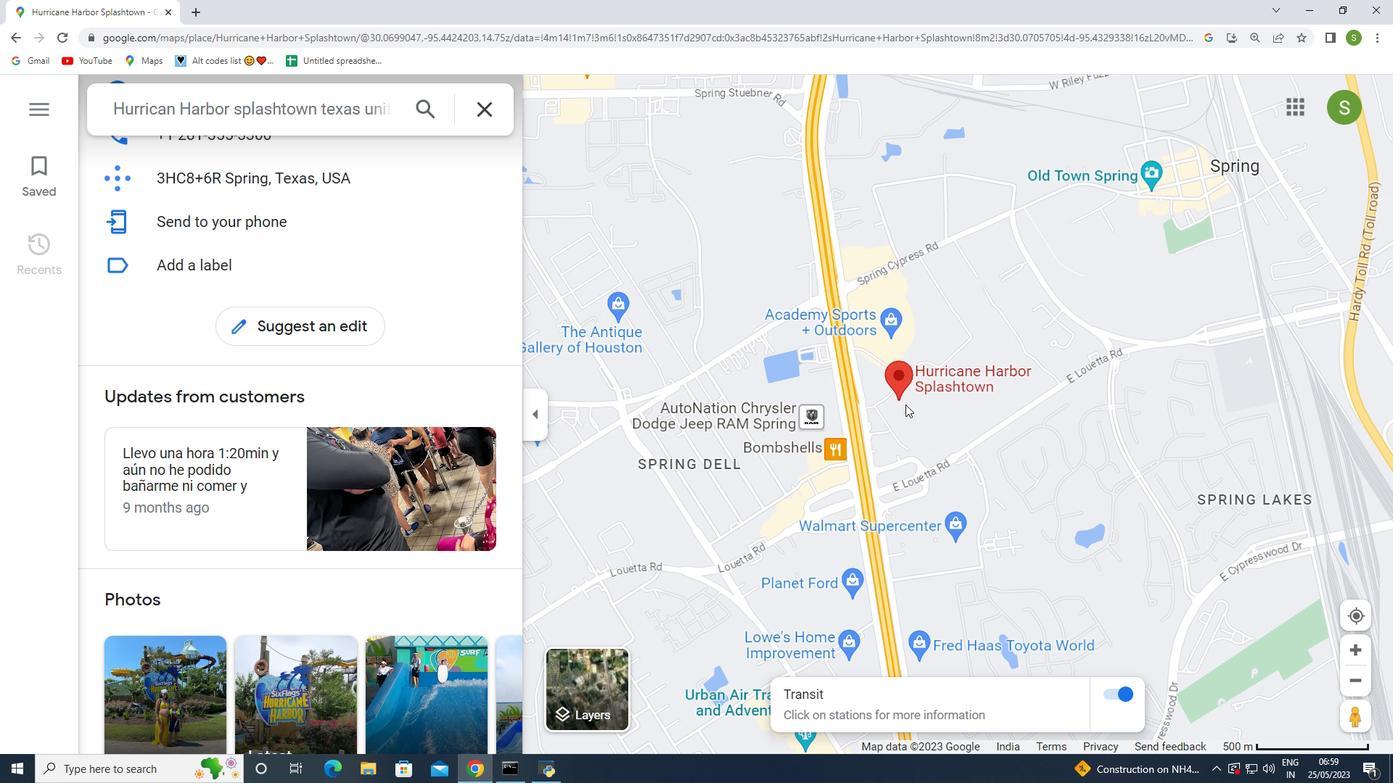 
Action: Mouse pressed left at (901, 396)
Screenshot: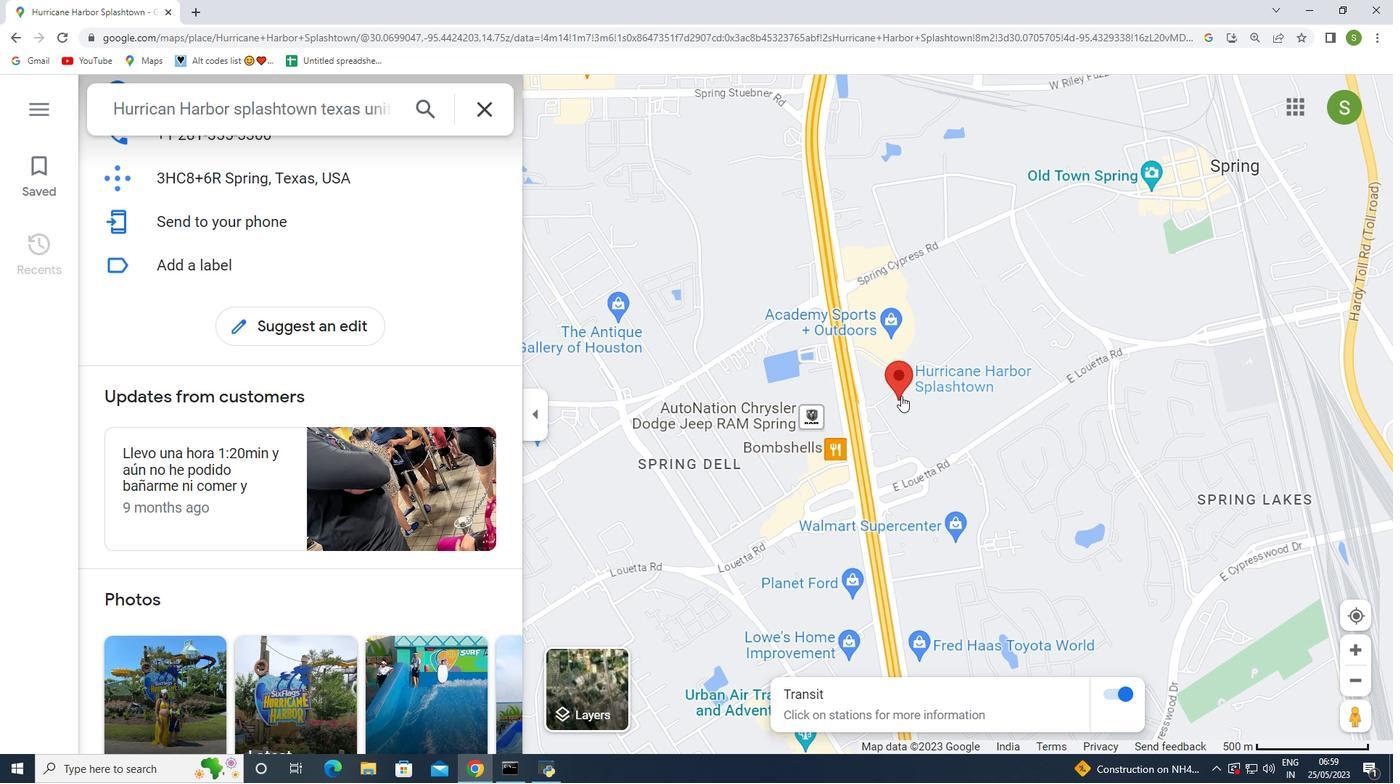 
Action: Mouse moved to (907, 372)
Screenshot: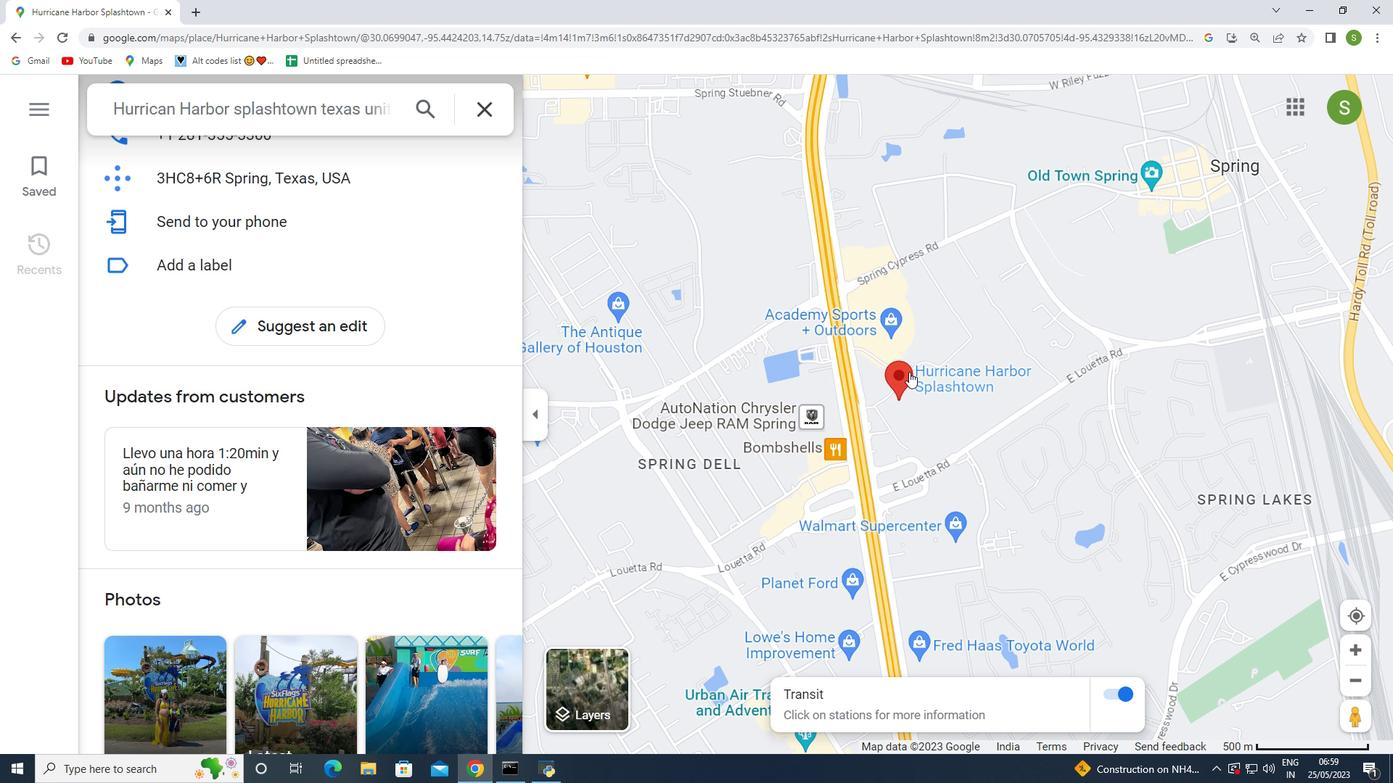 
Action: Mouse pressed left at (907, 372)
Screenshot: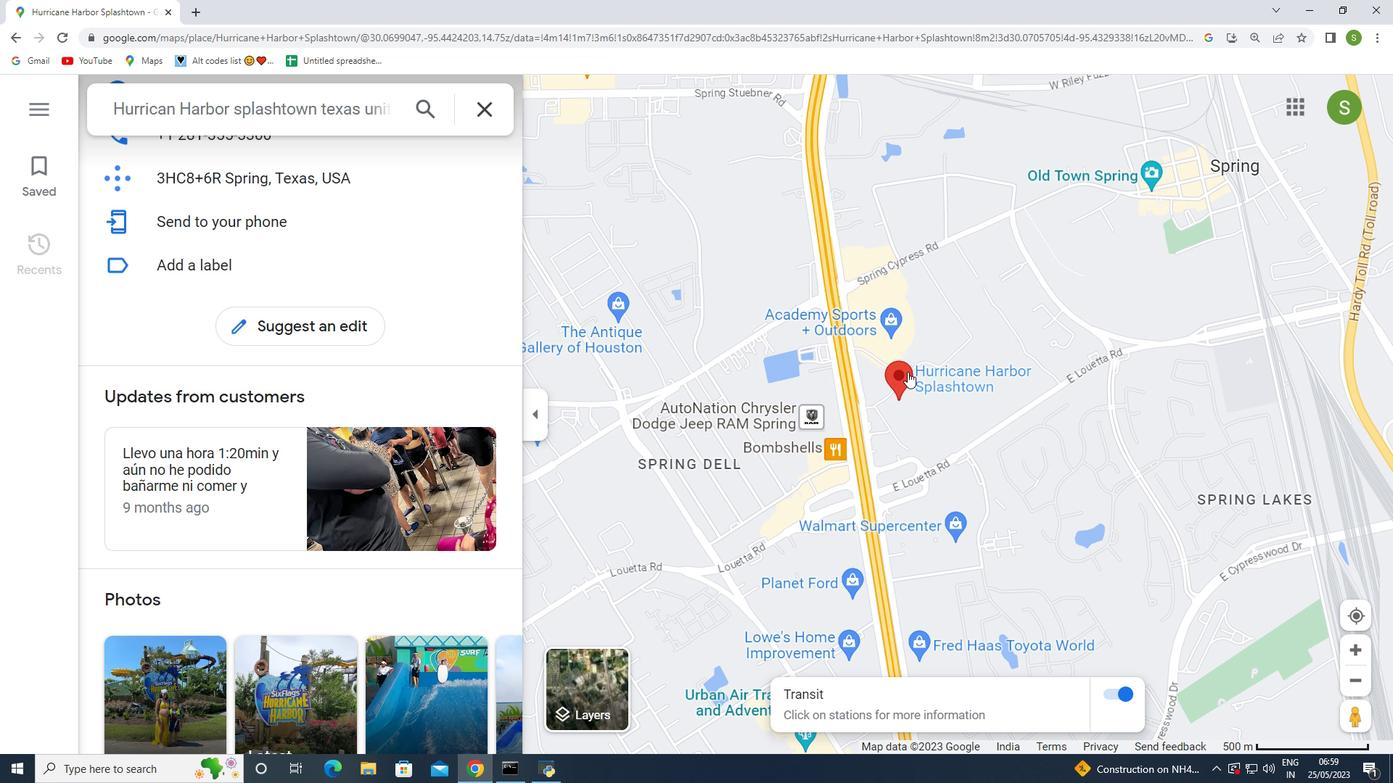 
Action: Mouse moved to (914, 372)
Screenshot: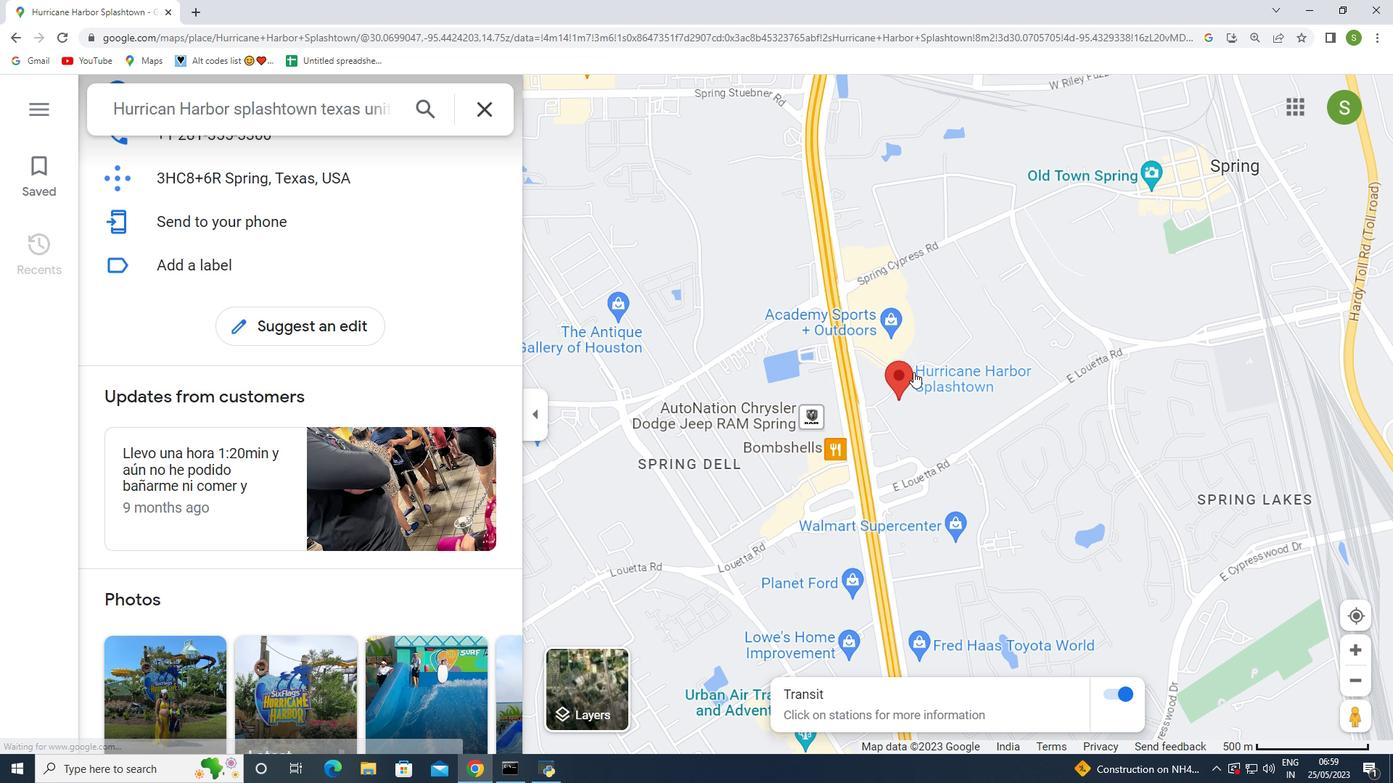 
Action: Mouse scrolled (914, 373) with delta (0, 0)
Screenshot: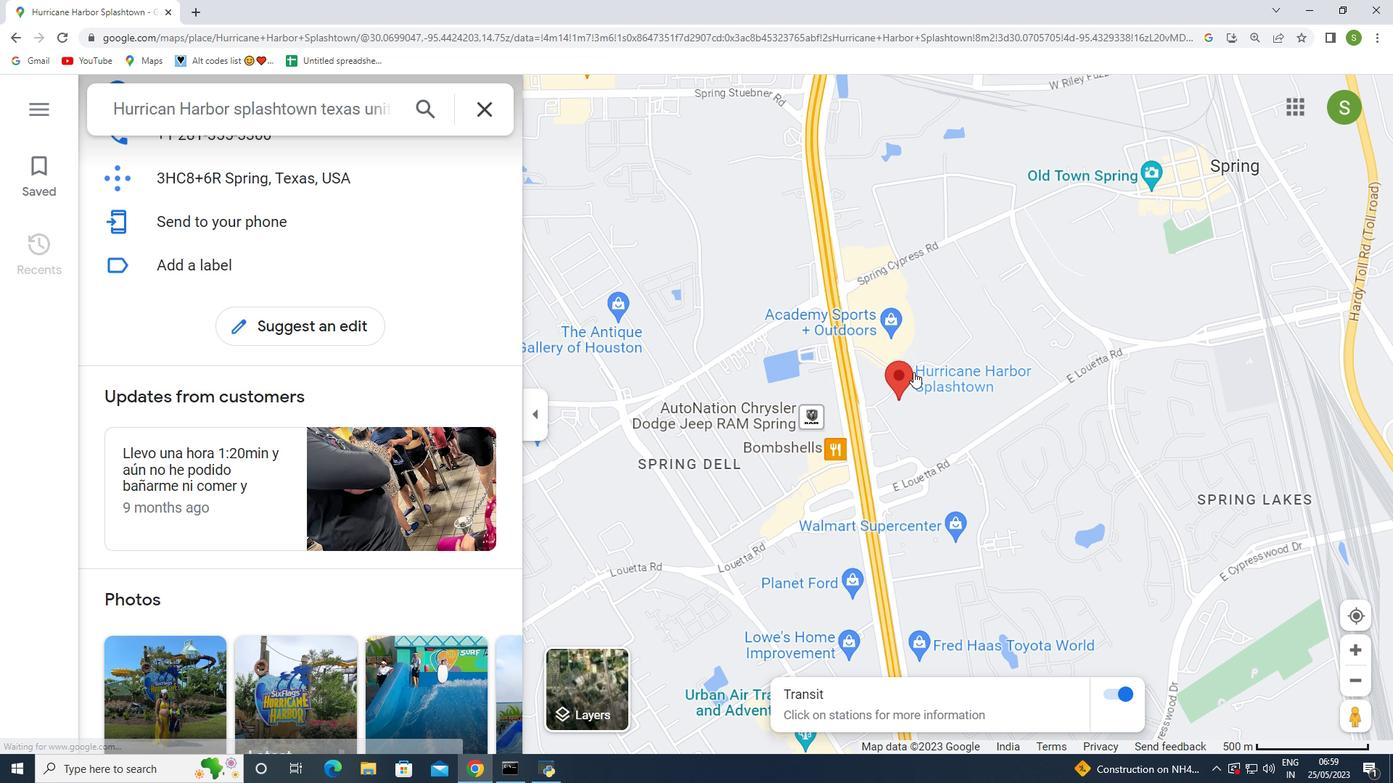 
Action: Mouse moved to (918, 371)
Screenshot: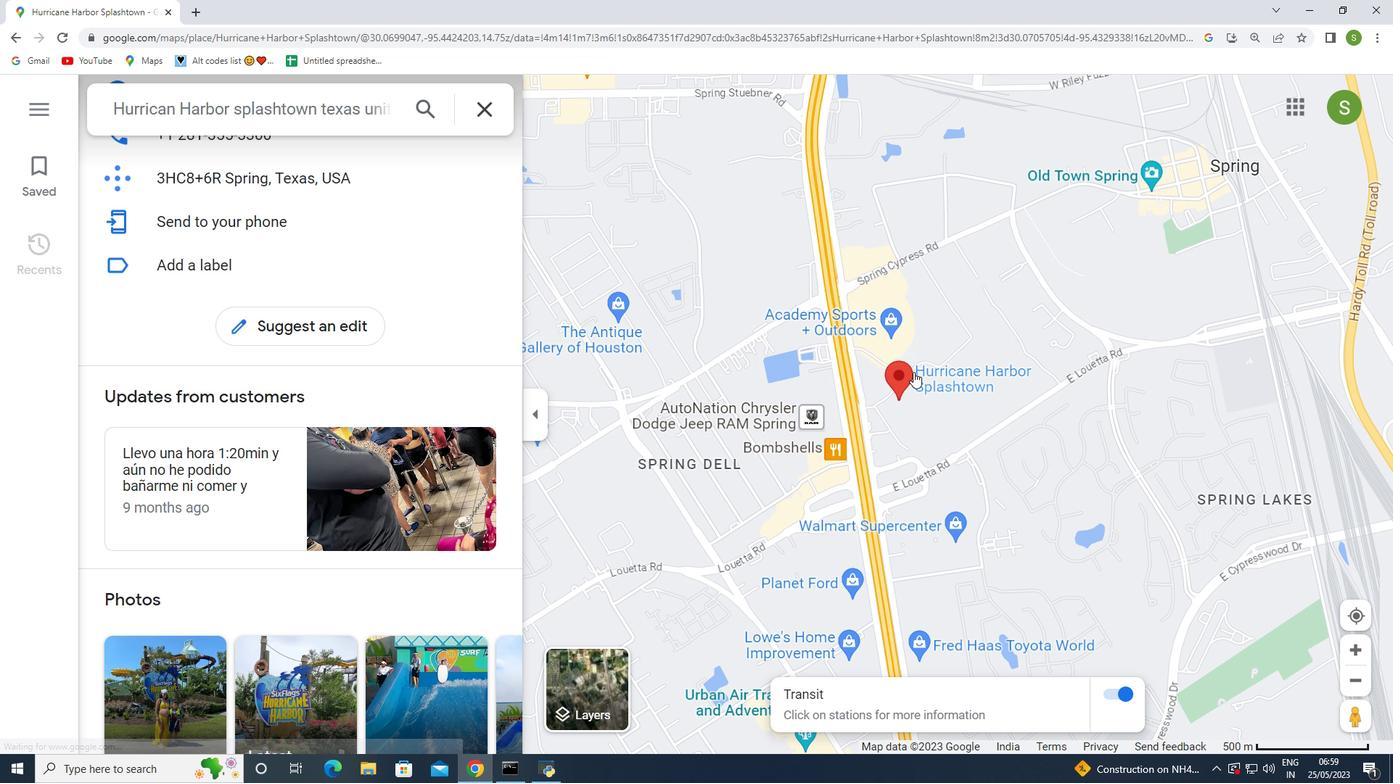 
Action: Mouse scrolled (918, 372) with delta (0, 0)
Screenshot: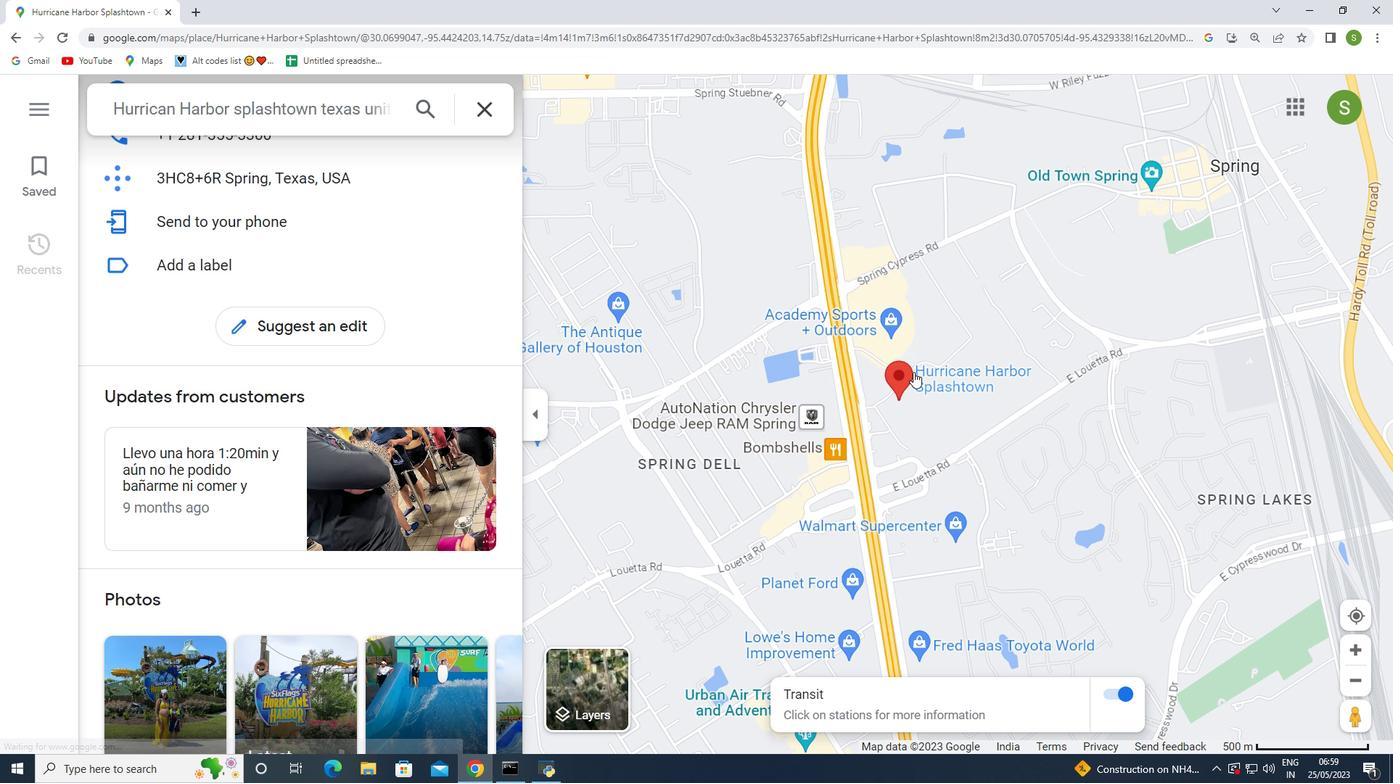
Action: Mouse moved to (947, 380)
Screenshot: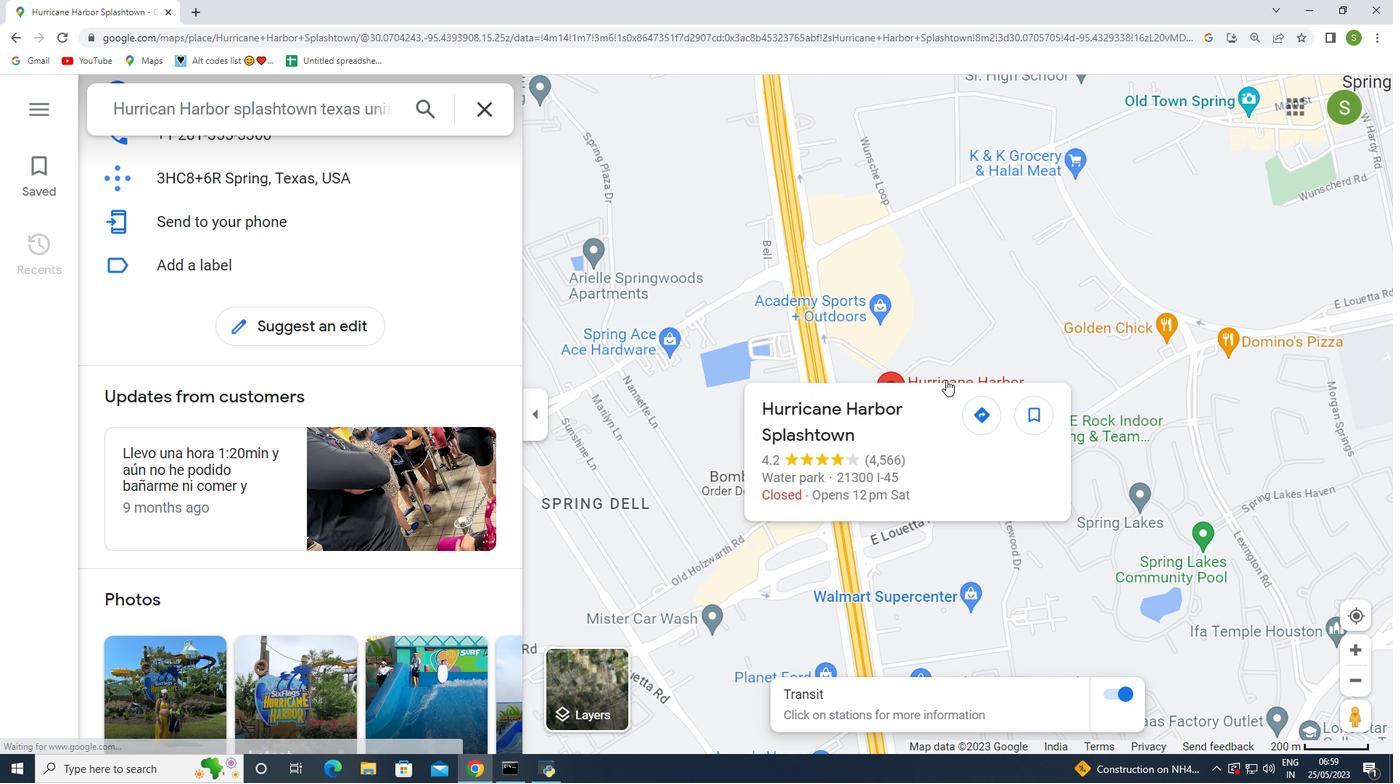 
Action: Mouse scrolled (947, 380) with delta (0, 0)
Screenshot: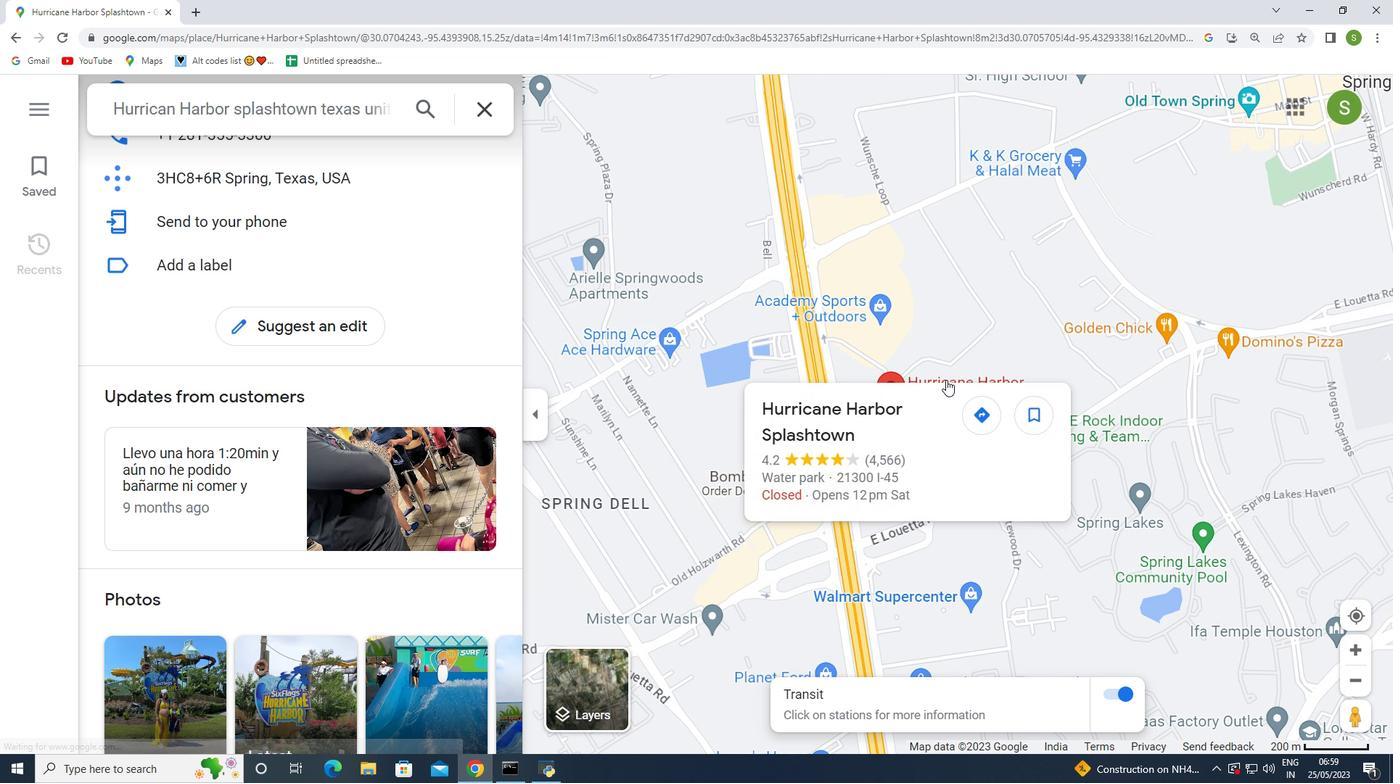 
Action: Mouse scrolled (947, 380) with delta (0, 0)
Screenshot: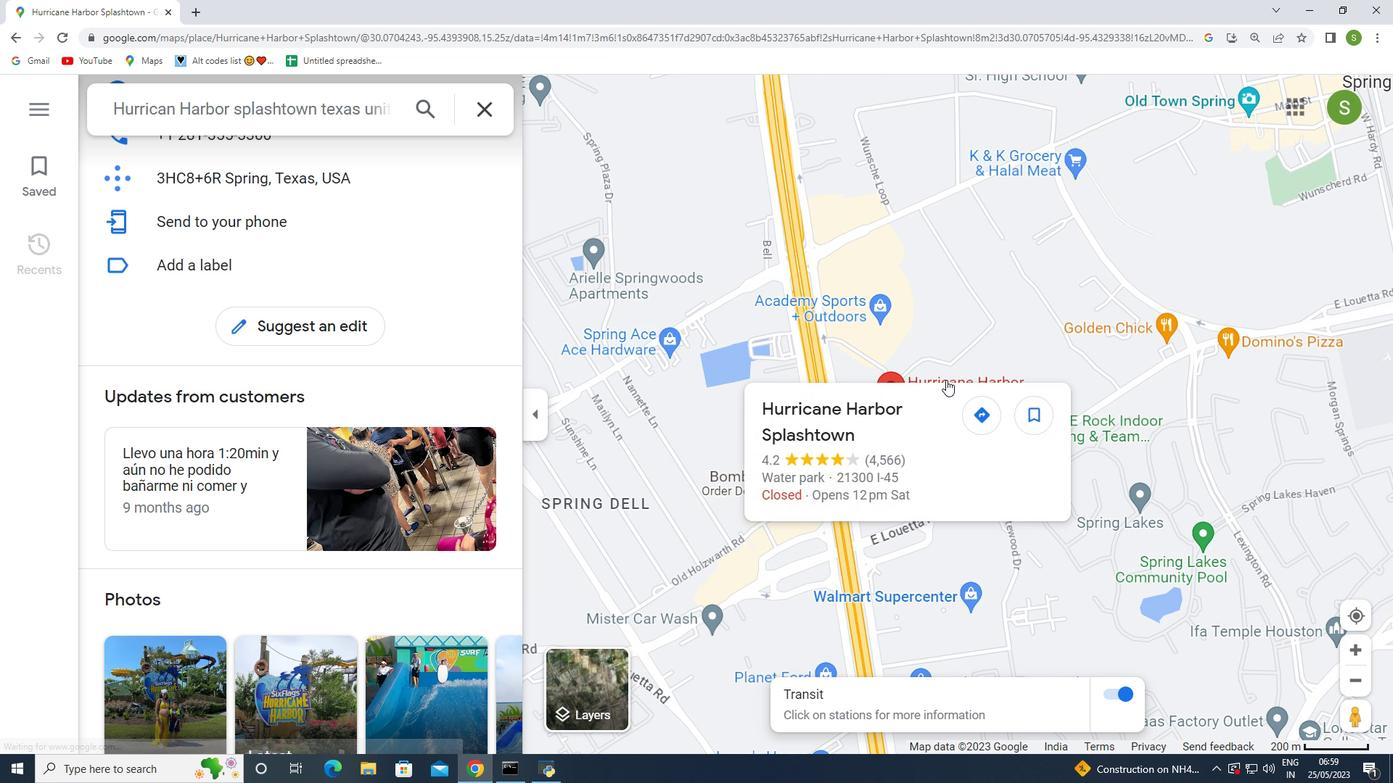 
Action: Mouse moved to (986, 390)
Screenshot: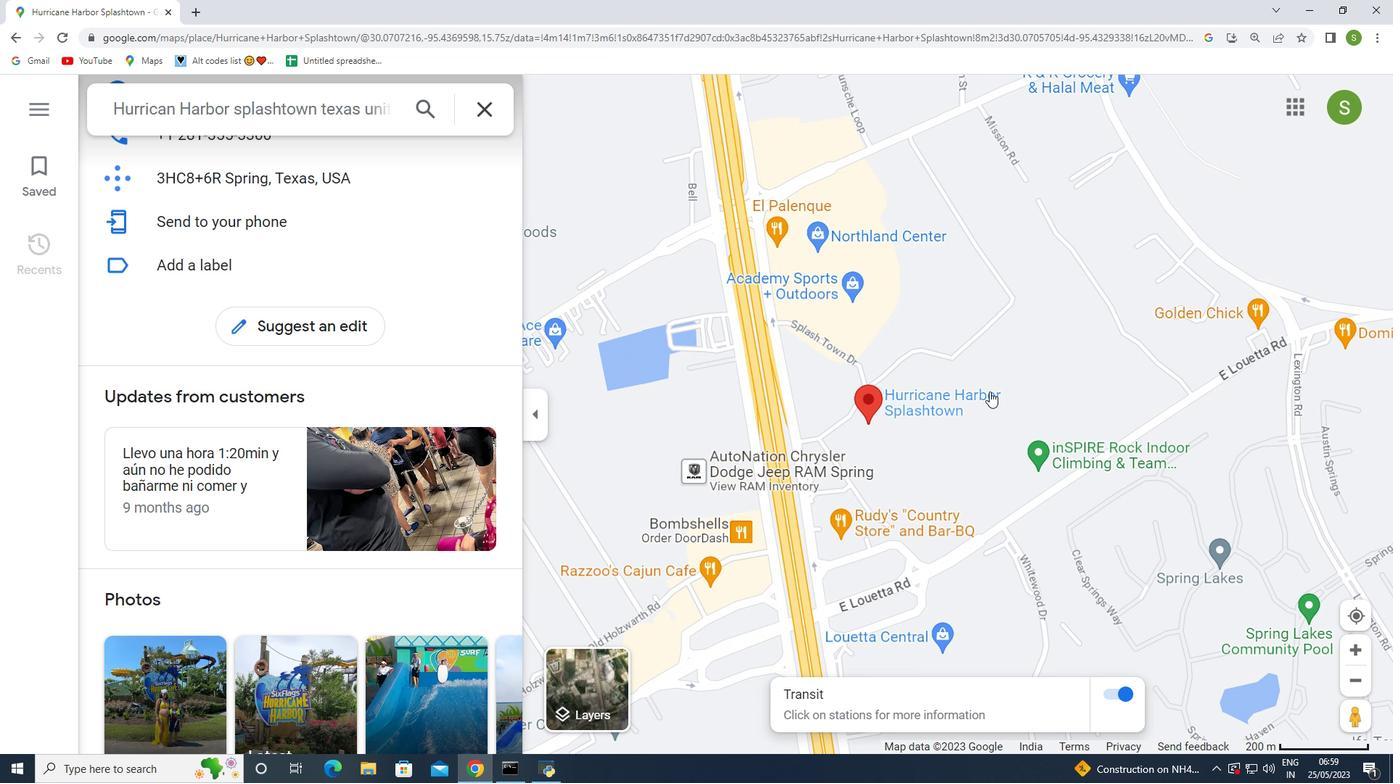 
Action: Mouse scrolled (986, 391) with delta (0, 0)
Screenshot: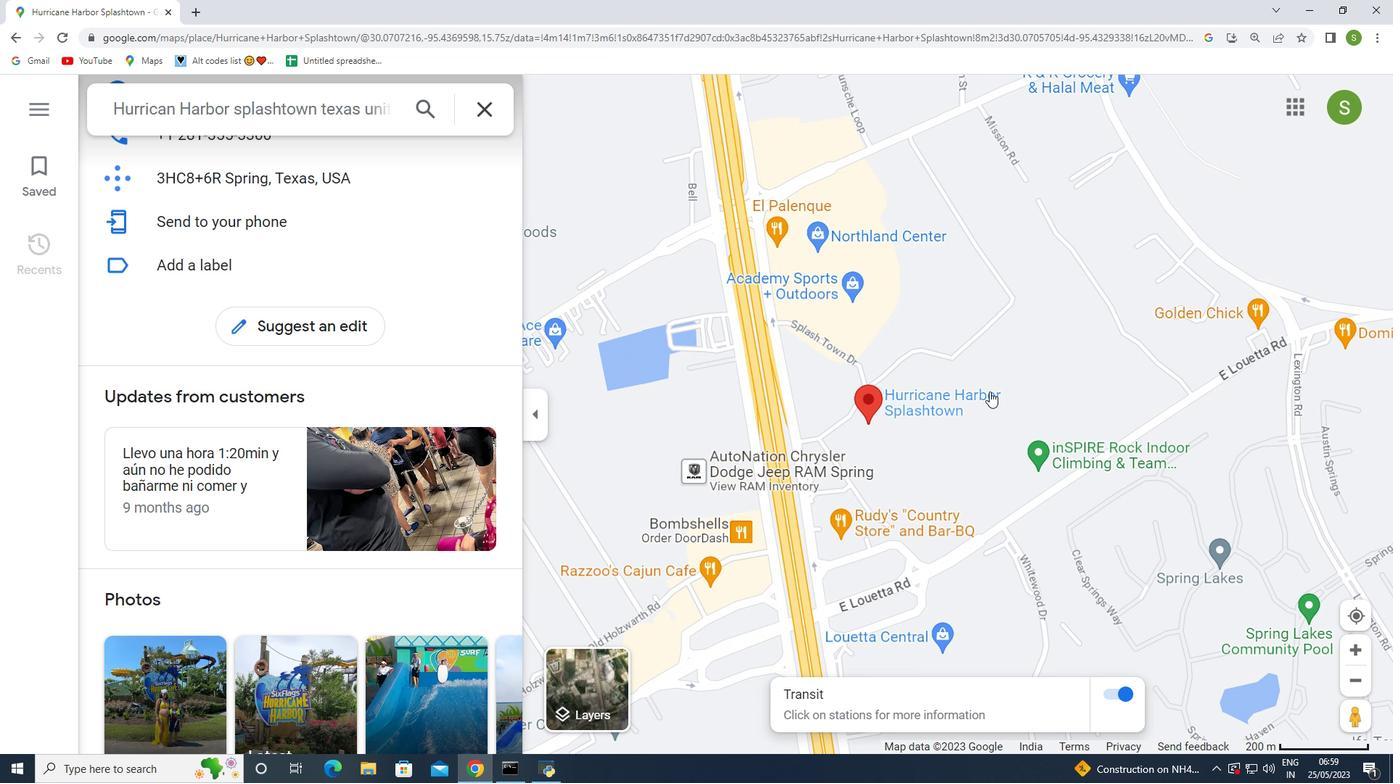 
Action: Mouse moved to (978, 395)
Screenshot: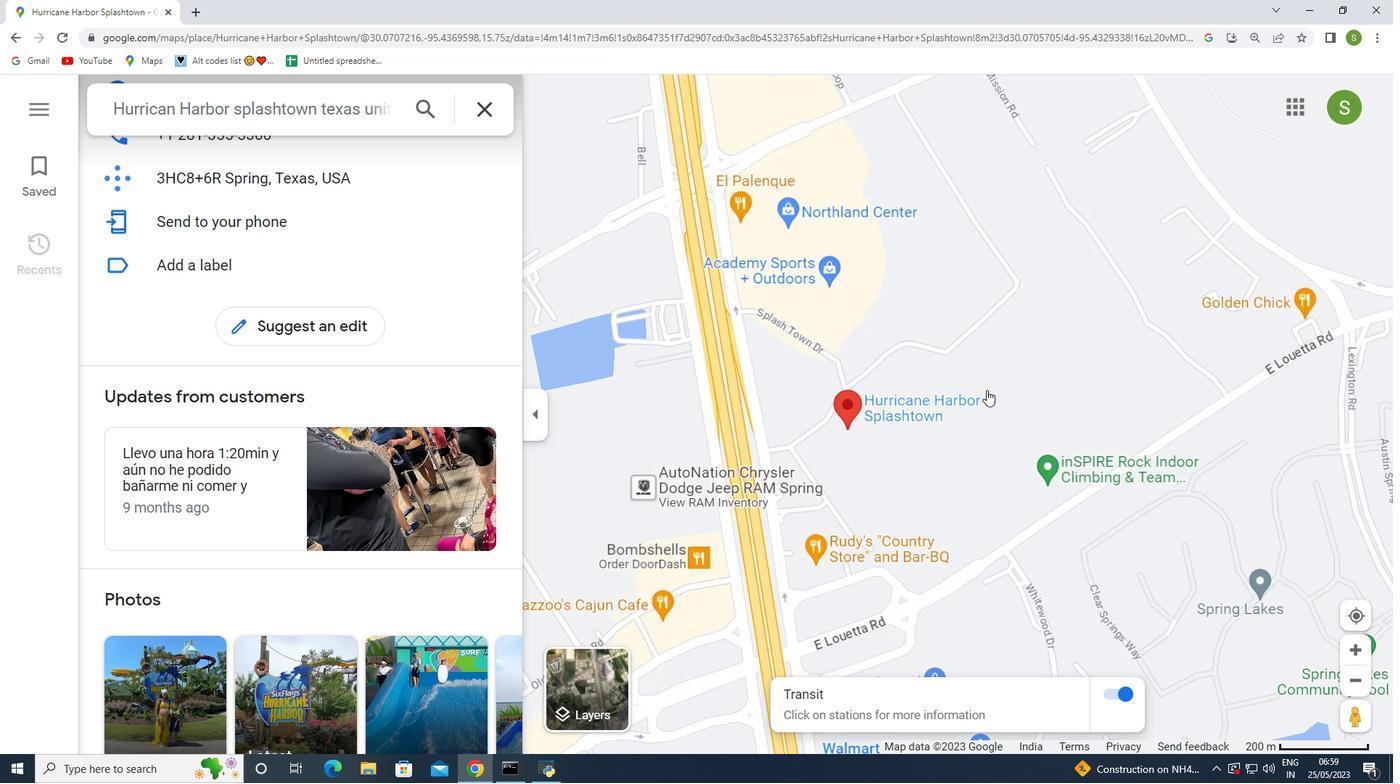 
Action: Mouse scrolled (986, 391) with delta (0, 0)
Screenshot: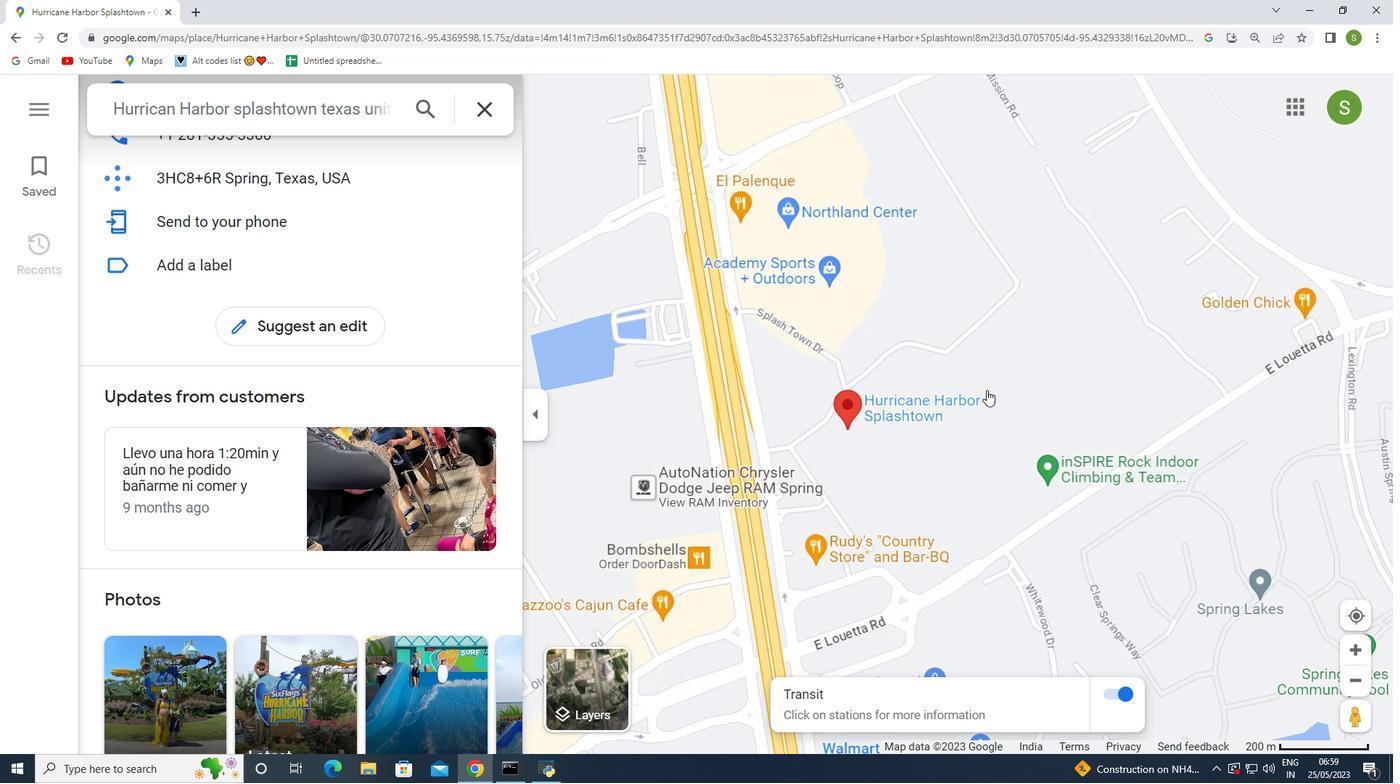 
Action: Mouse moved to (964, 402)
Screenshot: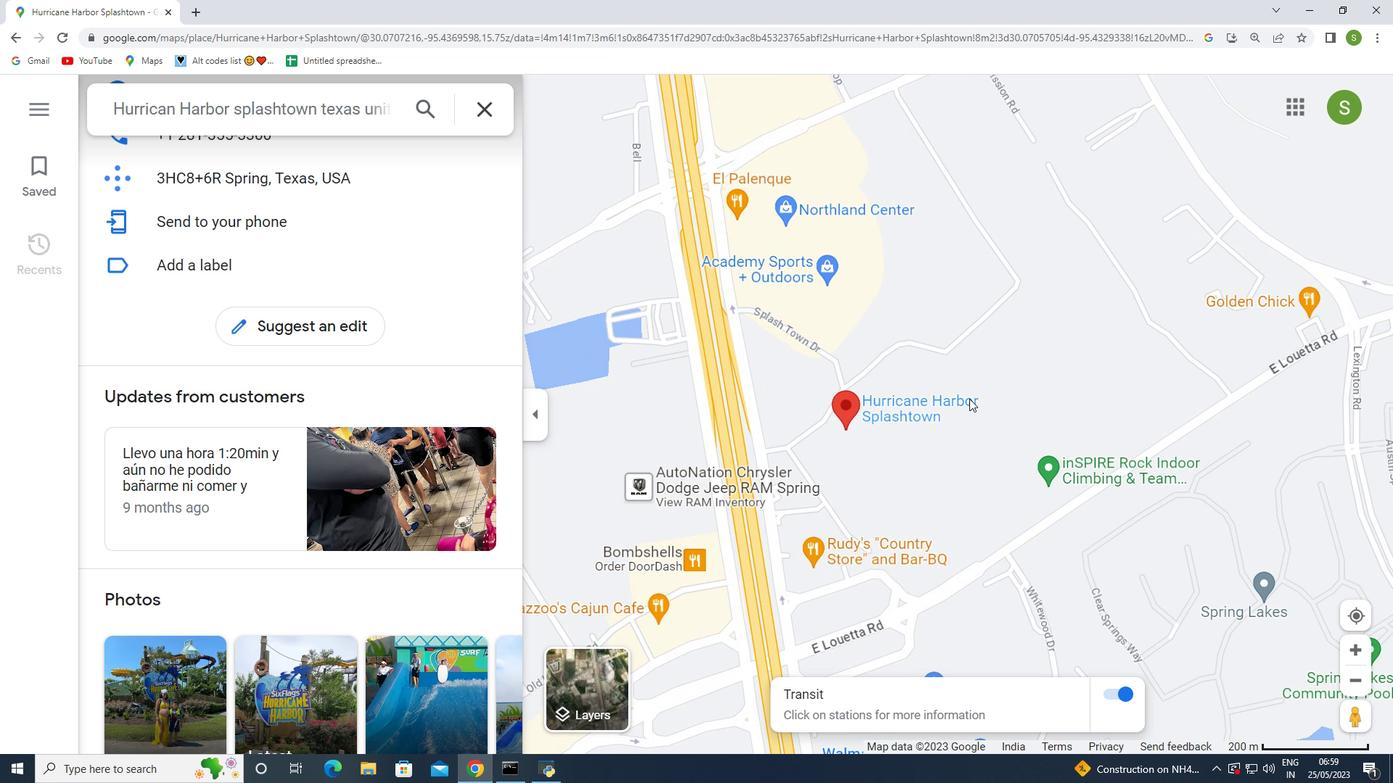 
Action: Mouse scrolled (964, 402) with delta (0, 0)
Screenshot: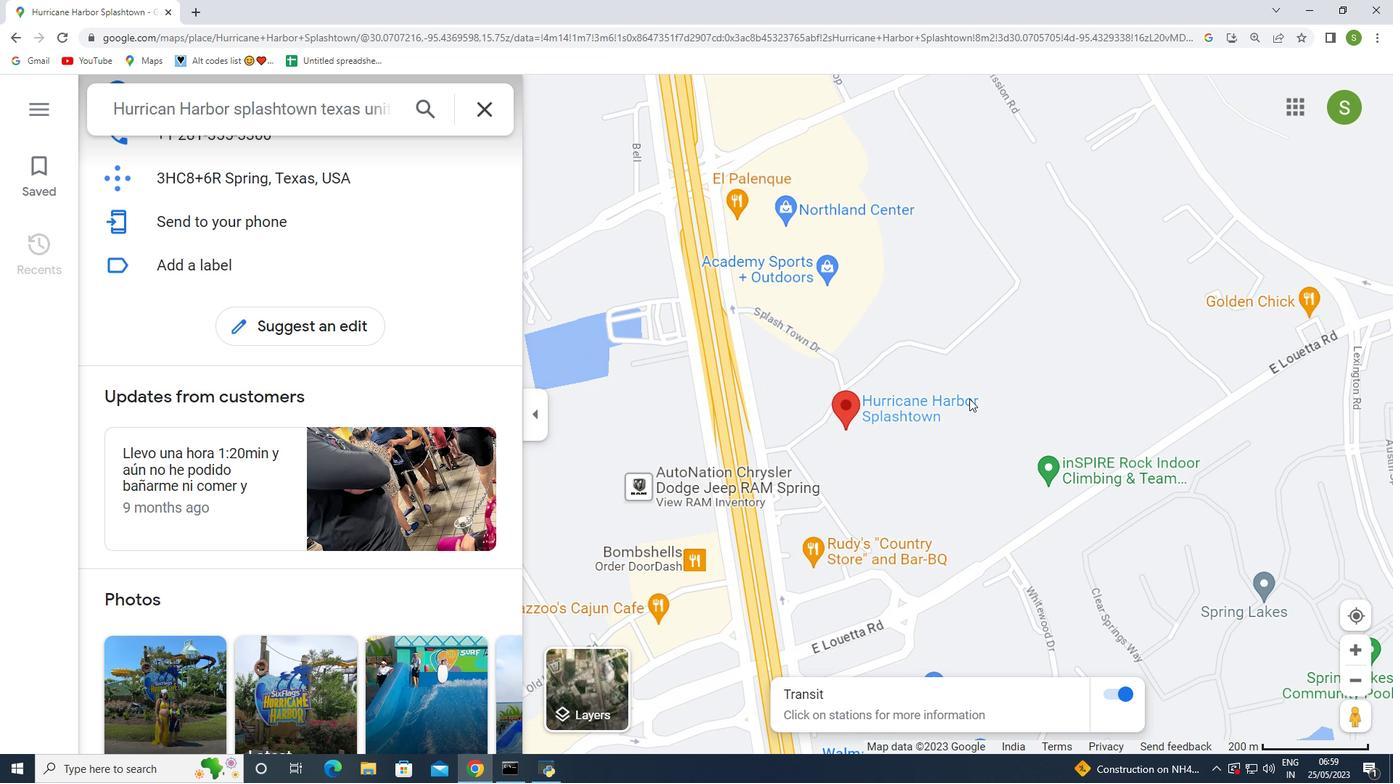 
Action: Mouse scrolled (964, 402) with delta (0, 0)
Screenshot: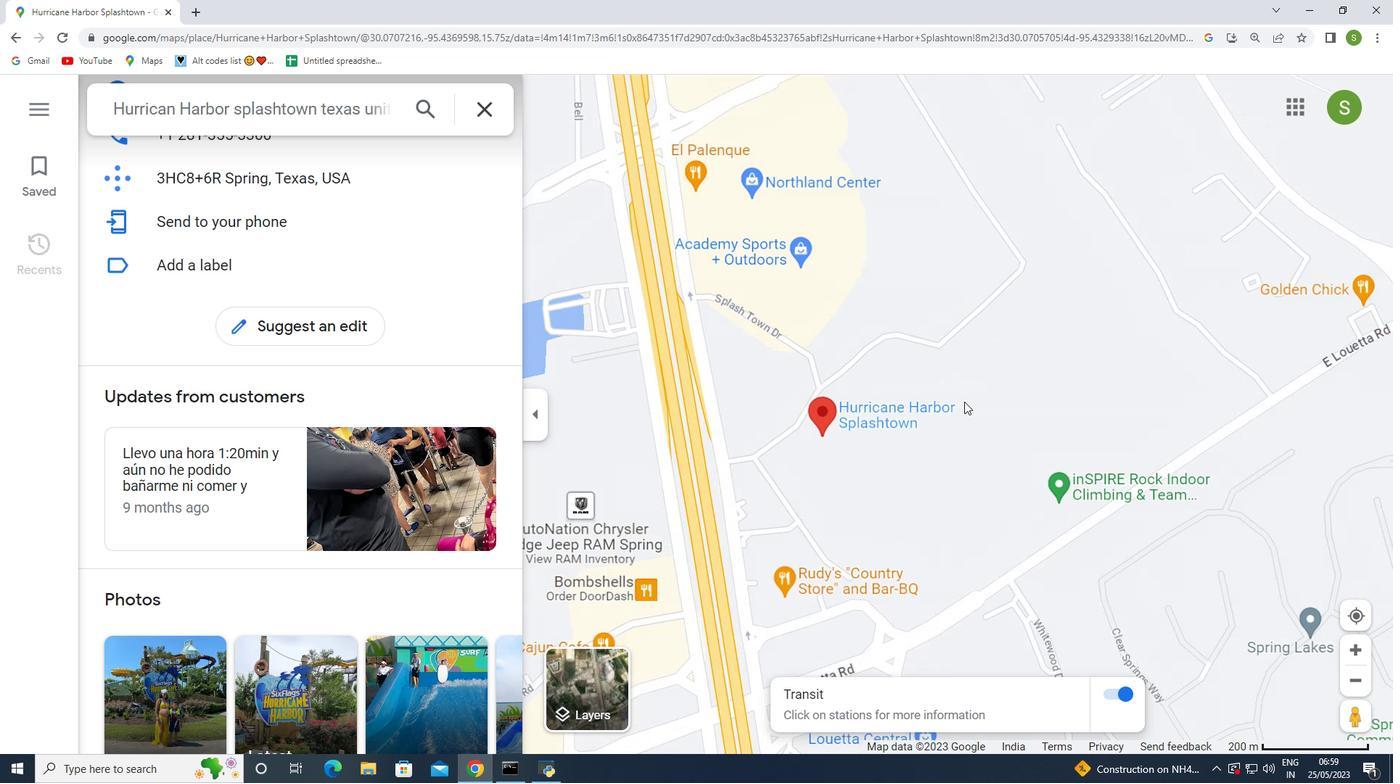 
Action: Mouse scrolled (964, 402) with delta (0, 0)
Screenshot: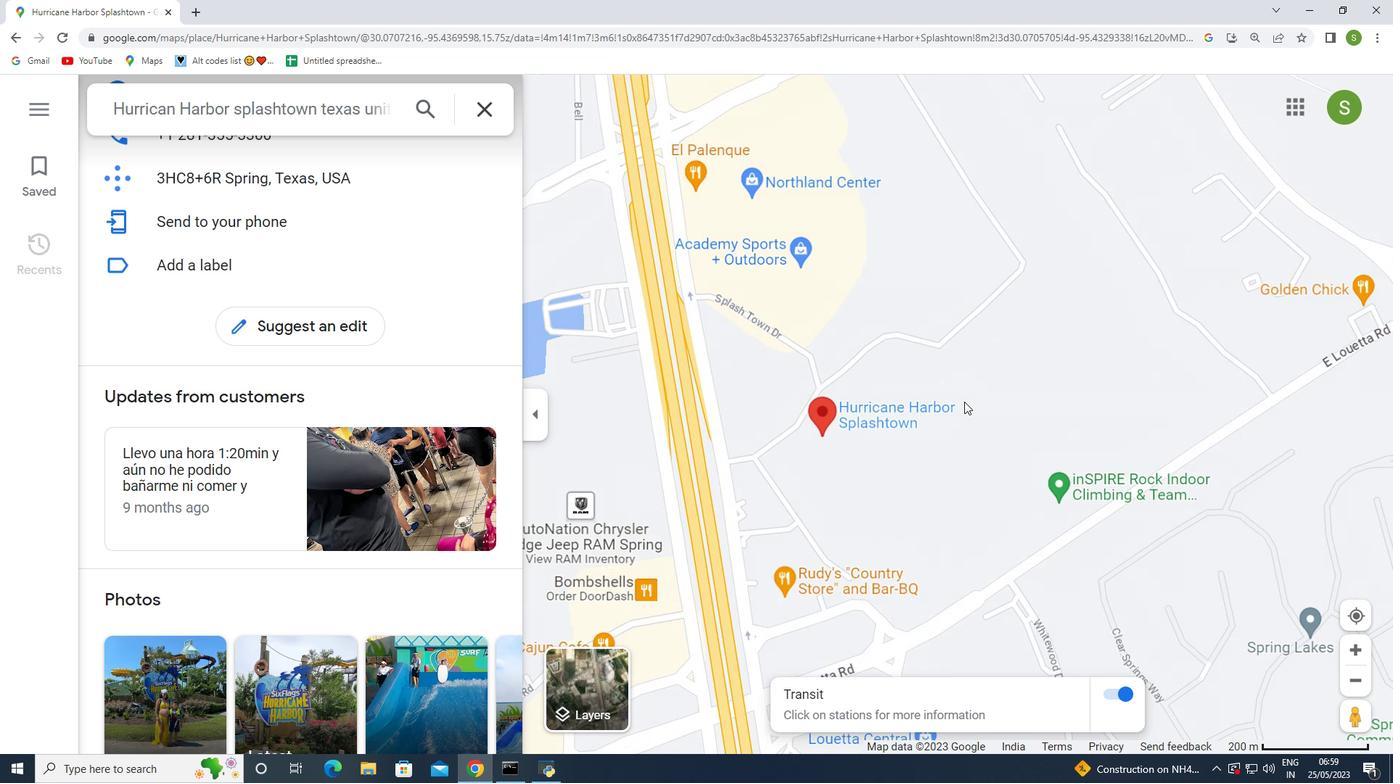 
Action: Mouse moved to (910, 713)
Screenshot: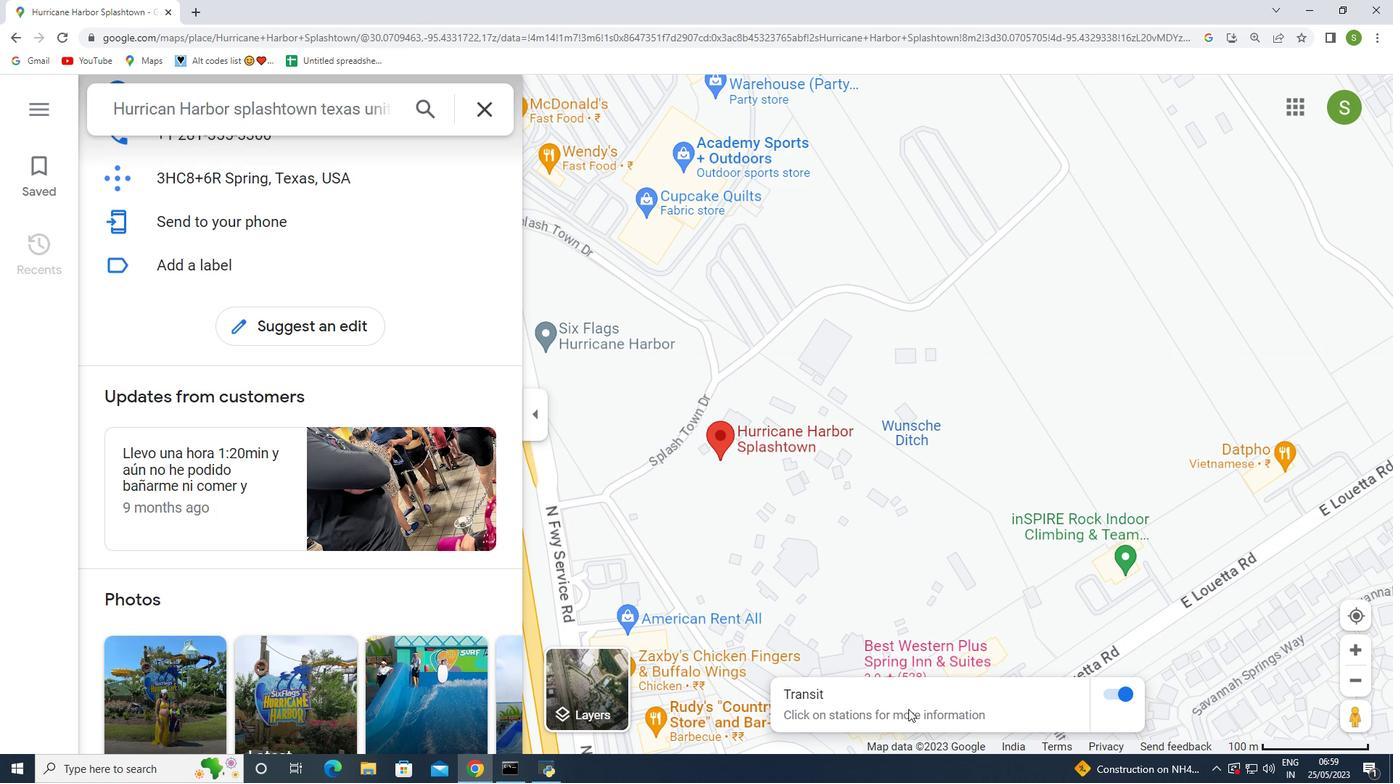 
Action: Mouse pressed left at (910, 713)
Screenshot: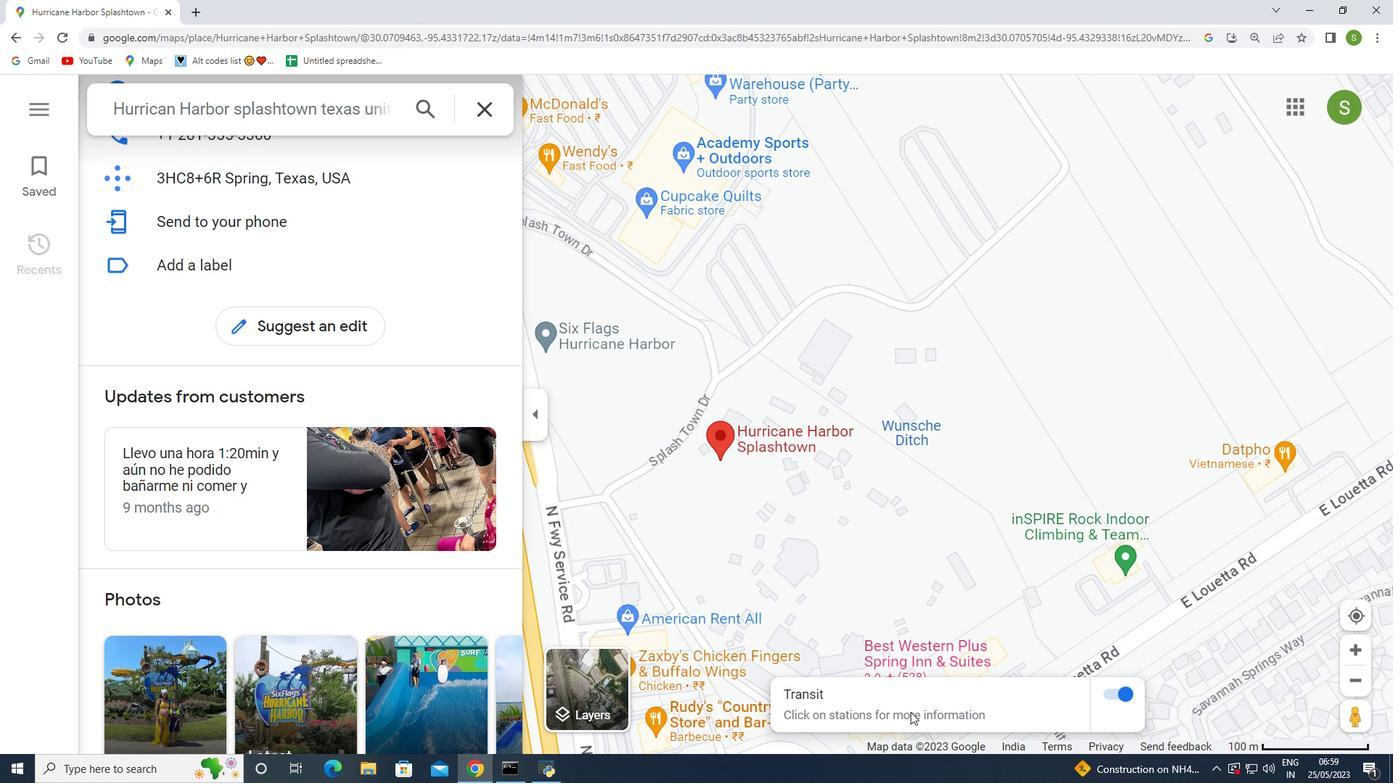 
Action: Mouse moved to (433, 110)
Screenshot: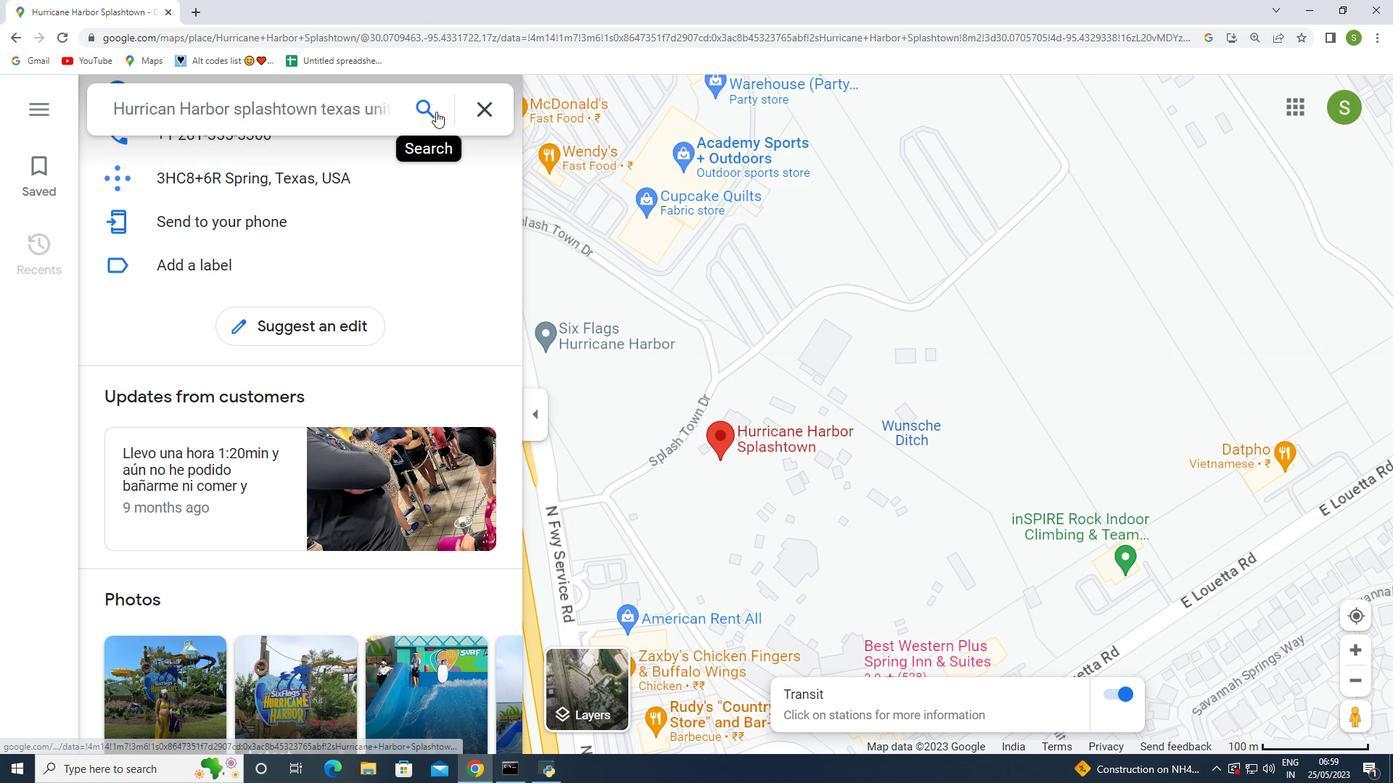 
Action: Mouse pressed left at (433, 110)
Screenshot: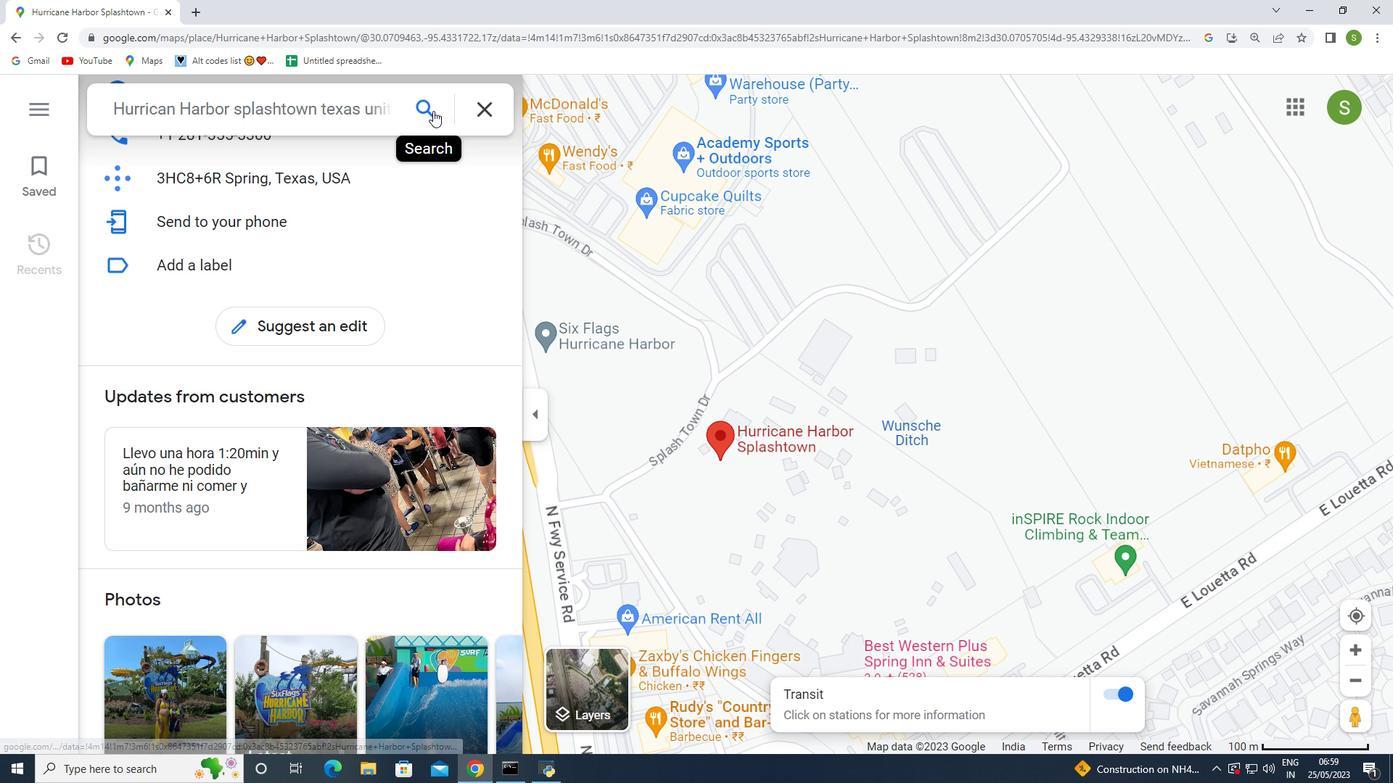 
Action: Mouse moved to (952, 114)
Screenshot: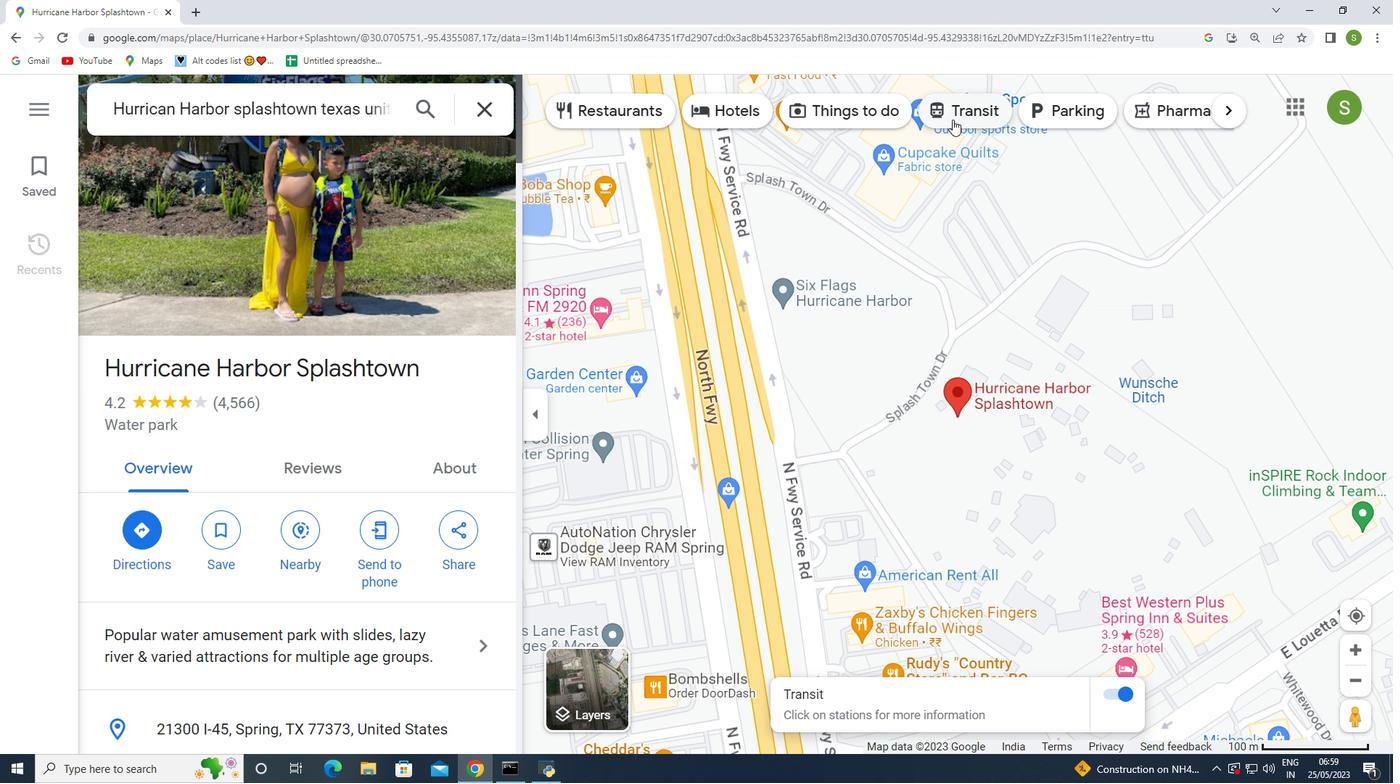 
Action: Mouse pressed left at (952, 114)
Screenshot: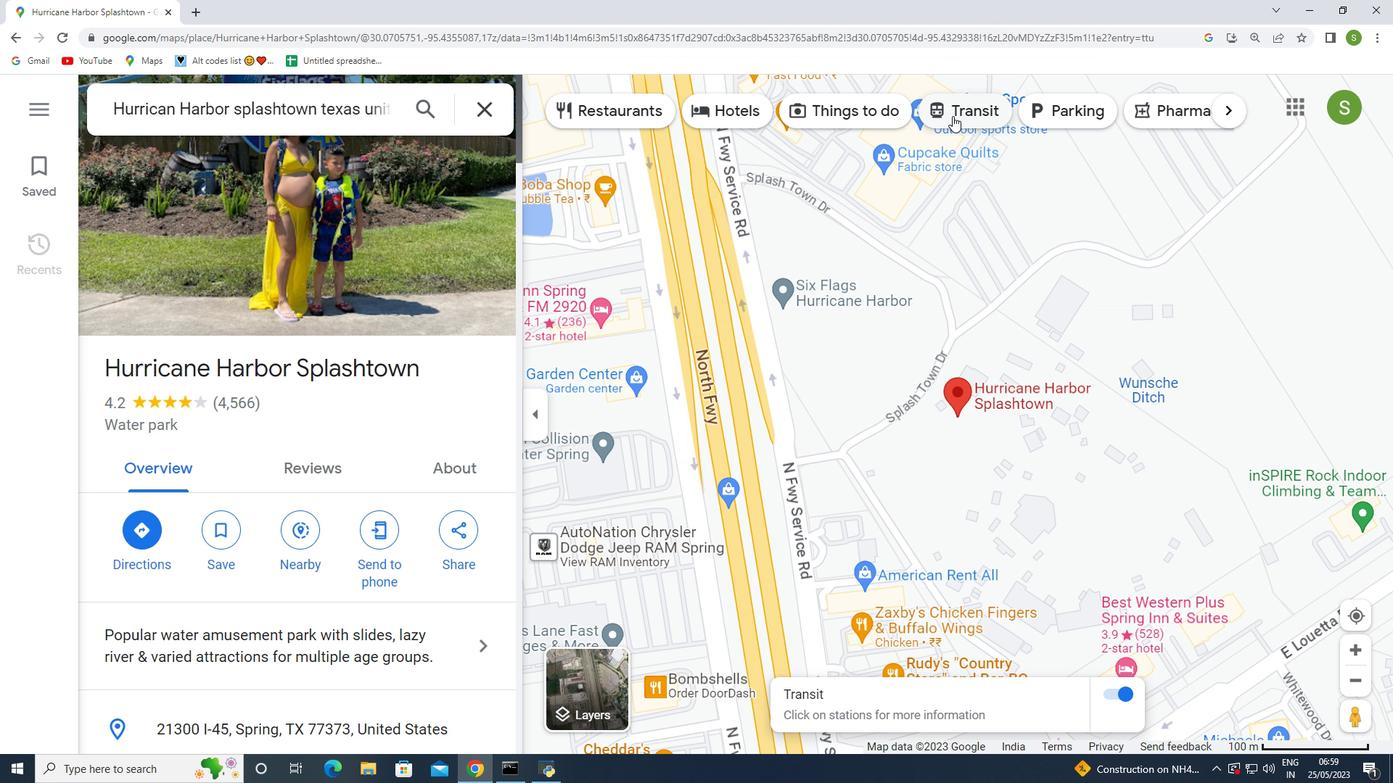 
Action: Mouse moved to (248, 105)
Screenshot: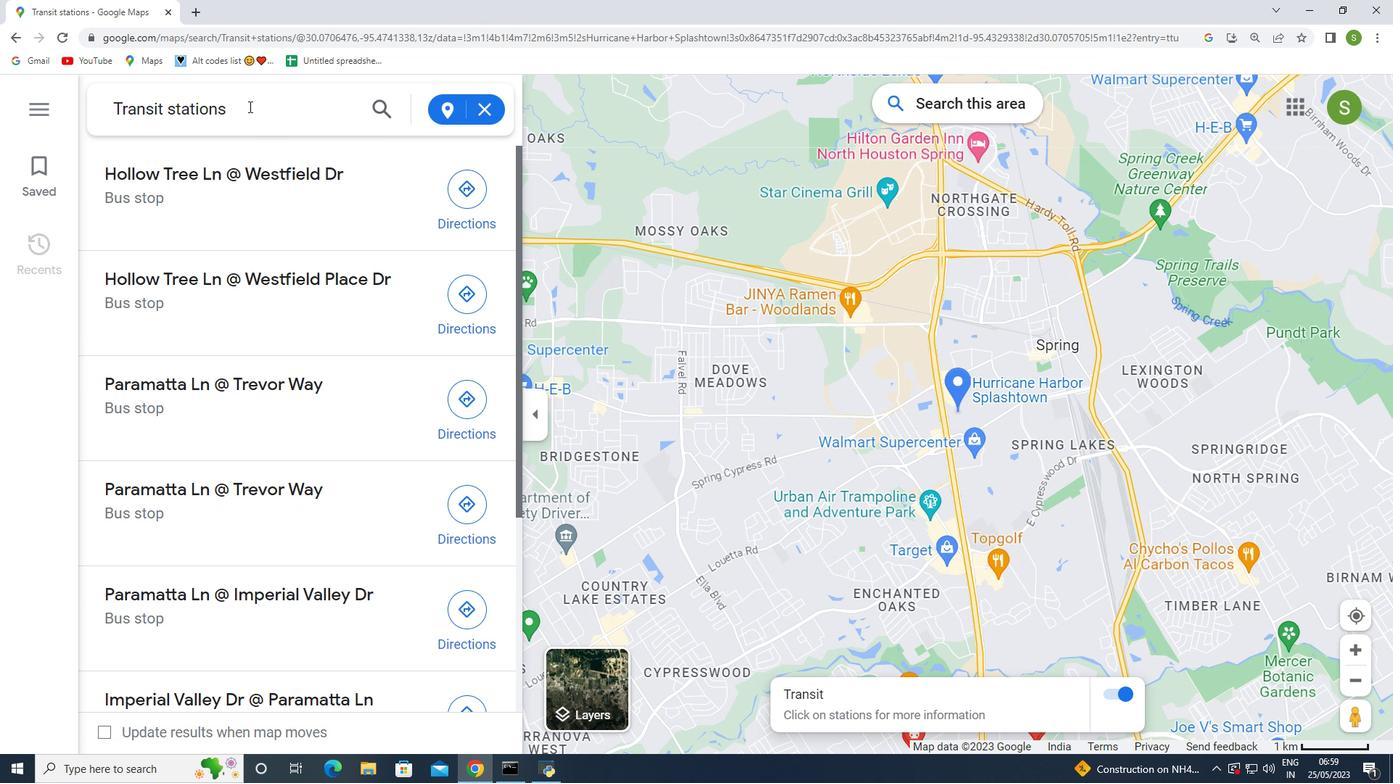 
Action: Mouse pressed left at (248, 105)
Screenshot: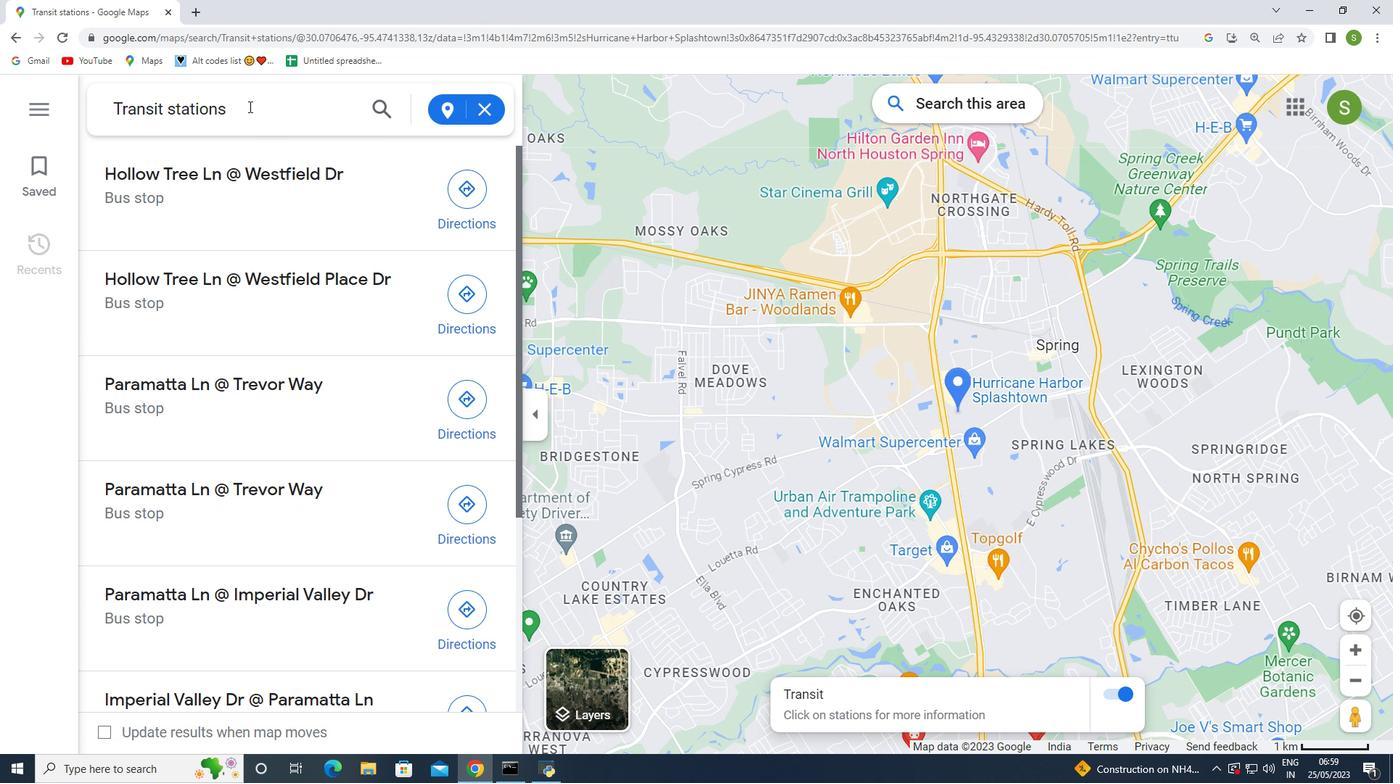 
Action: Mouse moved to (87, 109)
Screenshot: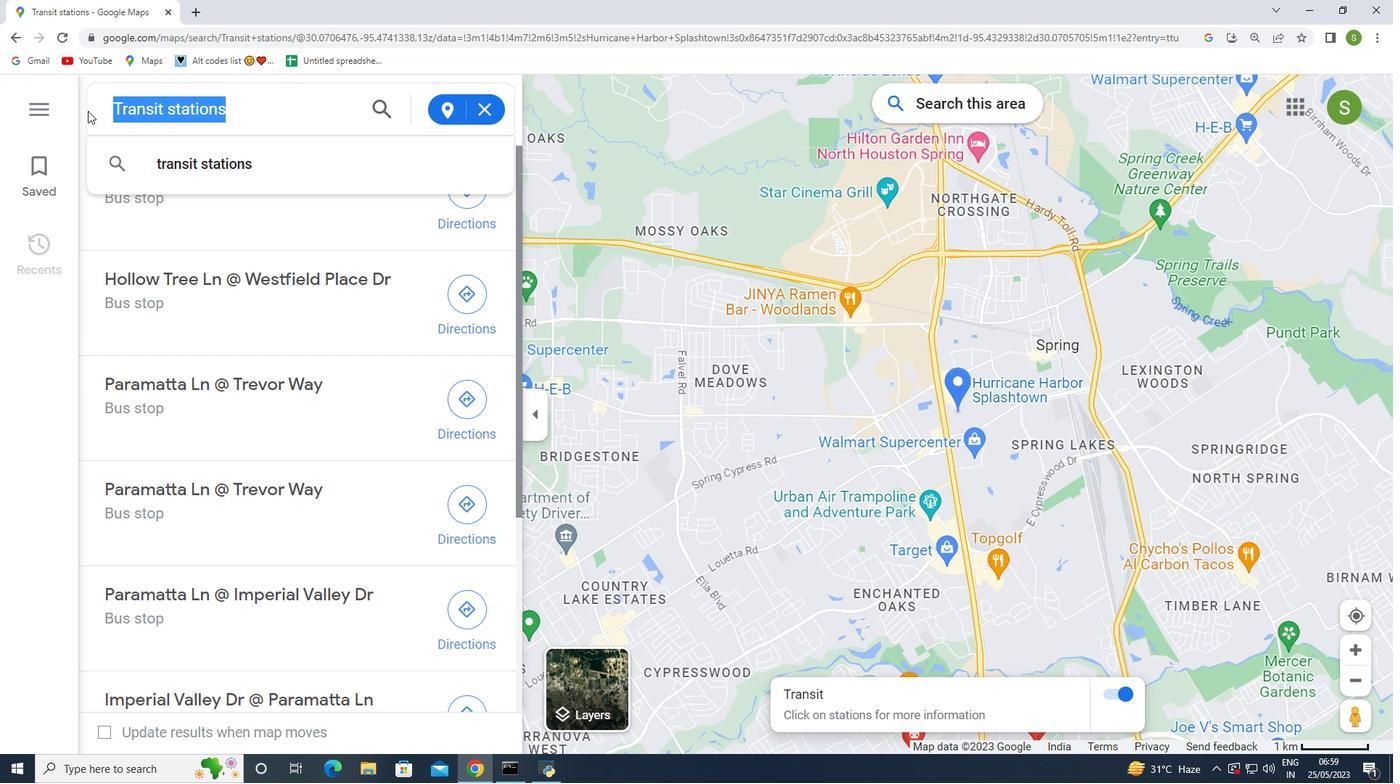 
Action: Key pressed <Key.backspace>train<Key.space>
Screenshot: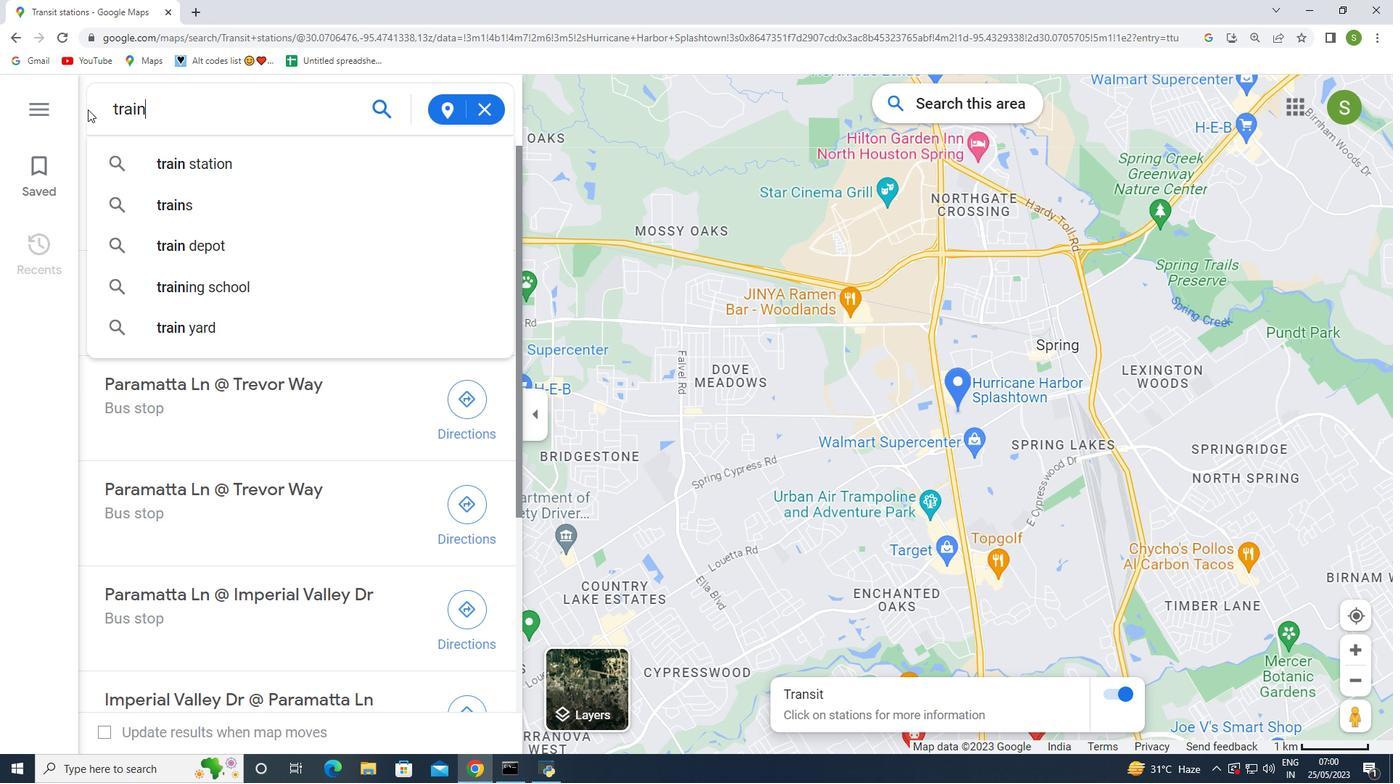 
Action: Mouse moved to (224, 165)
Screenshot: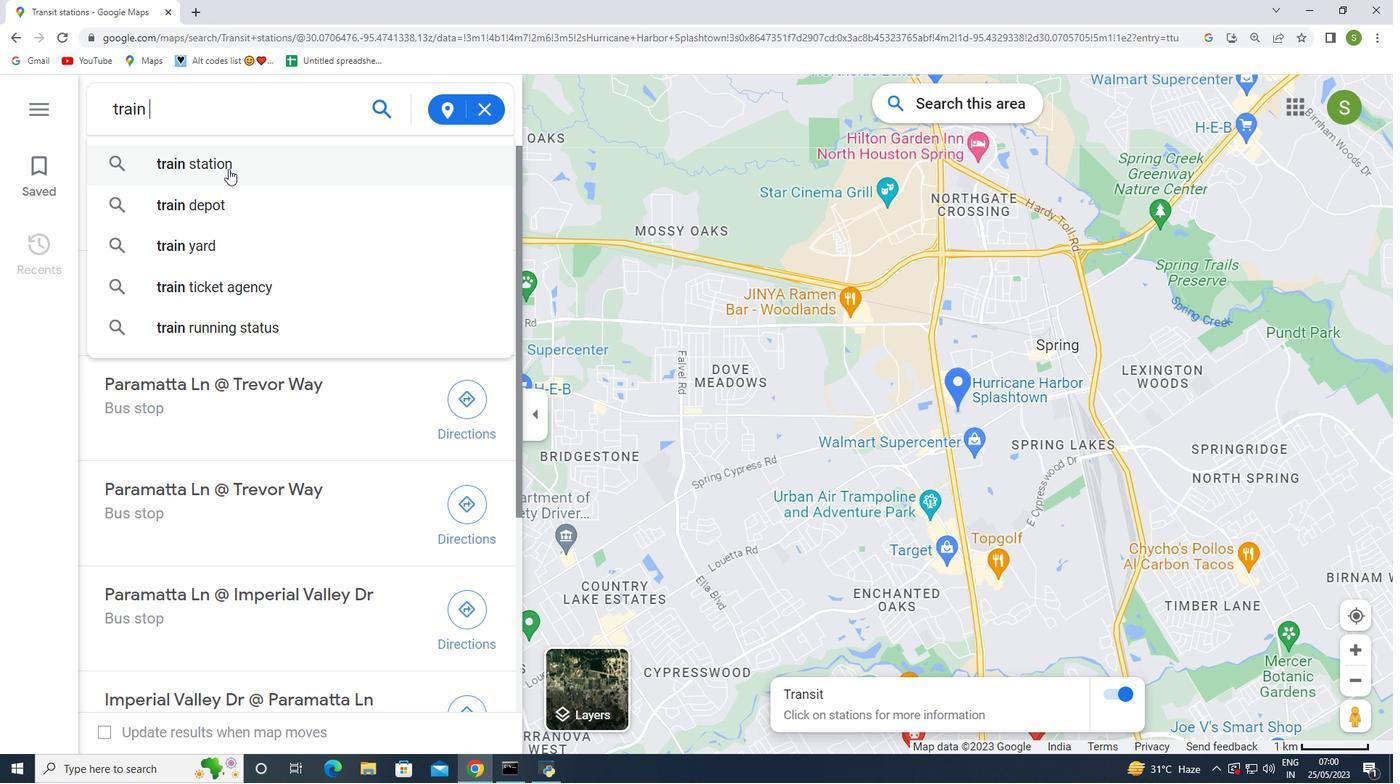 
Action: Mouse pressed left at (224, 165)
Screenshot: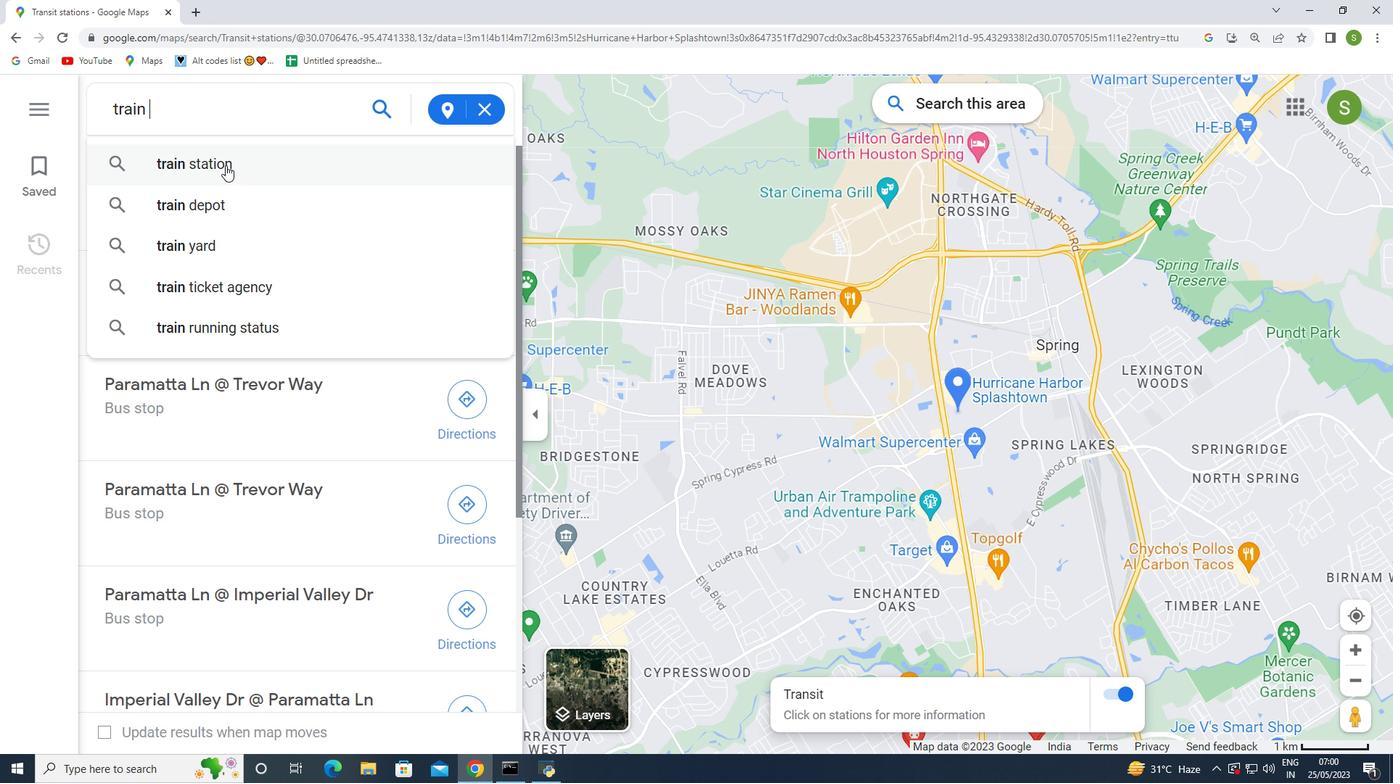 
Action: Mouse moved to (992, 518)
Screenshot: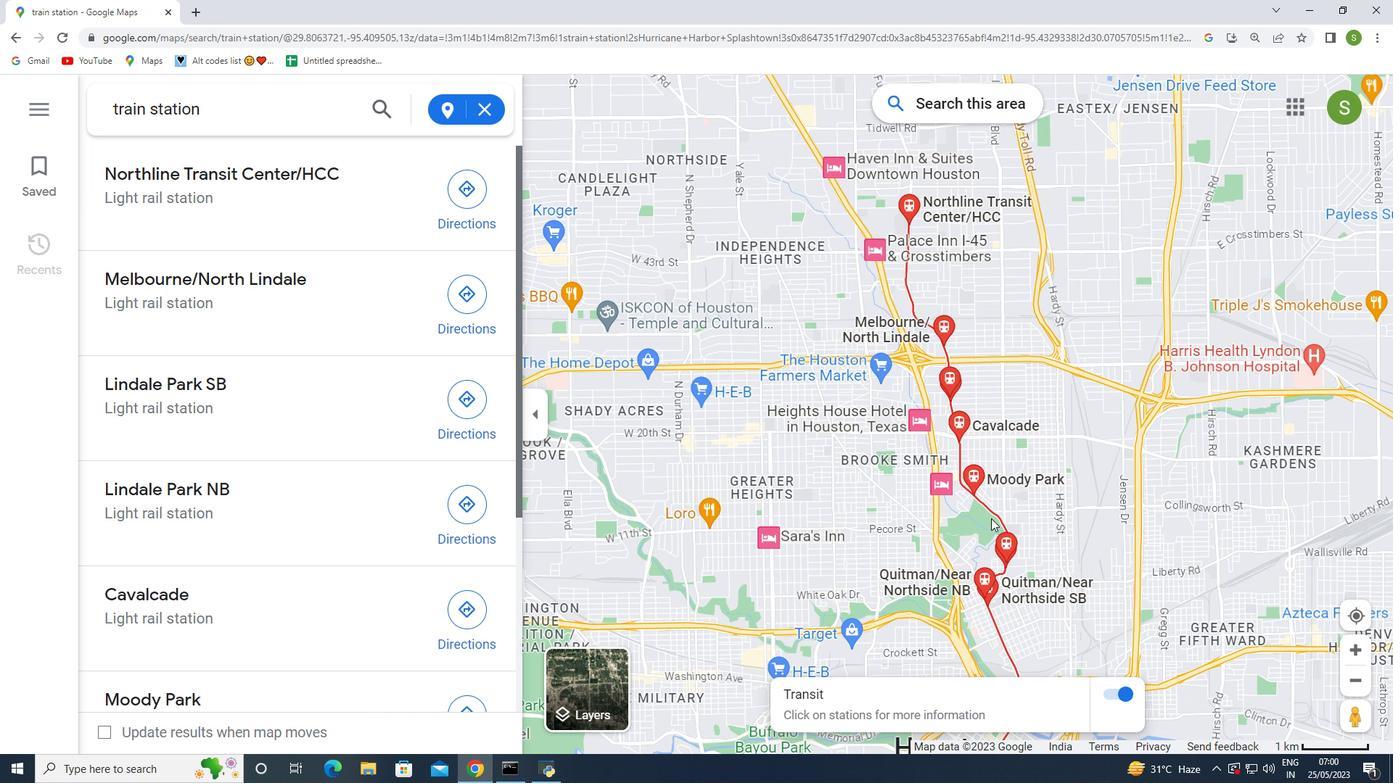 
Action: Mouse scrolled (992, 518) with delta (0, 0)
Screenshot: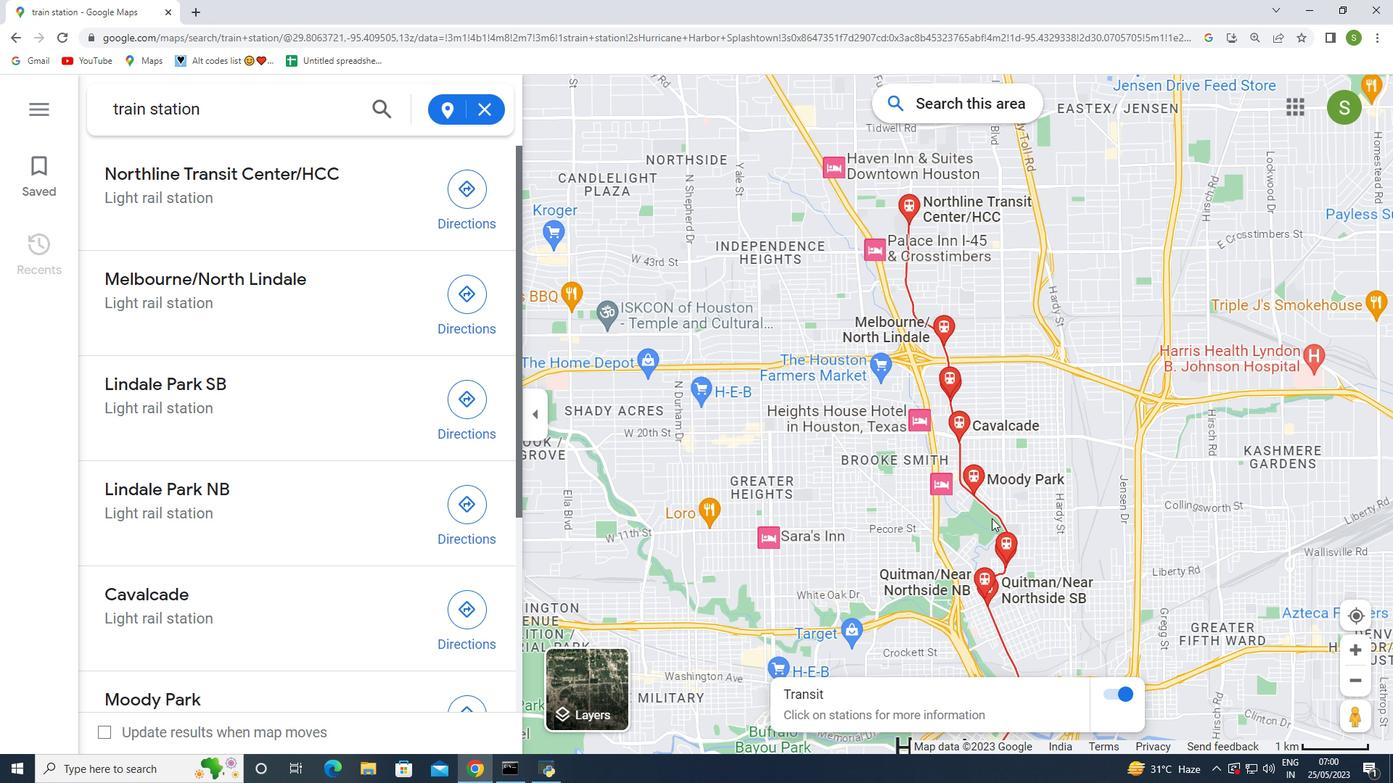 
Action: Mouse scrolled (992, 518) with delta (0, 0)
Screenshot: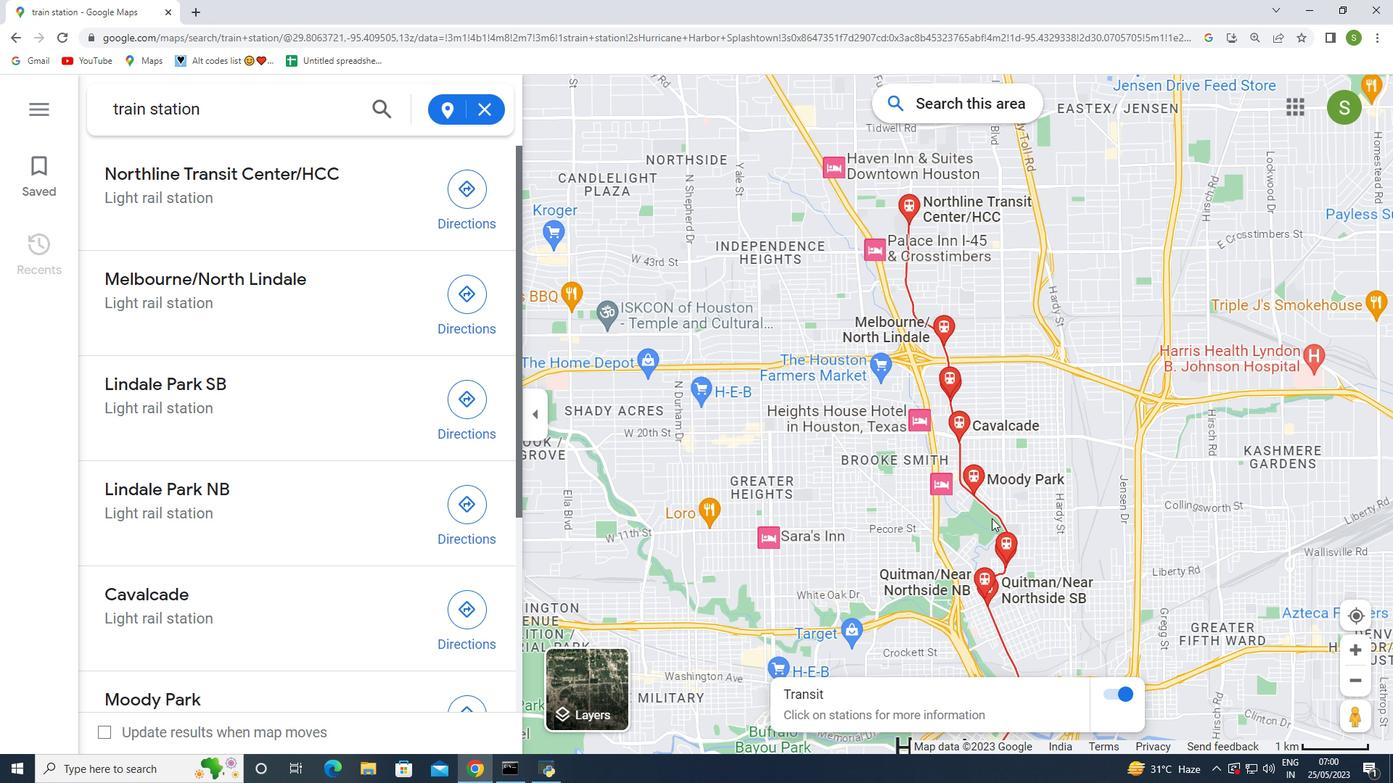 
Action: Mouse scrolled (992, 518) with delta (0, 0)
Screenshot: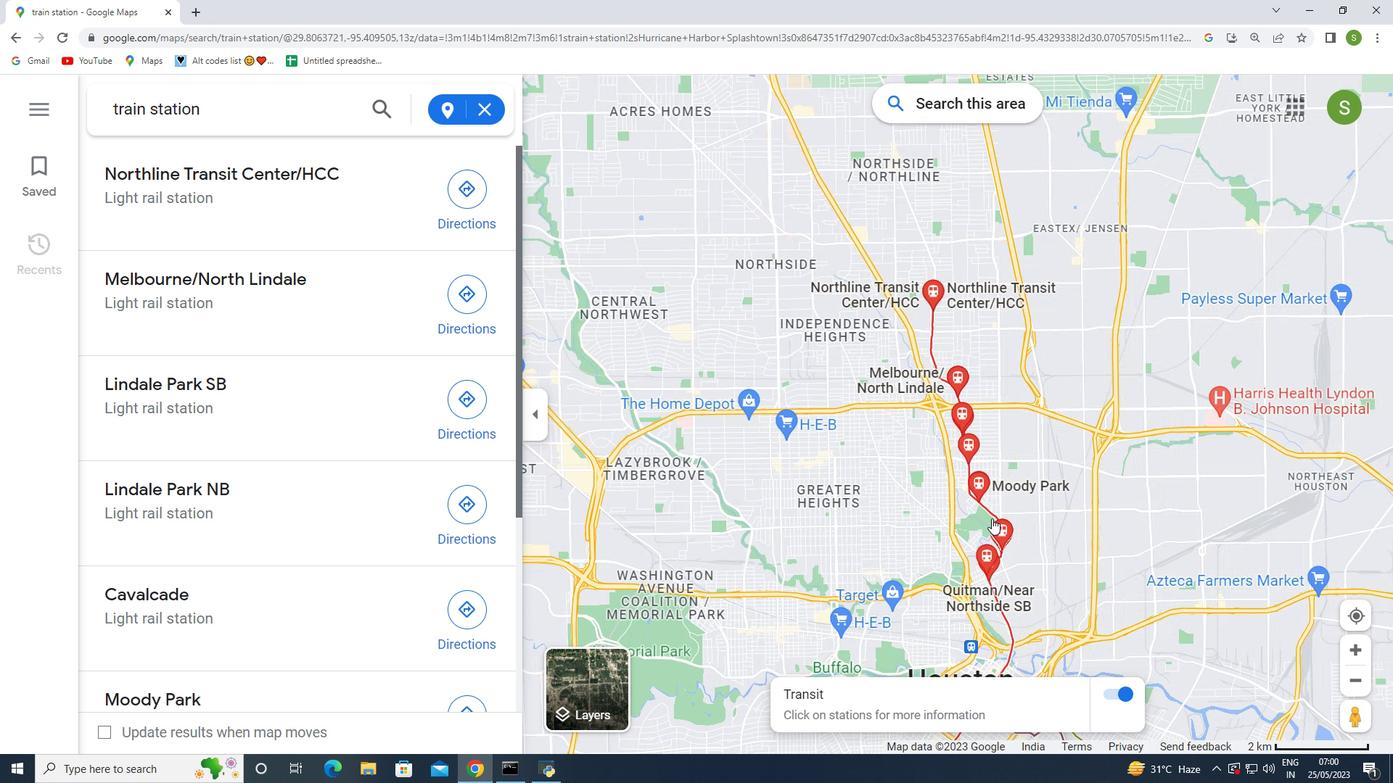 
Action: Mouse moved to (992, 519)
Screenshot: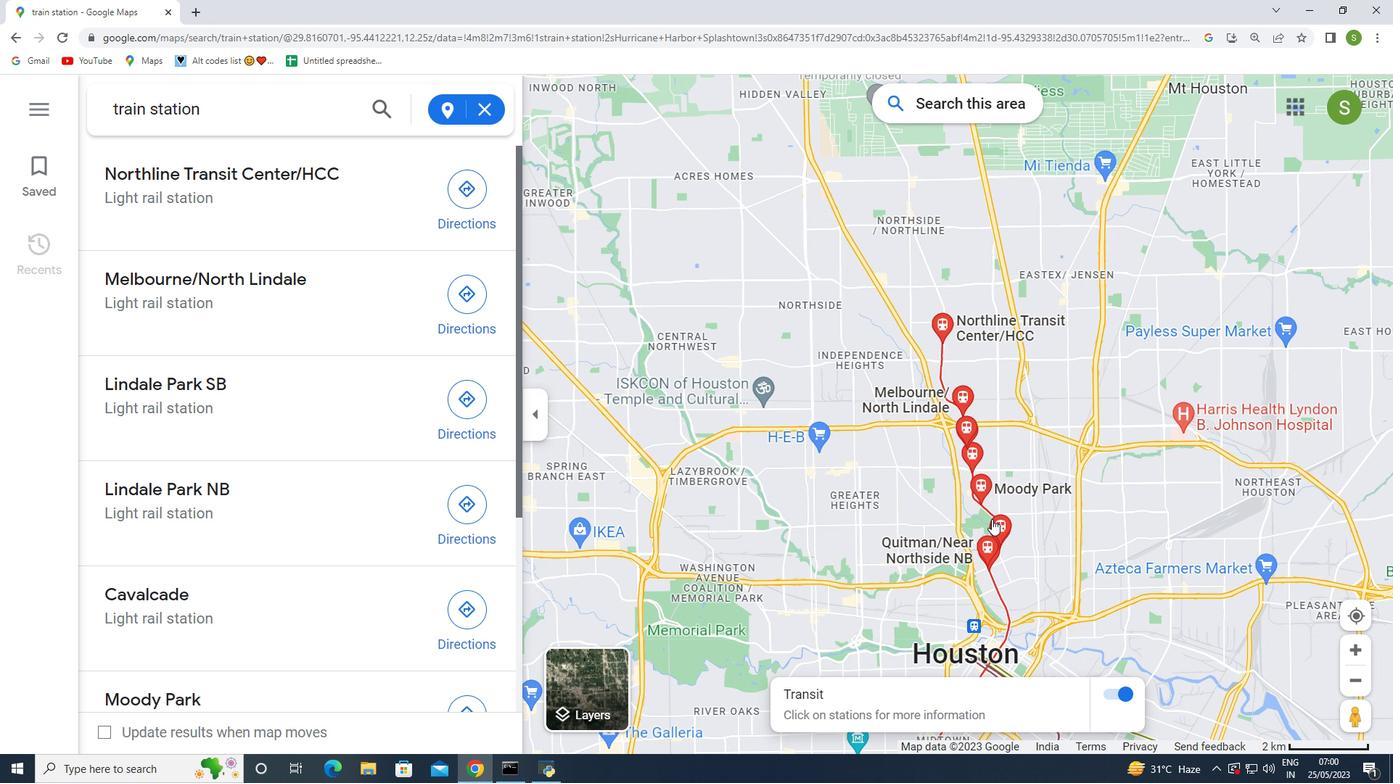 
Action: Mouse scrolled (992, 518) with delta (0, 0)
Screenshot: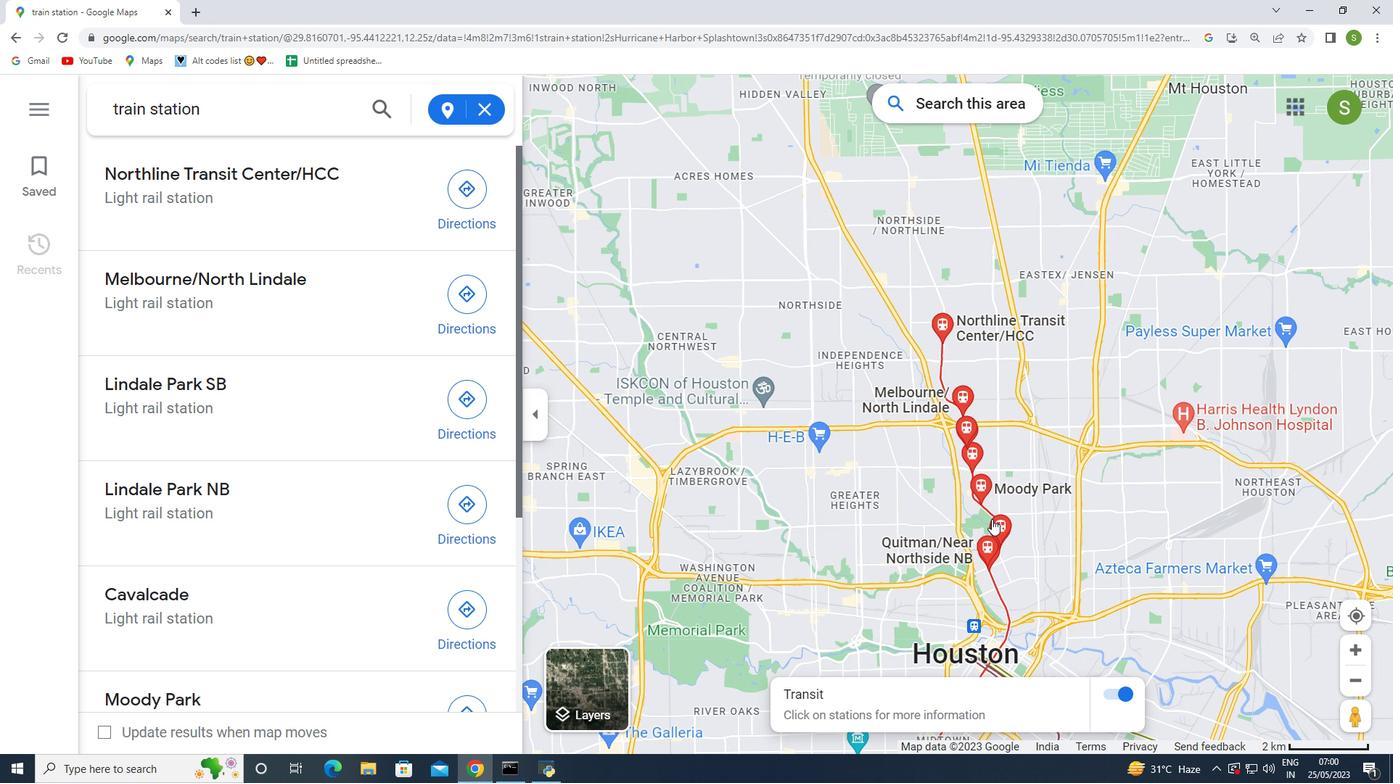 
Action: Mouse scrolled (992, 518) with delta (0, 0)
Screenshot: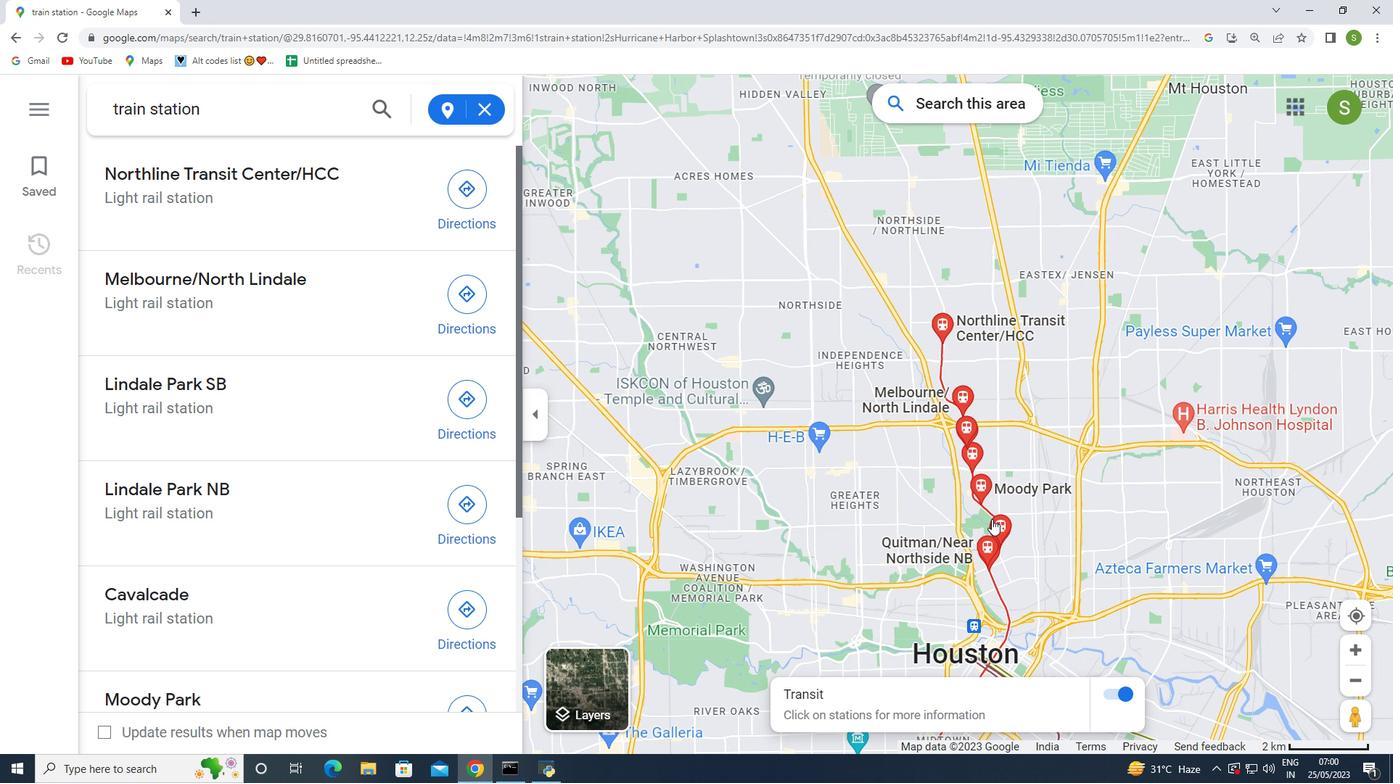
Action: Mouse moved to (993, 524)
Screenshot: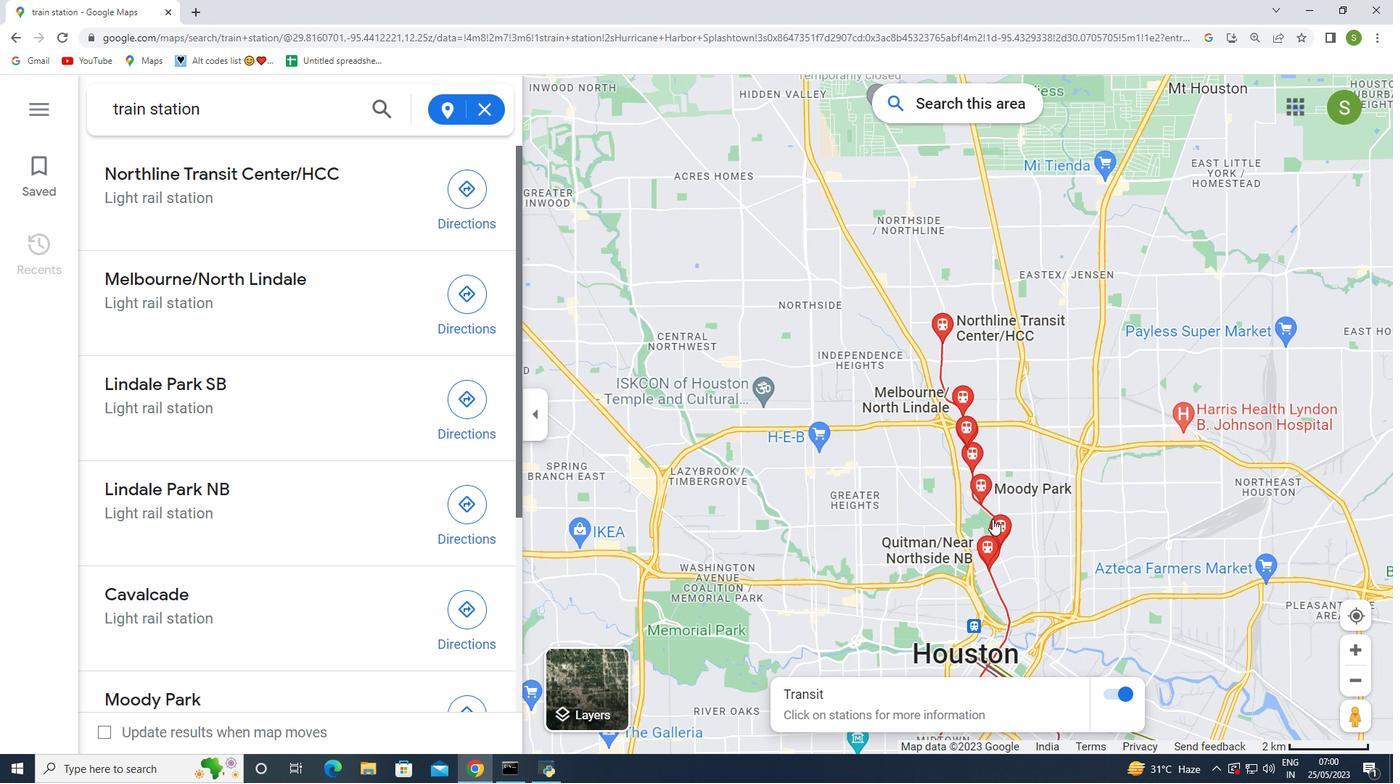 
Action: Mouse scrolled (993, 523) with delta (0, 0)
Screenshot: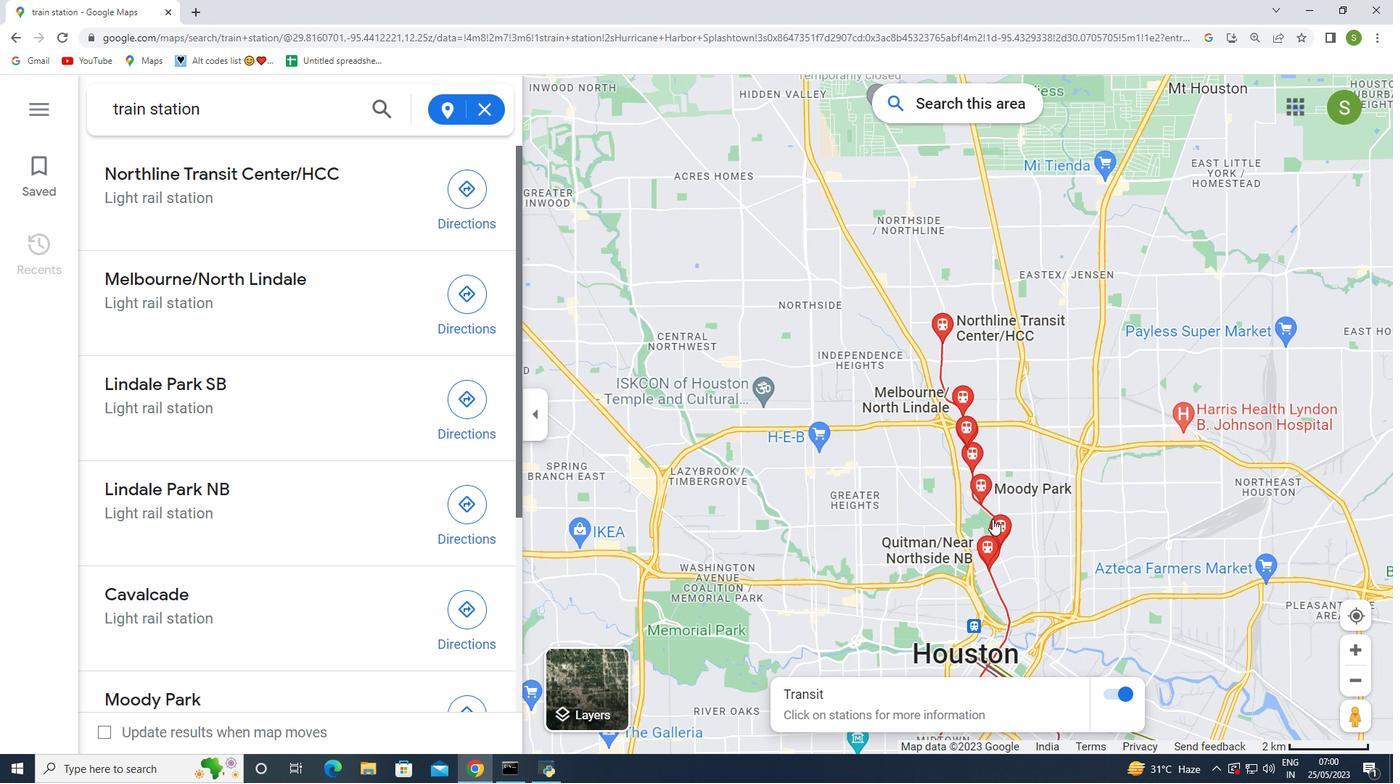 
Action: Mouse moved to (1002, 538)
Screenshot: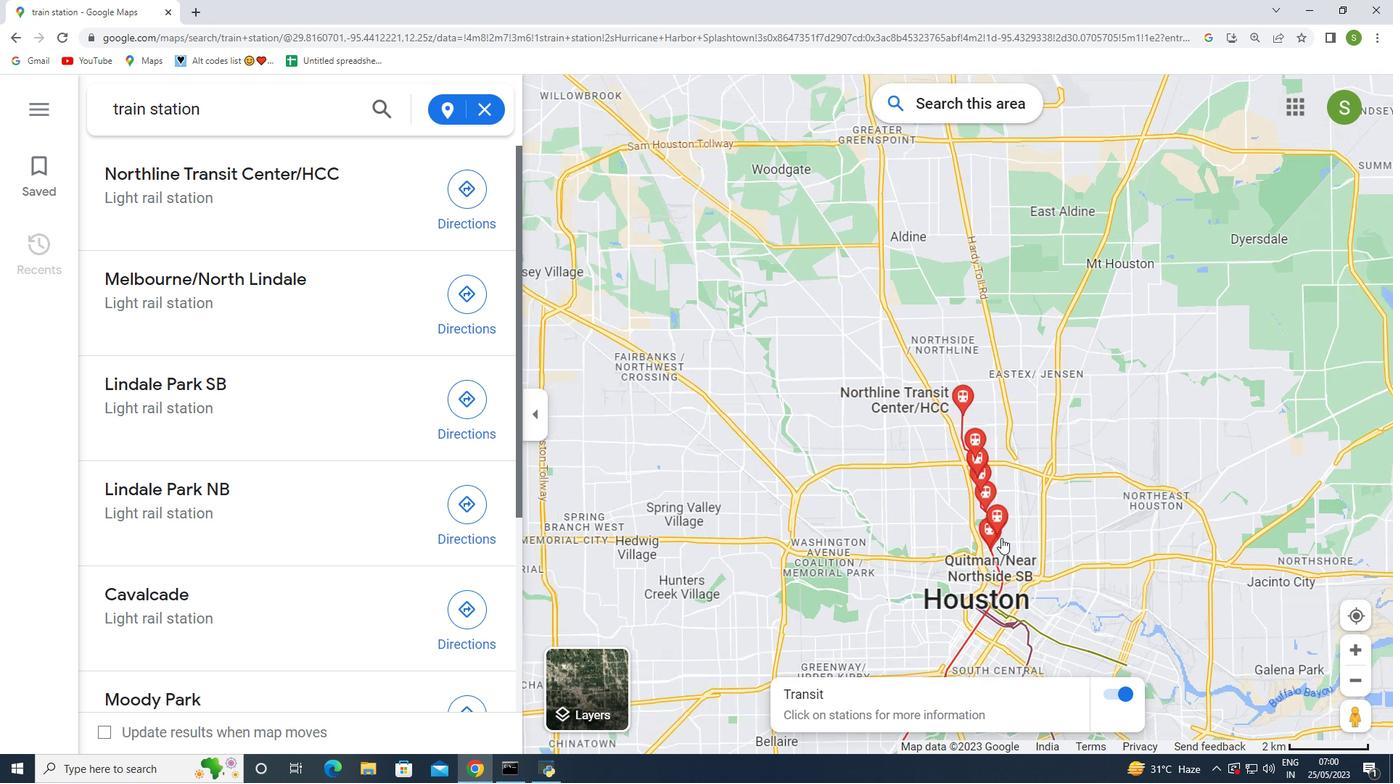 
Action: Mouse scrolled (1002, 537) with delta (0, 0)
Screenshot: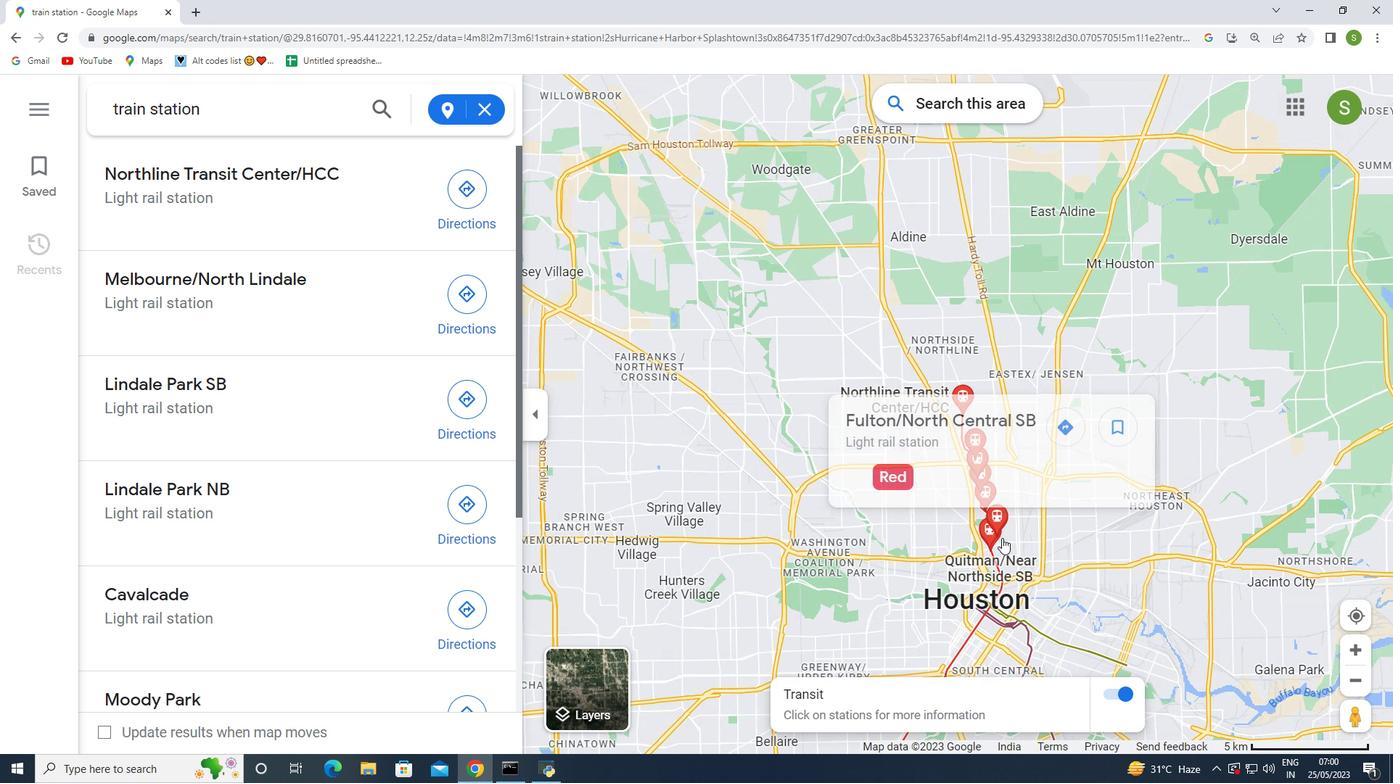 
Action: Mouse scrolled (1002, 537) with delta (0, 0)
Screenshot: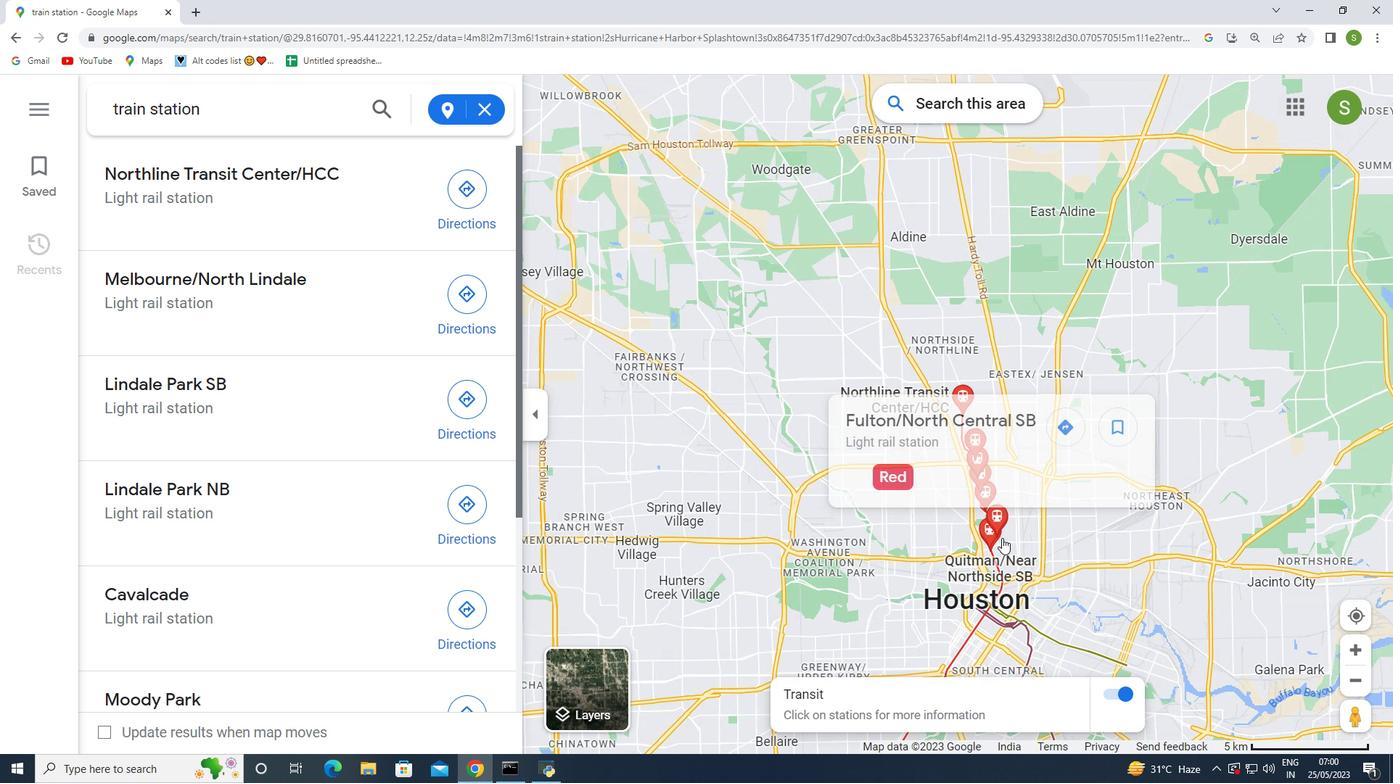 
Action: Mouse scrolled (1002, 537) with delta (0, 0)
Screenshot: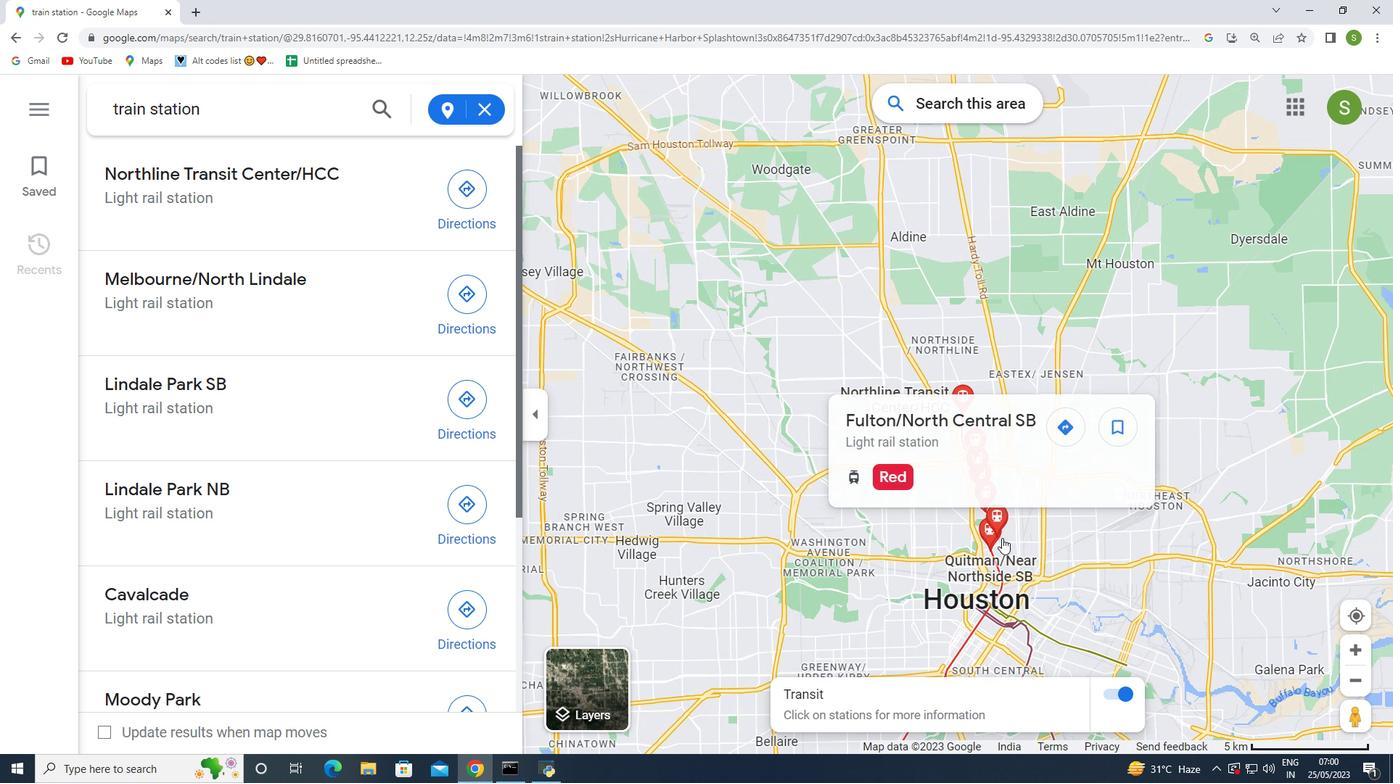 
Action: Mouse moved to (988, 521)
Screenshot: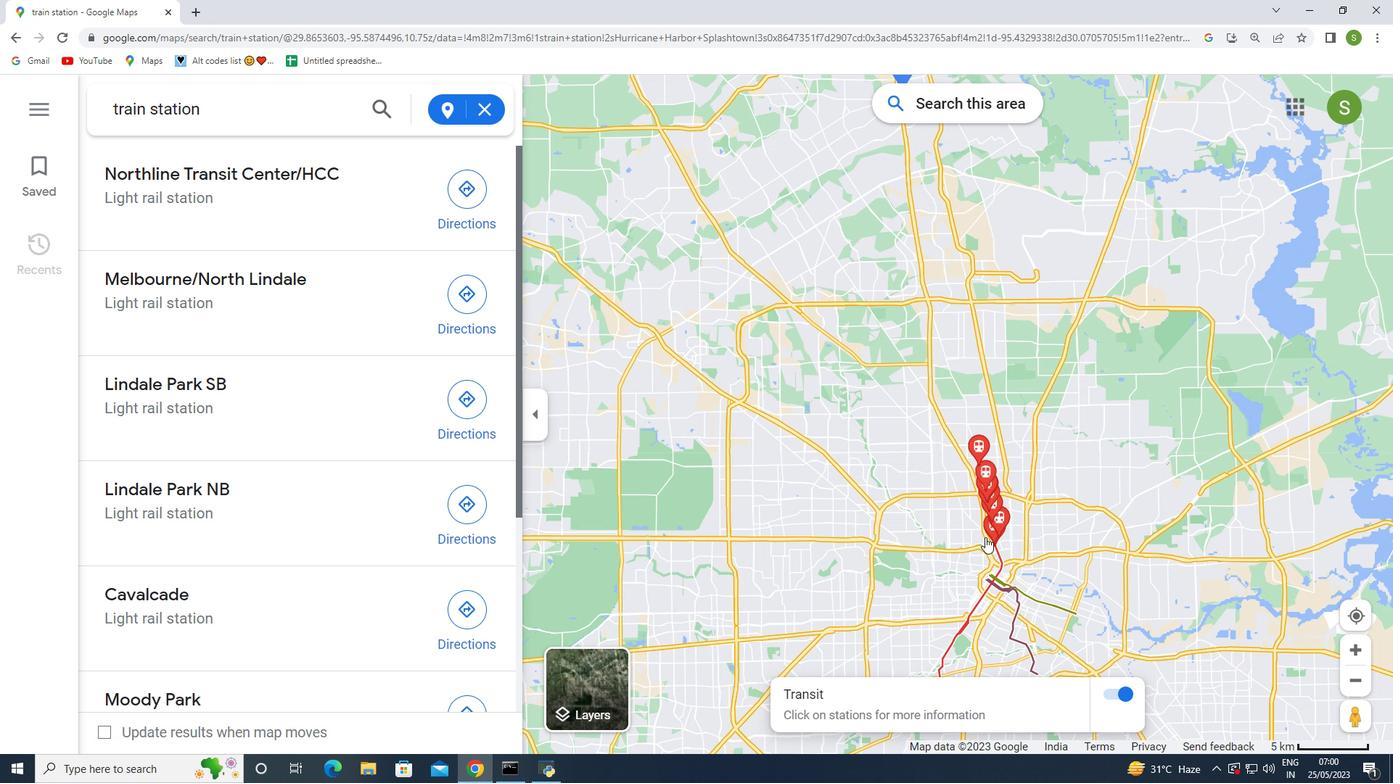 
Action: Mouse scrolled (988, 522) with delta (0, 0)
Screenshot: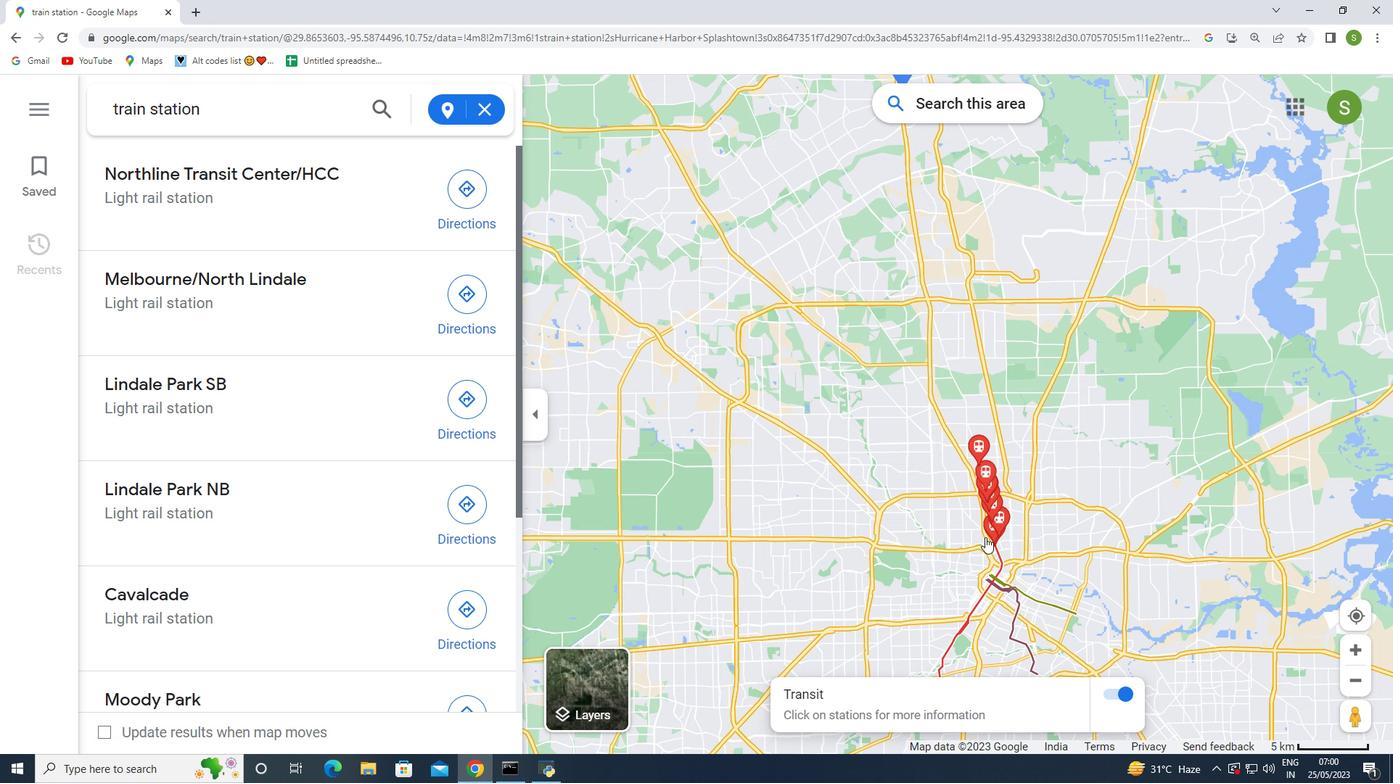 
Action: Mouse moved to (992, 520)
Screenshot: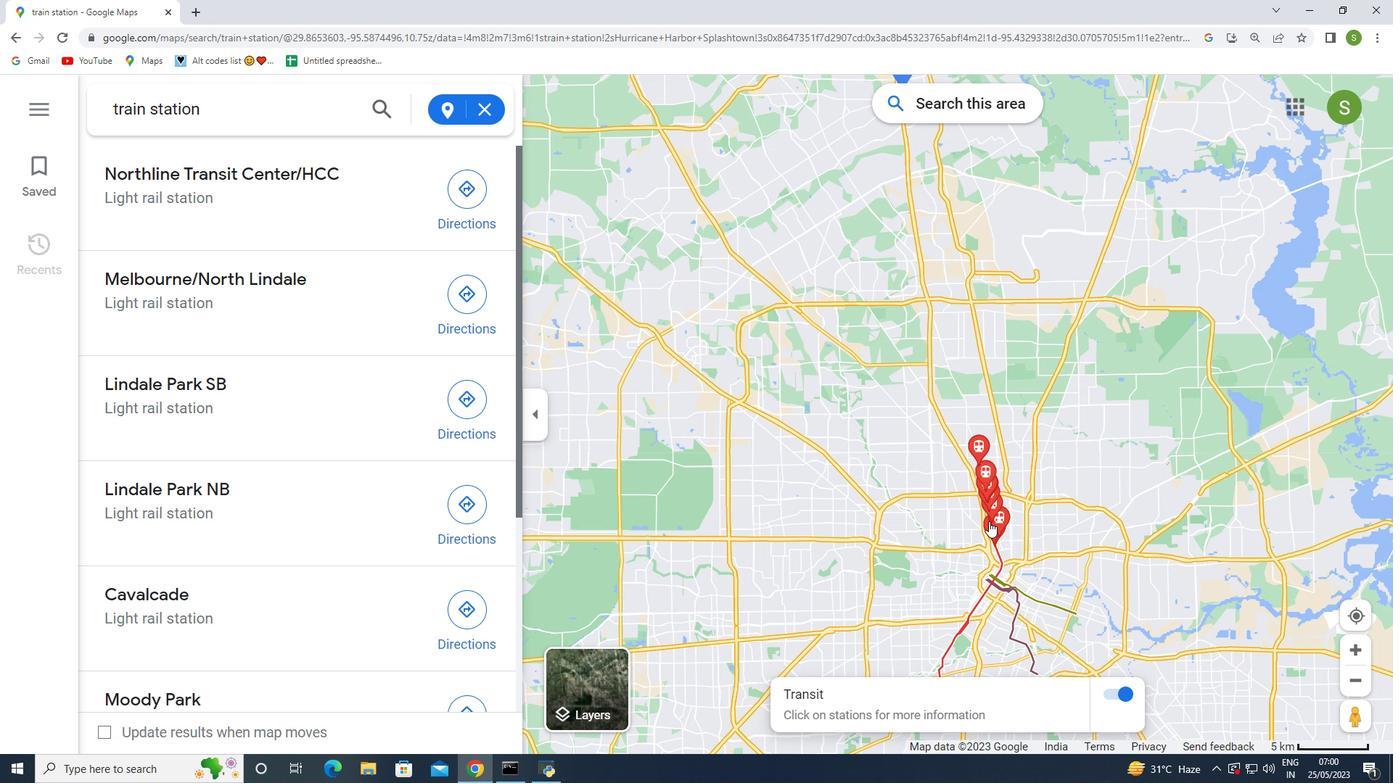 
Action: Mouse scrolled (989, 521) with delta (0, 0)
Screenshot: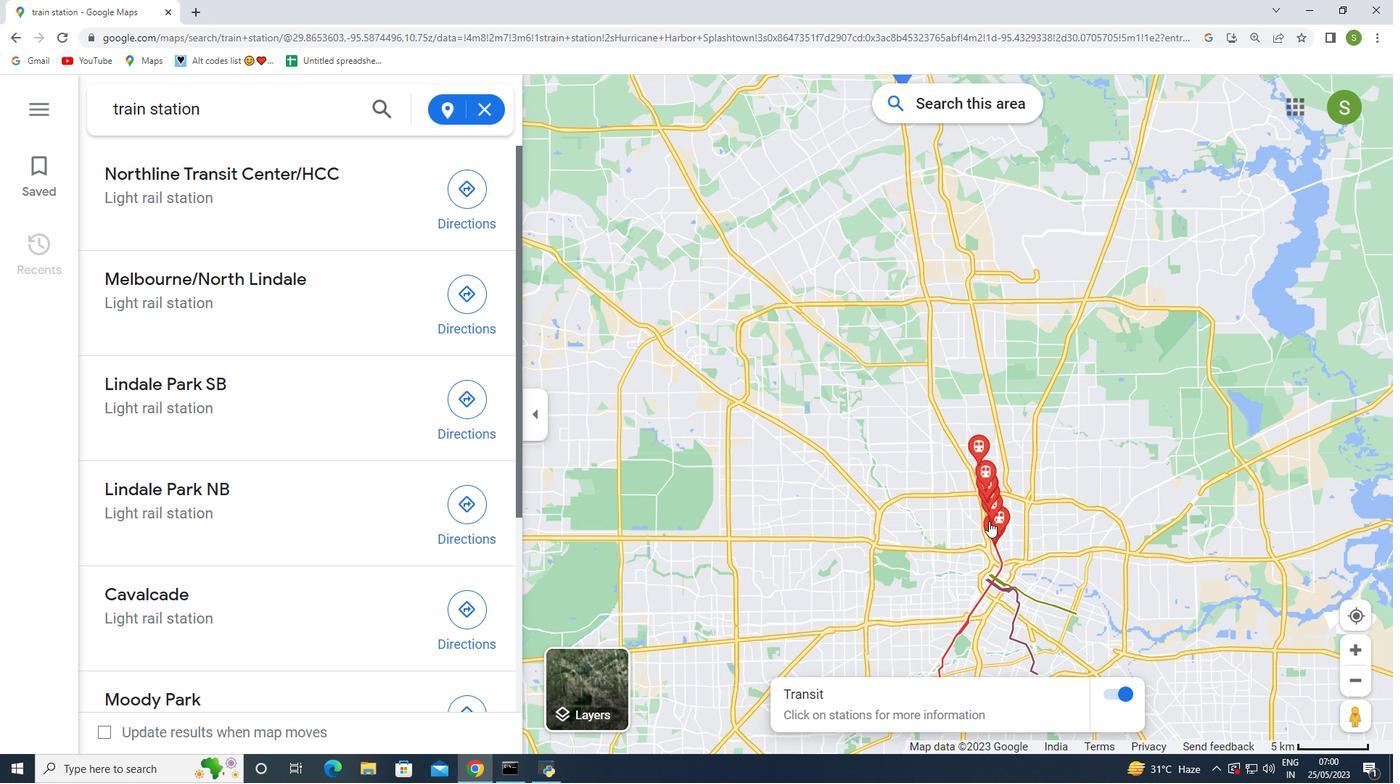 
Action: Mouse moved to (999, 519)
Screenshot: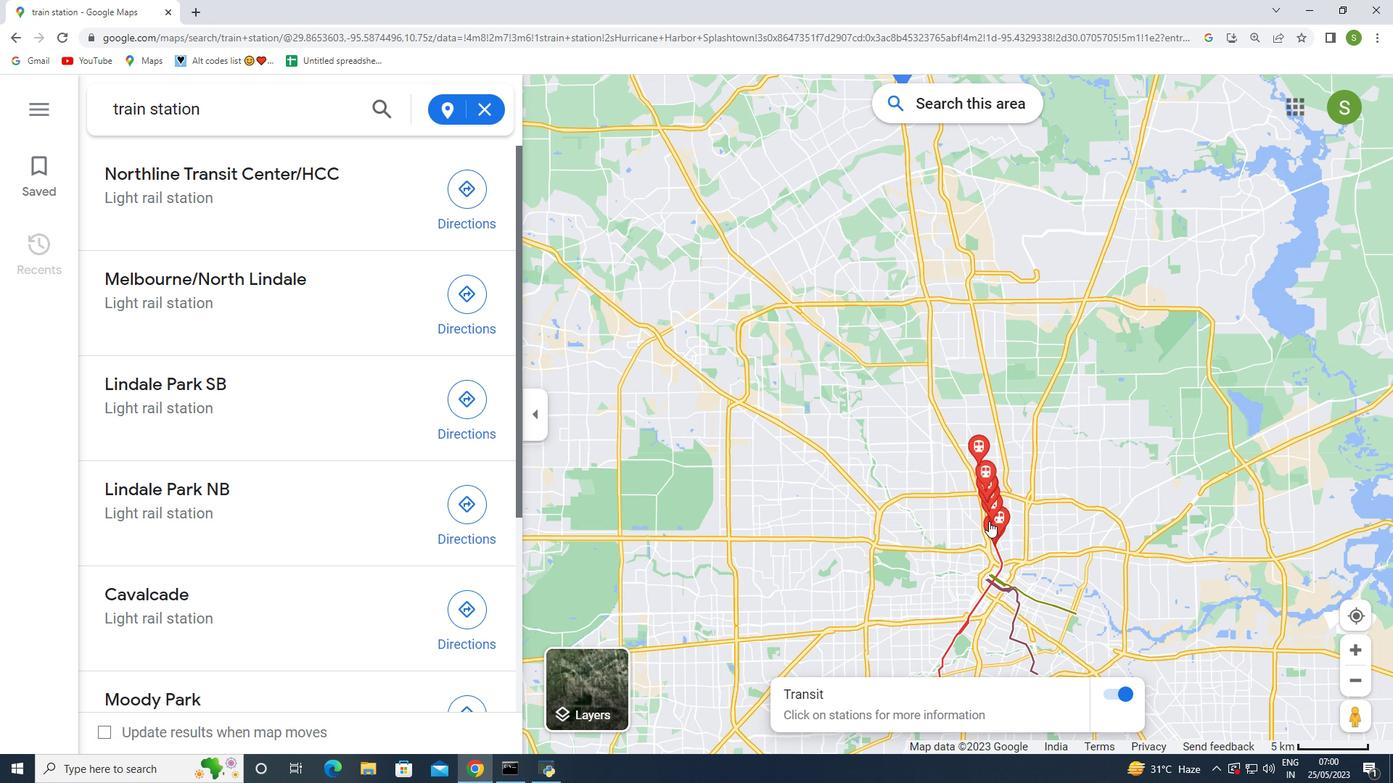 
Action: Mouse scrolled (993, 521) with delta (0, 0)
Screenshot: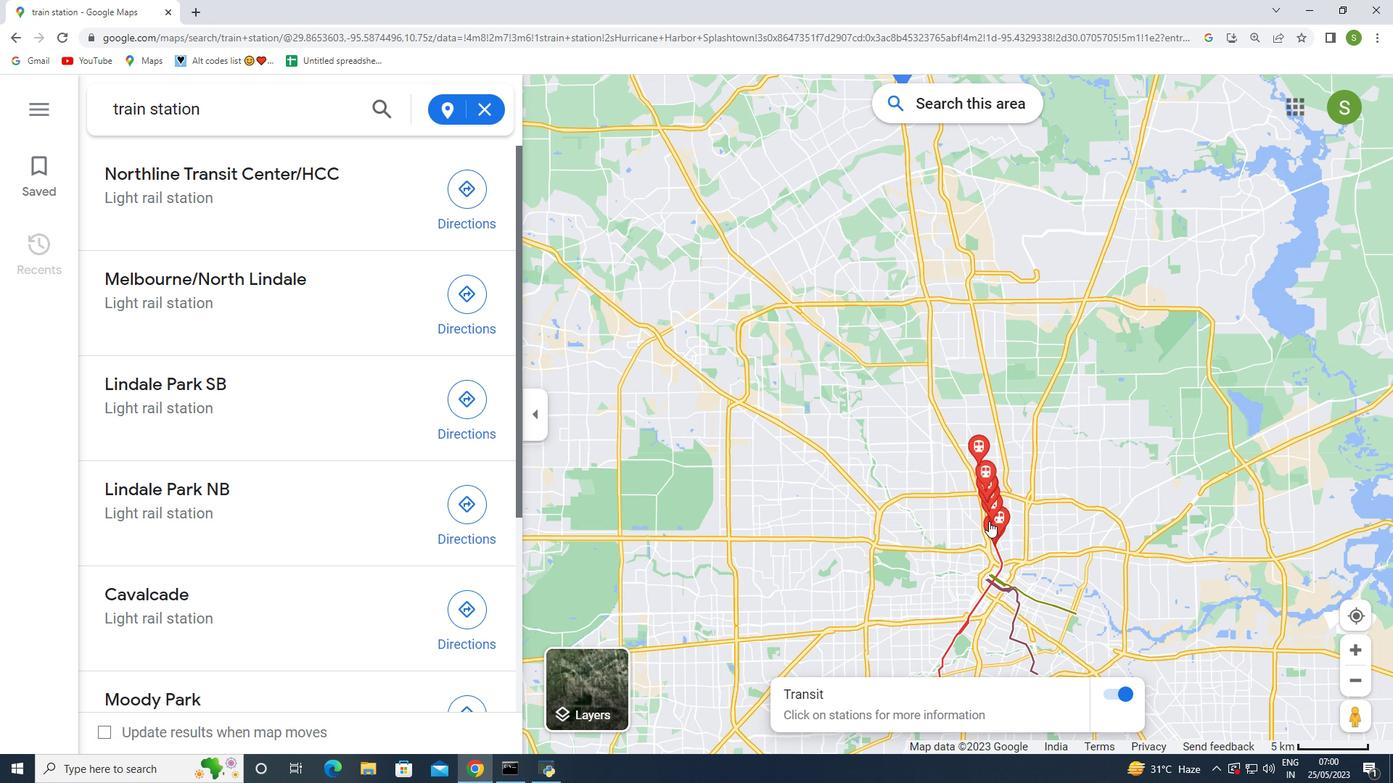 
Action: Mouse moved to (1002, 528)
Screenshot: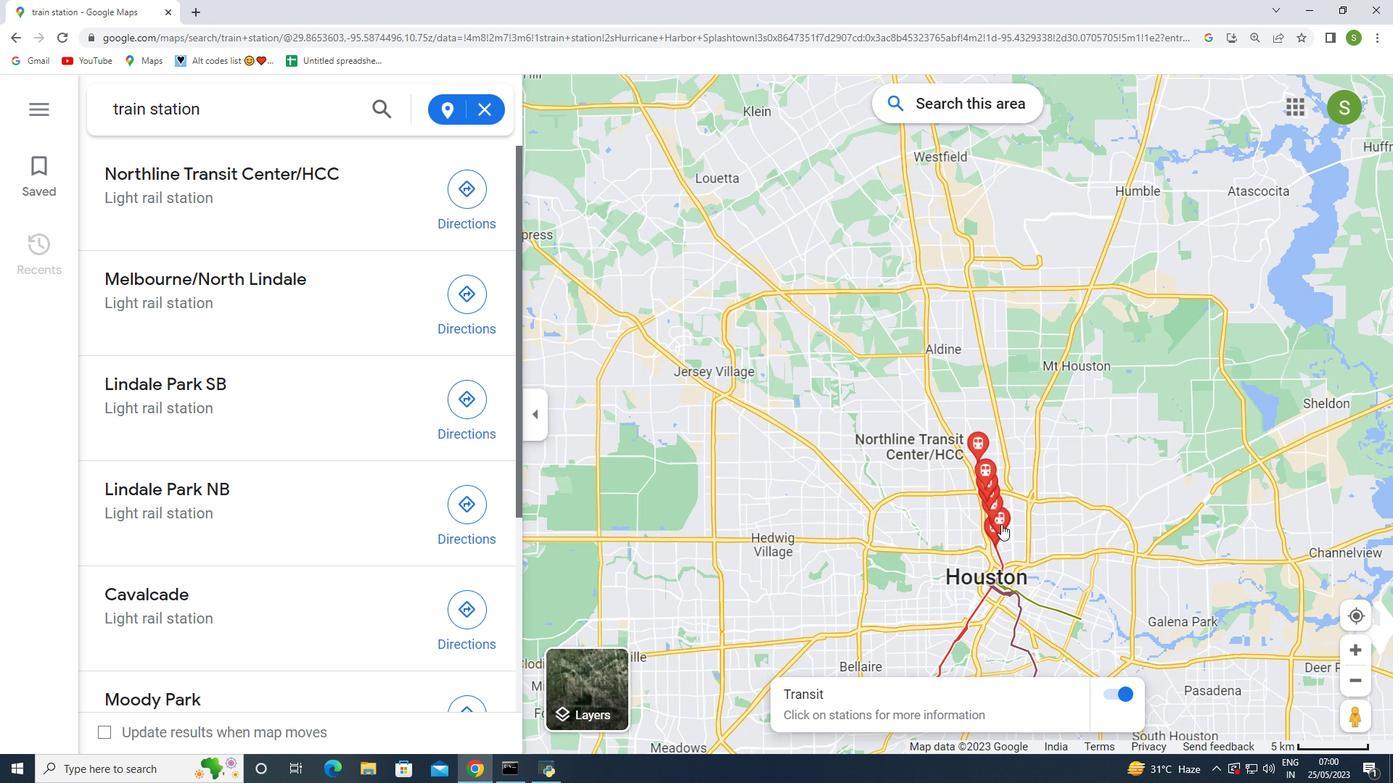 
Action: Mouse scrolled (1002, 529) with delta (0, 0)
Screenshot: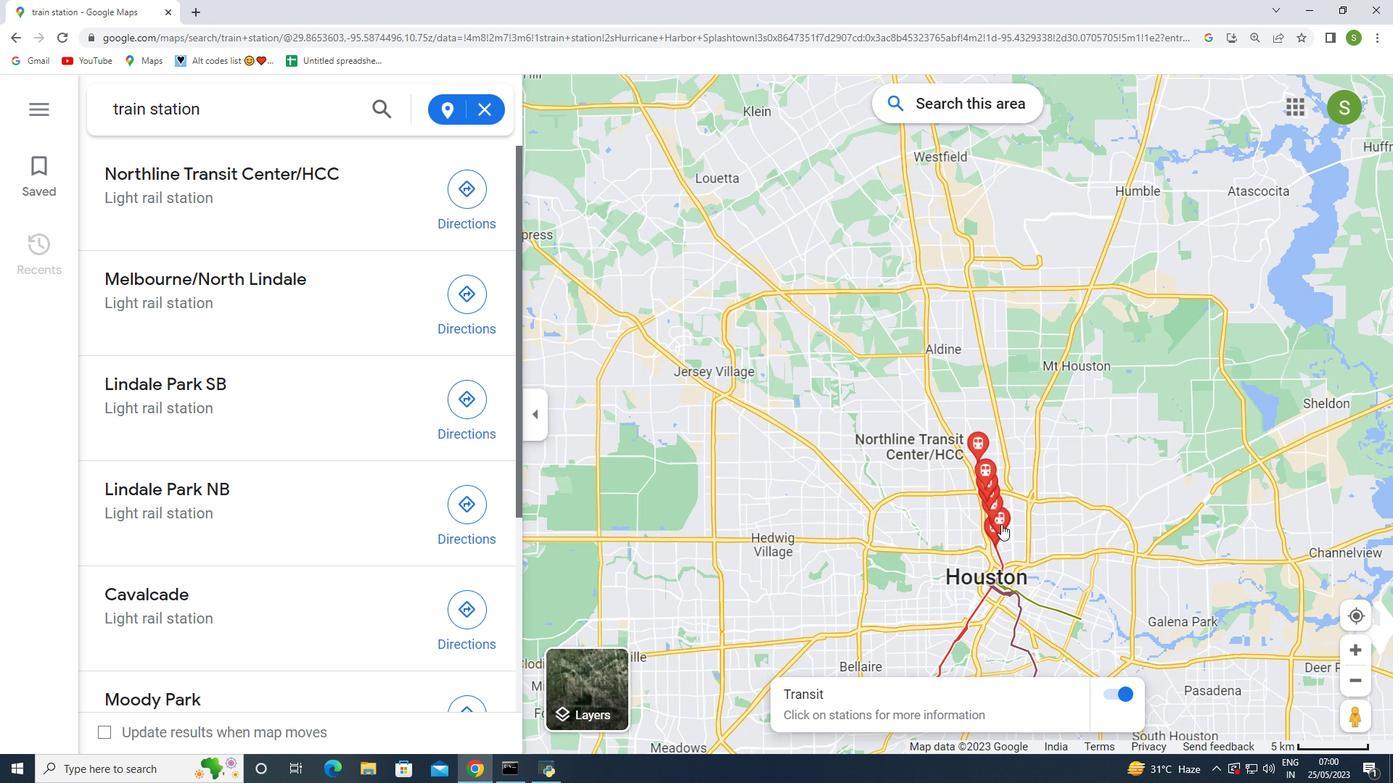 
Action: Mouse moved to (1002, 528)
Screenshot: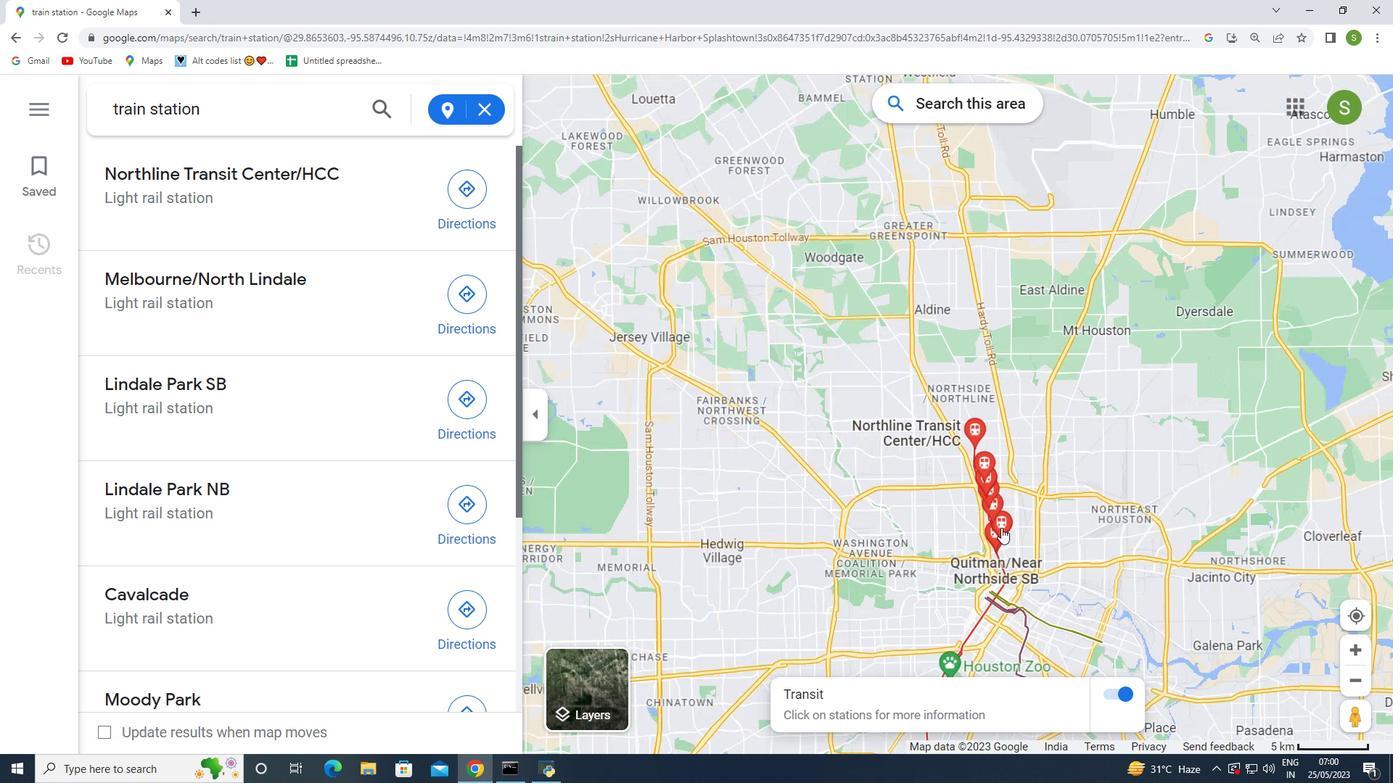 
Action: Mouse scrolled (1002, 529) with delta (0, 0)
Screenshot: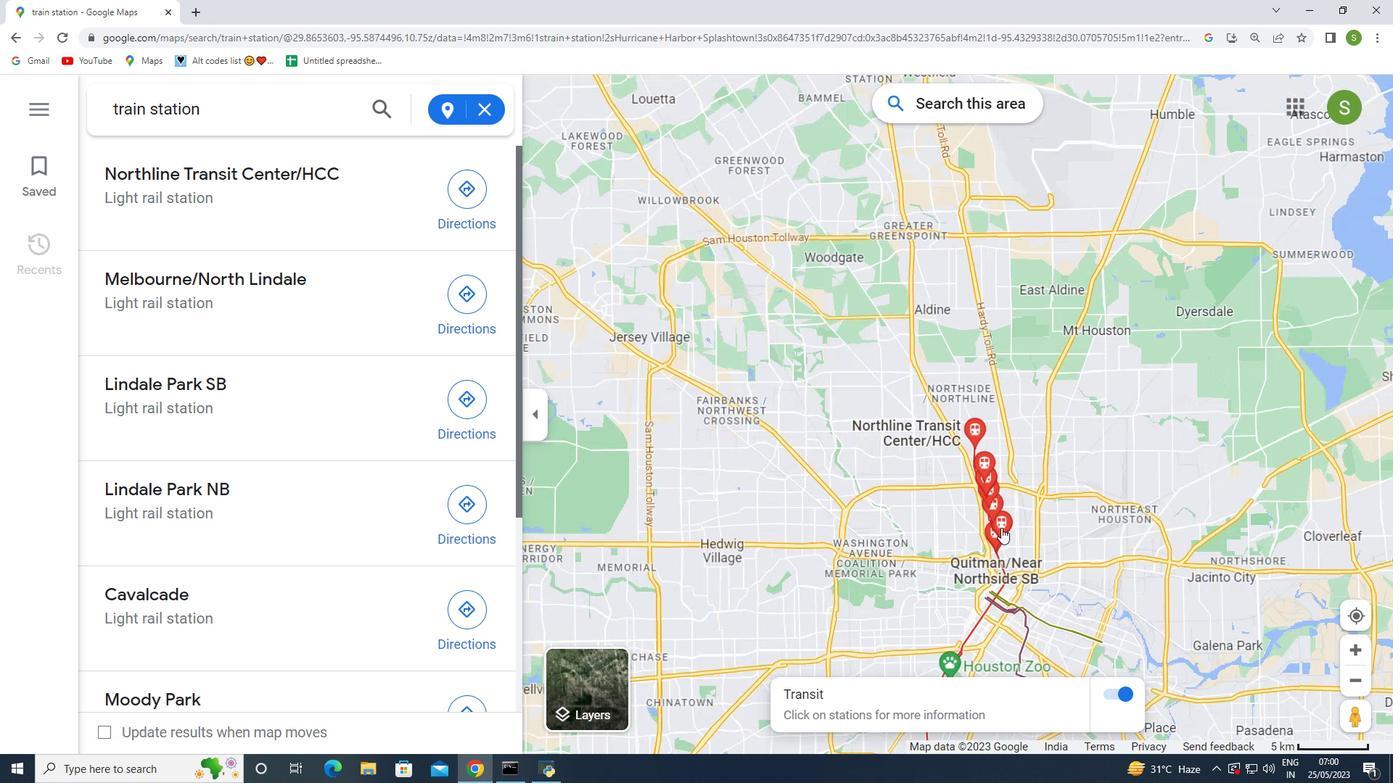
Action: Mouse moved to (1003, 528)
Screenshot: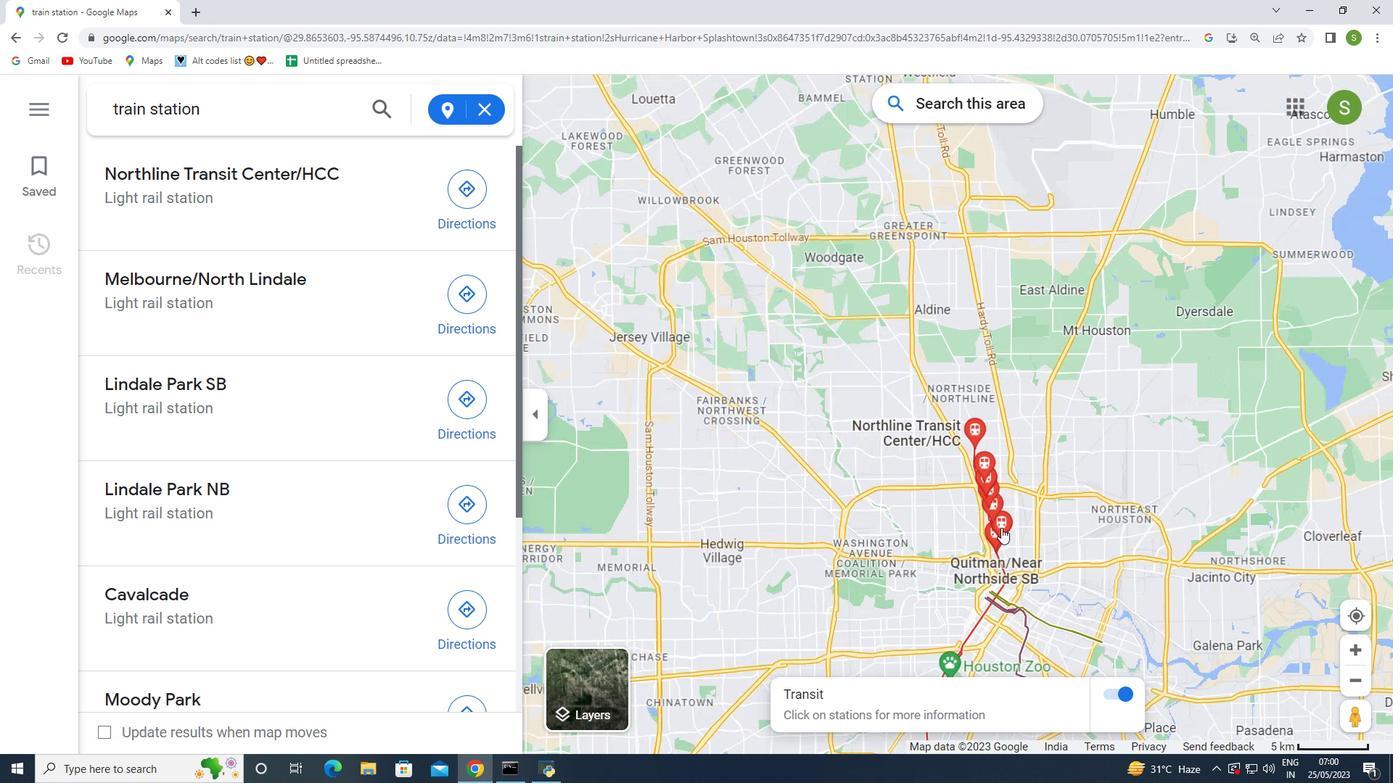 
Action: Mouse scrolled (1003, 529) with delta (0, 0)
Screenshot: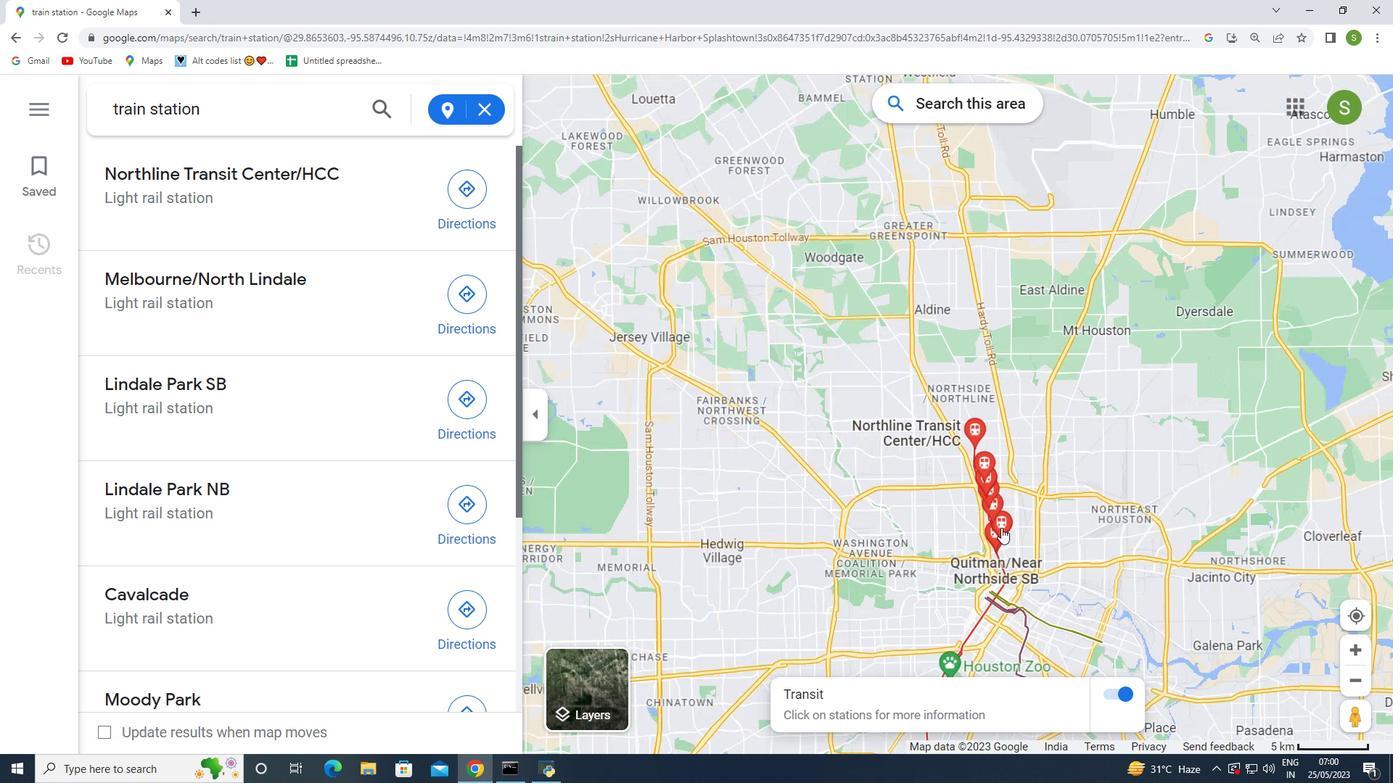 
Action: Mouse moved to (1004, 527)
Screenshot: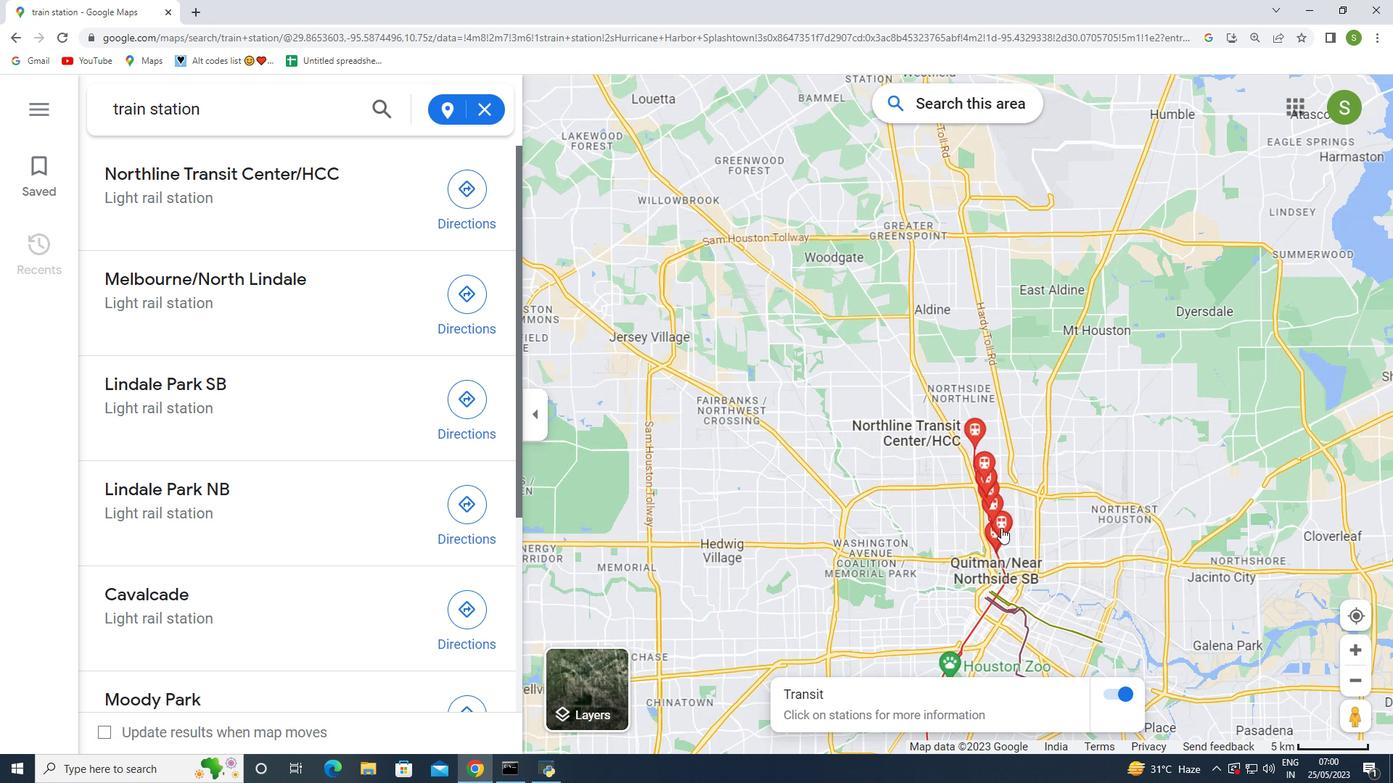 
Action: Mouse scrolled (1004, 528) with delta (0, 0)
Screenshot: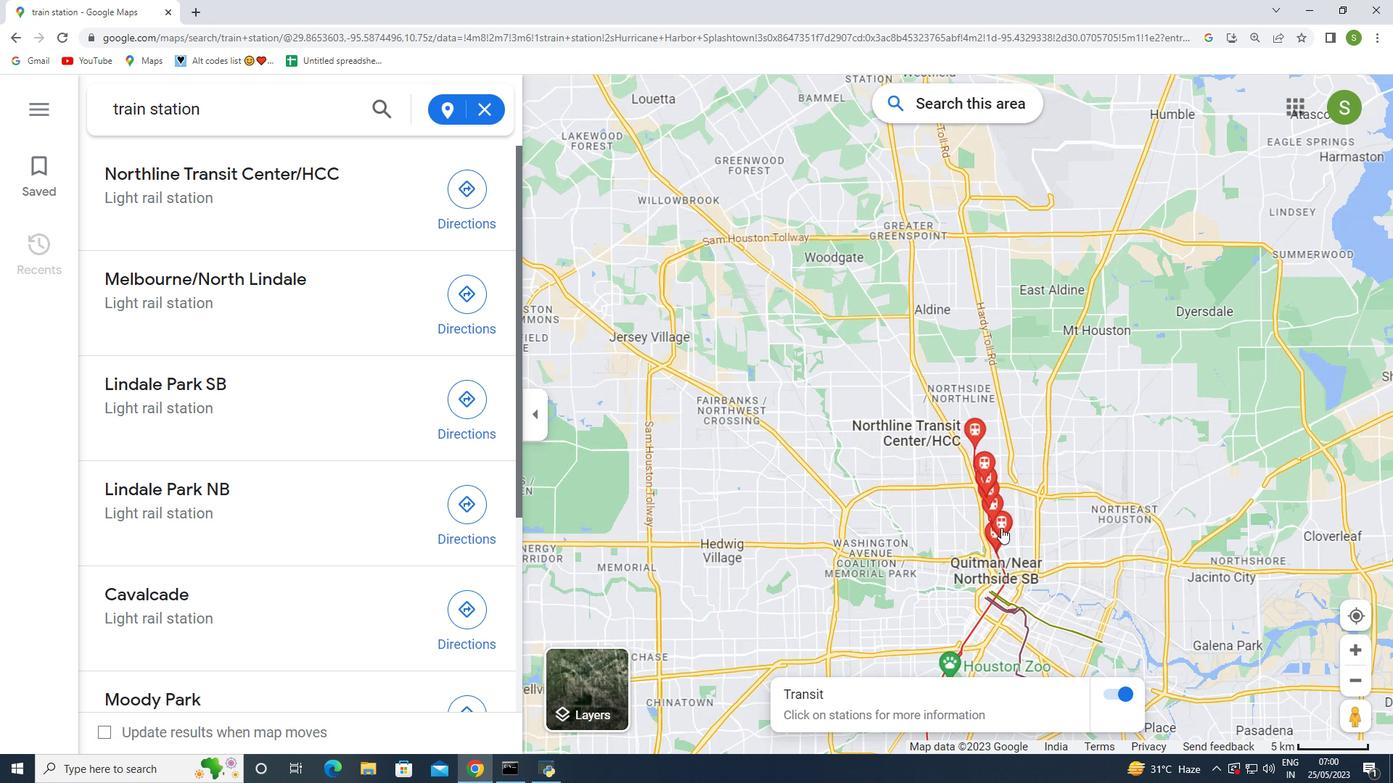 
Action: Mouse moved to (993, 555)
Screenshot: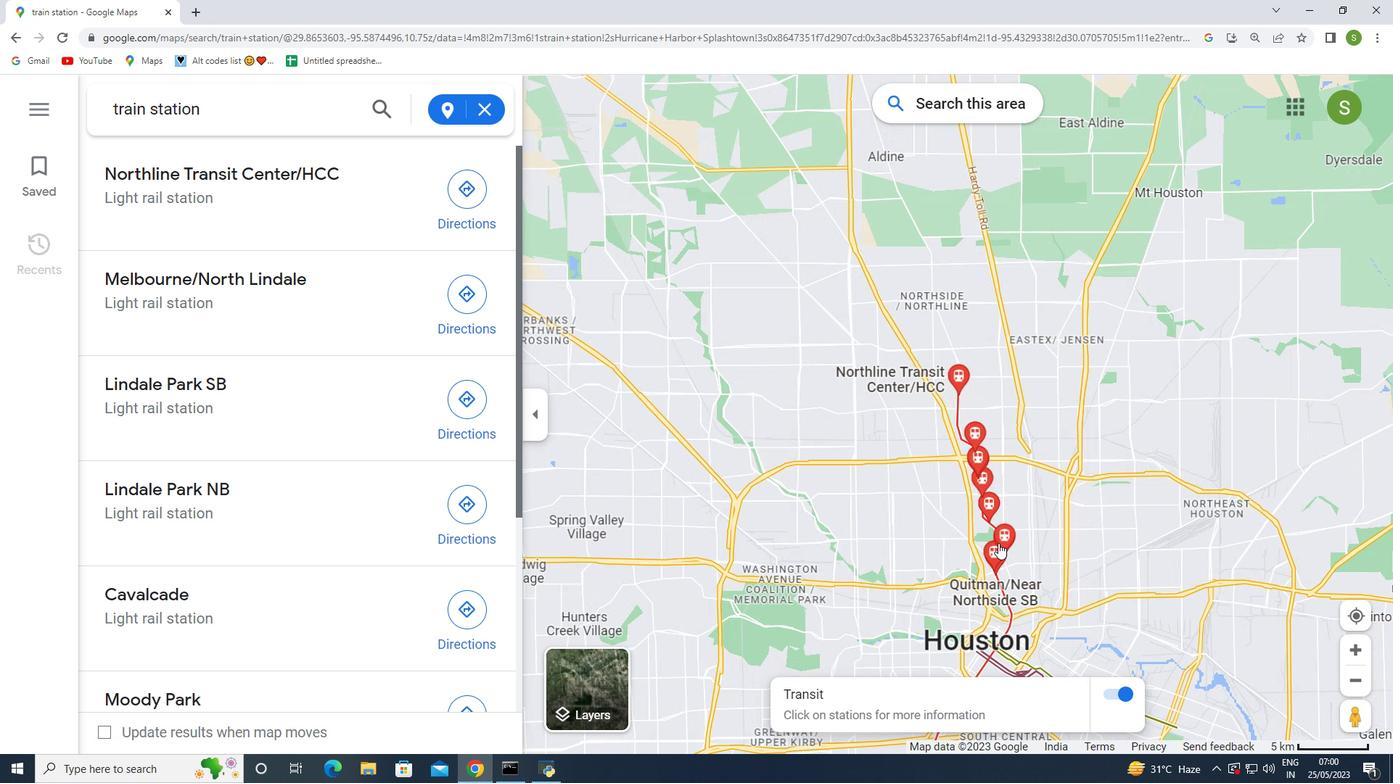 
Action: Mouse scrolled (993, 556) with delta (0, 0)
Screenshot: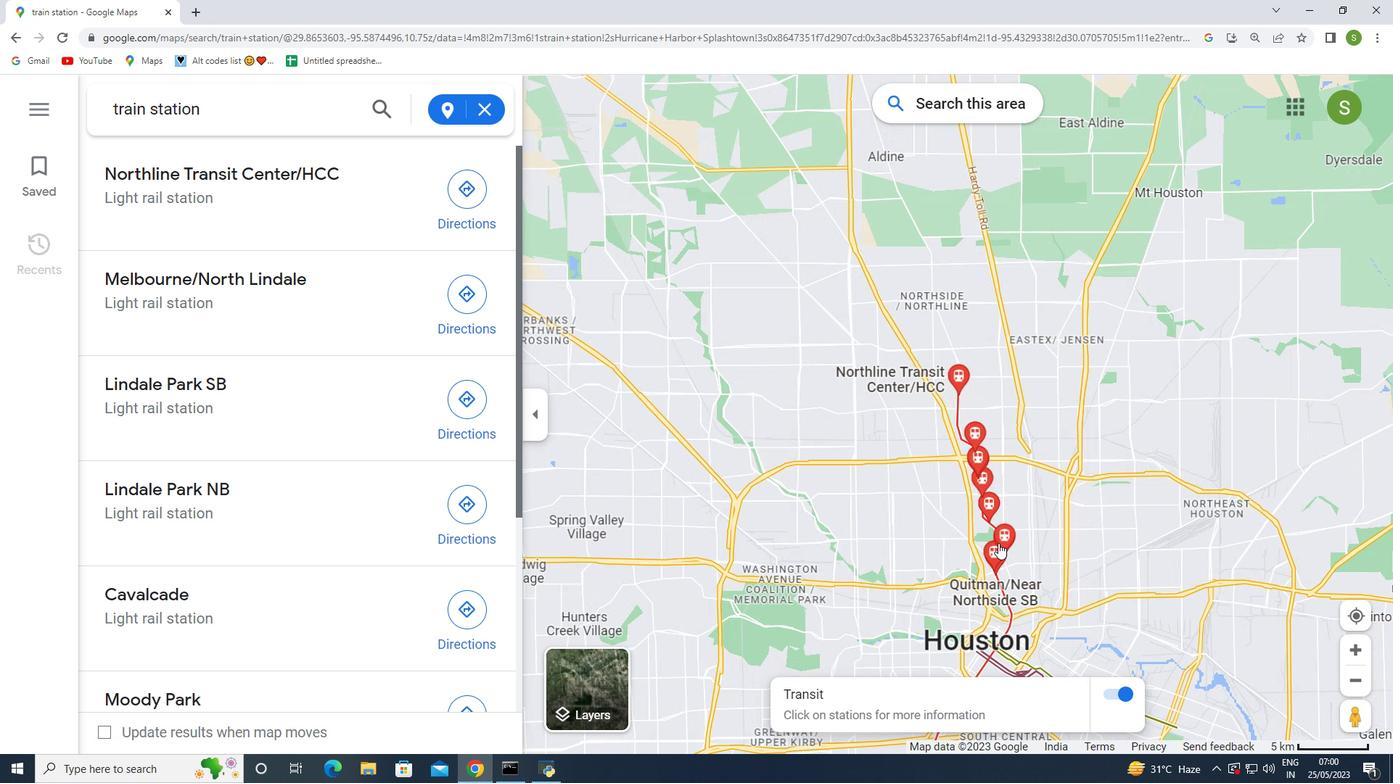 
Action: Mouse moved to (993, 555)
Screenshot: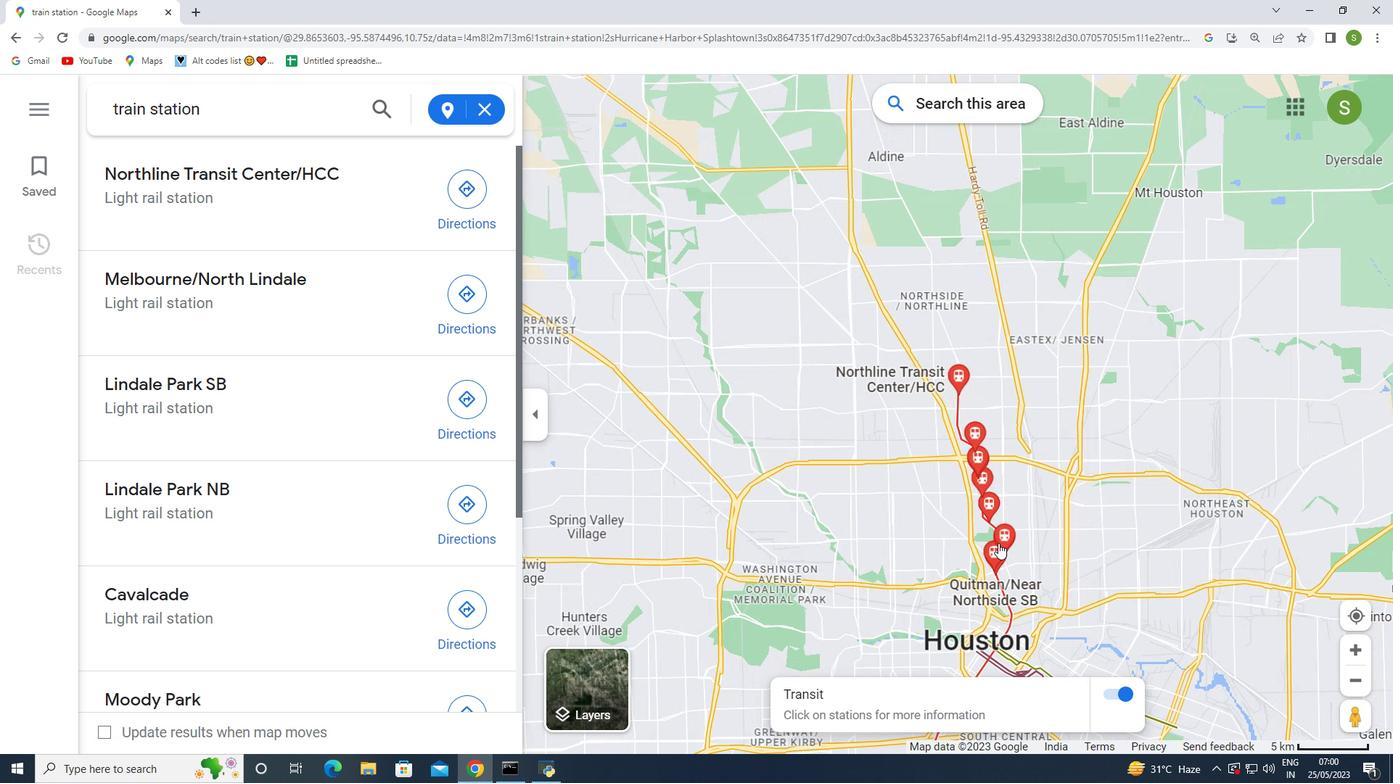 
Action: Mouse scrolled (993, 556) with delta (0, 0)
Screenshot: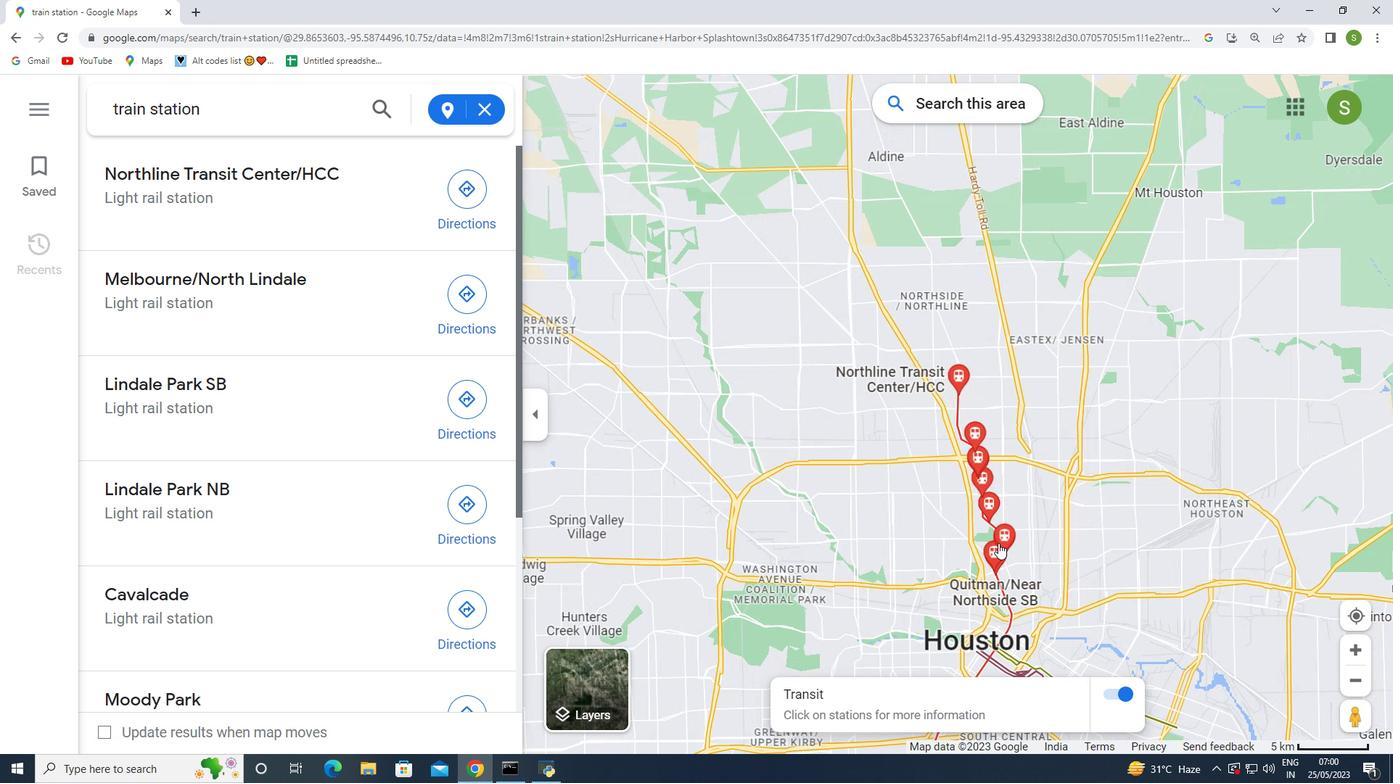 
Action: Mouse moved to (994, 555)
Screenshot: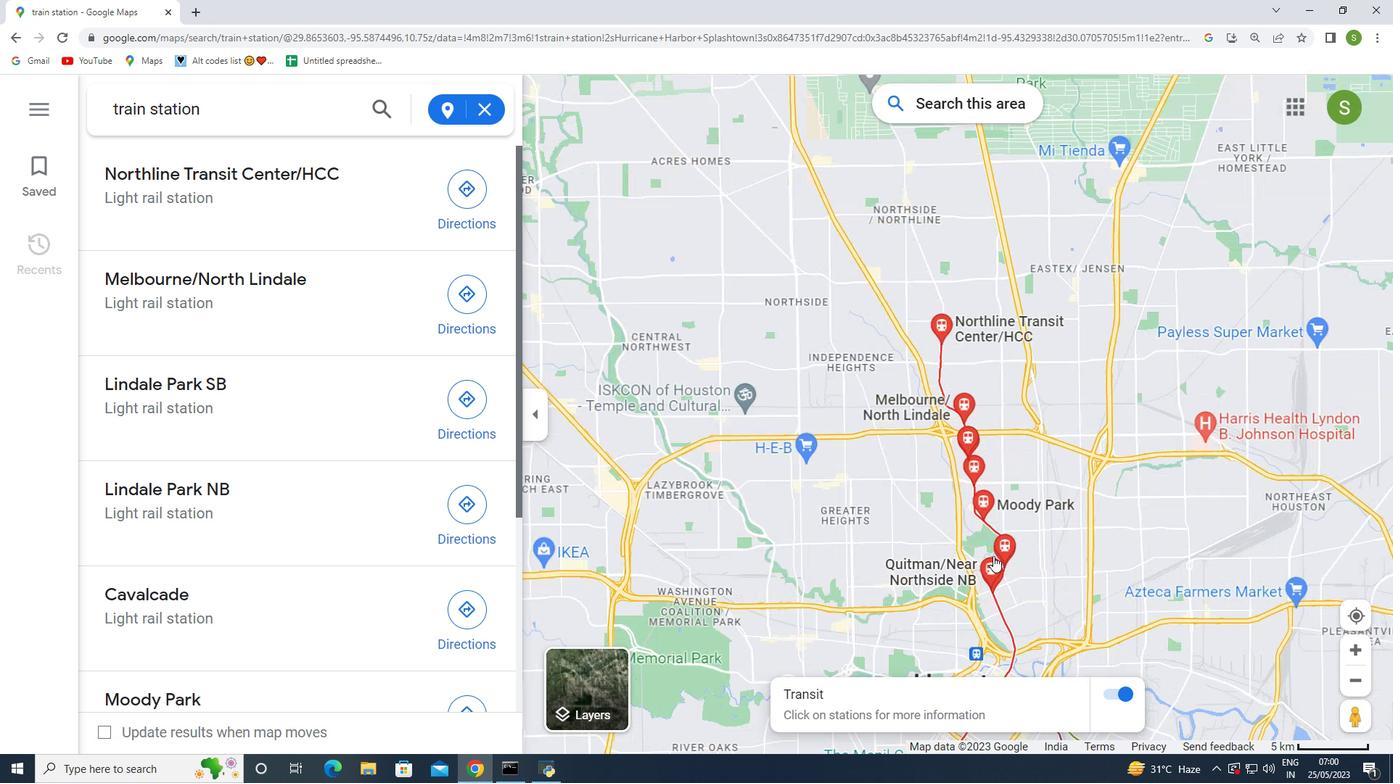 
Action: Mouse scrolled (994, 555) with delta (0, 0)
Screenshot: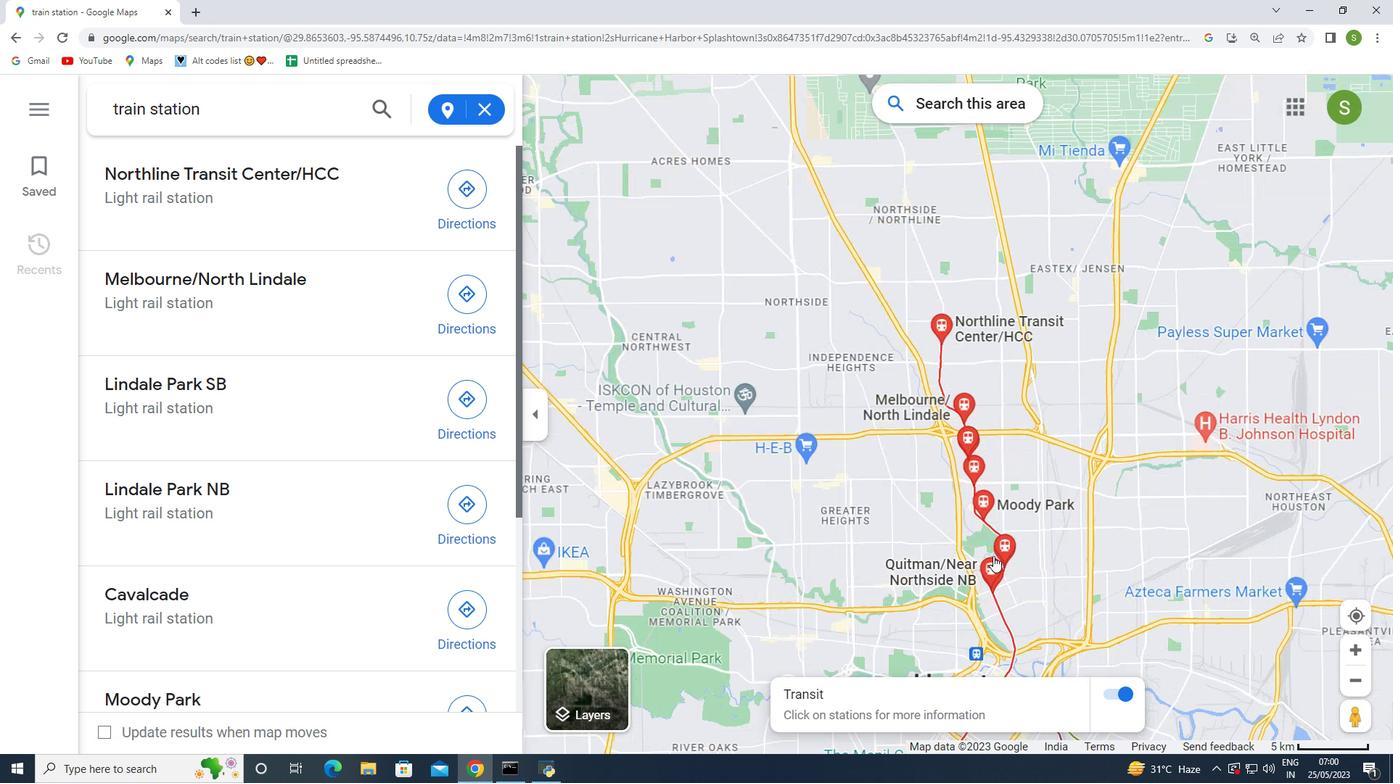 
Action: Mouse moved to (943, 331)
Screenshot: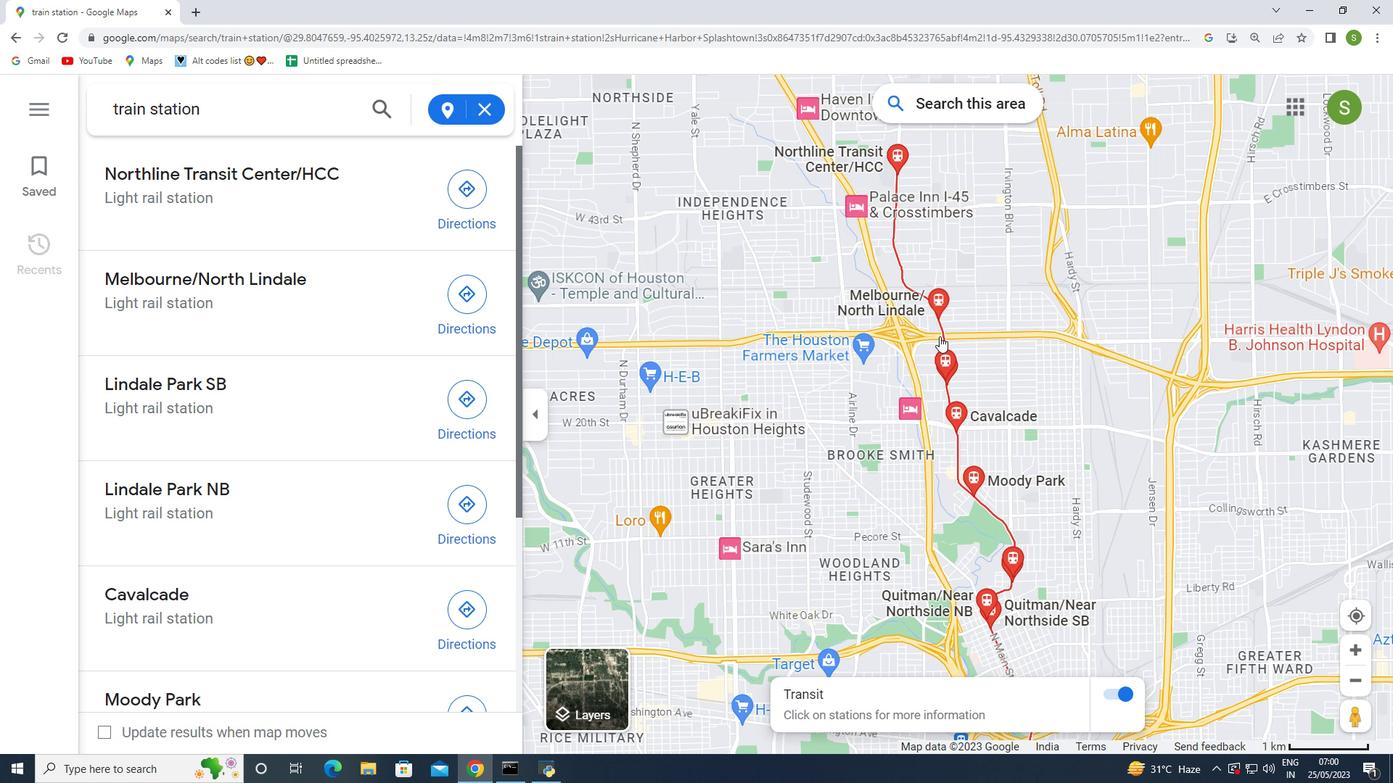 
Action: Mouse scrolled (943, 332) with delta (0, 0)
Screenshot: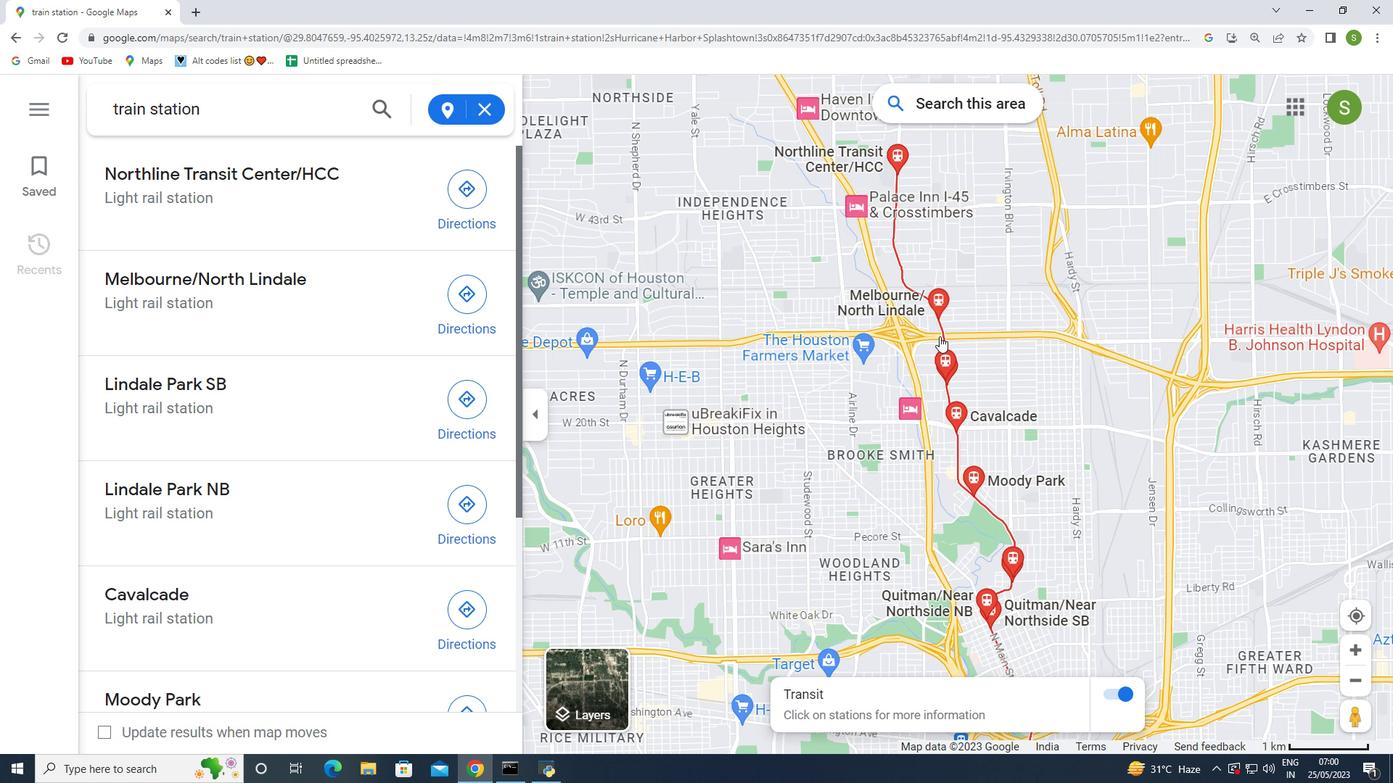 
Action: Mouse moved to (945, 325)
Screenshot: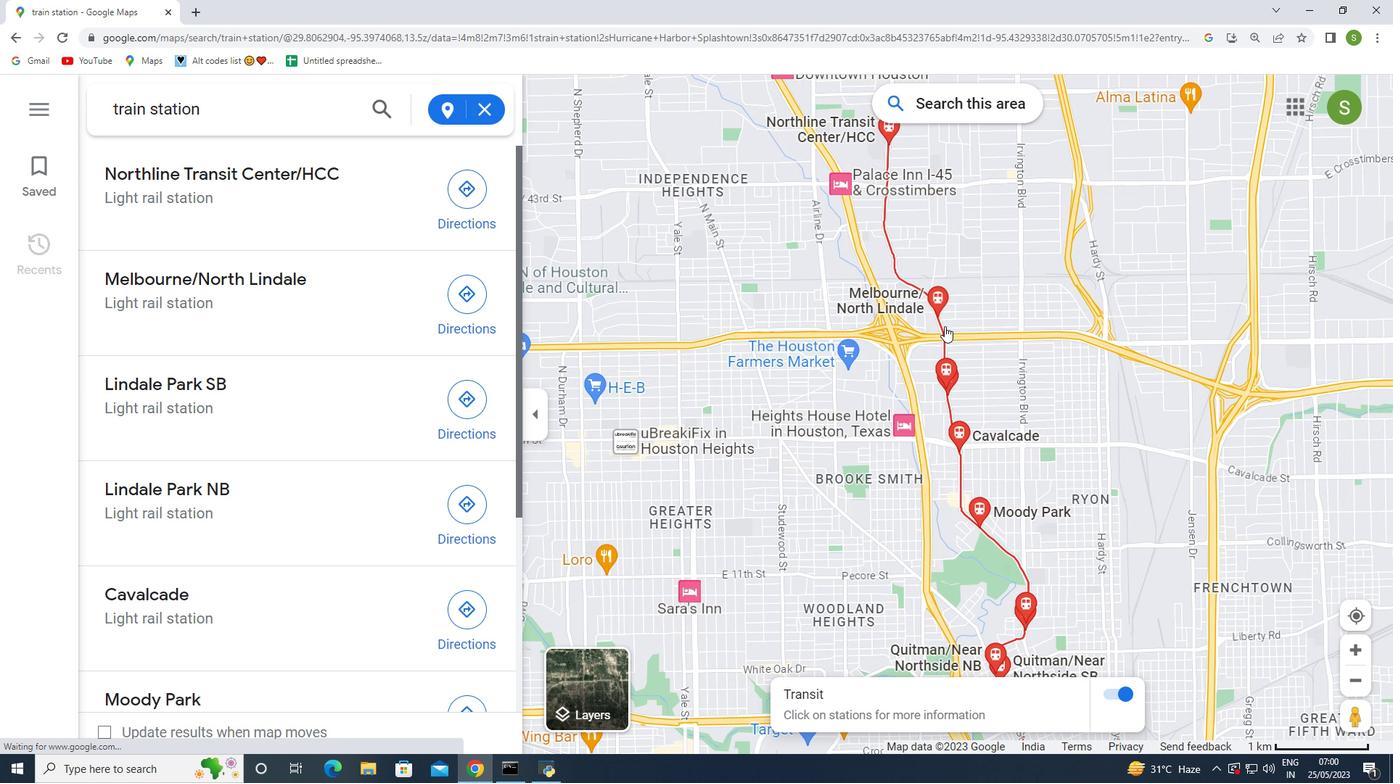 
Action: Mouse scrolled (945, 325) with delta (0, 0)
Screenshot: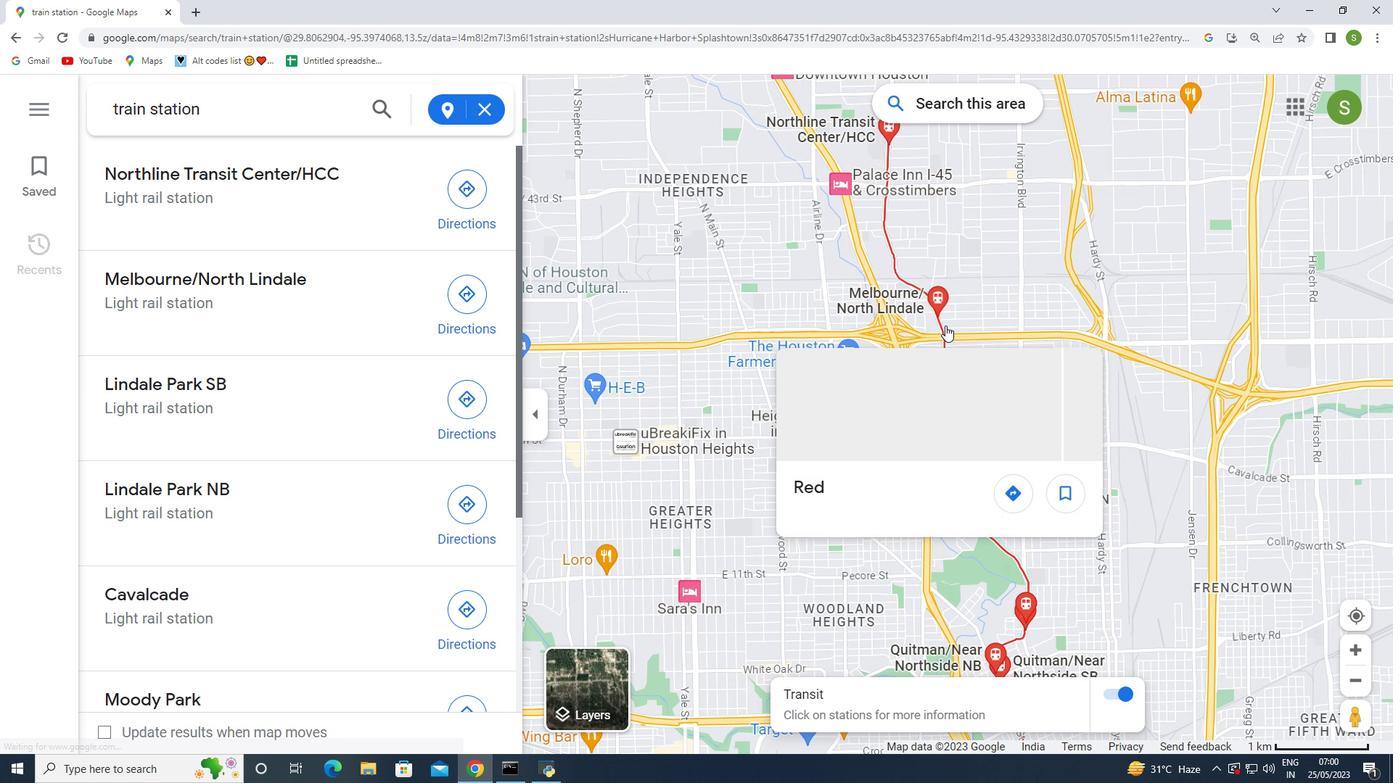 
Action: Mouse moved to (957, 320)
Screenshot: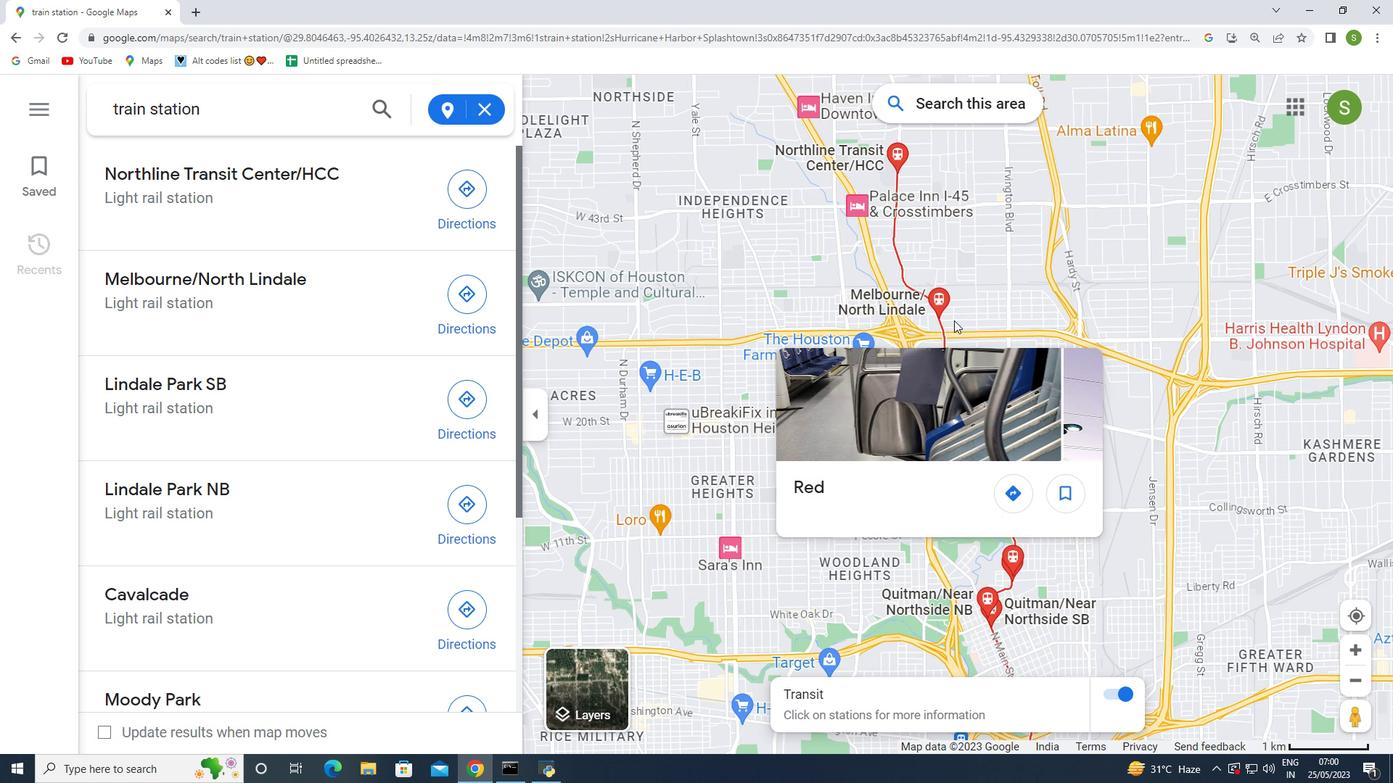 
Action: Mouse scrolled (957, 320) with delta (0, 0)
Screenshot: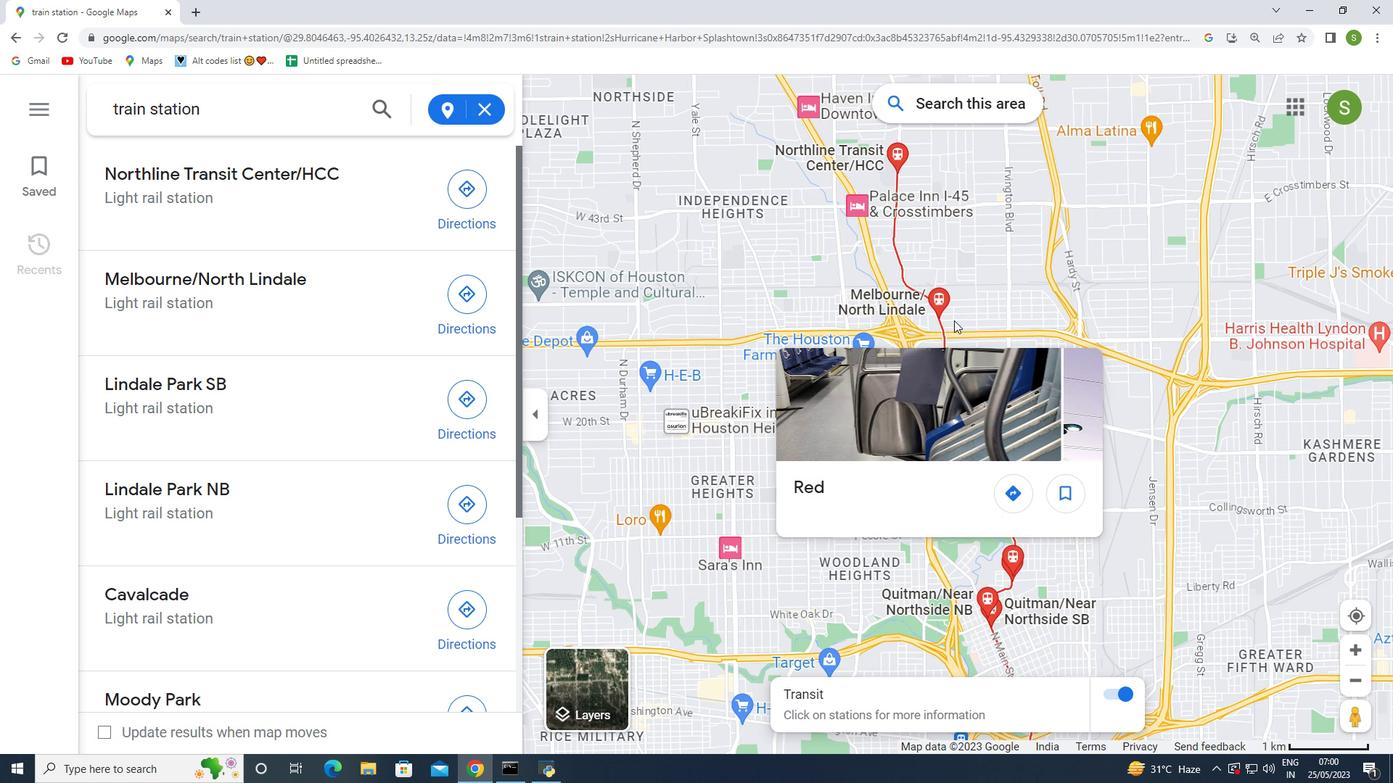 
Action: Mouse moved to (960, 320)
Screenshot: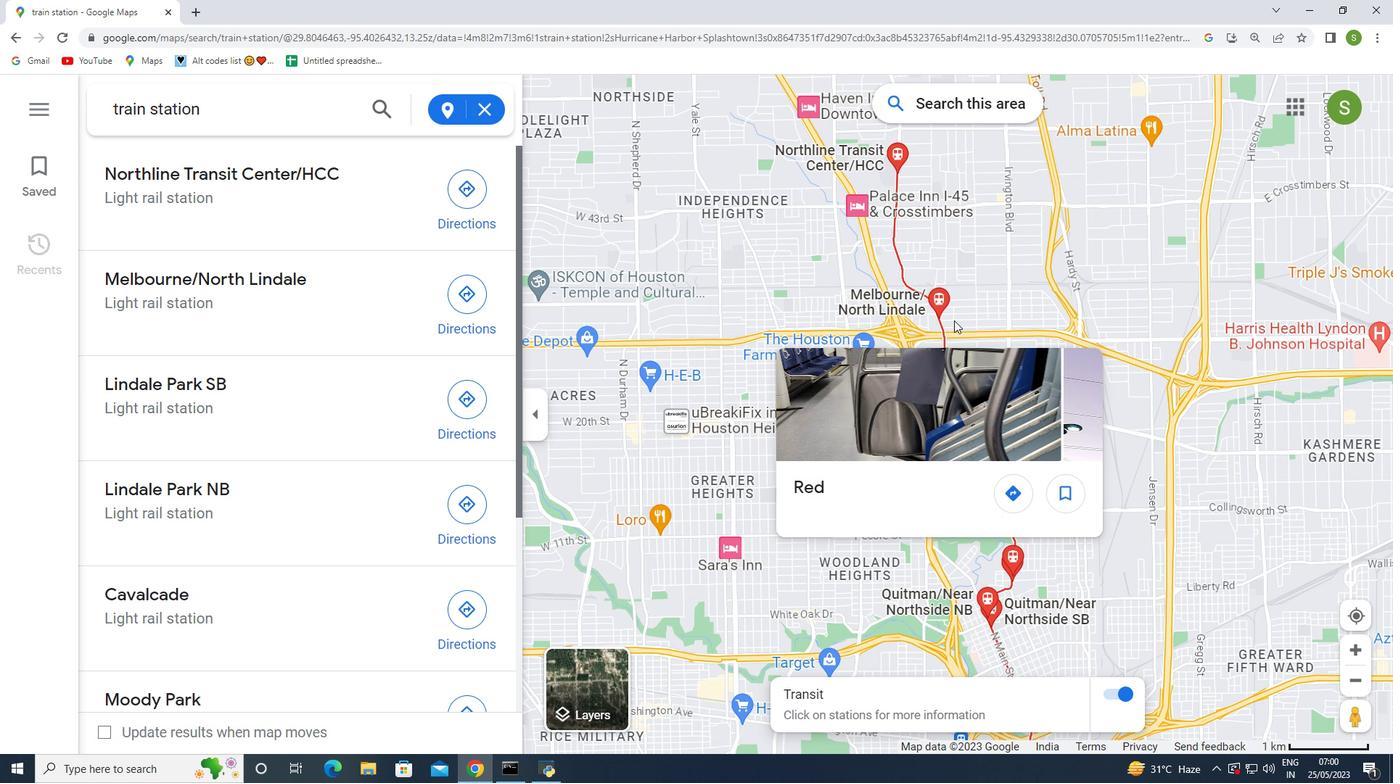
Action: Mouse scrolled (960, 319) with delta (0, 0)
Screenshot: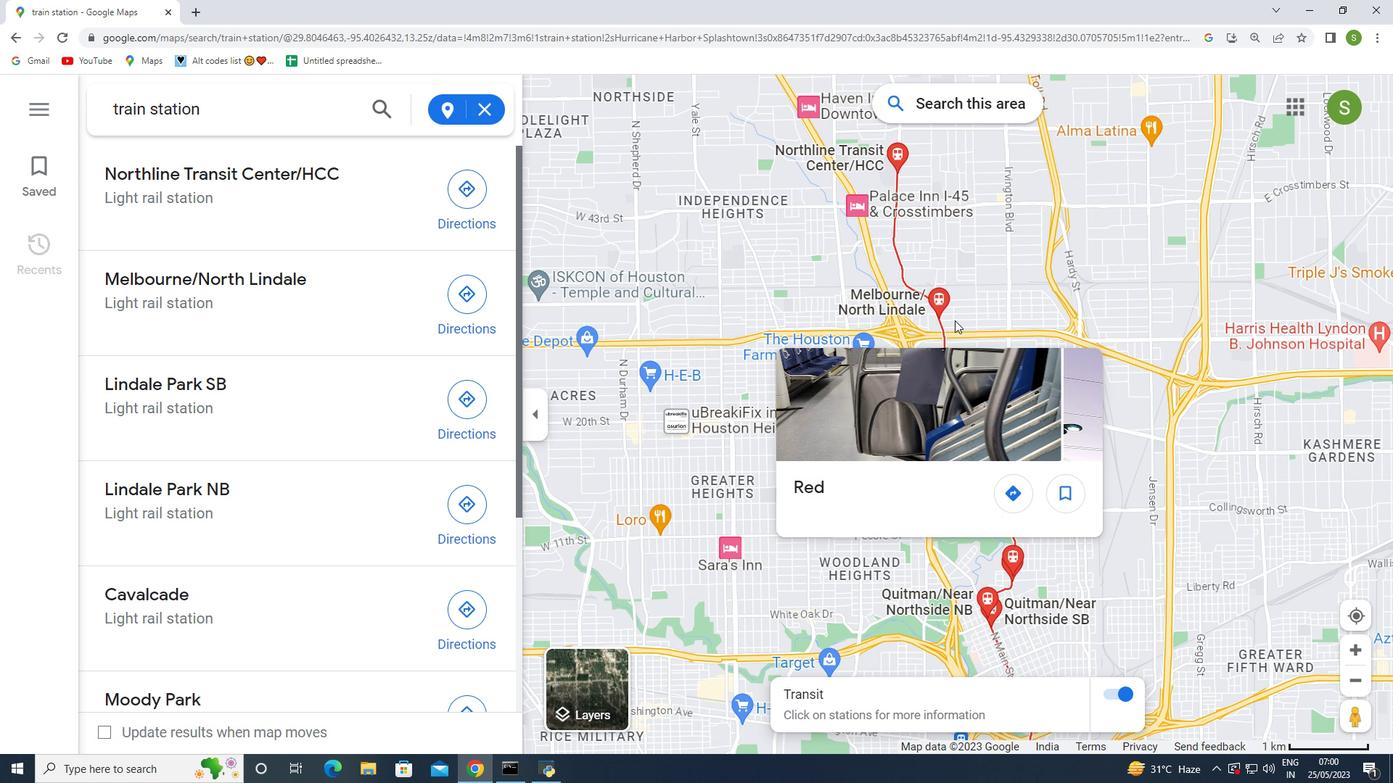 
Action: Mouse moved to (1199, 342)
Screenshot: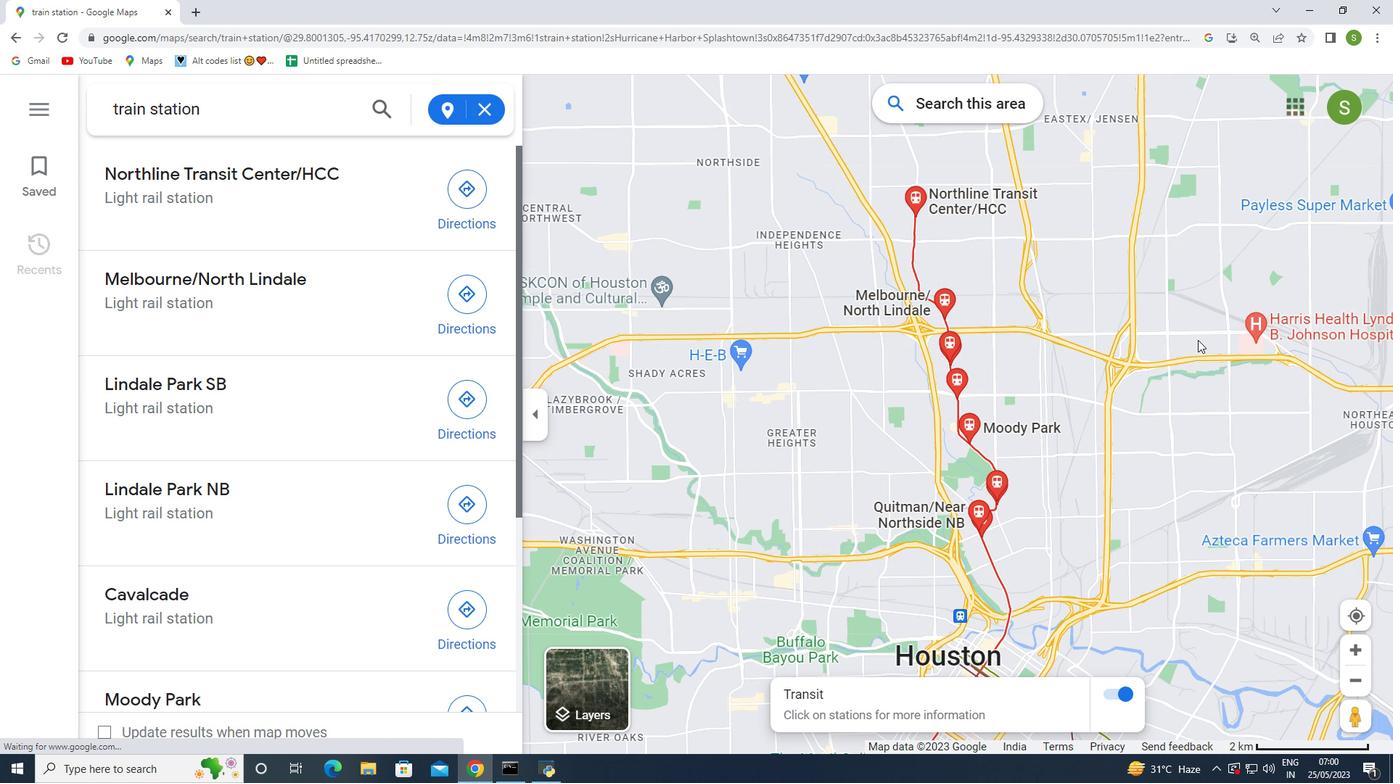 
Action: Mouse scrolled (1199, 341) with delta (0, 0)
Screenshot: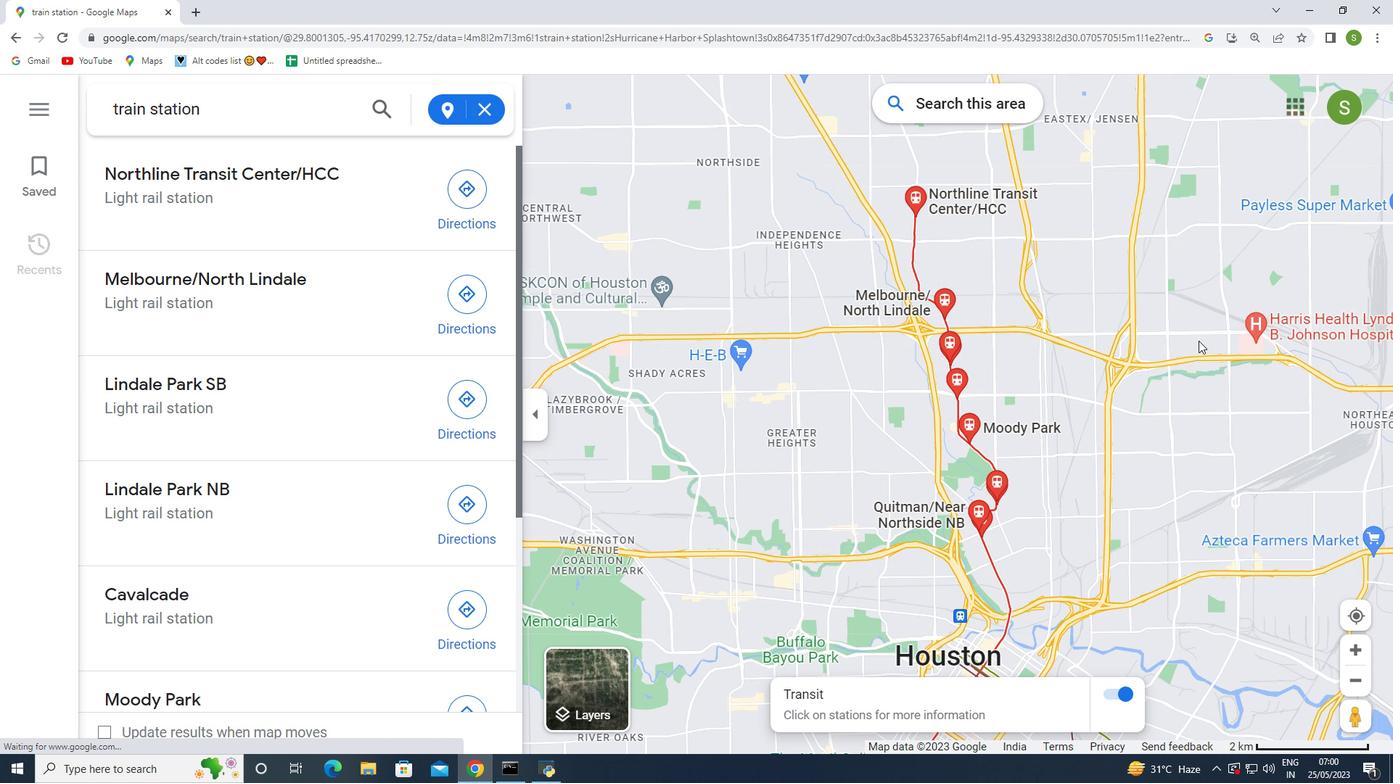 
Action: Mouse moved to (1200, 342)
Screenshot: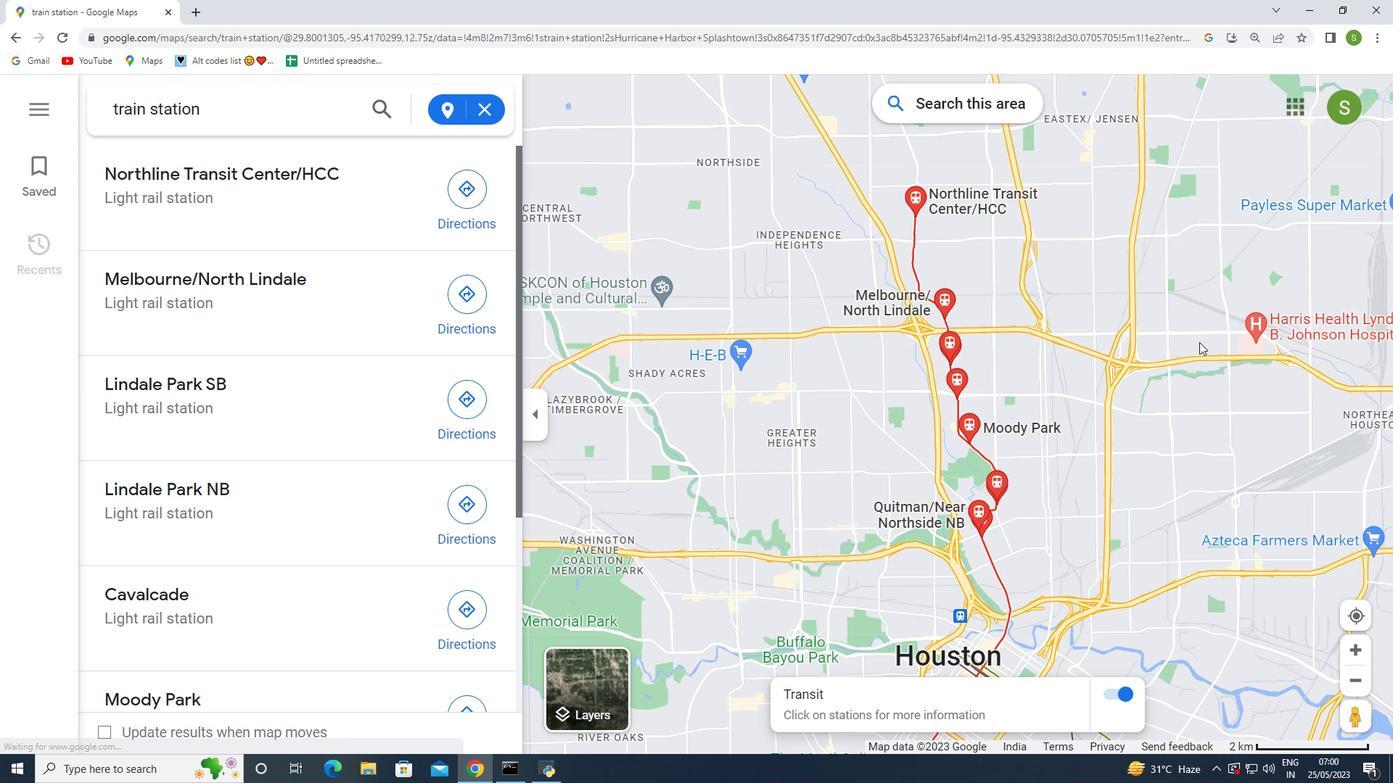 
Action: Mouse scrolled (1200, 341) with delta (0, 0)
Screenshot: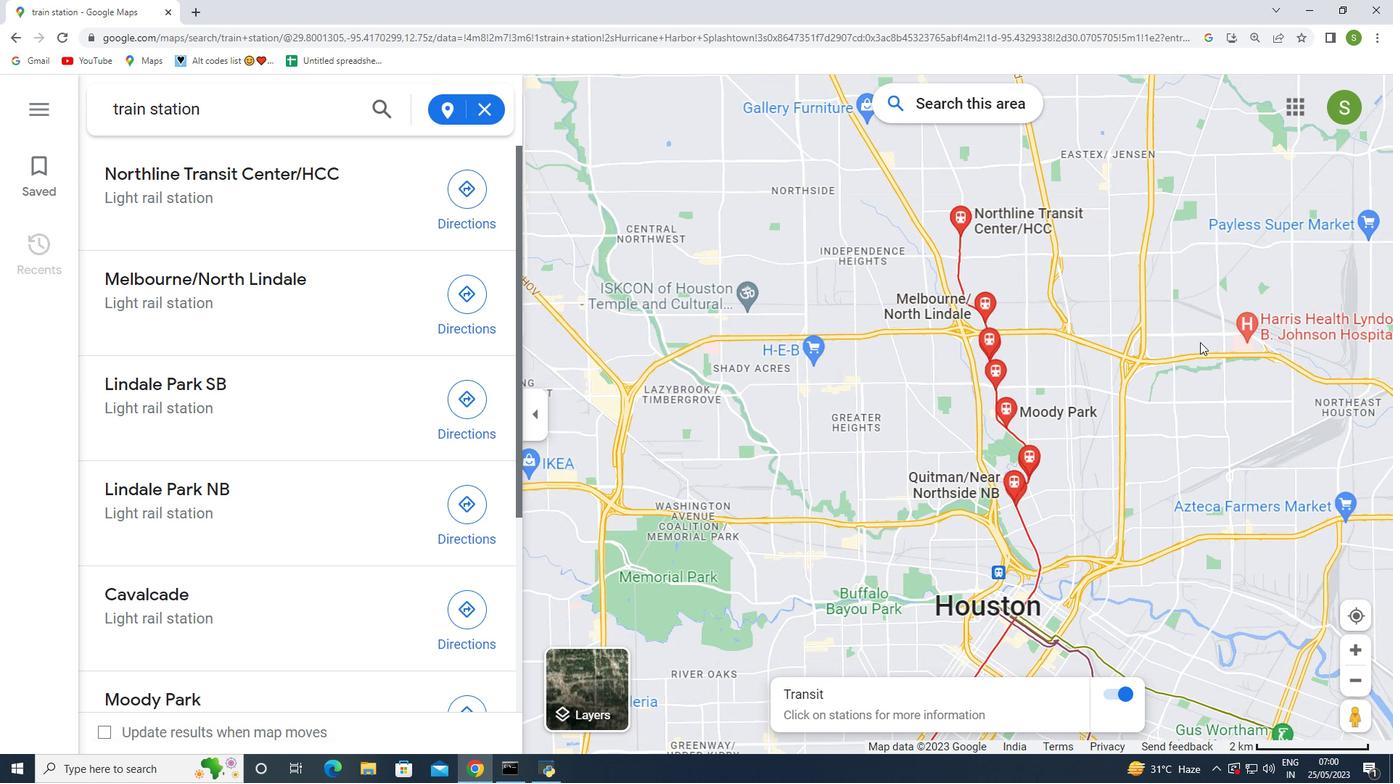 
Action: Mouse moved to (1200, 343)
Screenshot: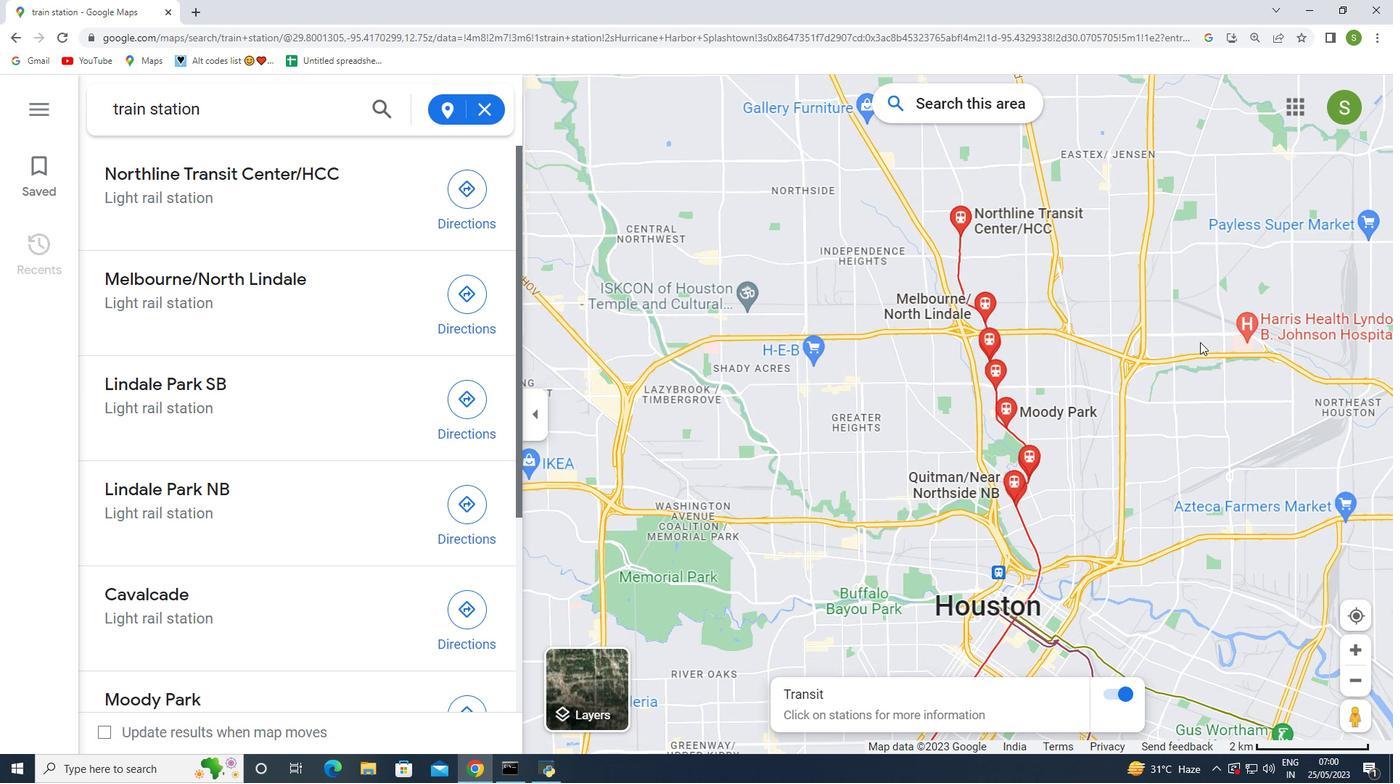 
Action: Mouse scrolled (1200, 343) with delta (0, 0)
Screenshot: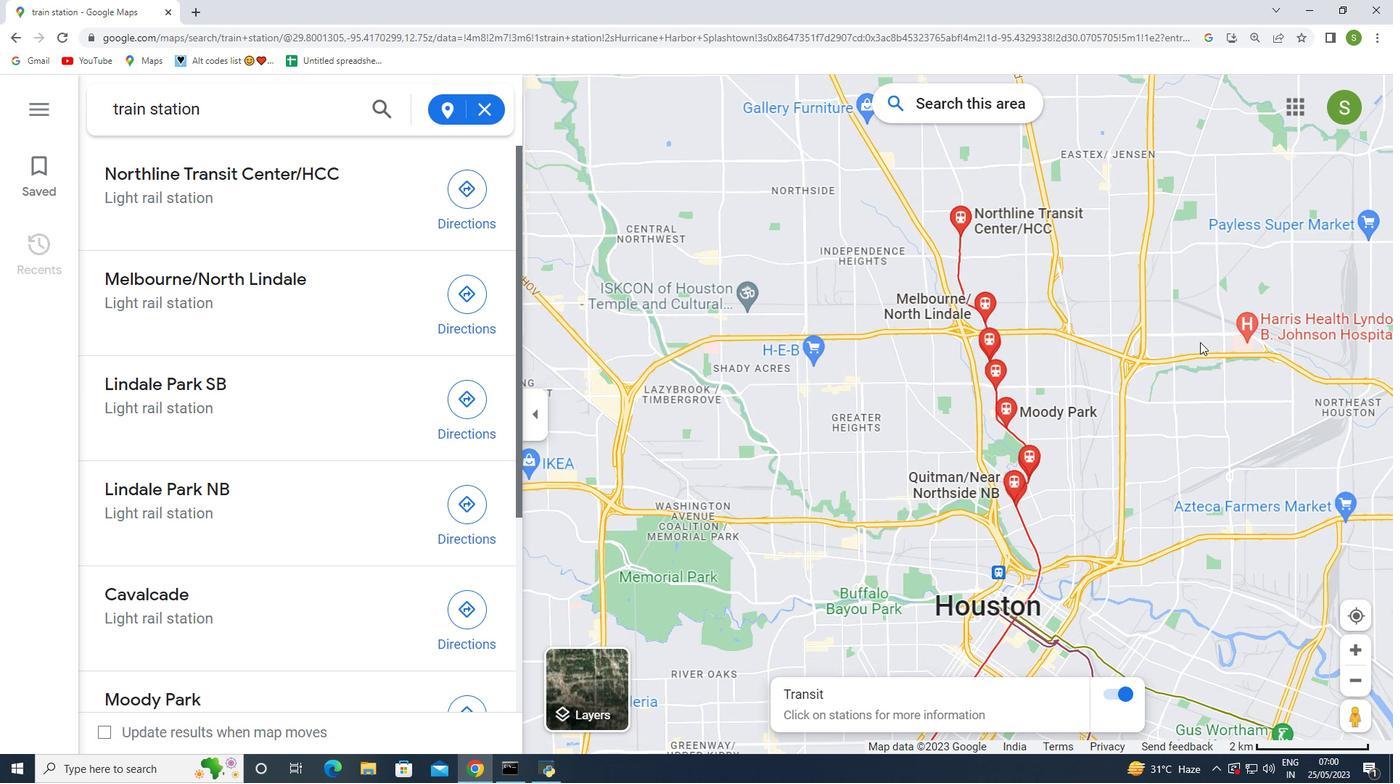 
Action: Mouse moved to (1199, 346)
Screenshot: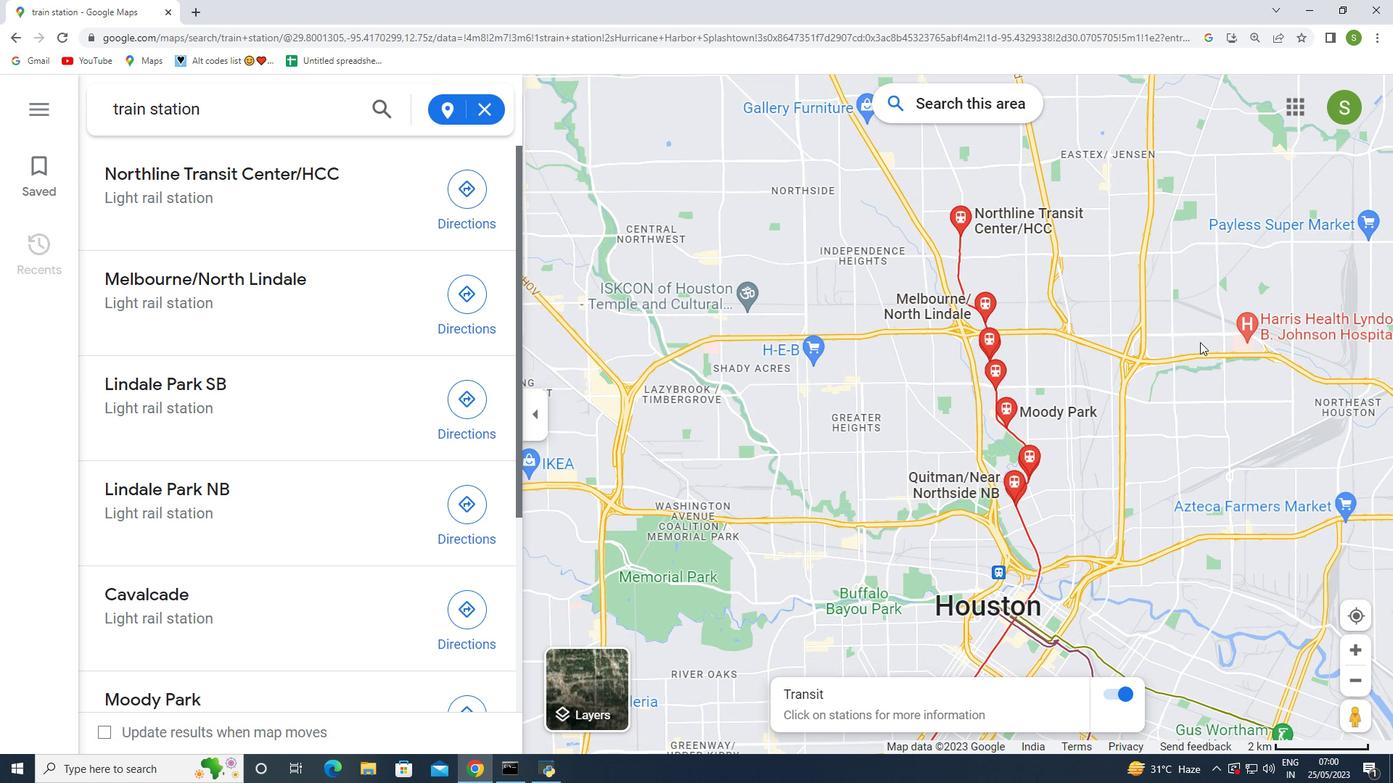 
Action: Mouse scrolled (1199, 346) with delta (0, 0)
Screenshot: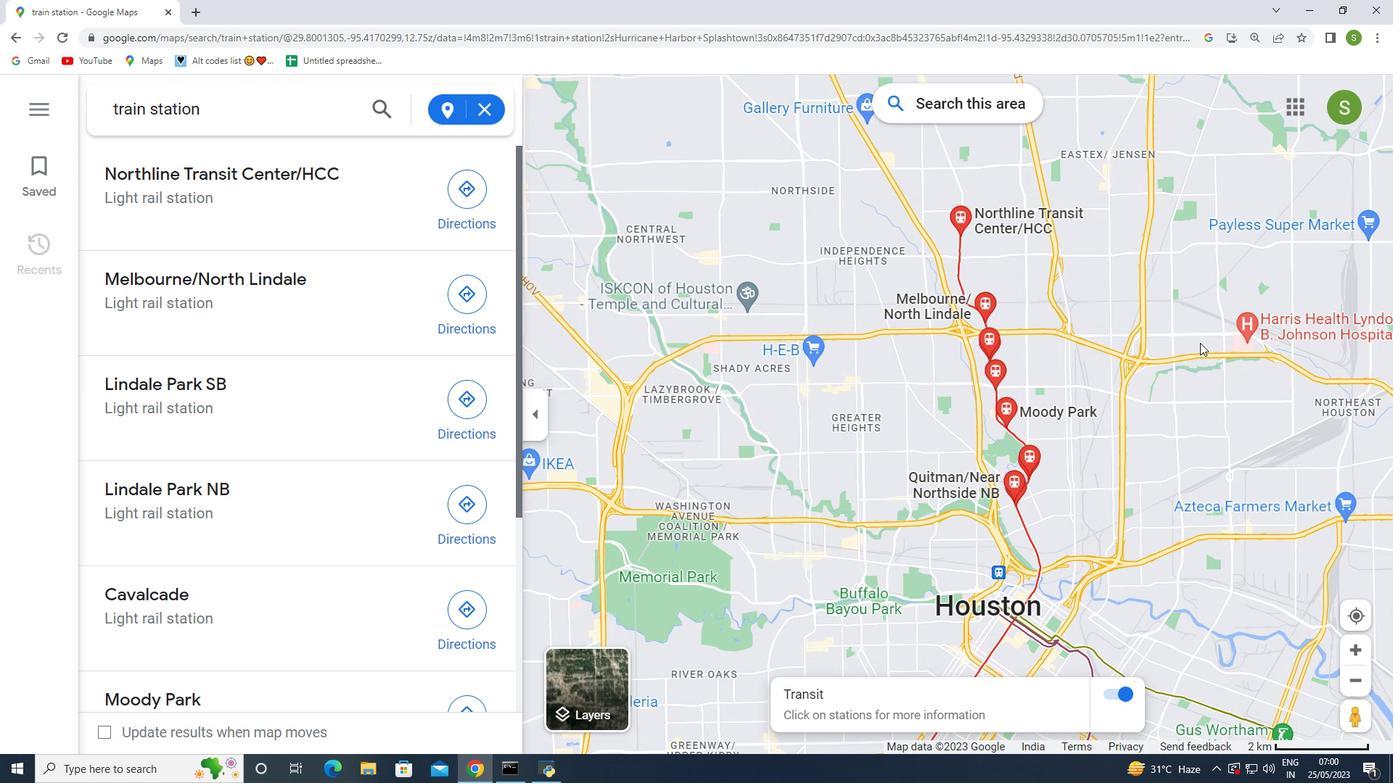 
Action: Mouse moved to (1198, 351)
Screenshot: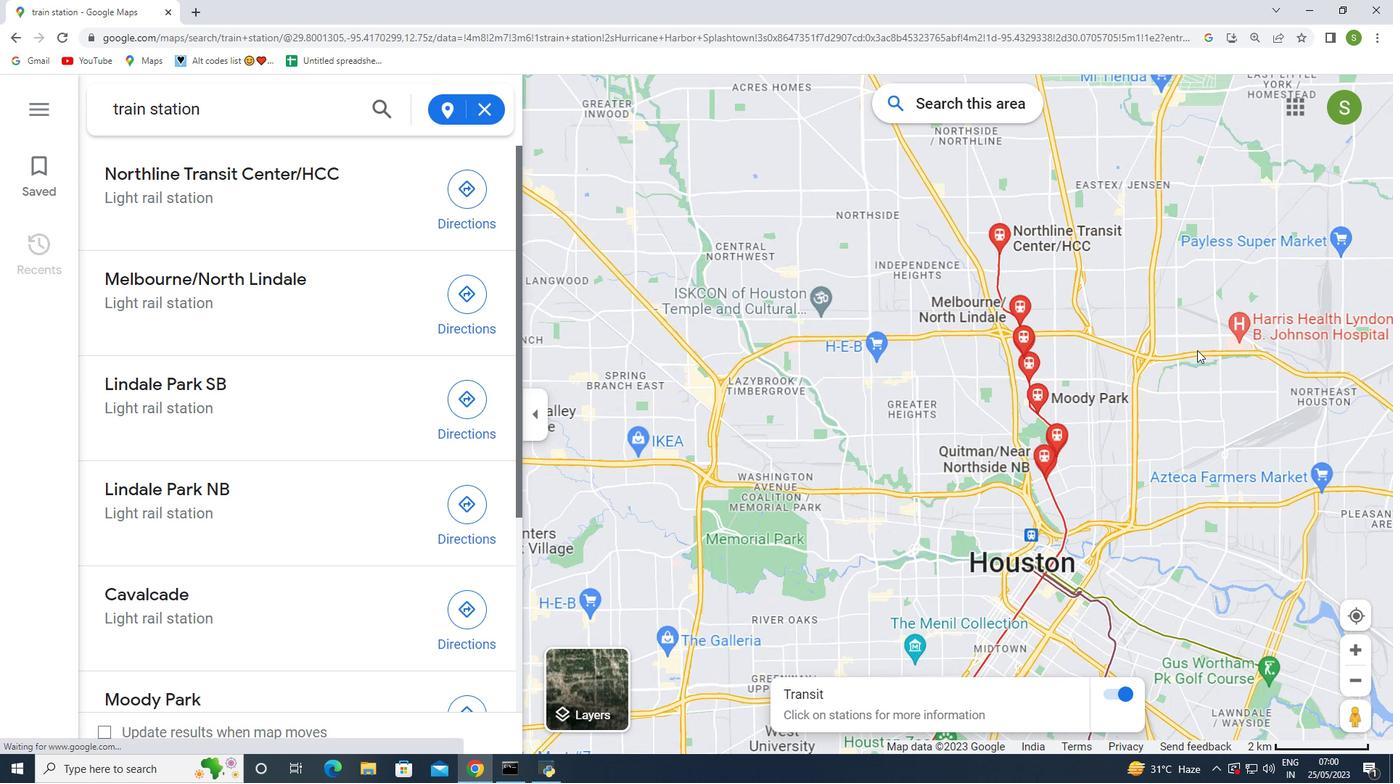 
Action: Mouse scrolled (1198, 351) with delta (0, 0)
Screenshot: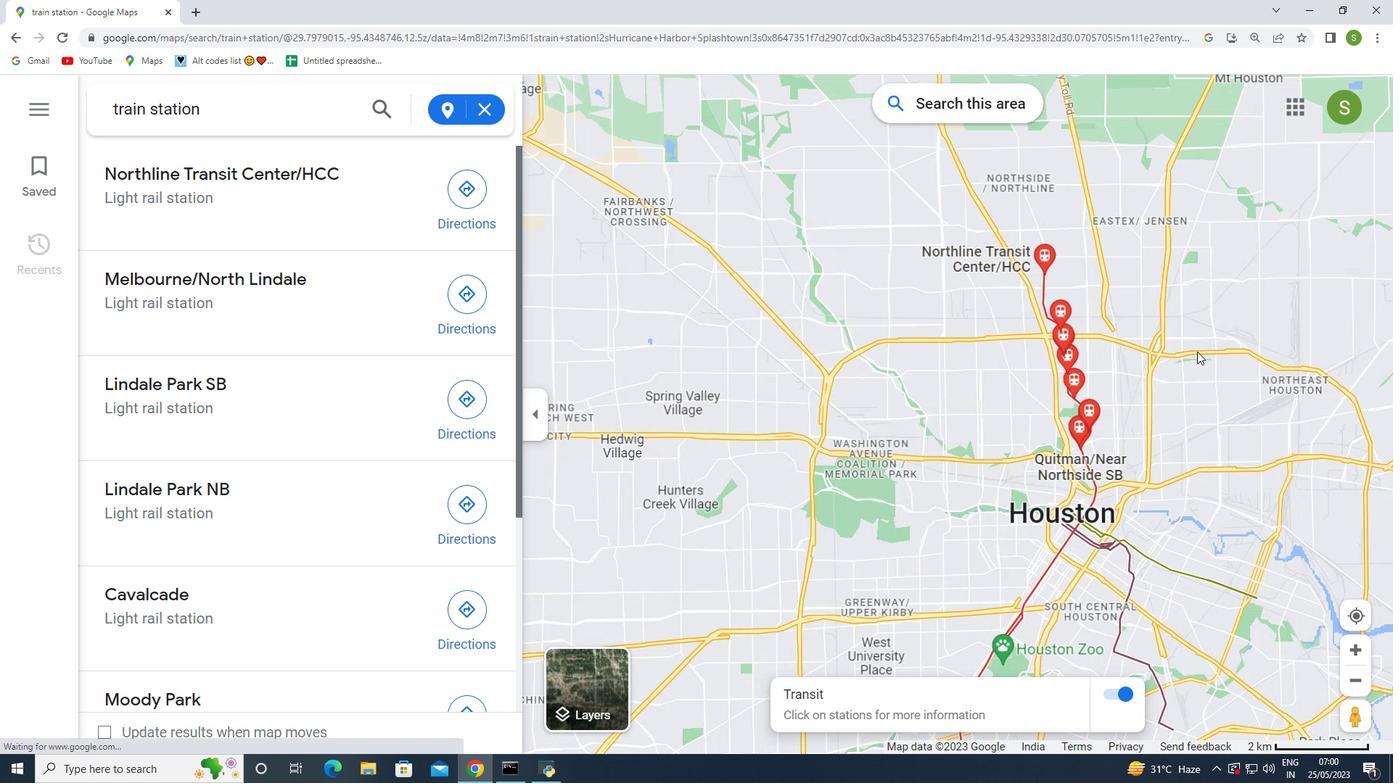 
Action: Mouse scrolled (1198, 351) with delta (0, 0)
Screenshot: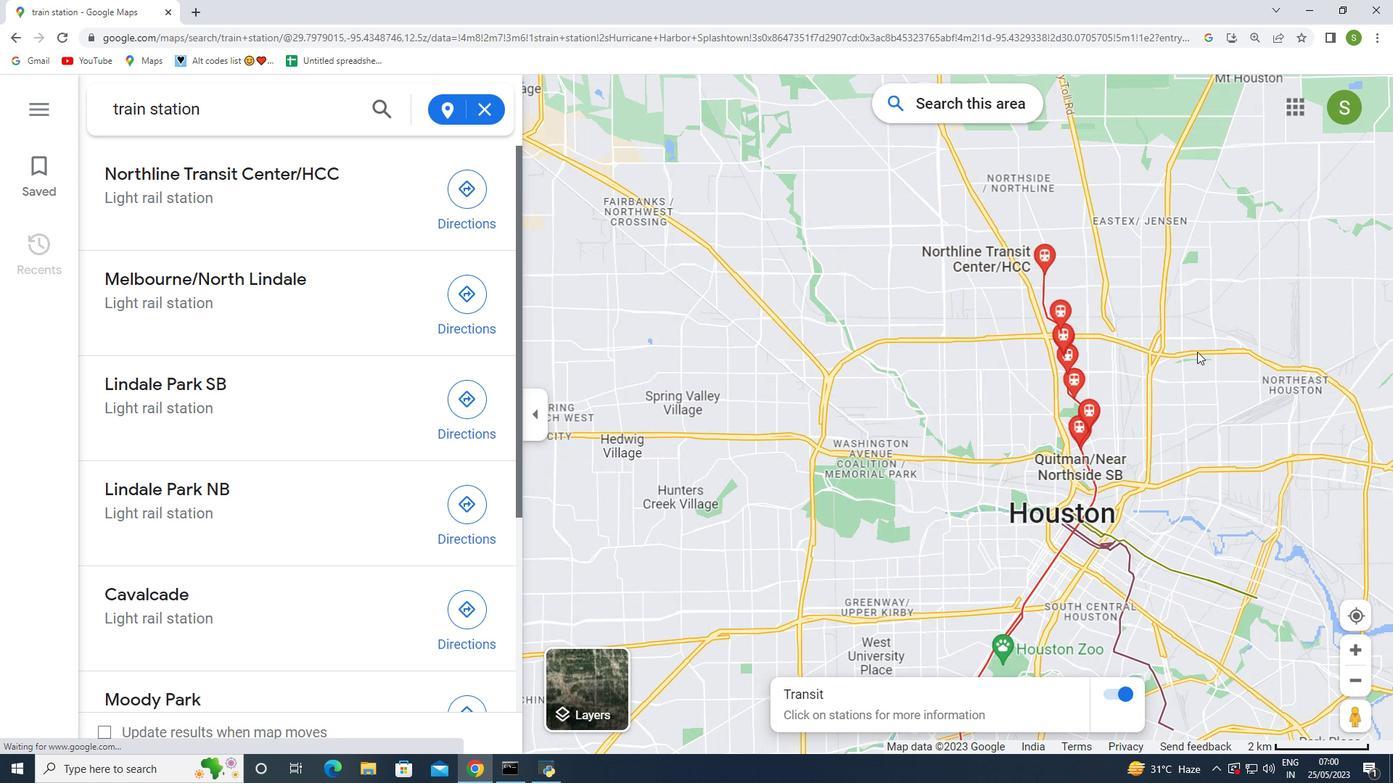 
Action: Mouse scrolled (1198, 351) with delta (0, 0)
Screenshot: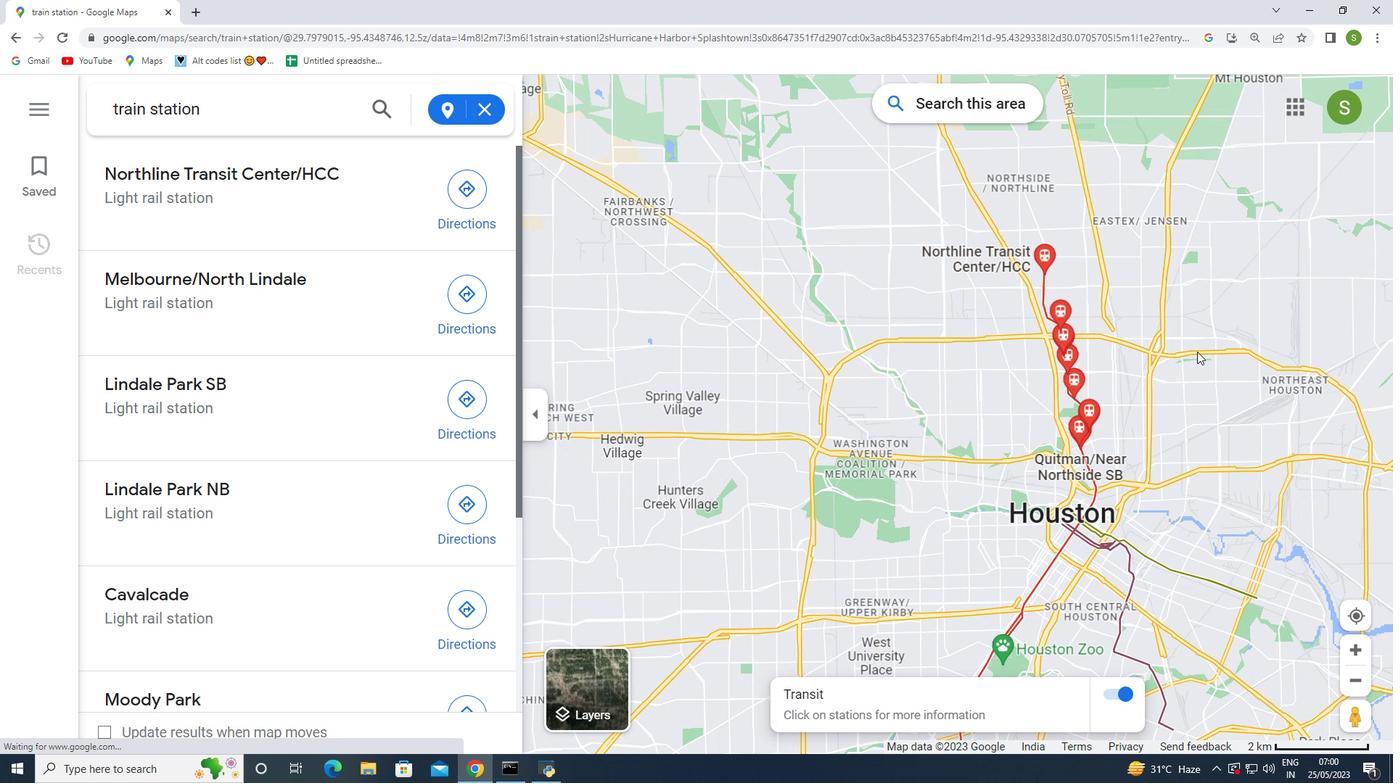 
Action: Mouse moved to (1198, 352)
Screenshot: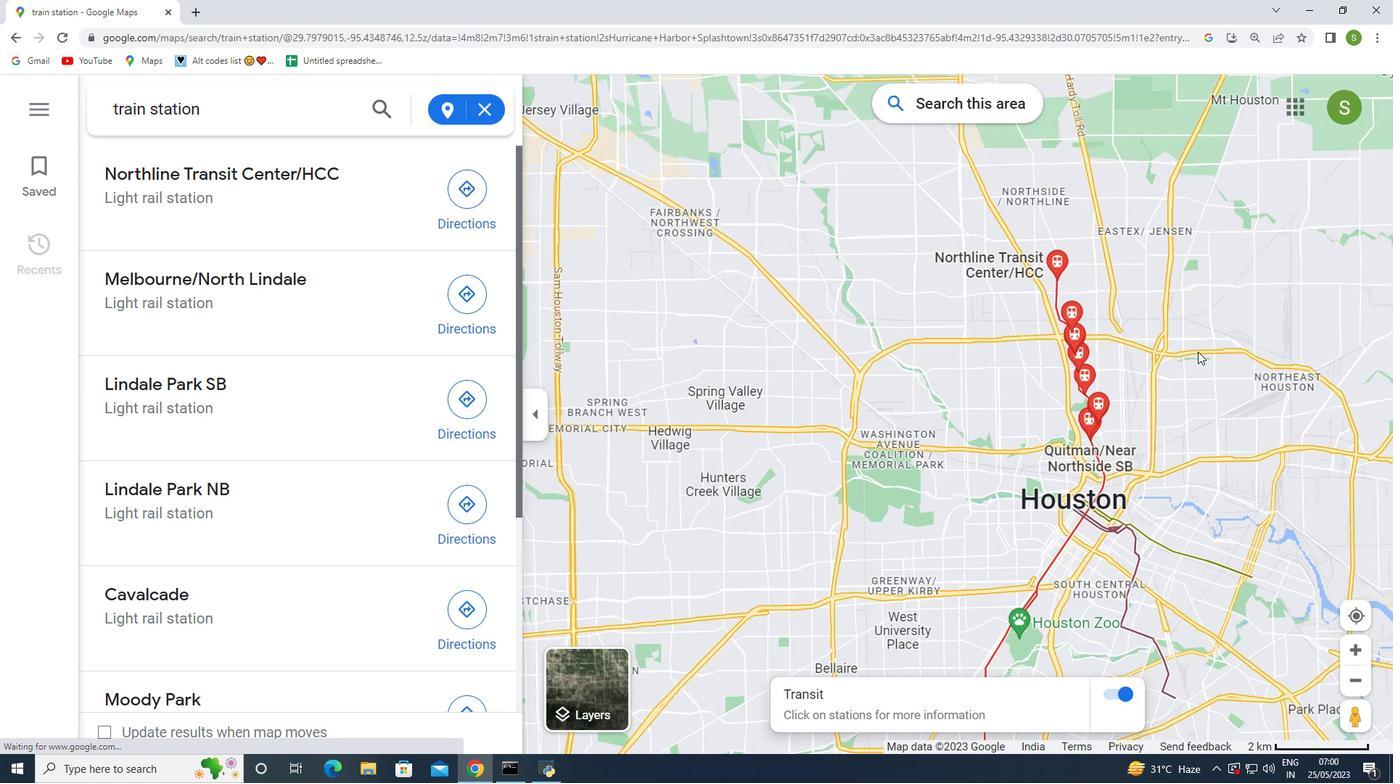 
Action: Mouse scrolled (1198, 351) with delta (0, 0)
Screenshot: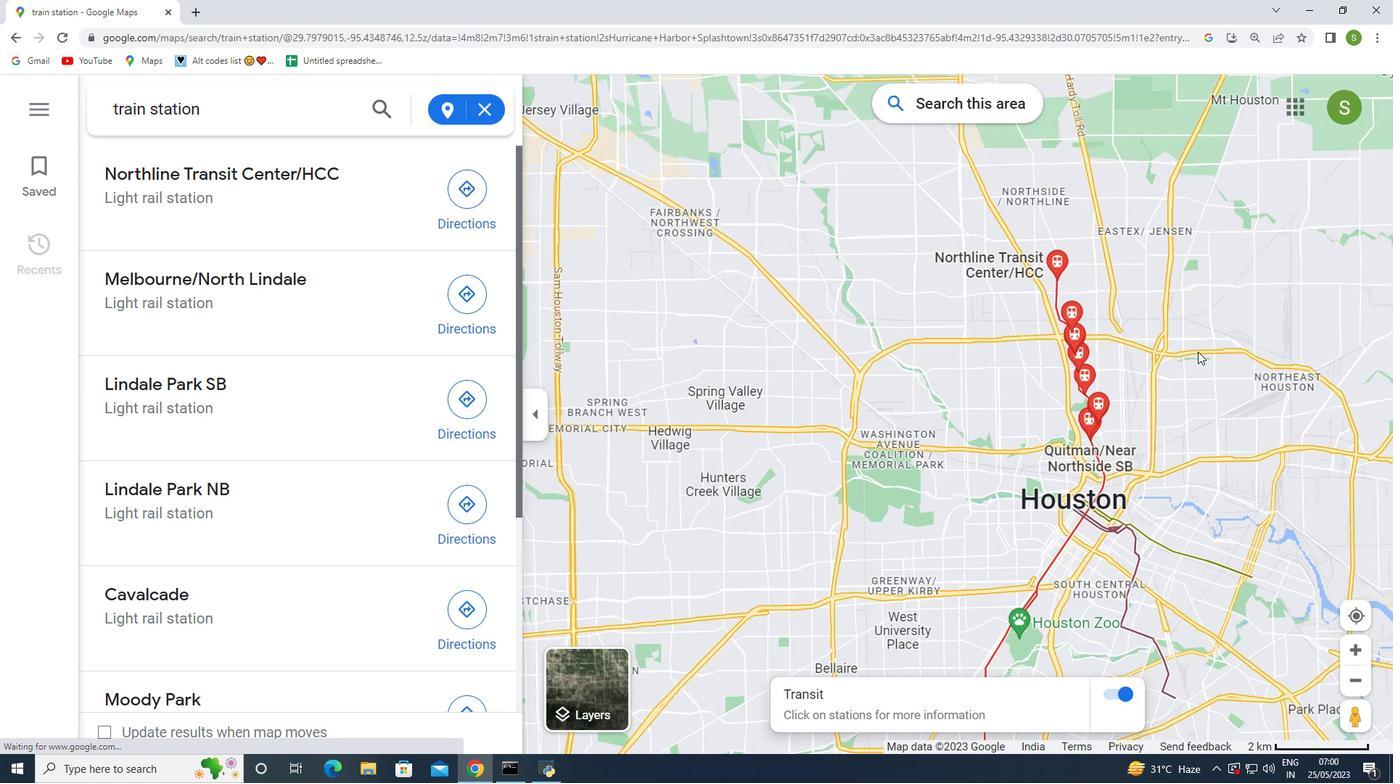 
Action: Mouse moved to (1193, 383)
Screenshot: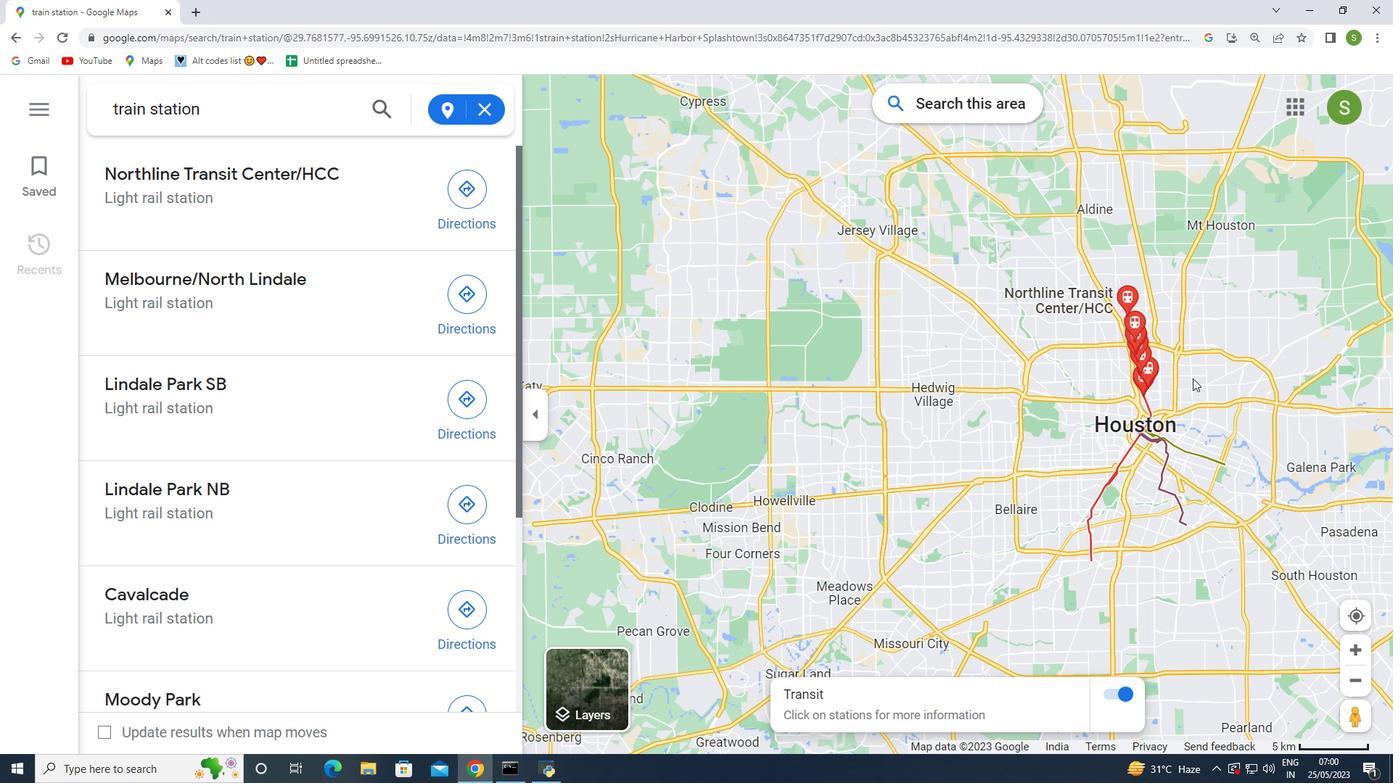 
Action: Mouse scrolled (1193, 383) with delta (0, 0)
Screenshot: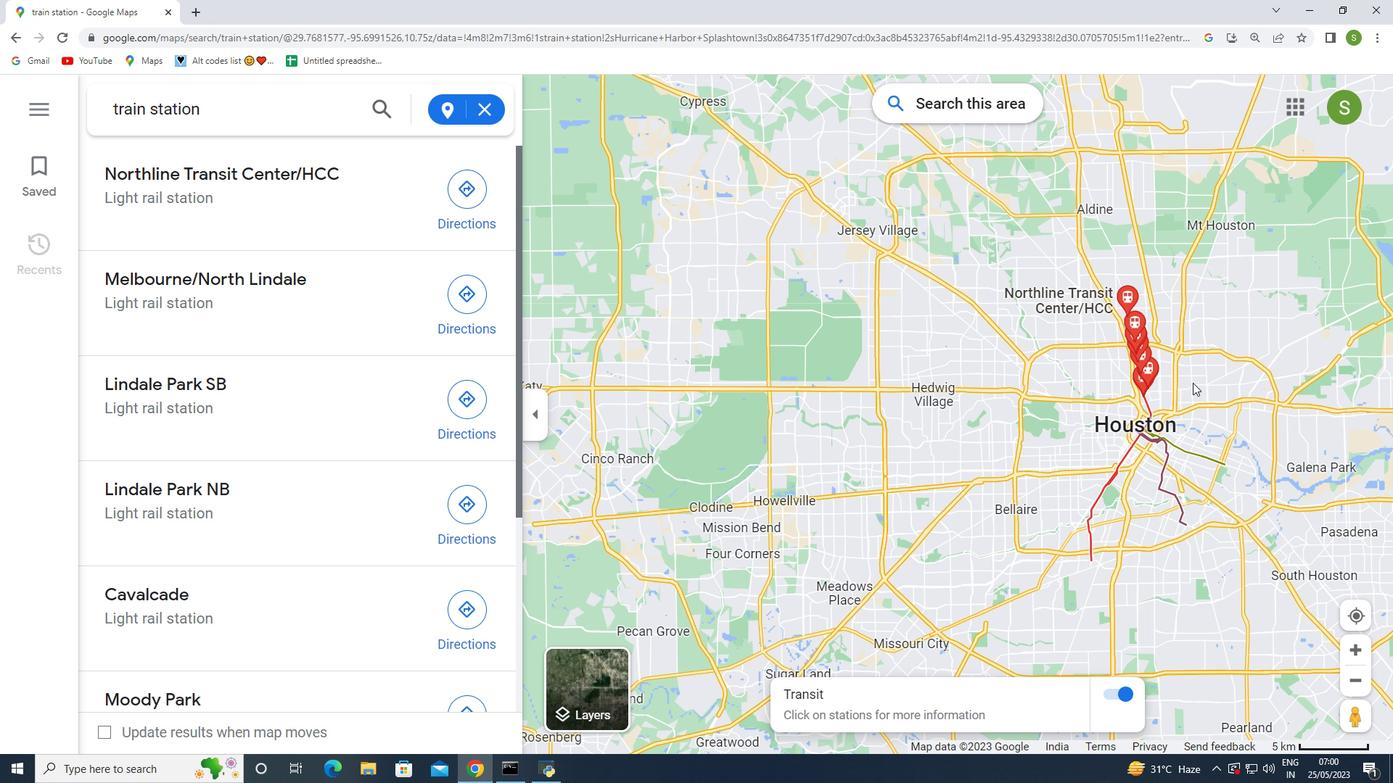 
Action: Mouse moved to (1200, 391)
Screenshot: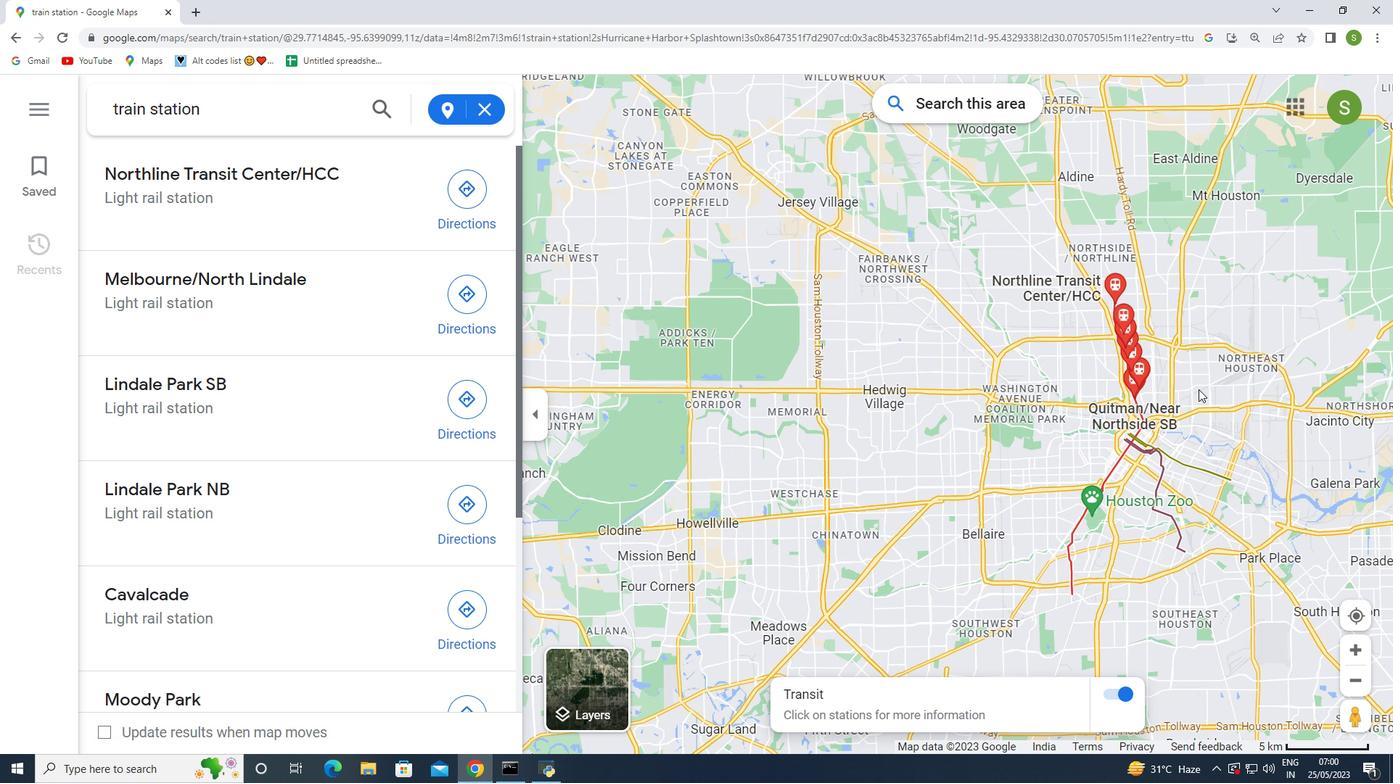 
Action: Mouse scrolled (1200, 391) with delta (0, 0)
Screenshot: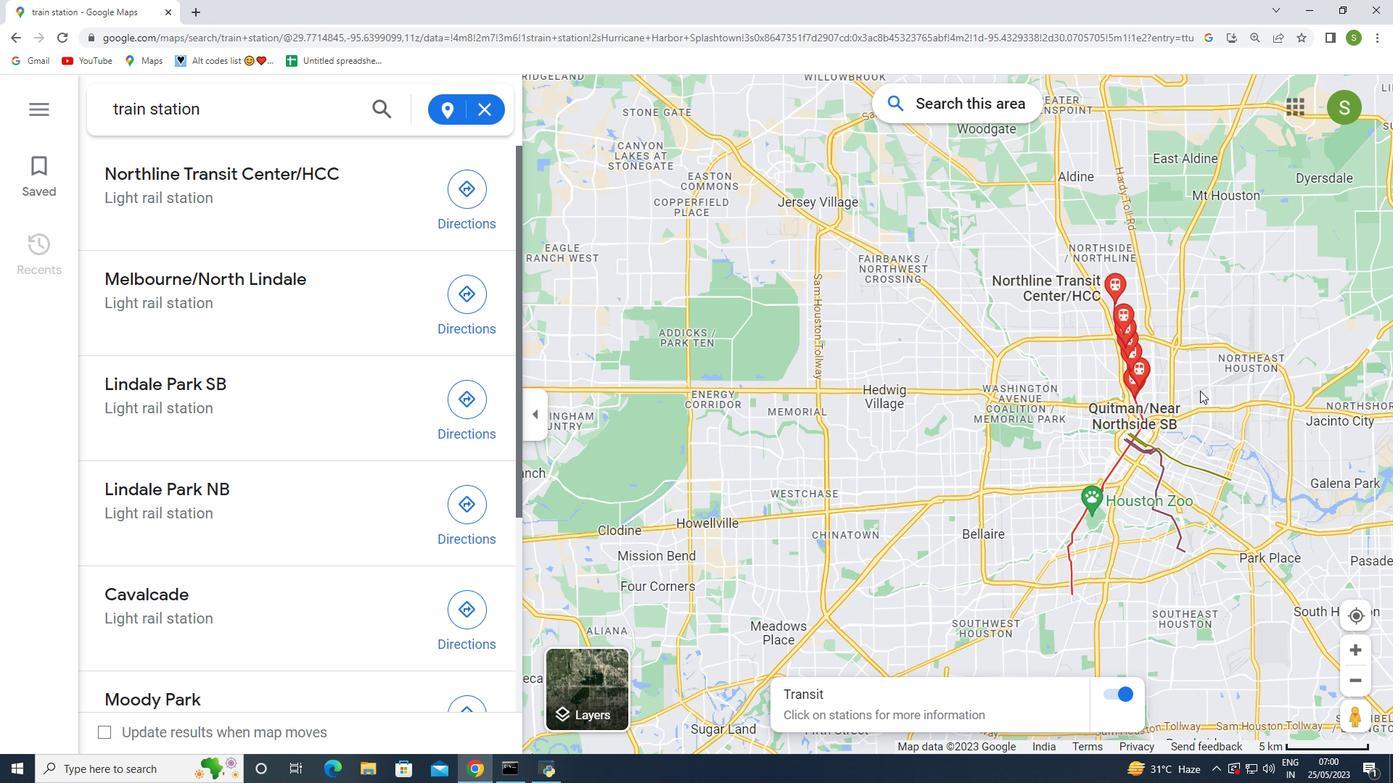 
Action: Mouse scrolled (1200, 391) with delta (0, 0)
Screenshot: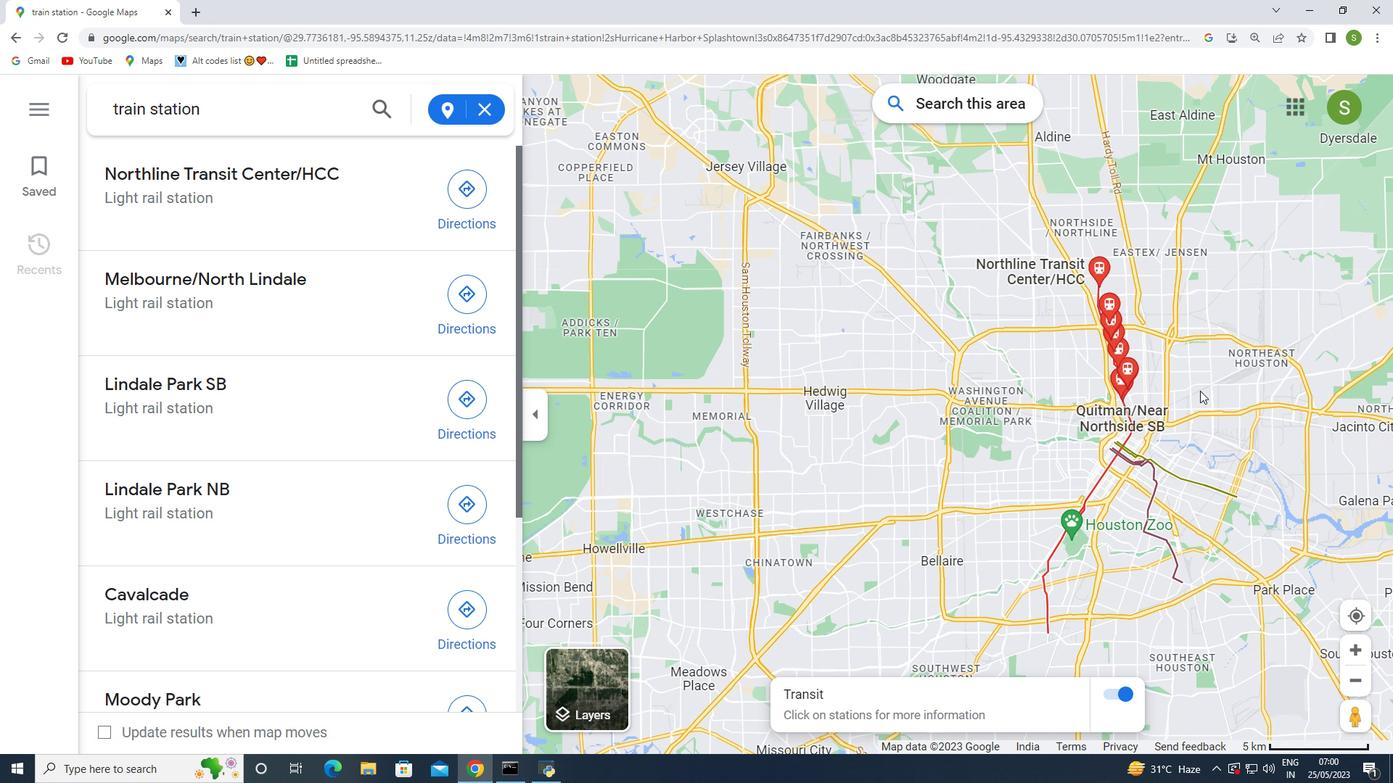 
Action: Mouse scrolled (1200, 391) with delta (0, 0)
Screenshot: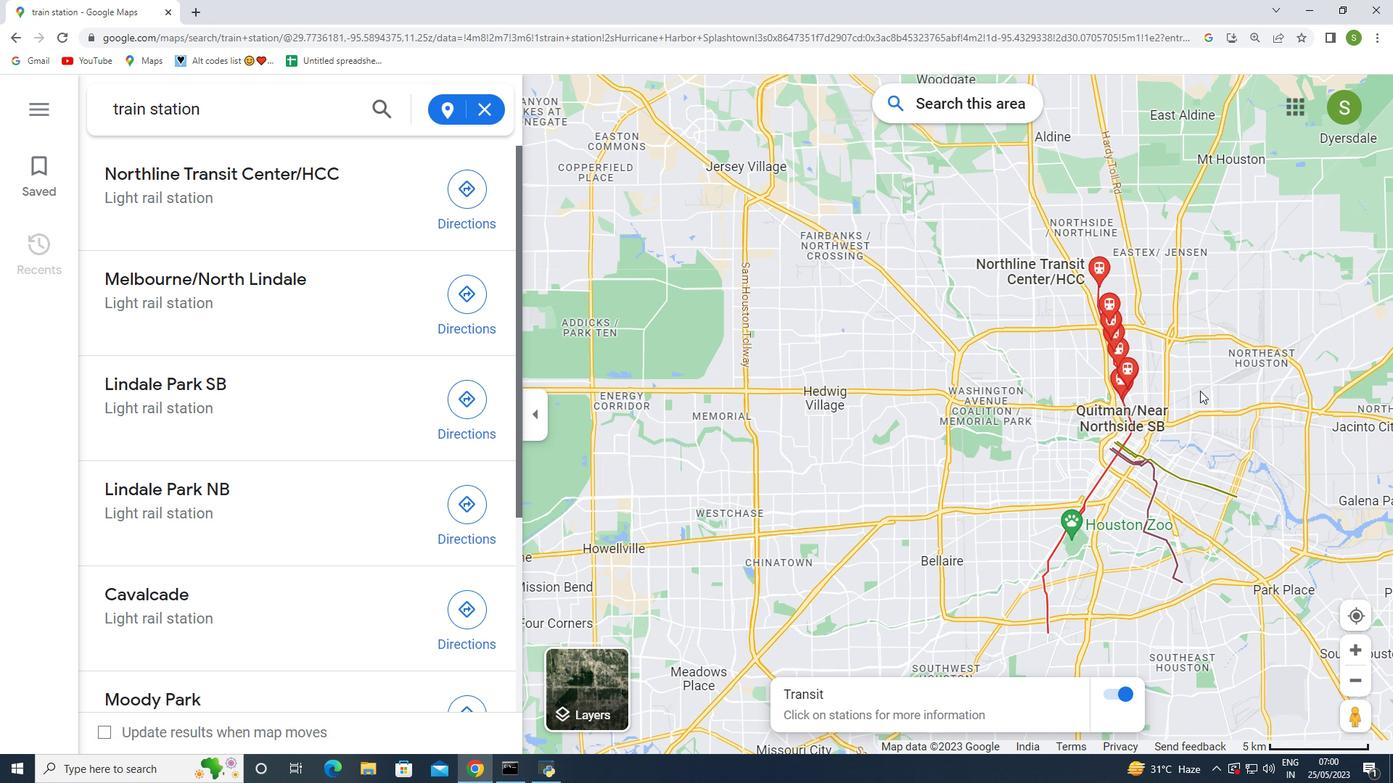 
Action: Mouse moved to (1135, 405)
Screenshot: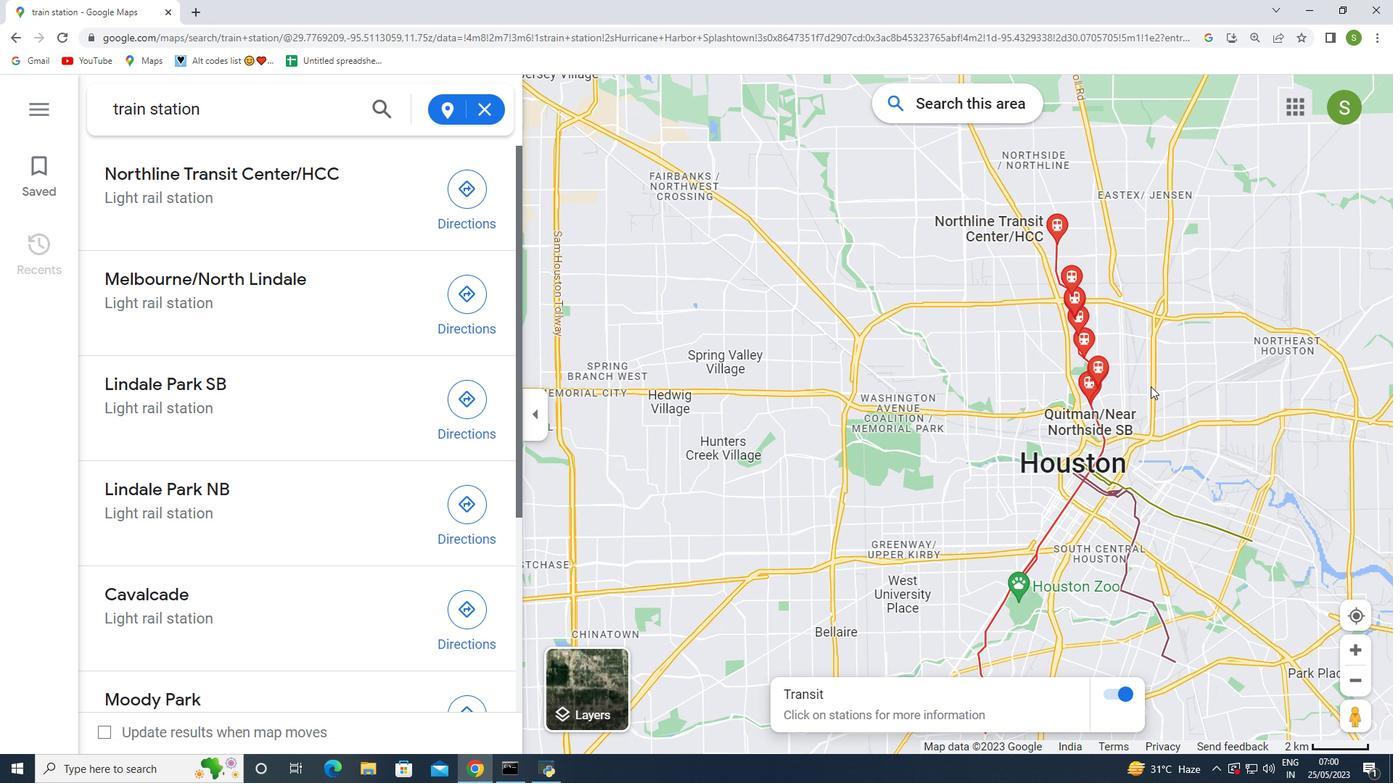 
Action: Mouse scrolled (1135, 406) with delta (0, 0)
Screenshot: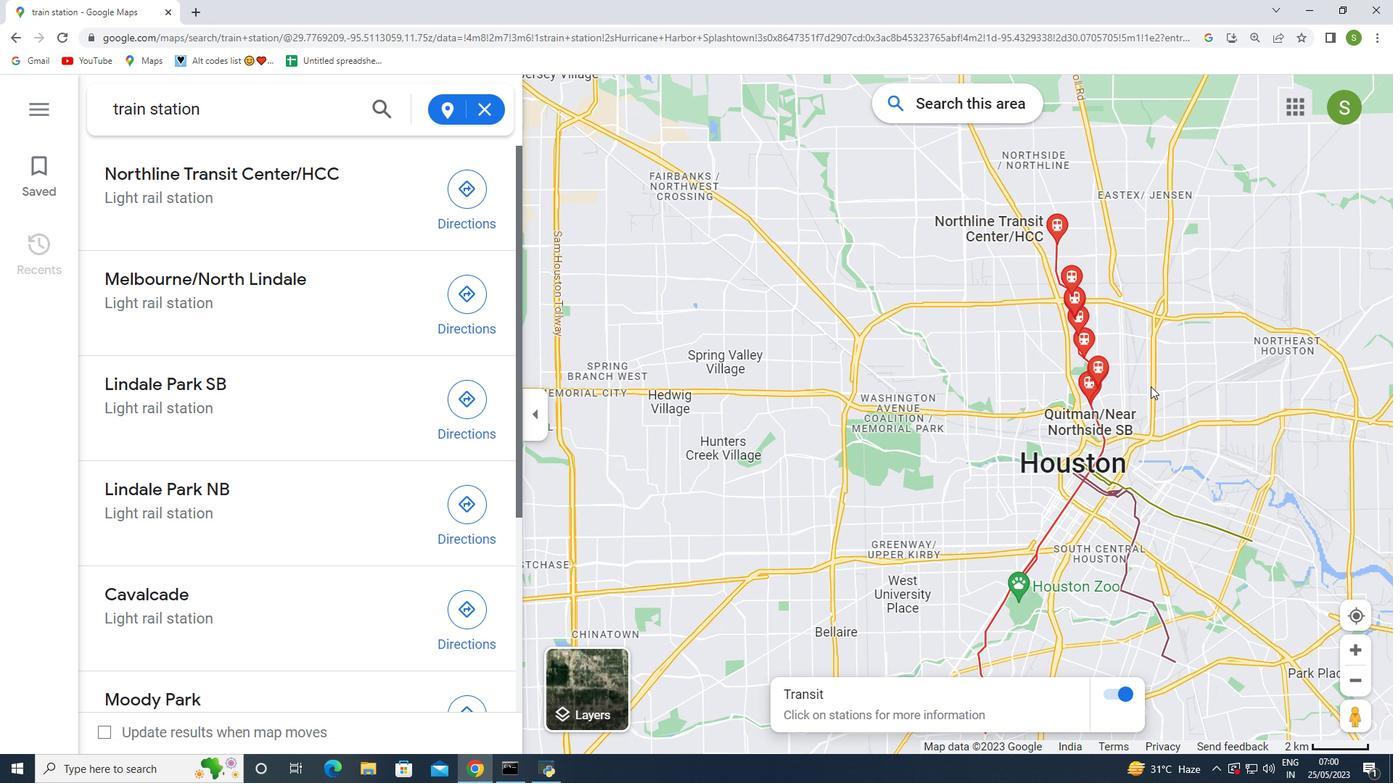 
Action: Mouse scrolled (1135, 406) with delta (0, 0)
Screenshot: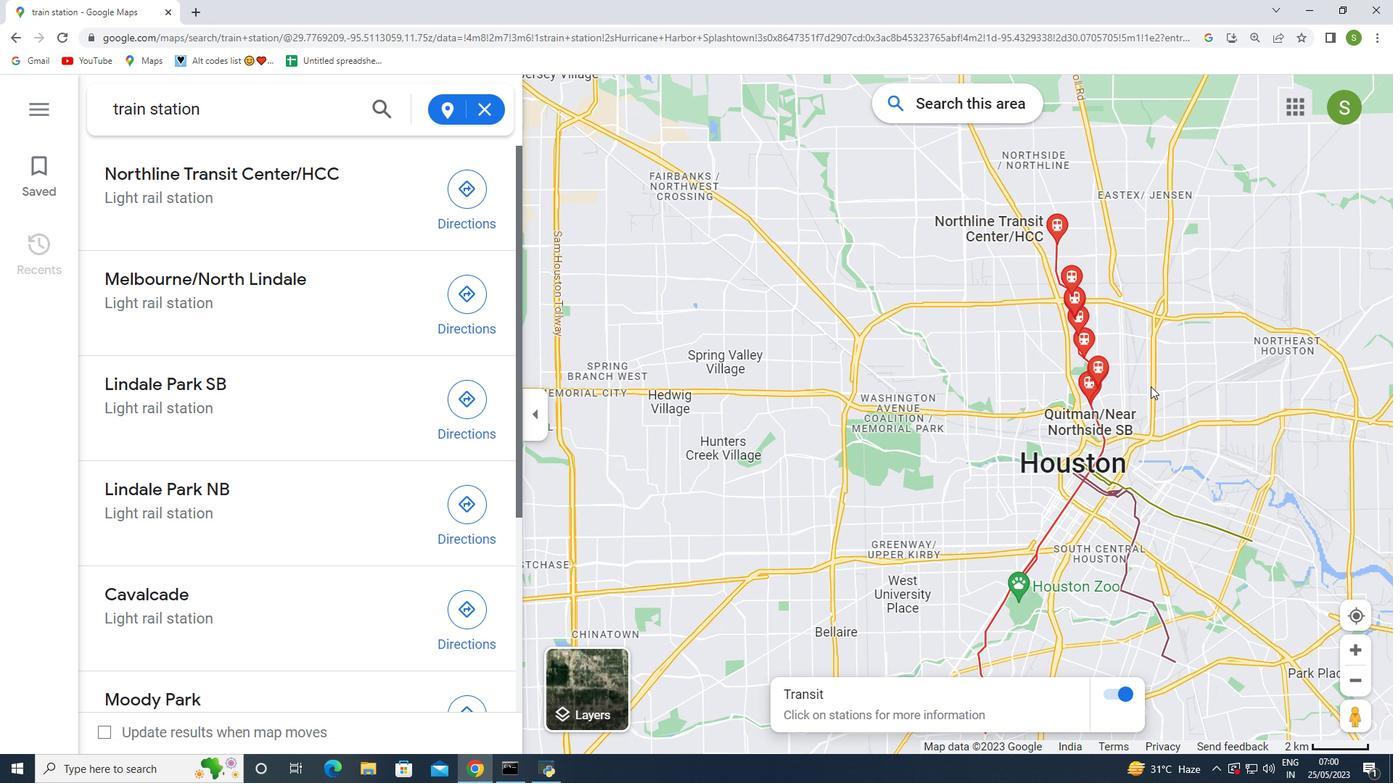 
Action: Mouse scrolled (1135, 406) with delta (0, 0)
Screenshot: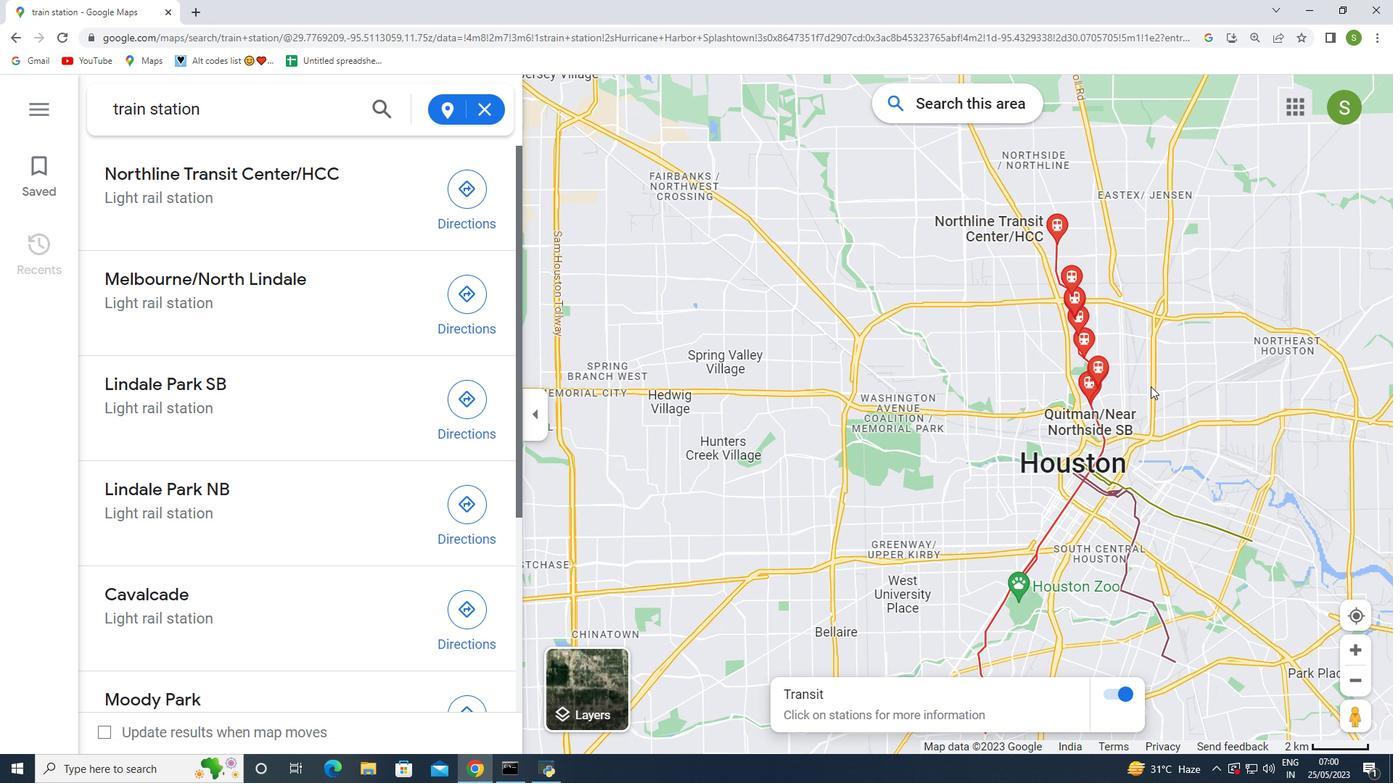 
Action: Mouse moved to (1071, 404)
Screenshot: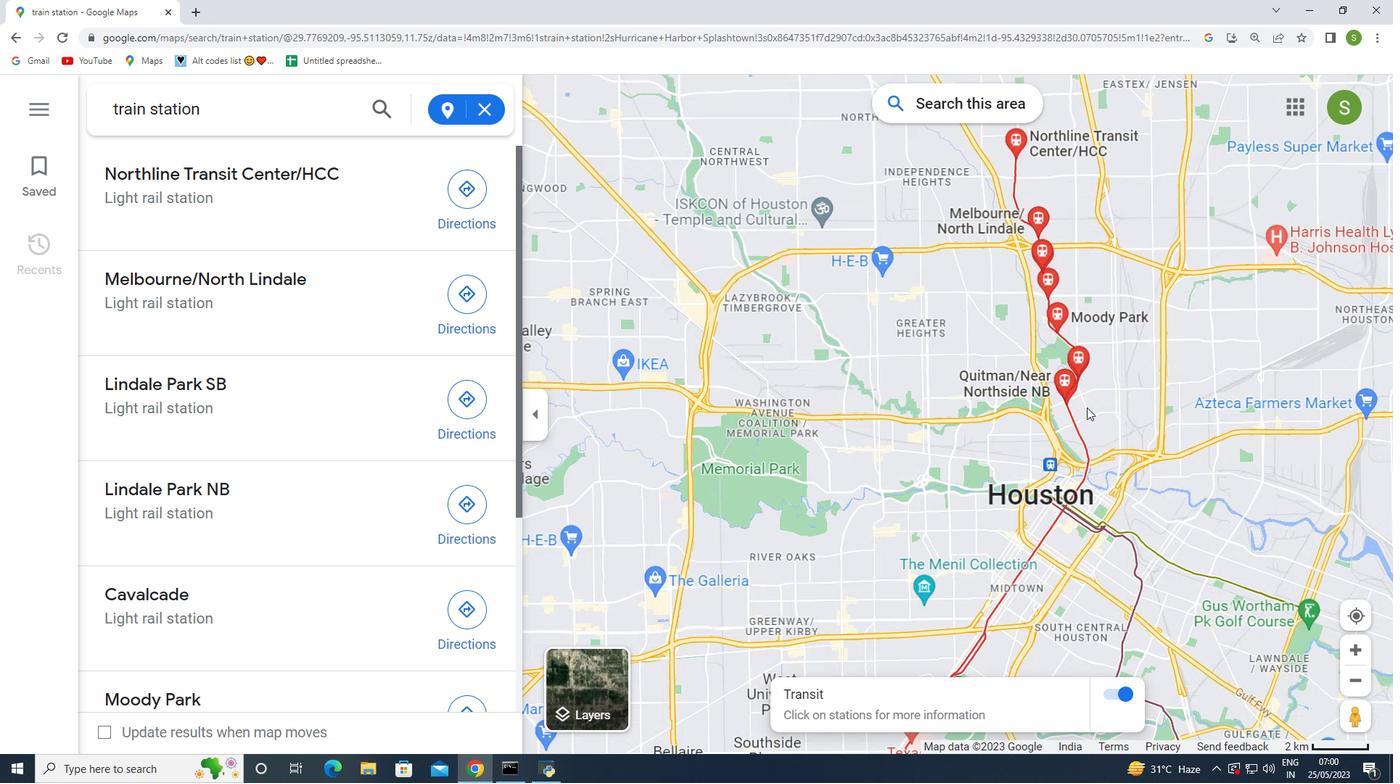 
Action: Mouse scrolled (1071, 404) with delta (0, 0)
Screenshot: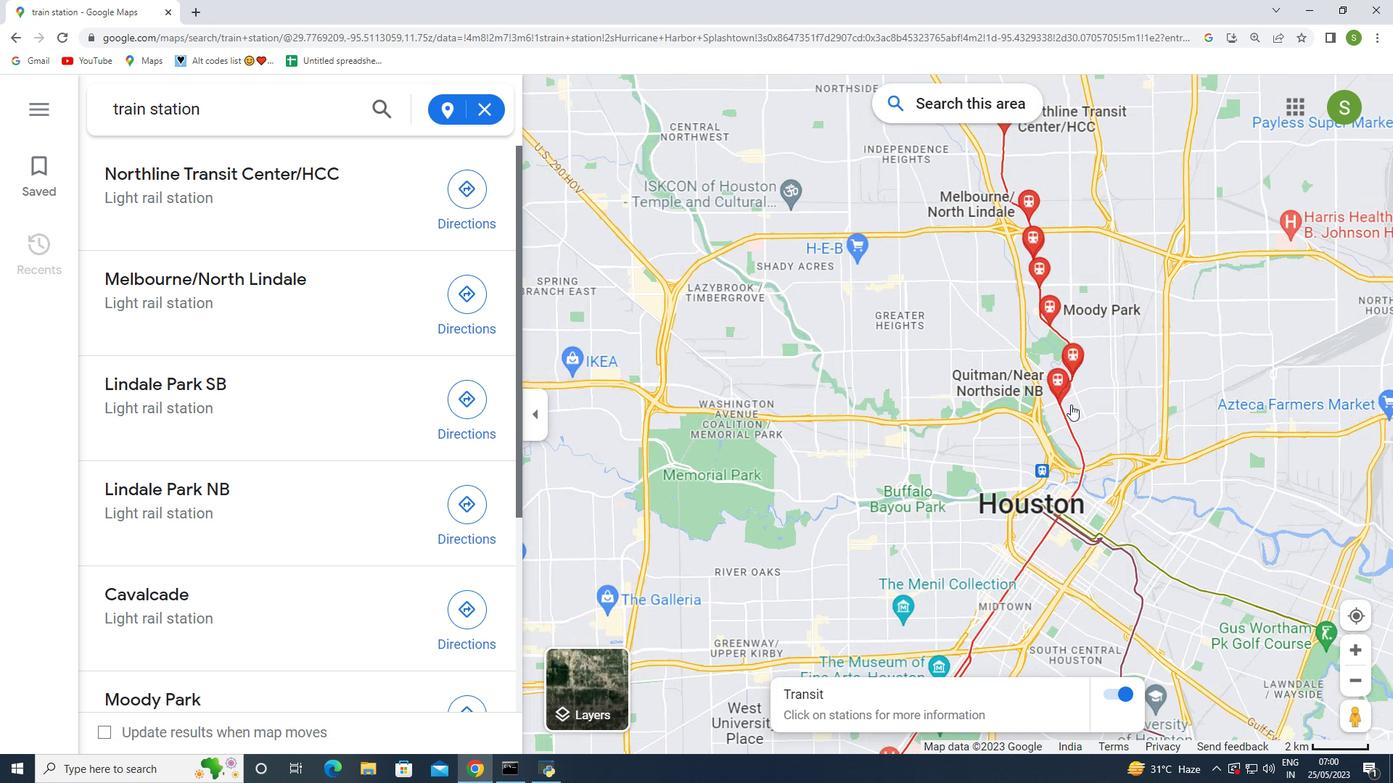 
Action: Mouse scrolled (1071, 404) with delta (0, 0)
Screenshot: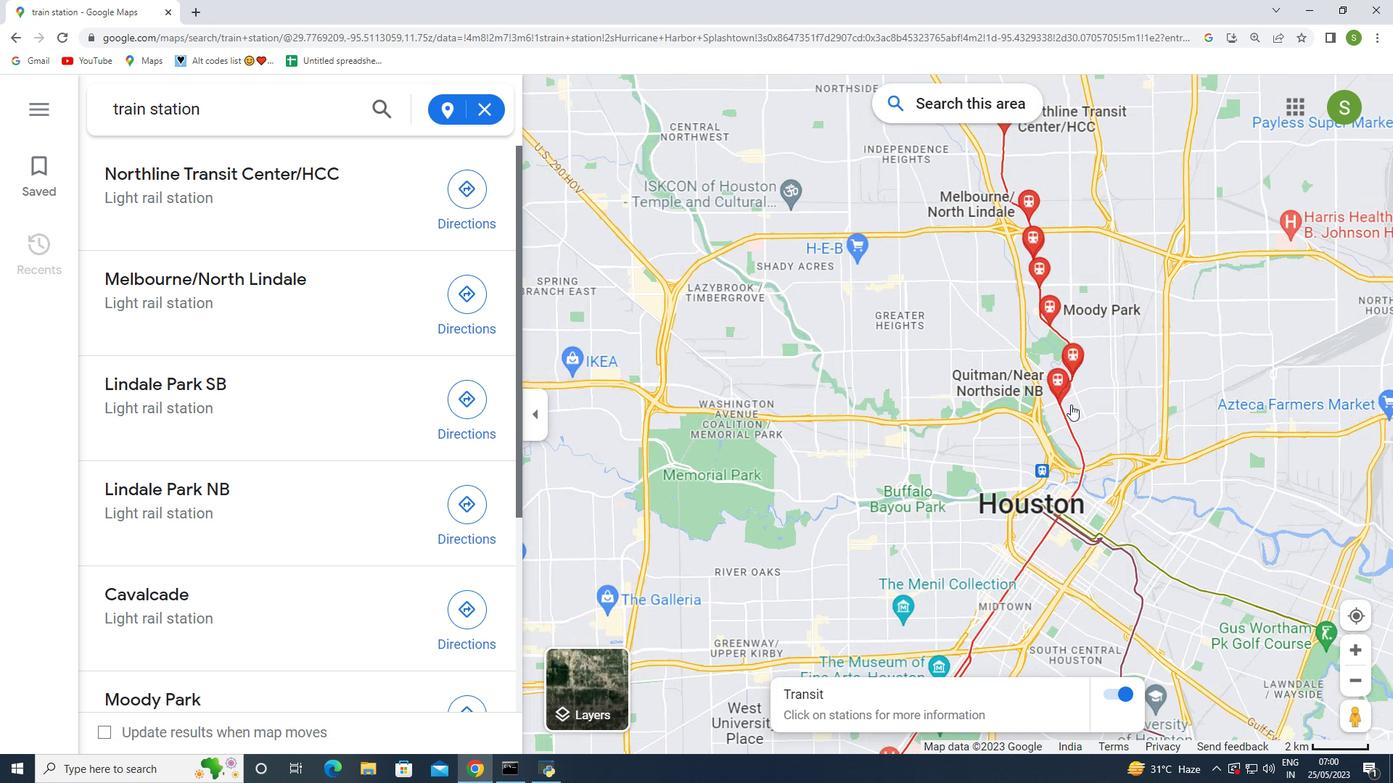 
Action: Mouse moved to (1071, 403)
Screenshot: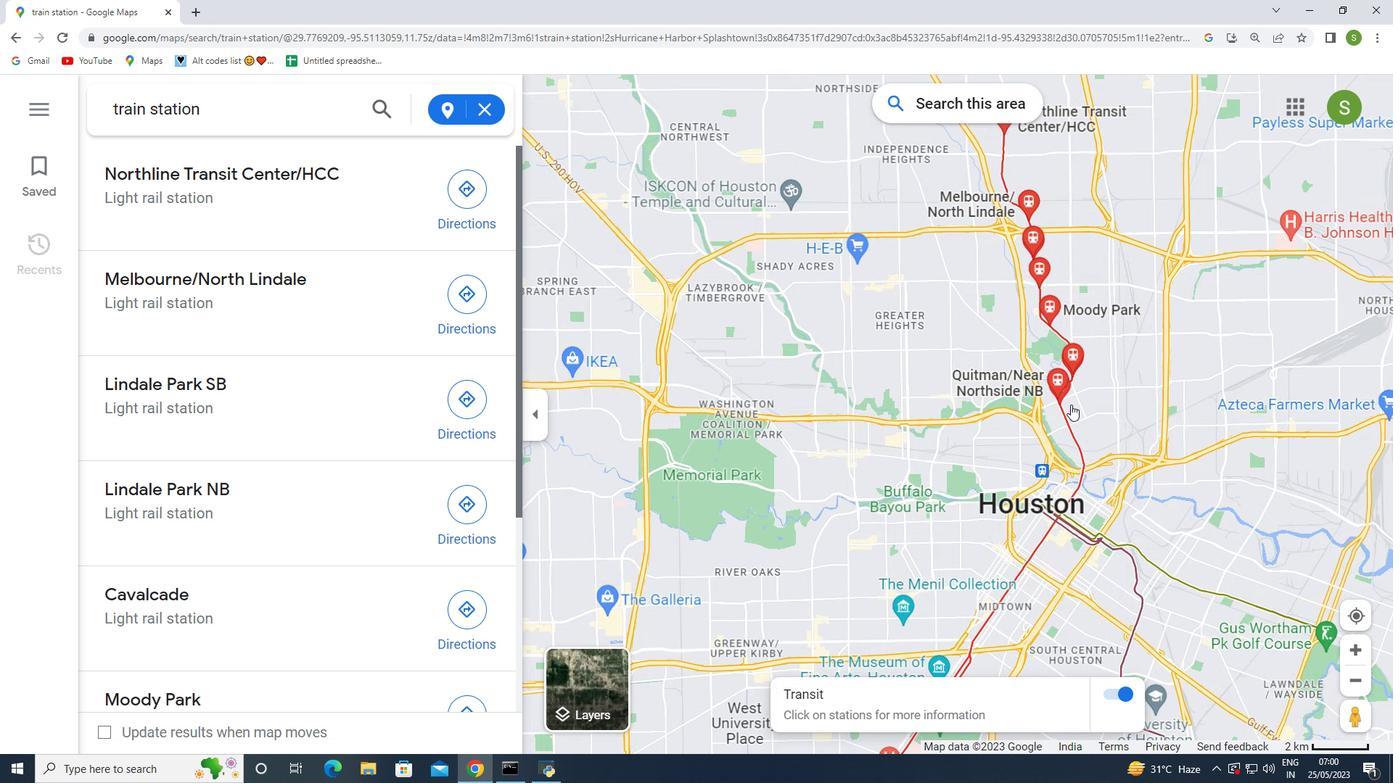 
Action: Mouse scrolled (1071, 404) with delta (0, 0)
Screenshot: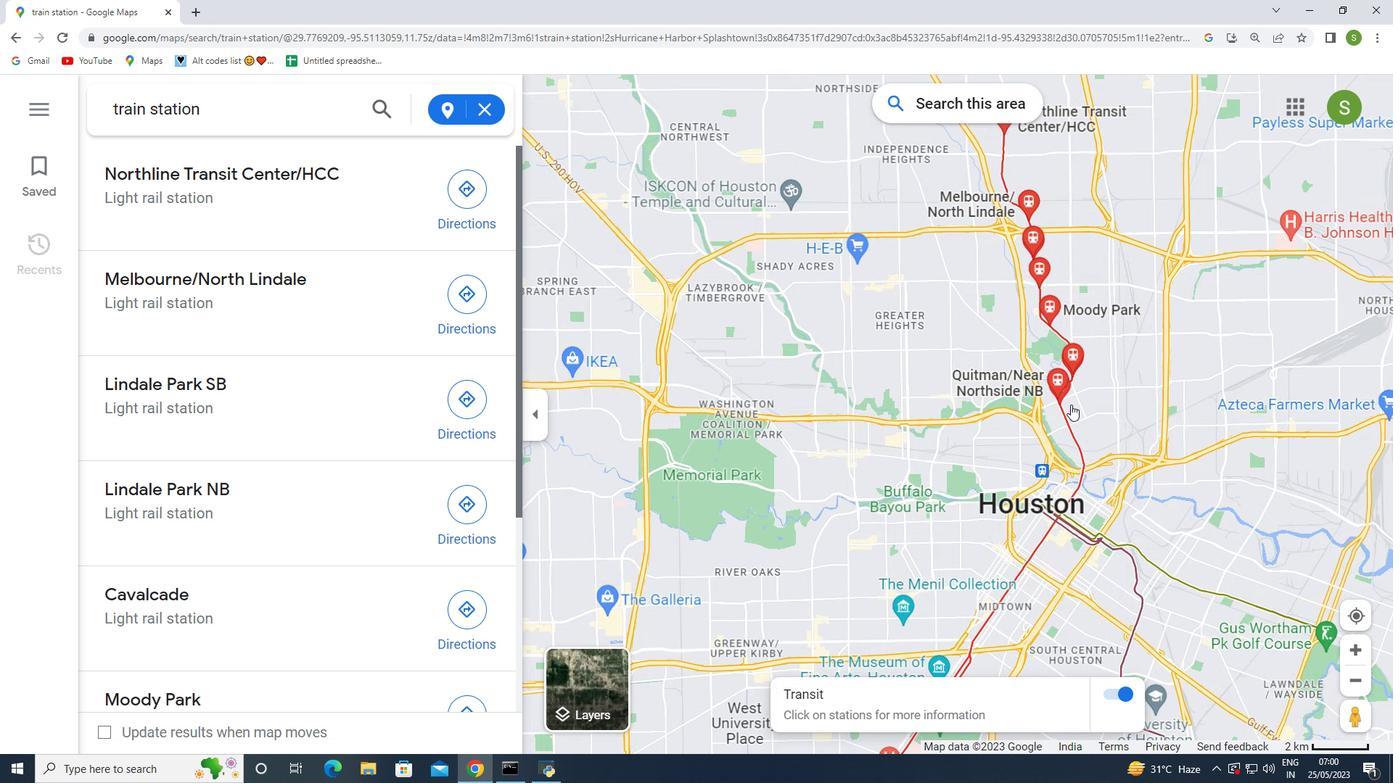 
Action: Mouse moved to (1071, 402)
Screenshot: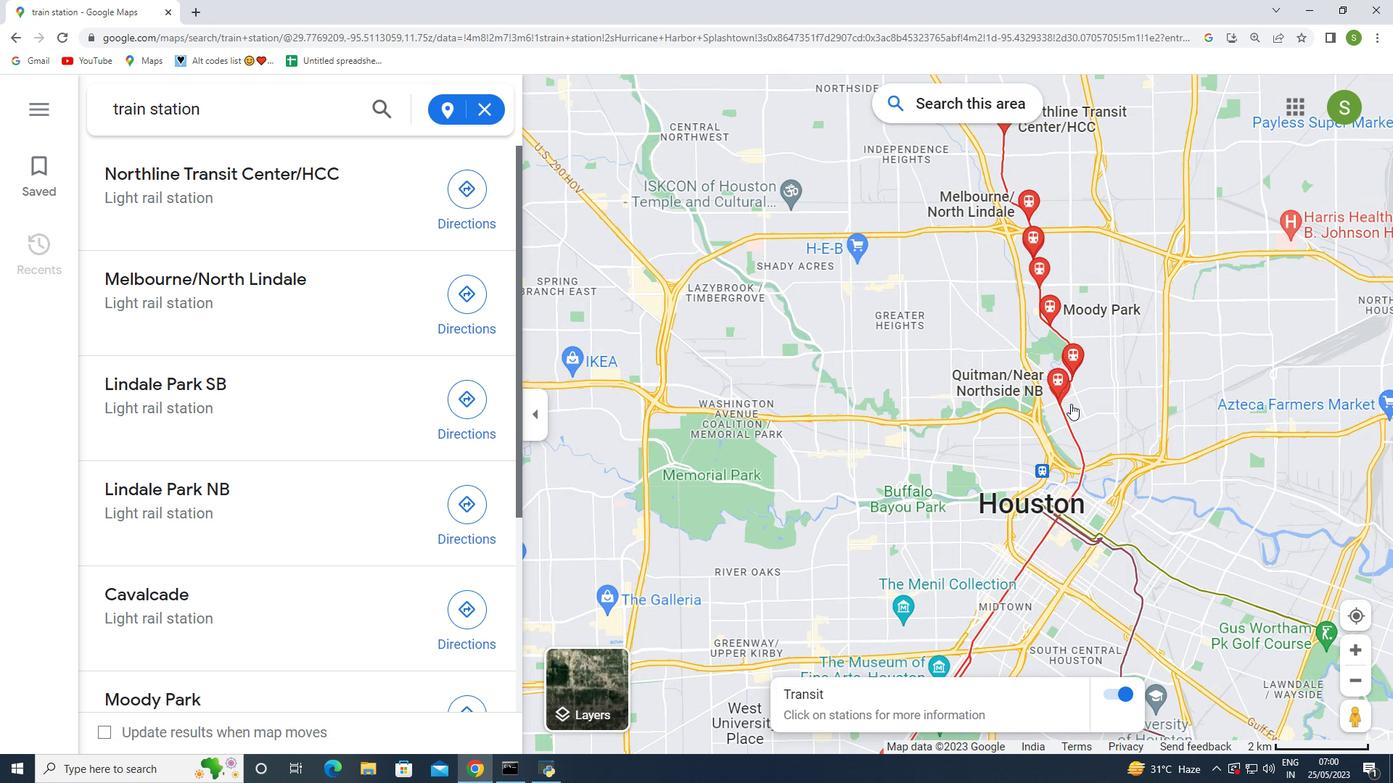 
Action: Mouse scrolled (1071, 403) with delta (0, 0)
Screenshot: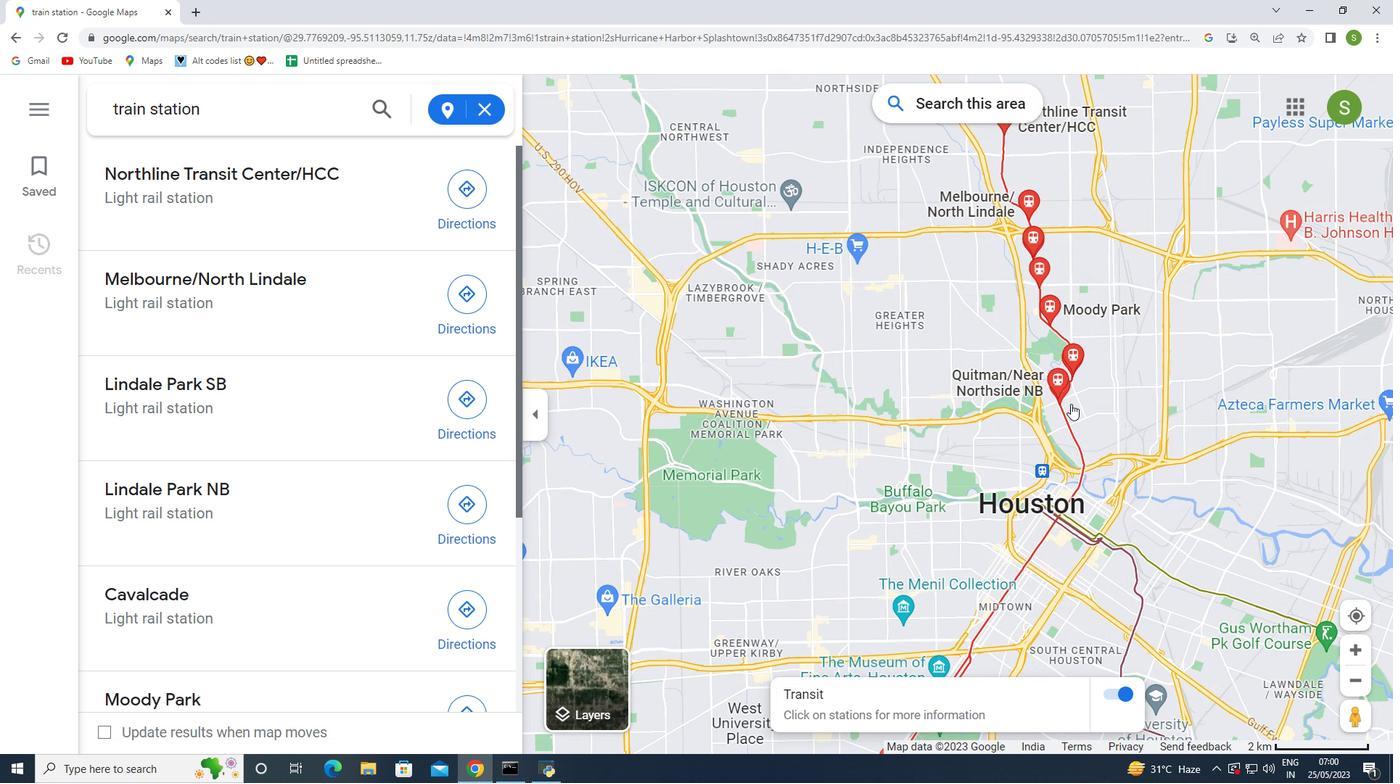 
Action: Mouse moved to (488, 110)
Screenshot: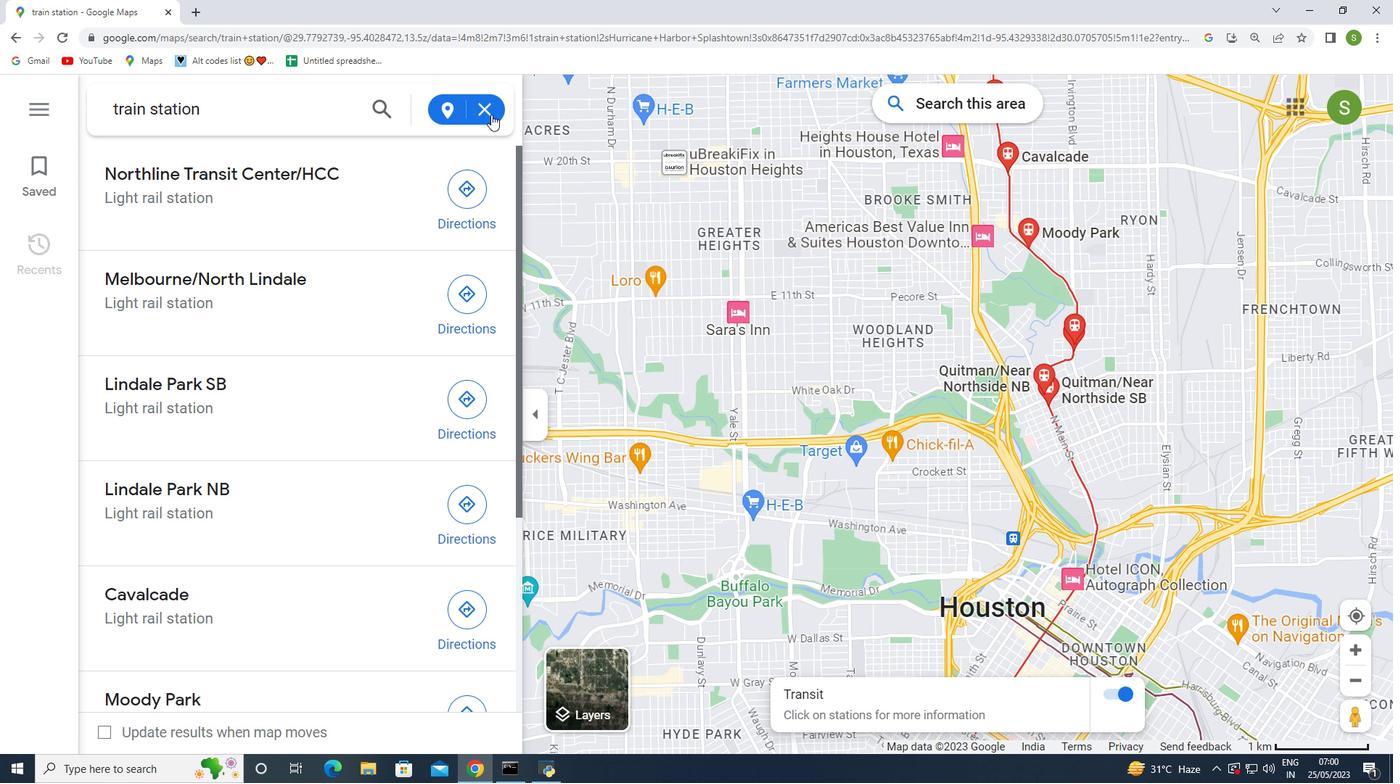 
Action: Mouse pressed left at (488, 110)
Screenshot: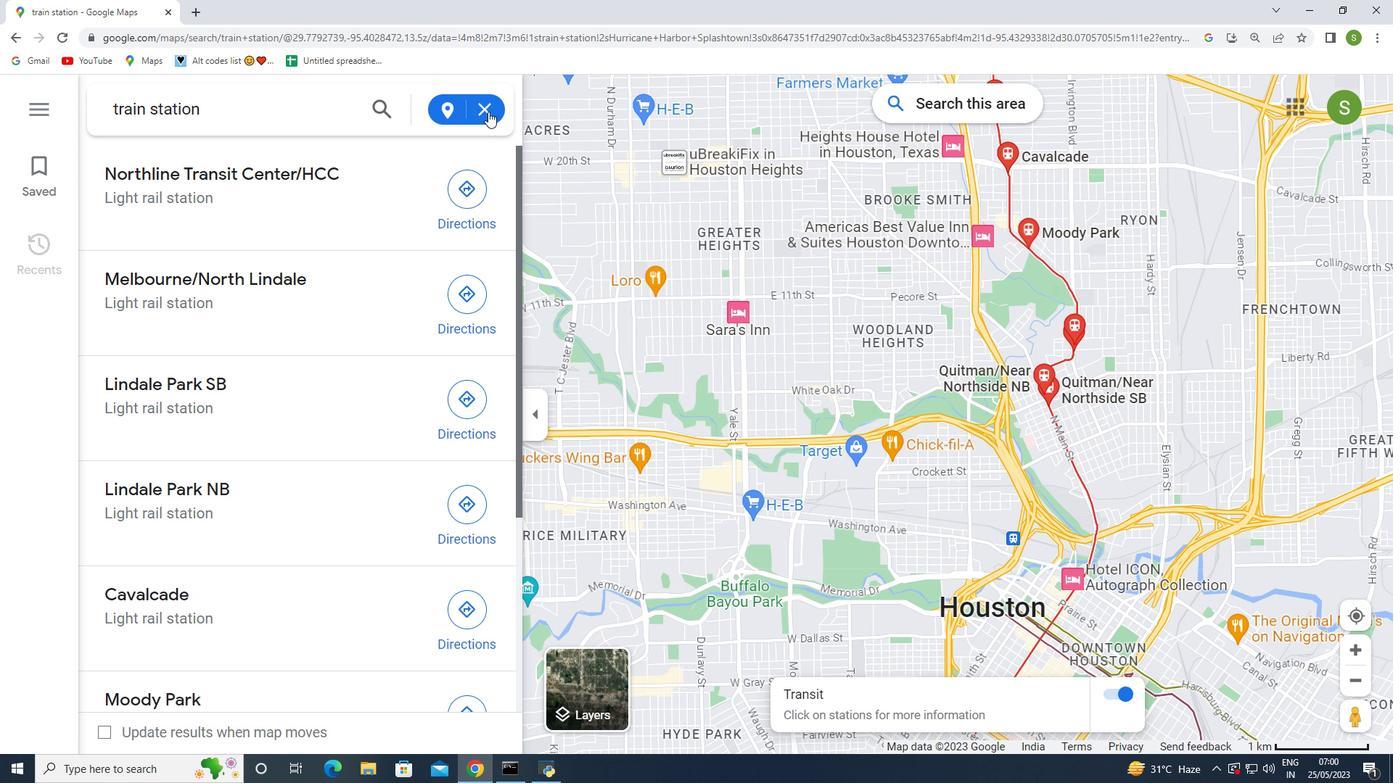 
Action: Mouse moved to (361, 113)
Screenshot: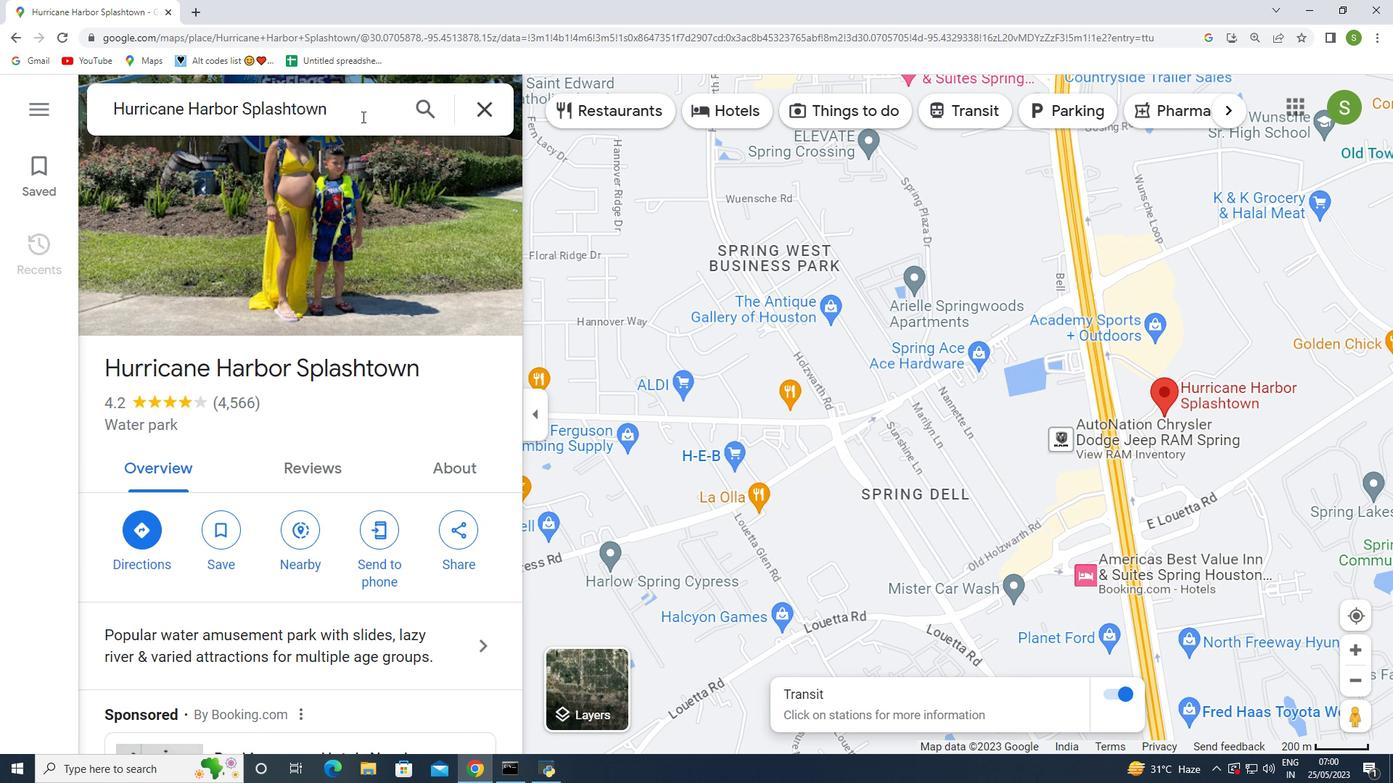 
Action: Mouse pressed left at (361, 113)
Screenshot: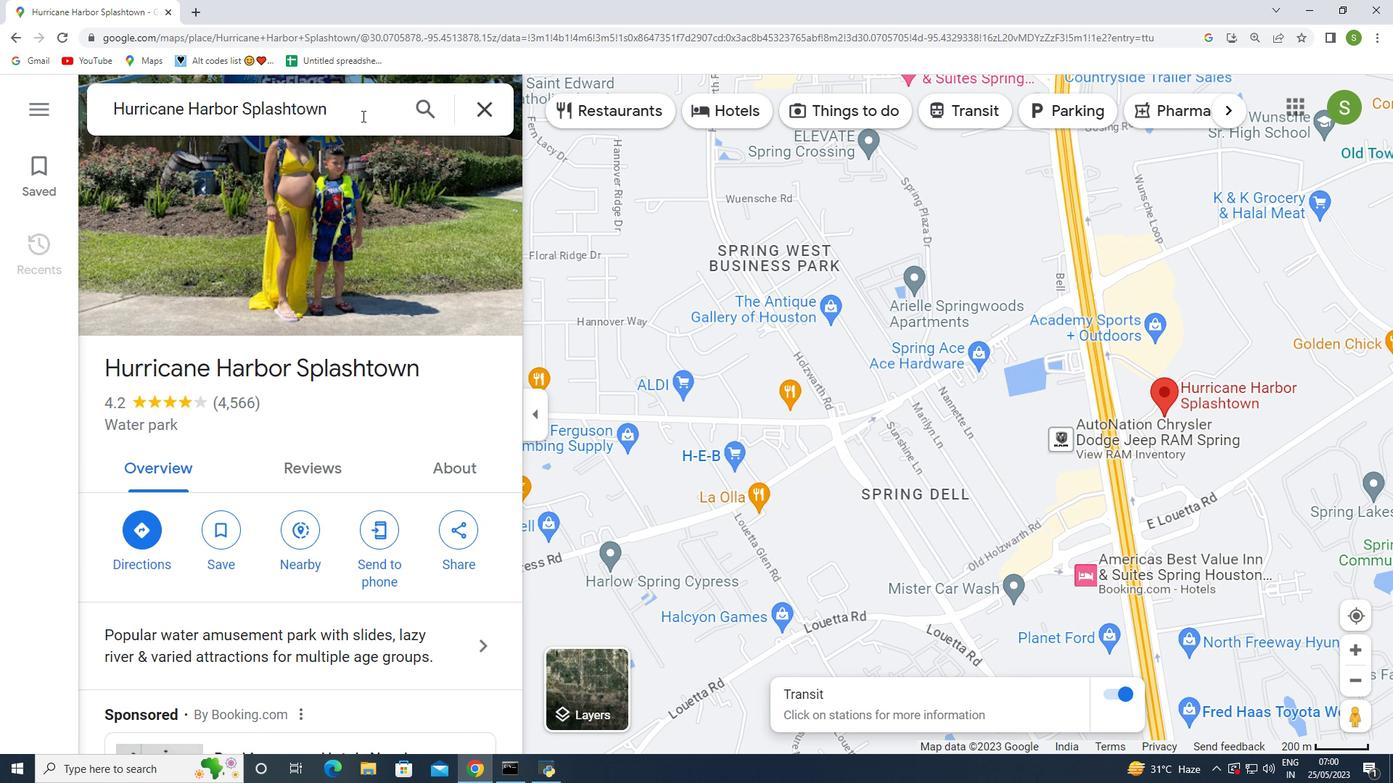 
Action: Mouse moved to (974, 117)
Screenshot: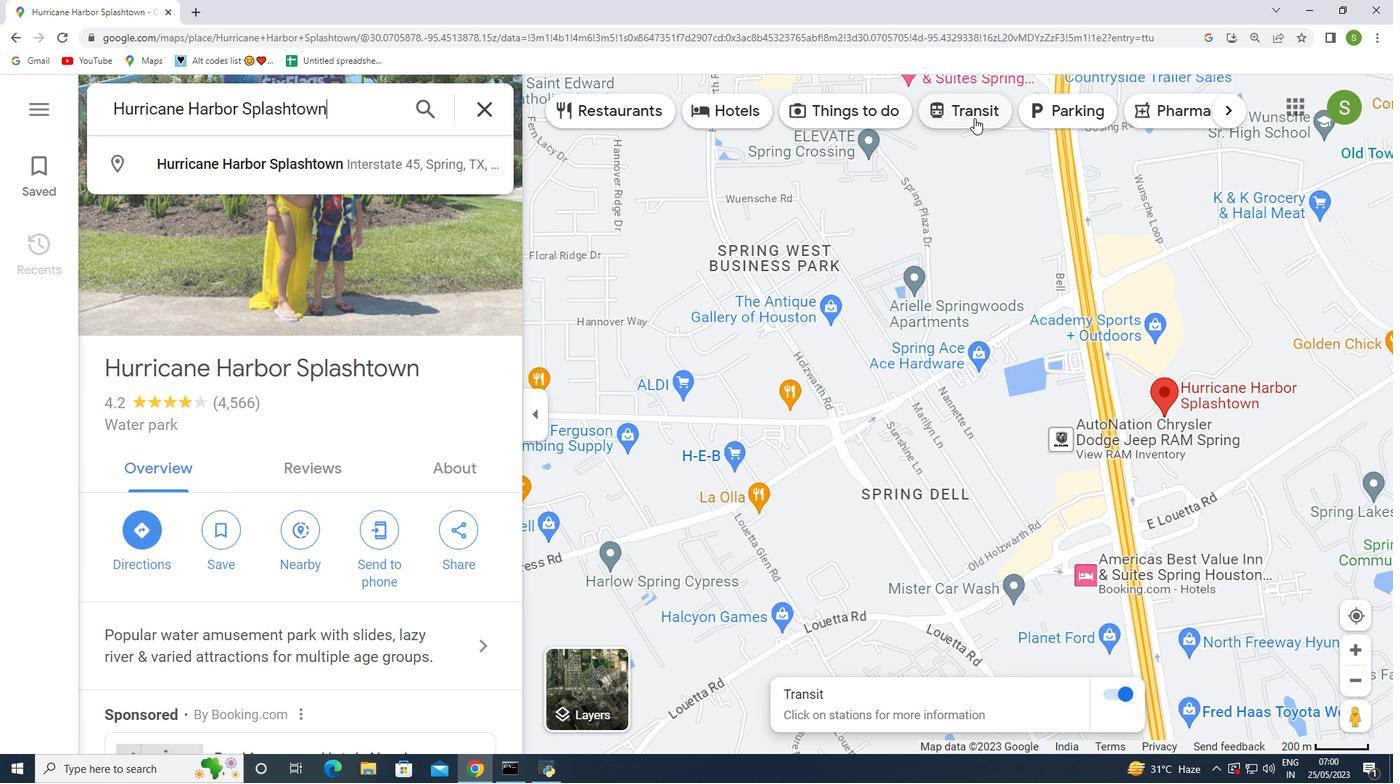 
Action: Mouse pressed left at (974, 117)
Screenshot: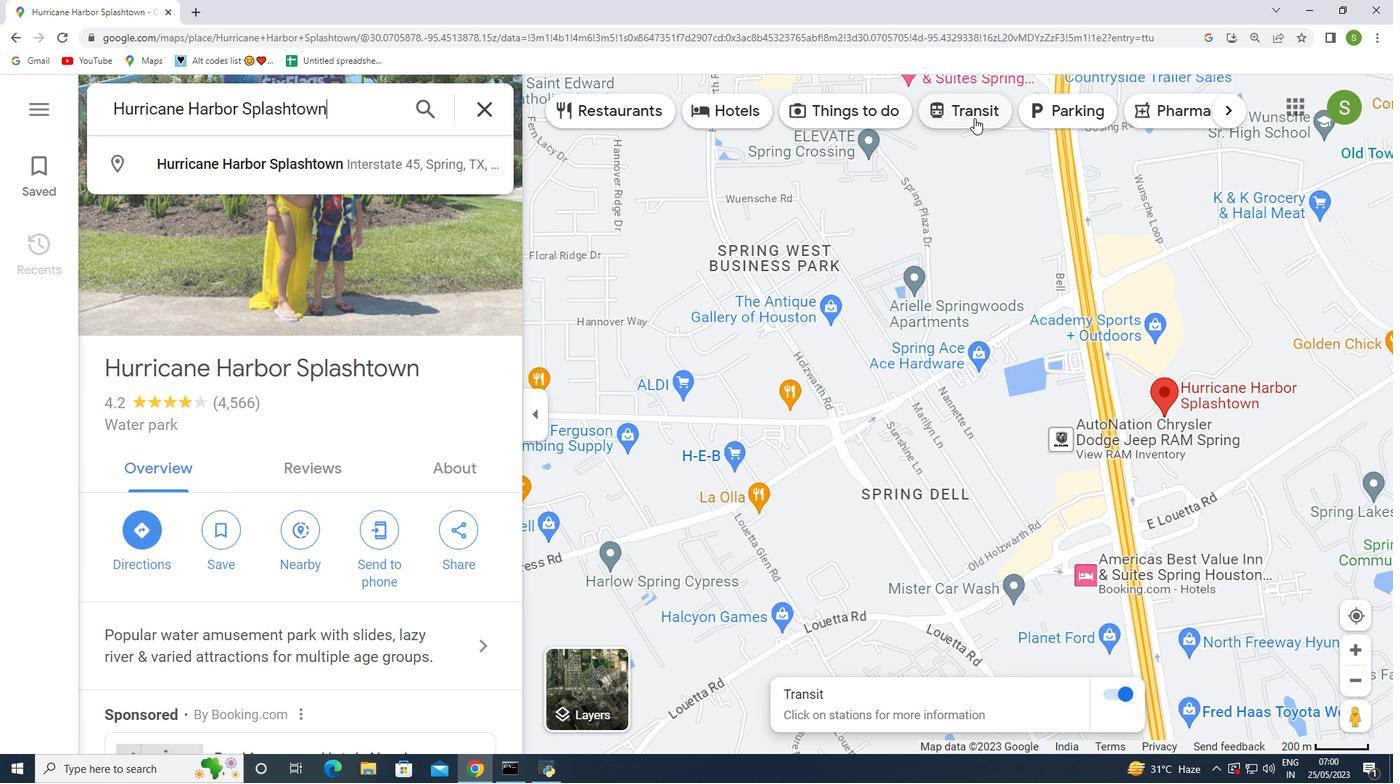 
Action: Mouse moved to (240, 103)
Screenshot: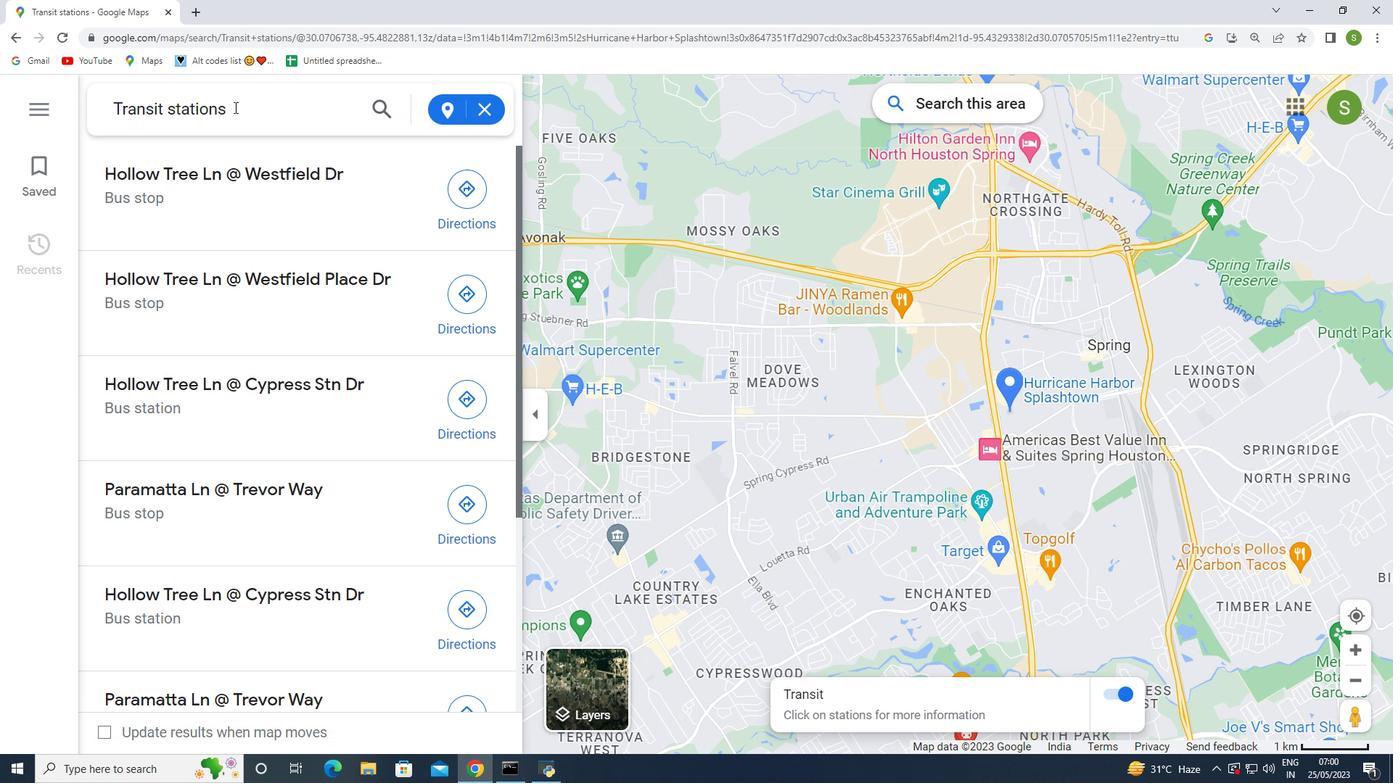 
Action: Mouse pressed left at (240, 103)
Screenshot: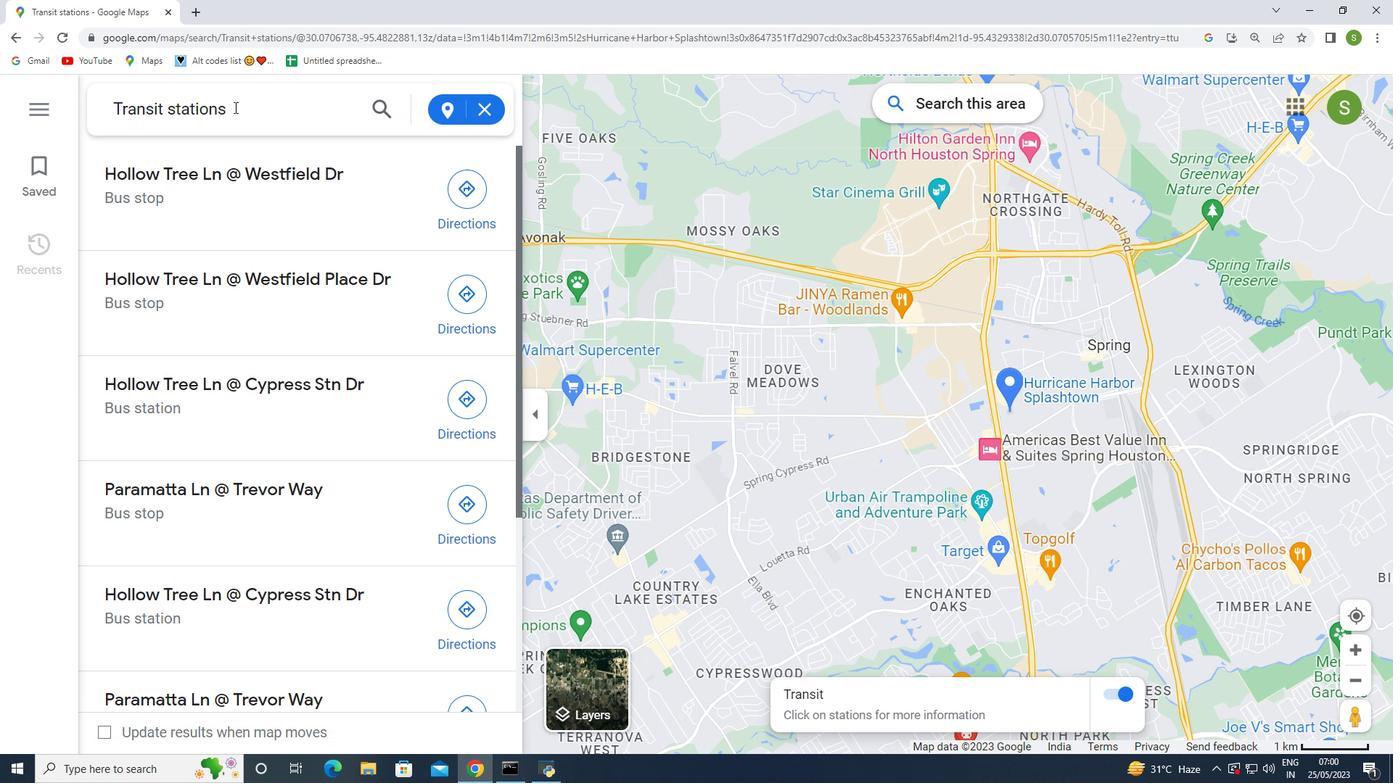 
Action: Mouse moved to (160, 111)
Screenshot: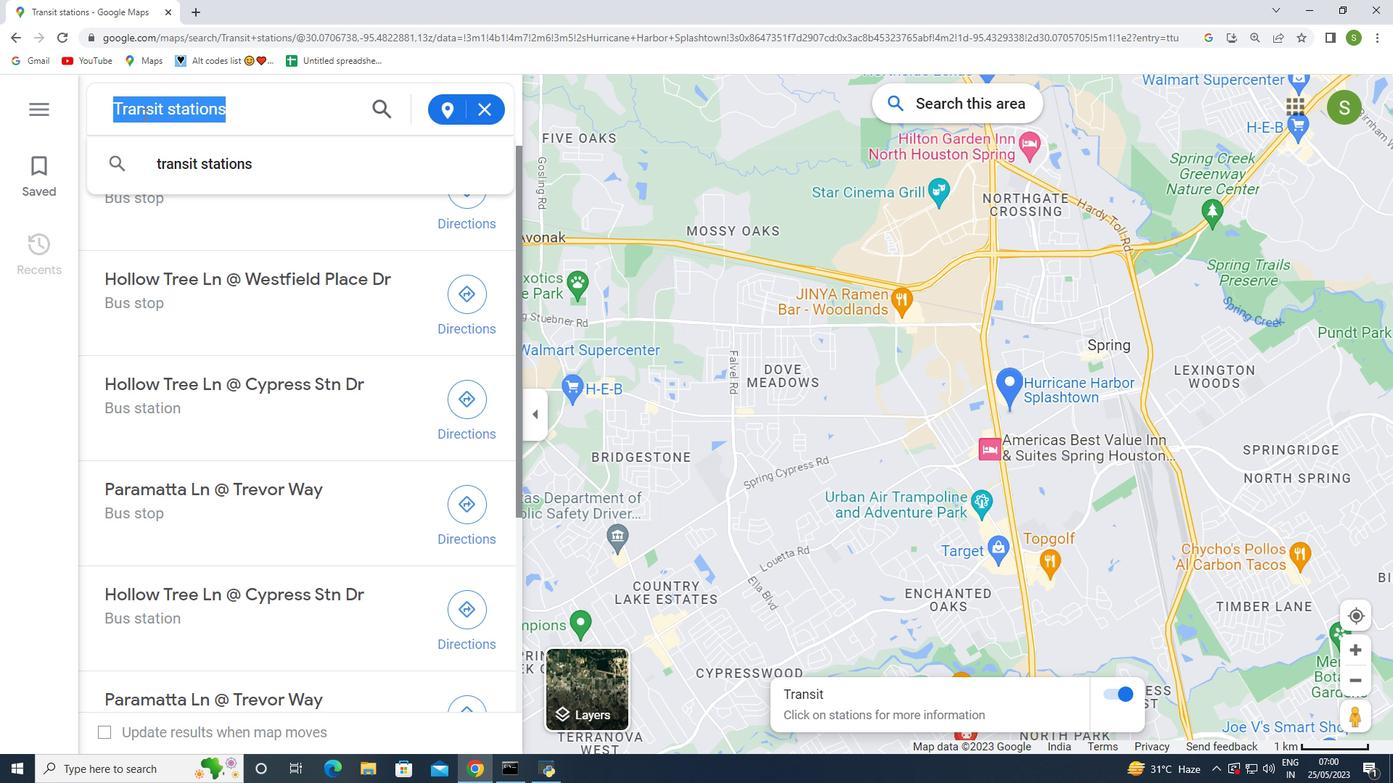 
Action: Mouse pressed left at (160, 111)
Screenshot: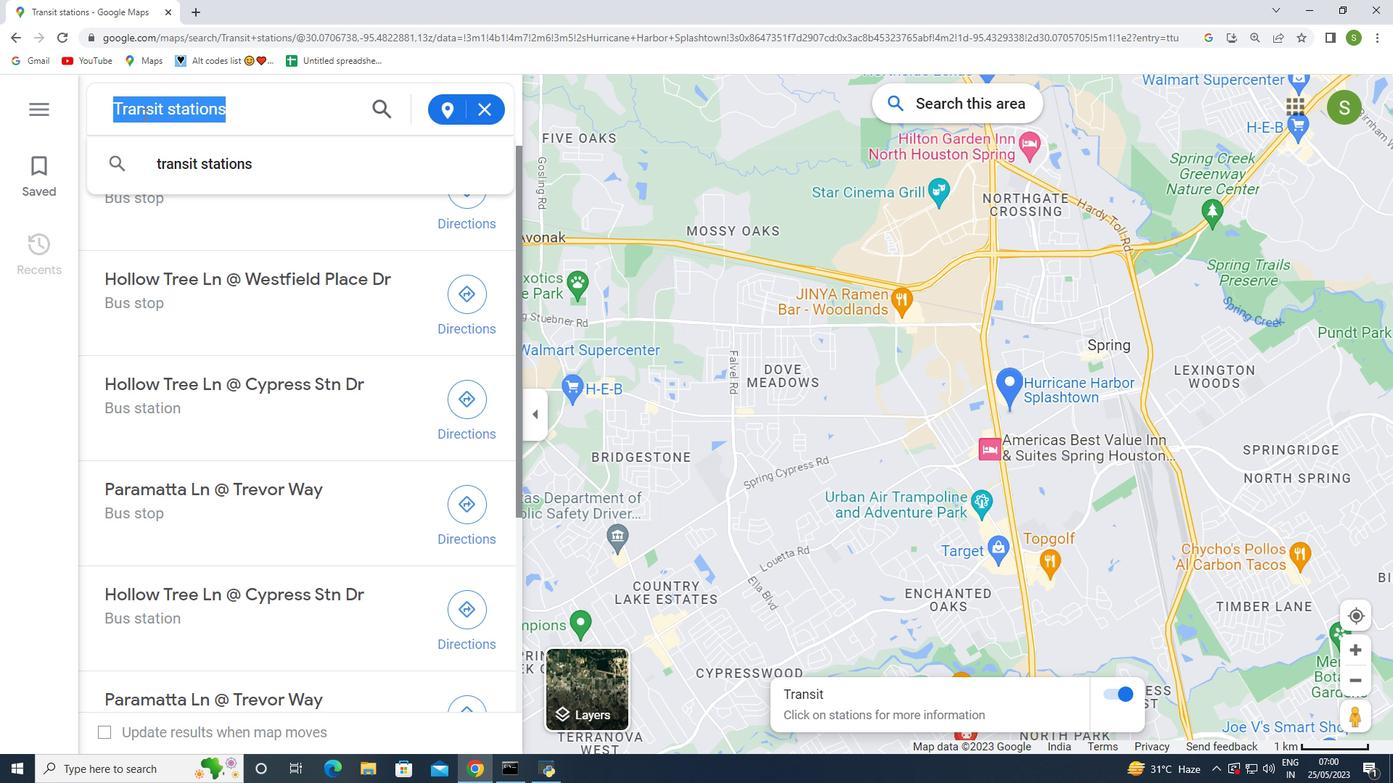 
Action: Mouse moved to (163, 107)
Screenshot: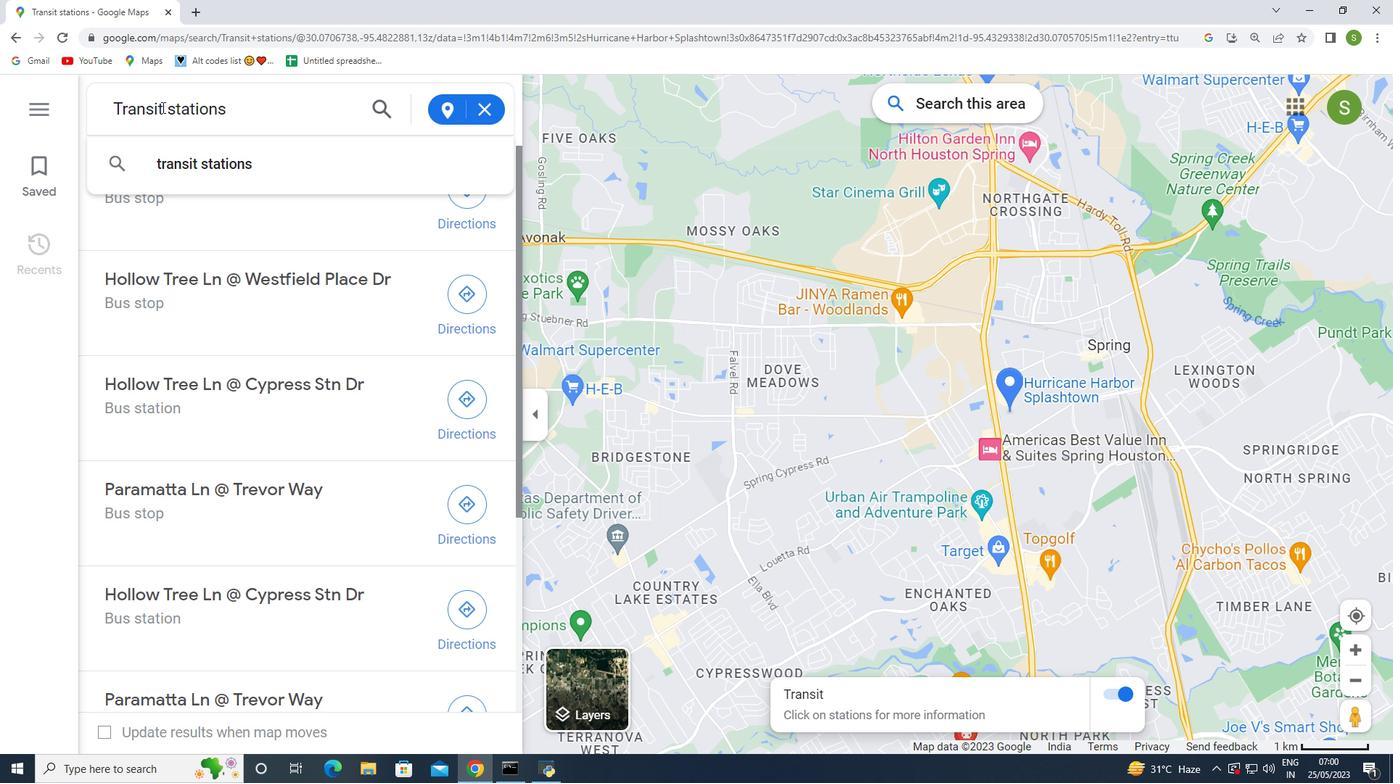 
Action: Mouse pressed left at (163, 107)
Screenshot: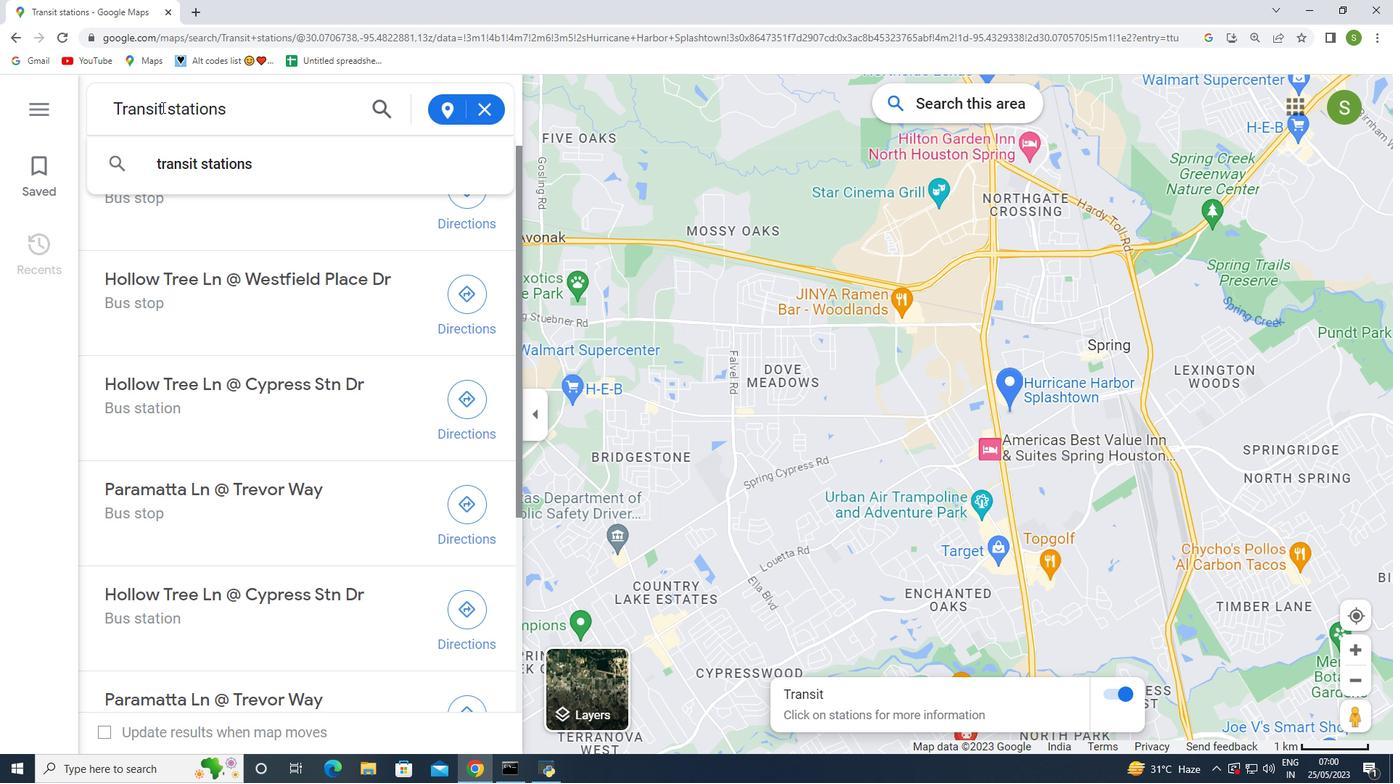 
Action: Mouse moved to (379, 107)
Screenshot: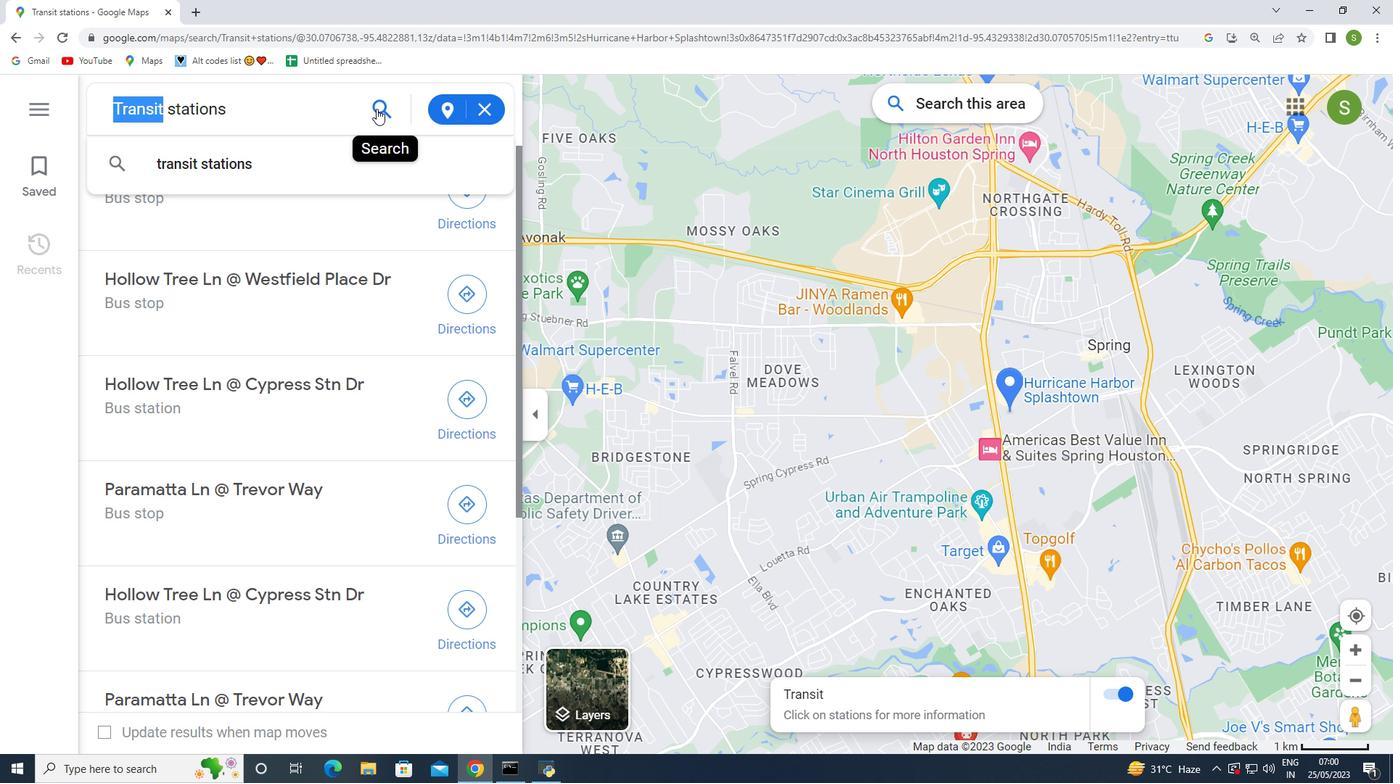 
Action: Mouse pressed left at (379, 107)
Screenshot: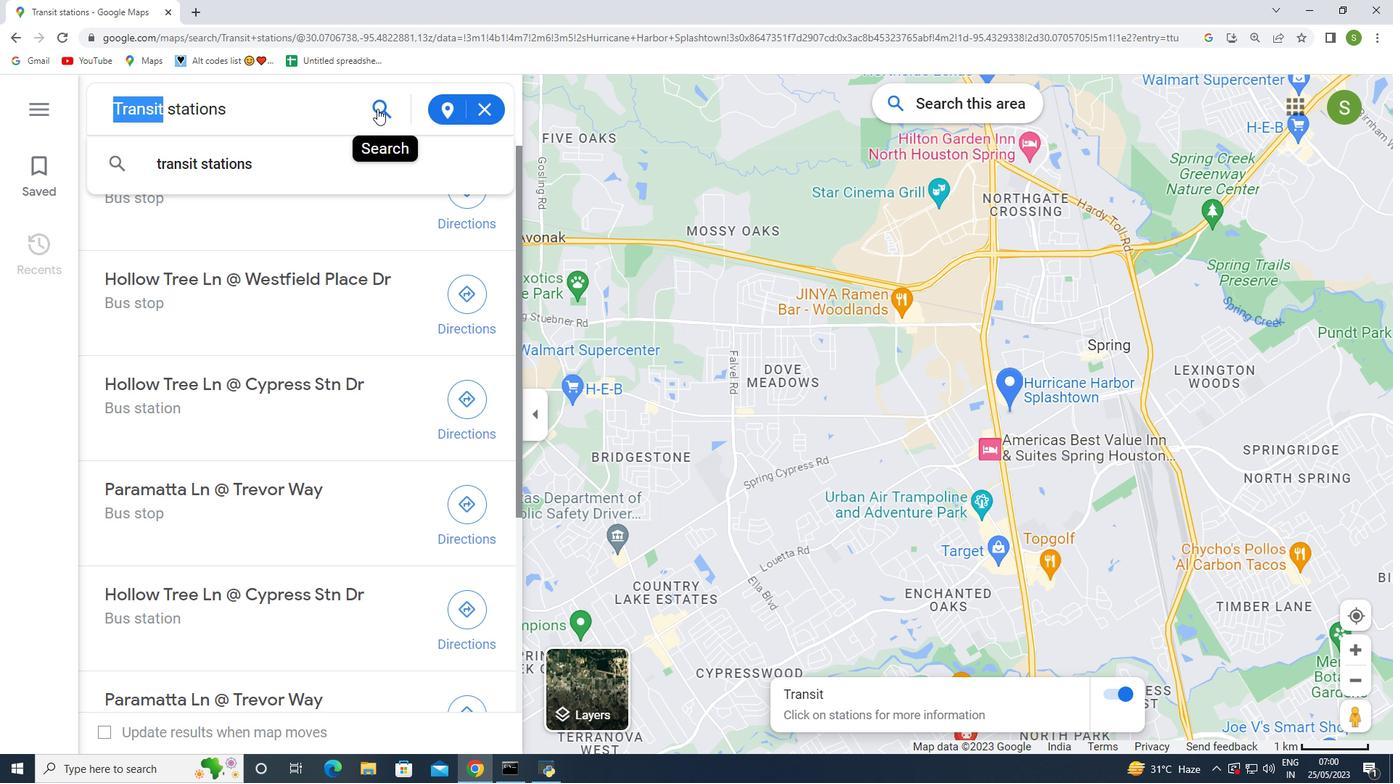 
Action: Mouse moved to (166, 108)
Screenshot: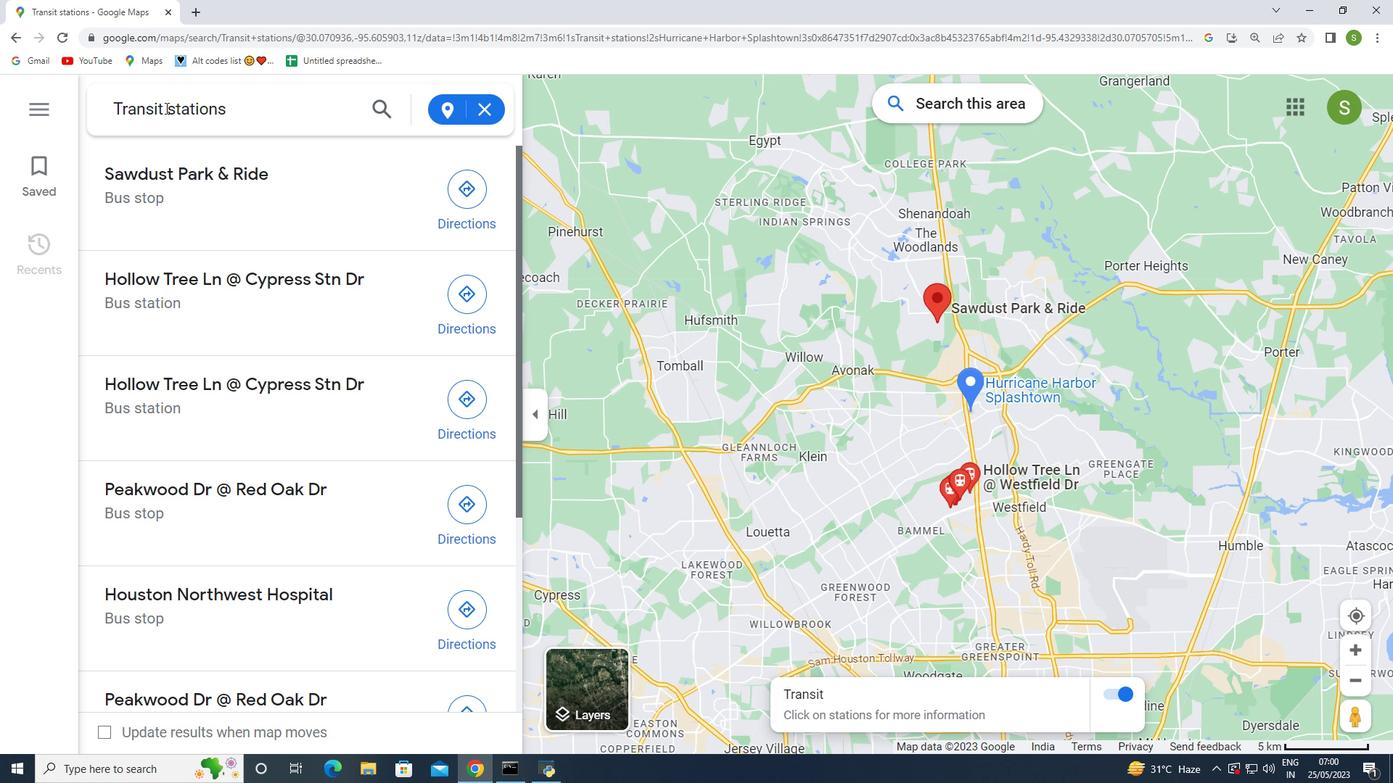 
Action: Mouse pressed left at (166, 108)
Screenshot: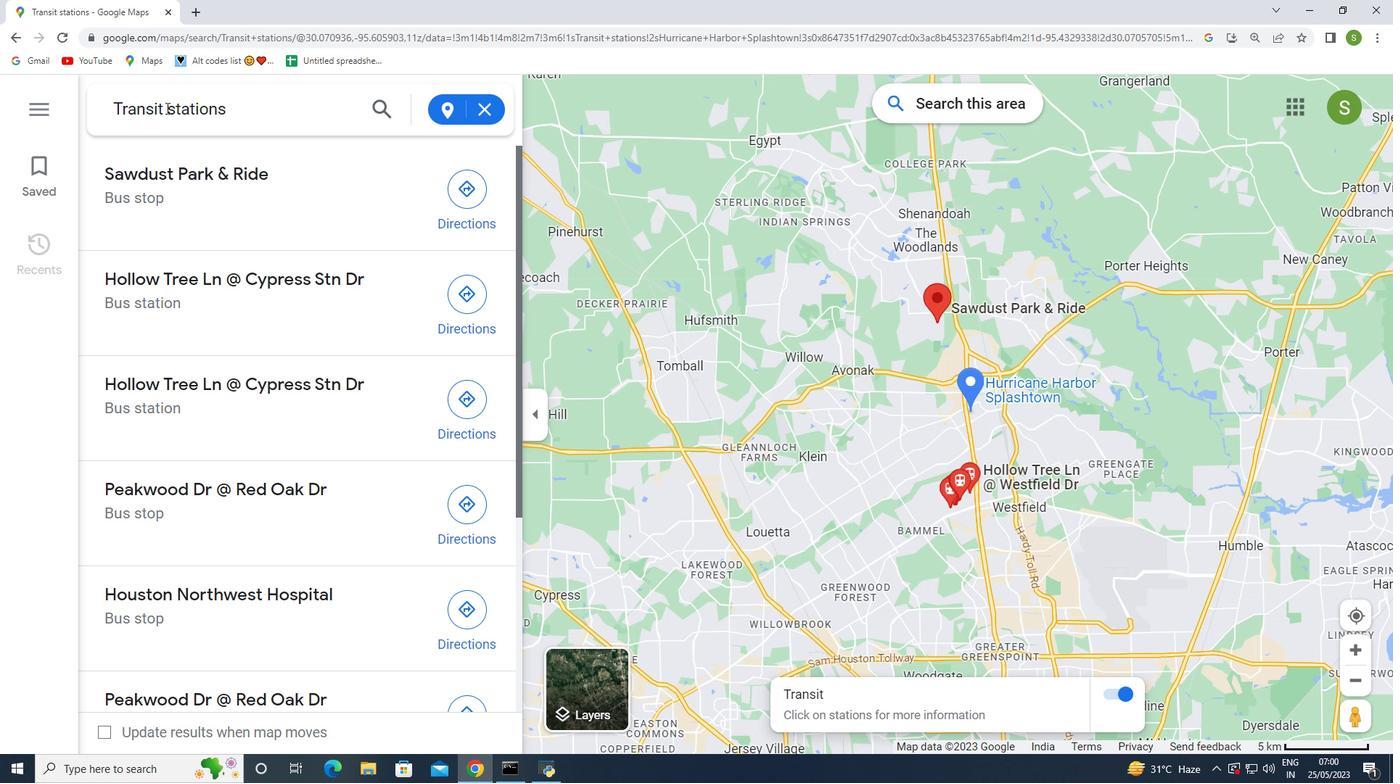 
Action: Mouse moved to (139, 111)
Screenshot: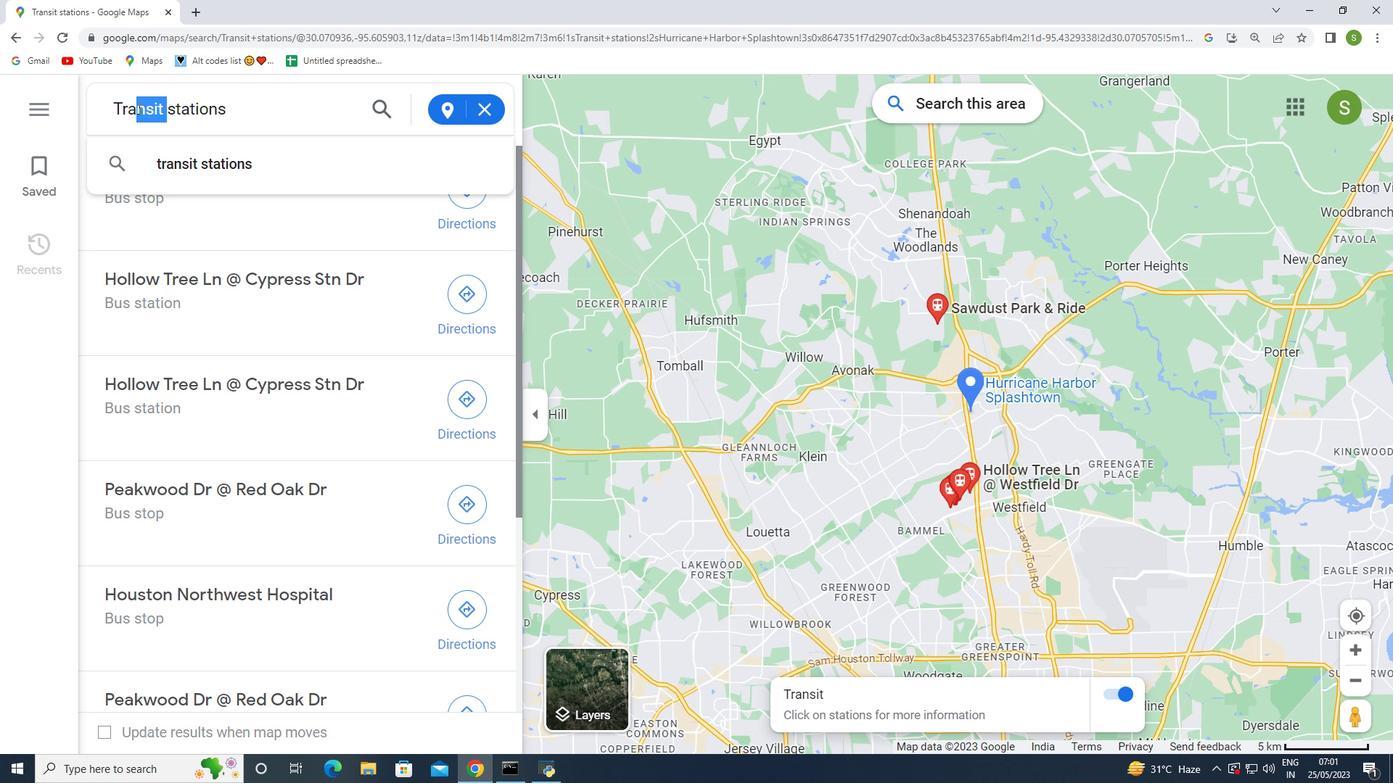 
Action: Key pressed <Key.backspace>
